 Task: Research Airbnb accommodation in Erdemli, Turkey from 7th December, 2023 to 15th December, 2023 for 6 adults. Place can be room with 3 bedrooms having 3 beds and 3 bathrooms. Property type can be guest house. Amenities needed are: washing machine.
Action: Mouse moved to (492, 85)
Screenshot: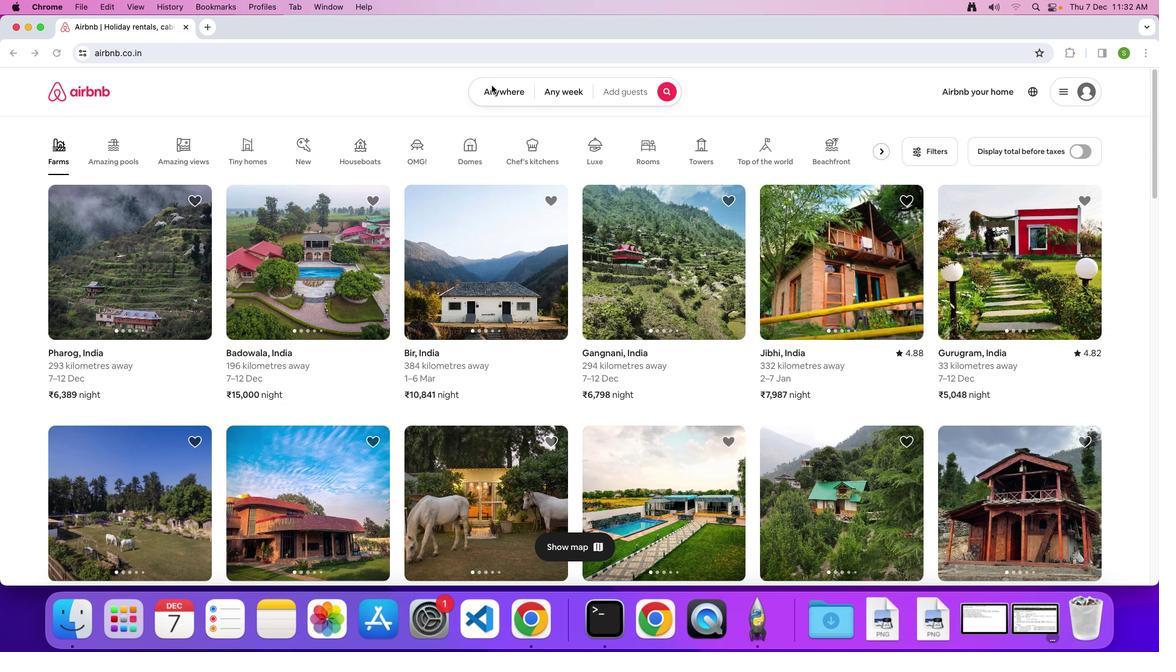 
Action: Mouse pressed left at (492, 85)
Screenshot: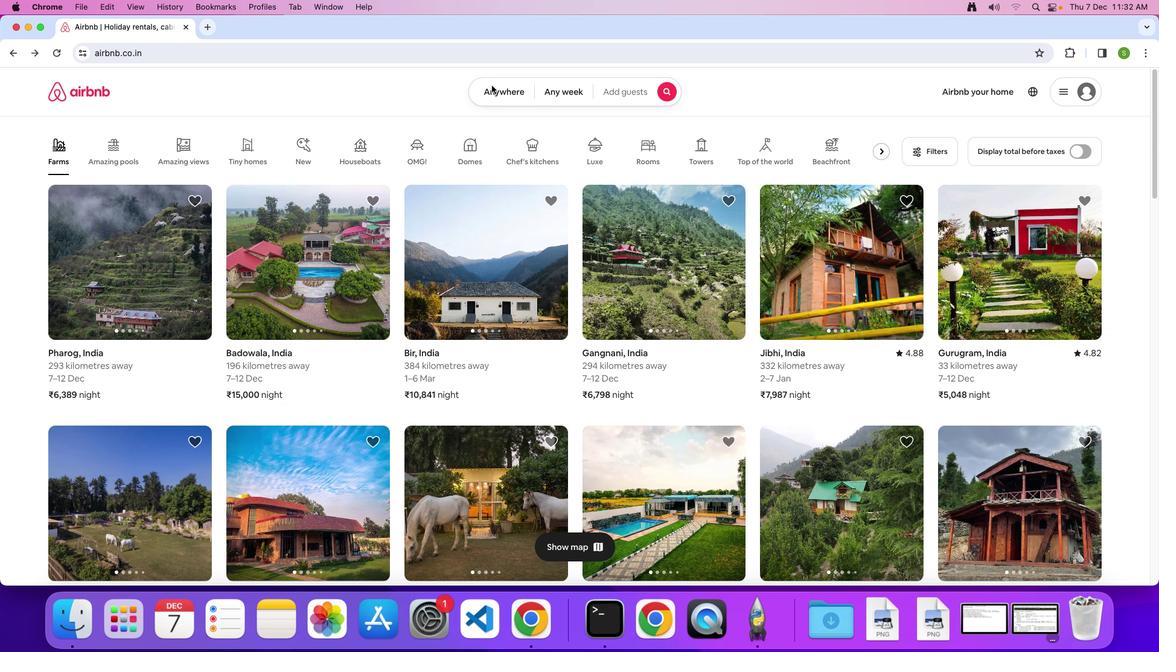
Action: Mouse moved to (489, 95)
Screenshot: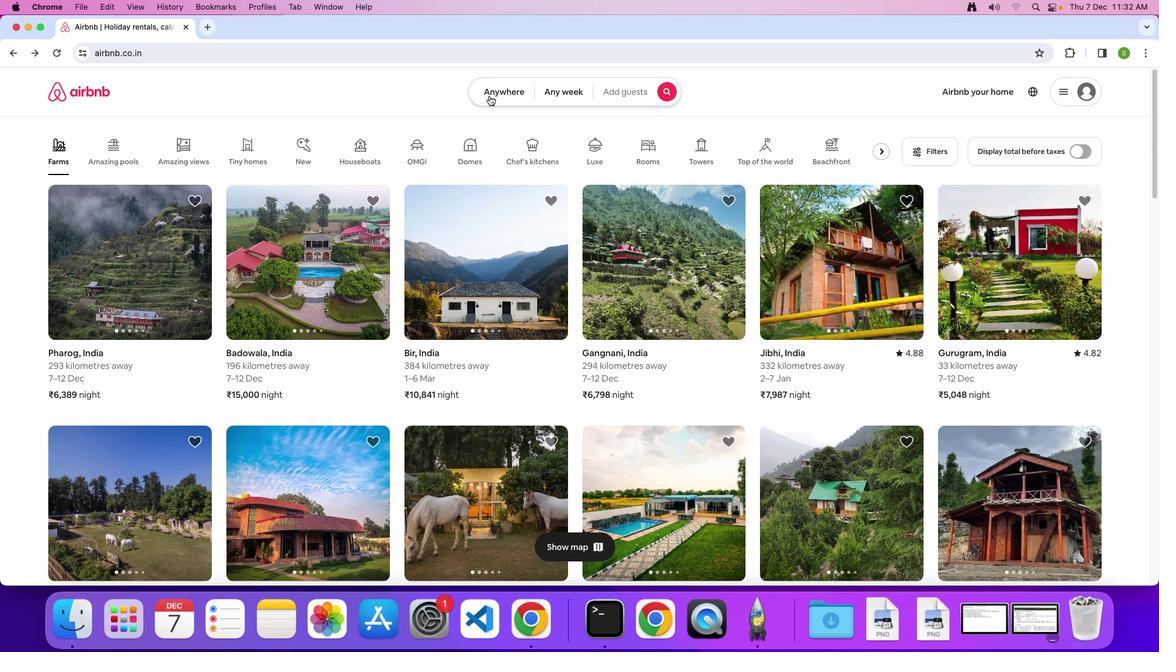 
Action: Mouse pressed left at (489, 95)
Screenshot: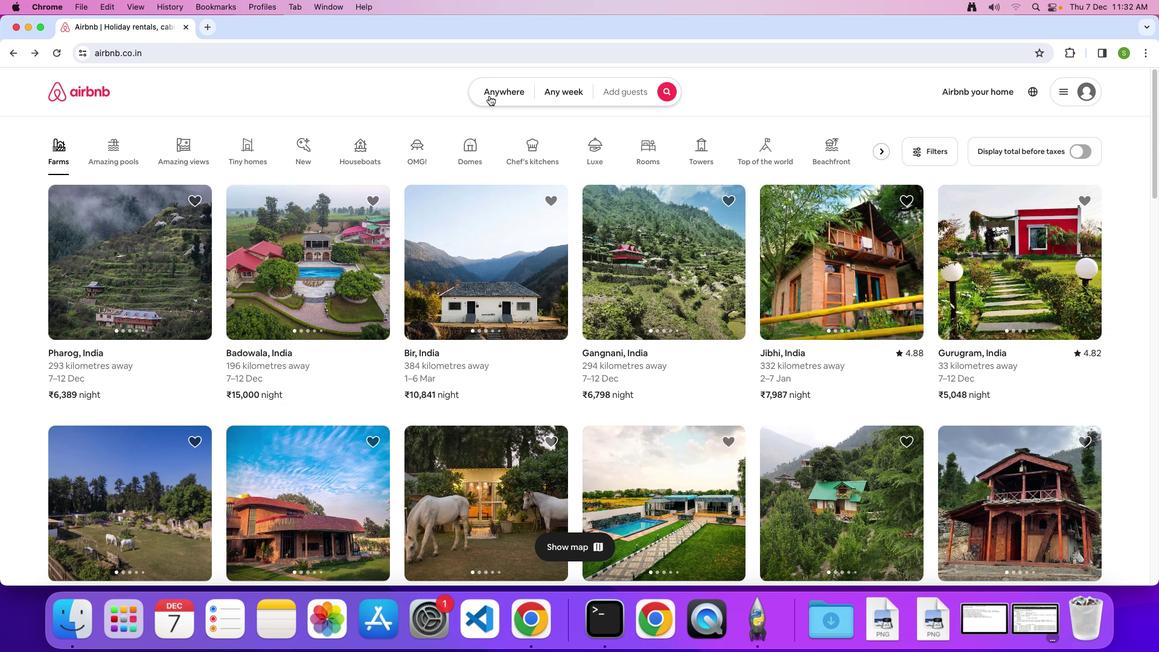 
Action: Mouse moved to (420, 130)
Screenshot: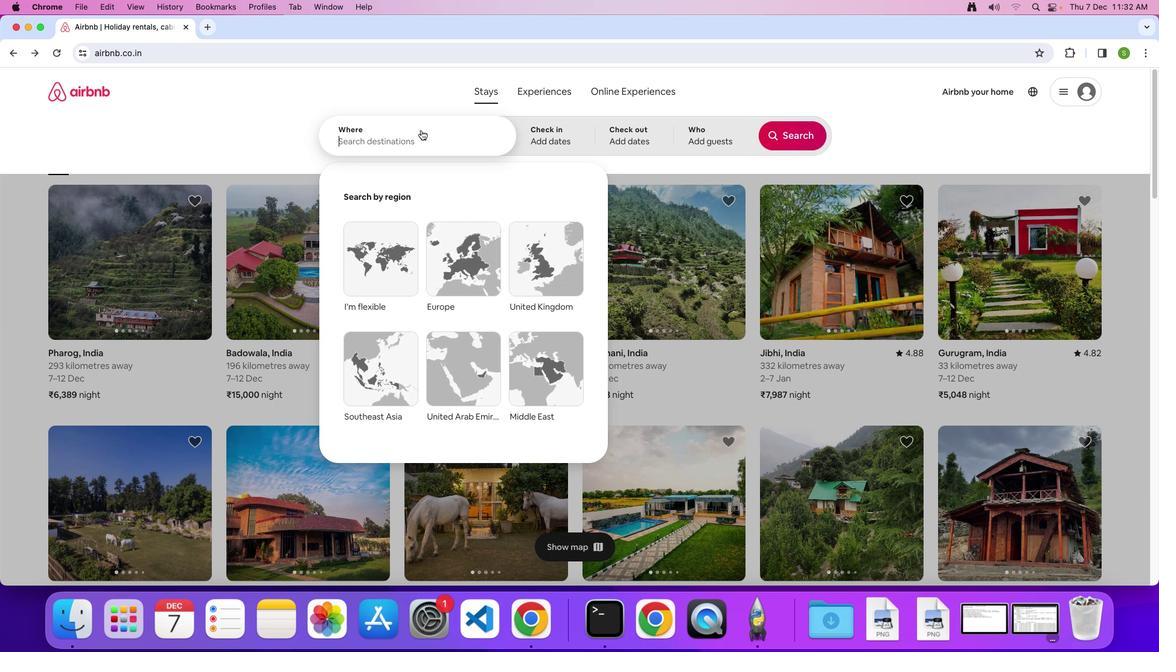 
Action: Key pressed 'E'Key.caps_lock'r''d''e''m''l''i'','Key.spaceKey.shift'T''u''r''k''e''y'Key.enter
Screenshot: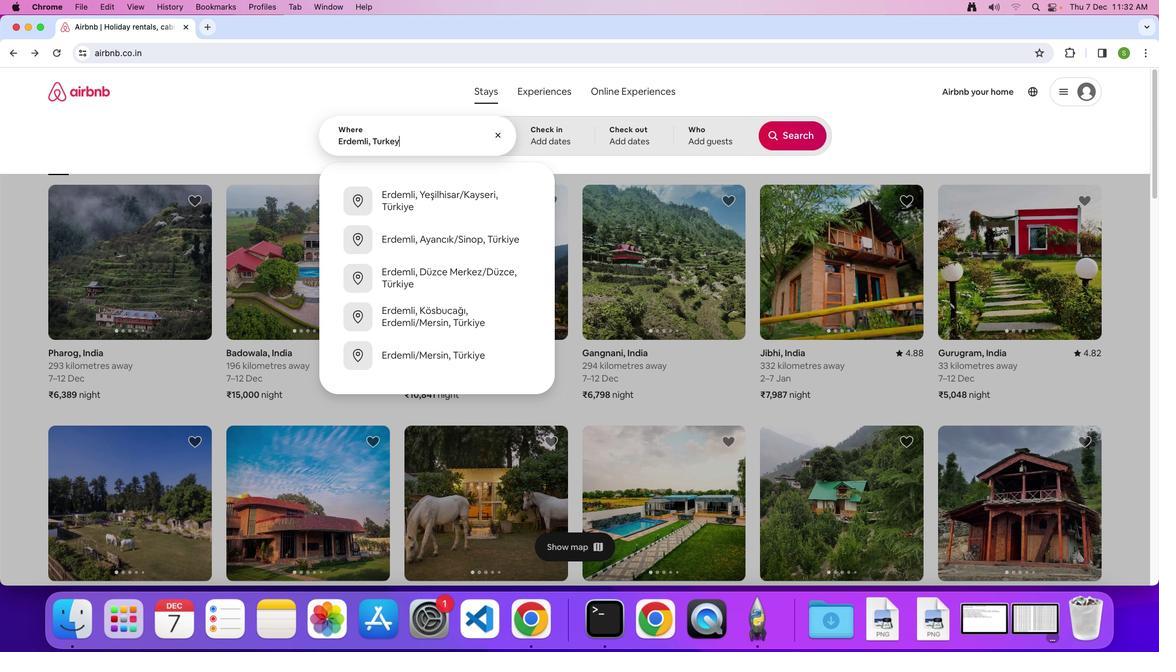 
Action: Mouse moved to (477, 318)
Screenshot: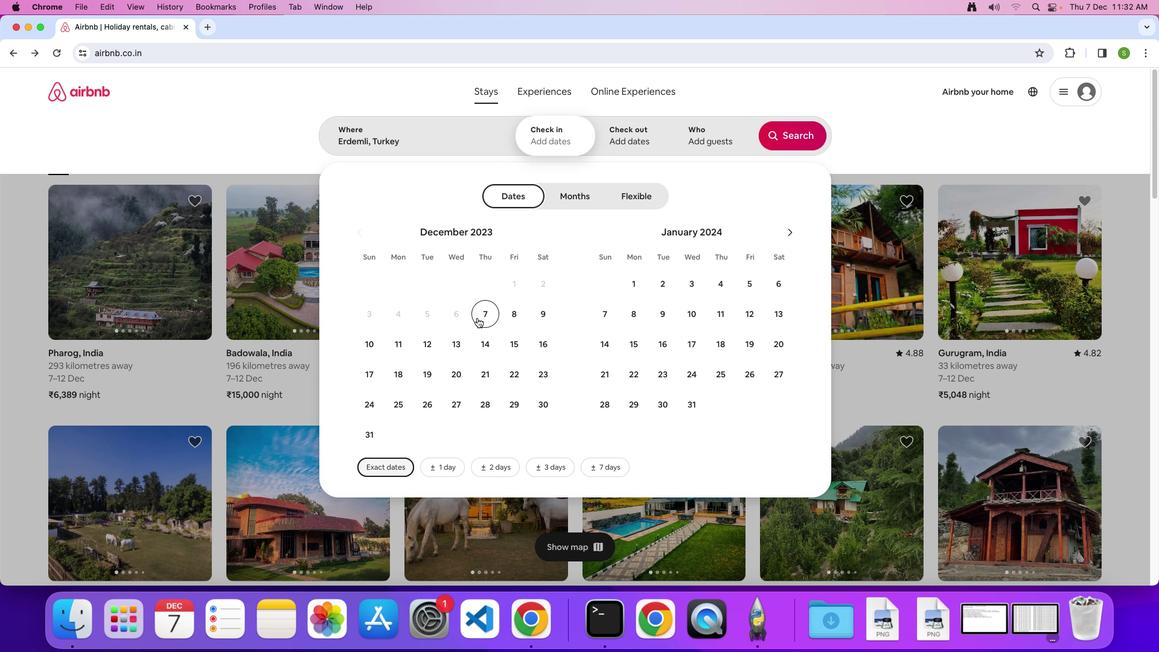 
Action: Mouse pressed left at (477, 318)
Screenshot: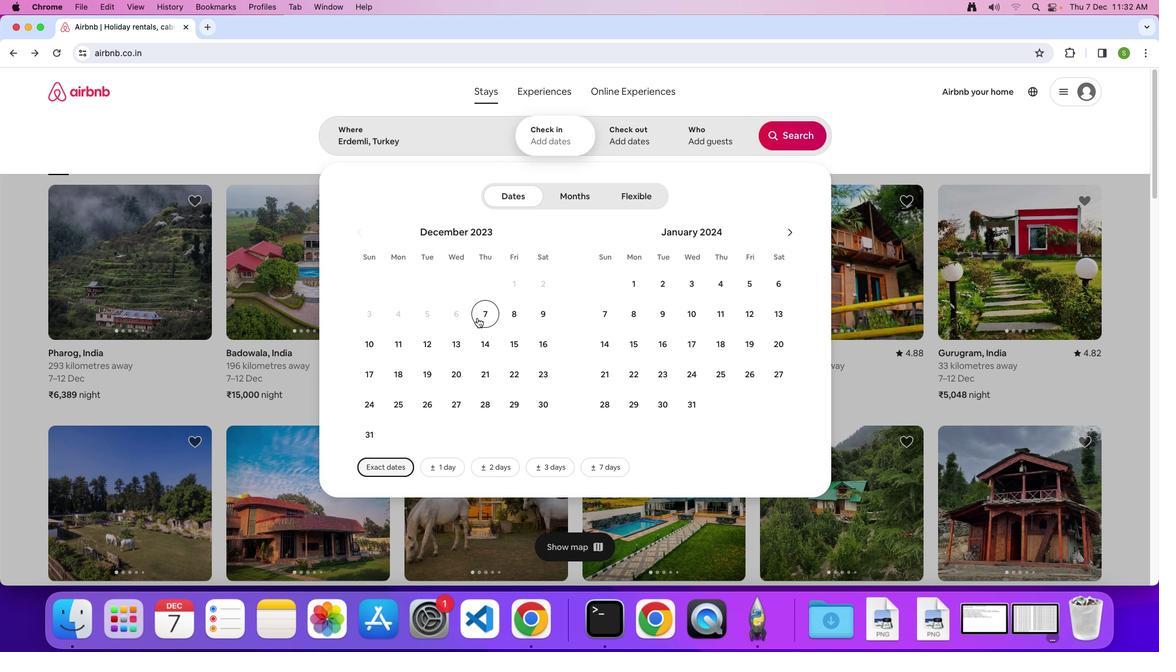 
Action: Mouse moved to (516, 349)
Screenshot: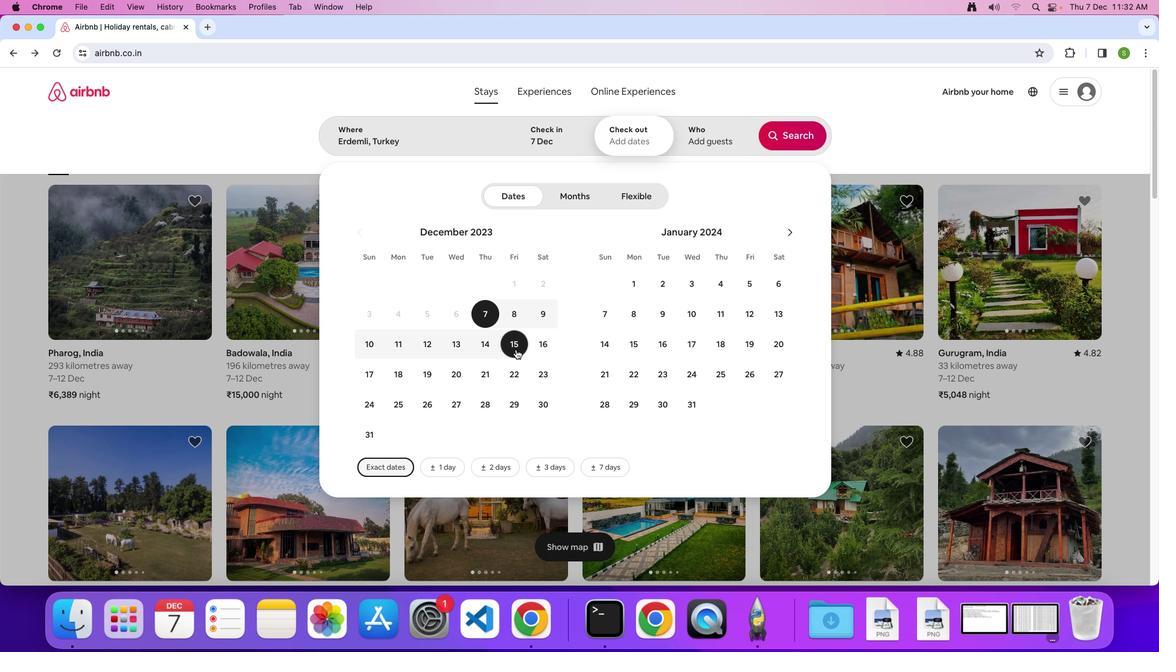
Action: Mouse pressed left at (516, 349)
Screenshot: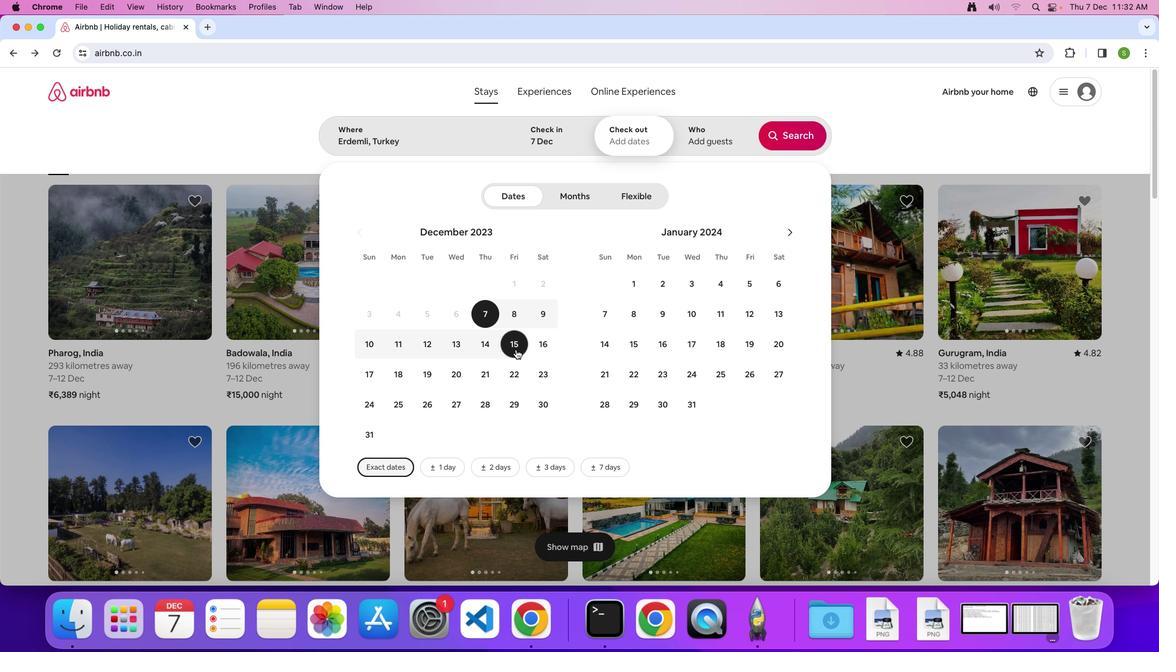 
Action: Mouse moved to (687, 135)
Screenshot: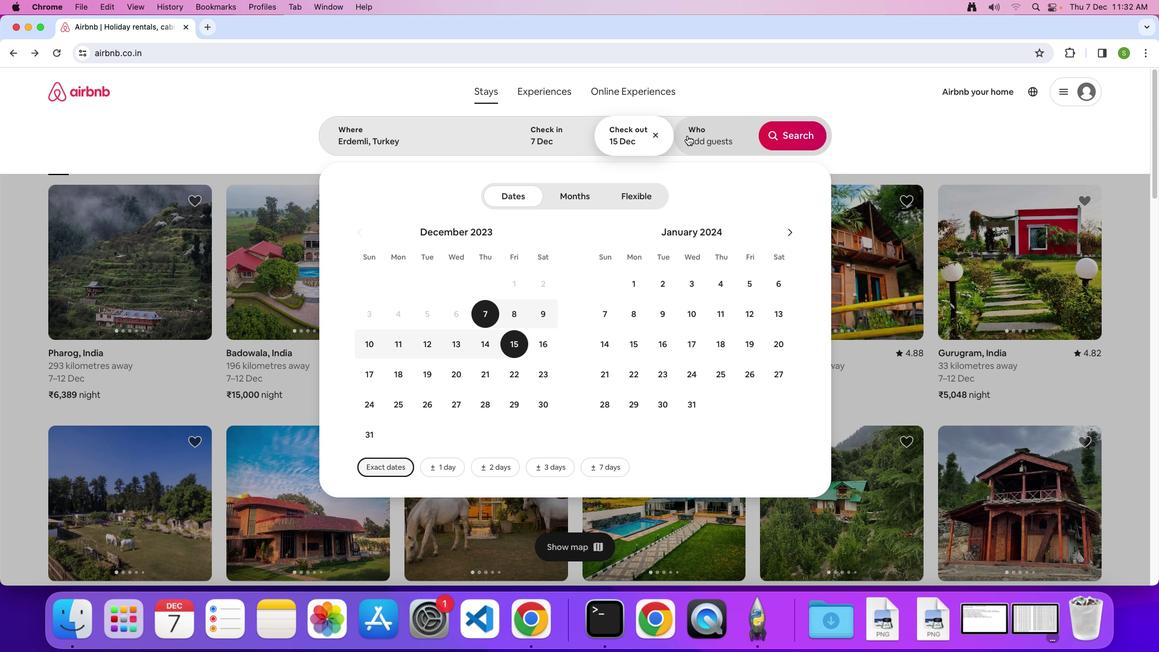 
Action: Mouse pressed left at (687, 135)
Screenshot: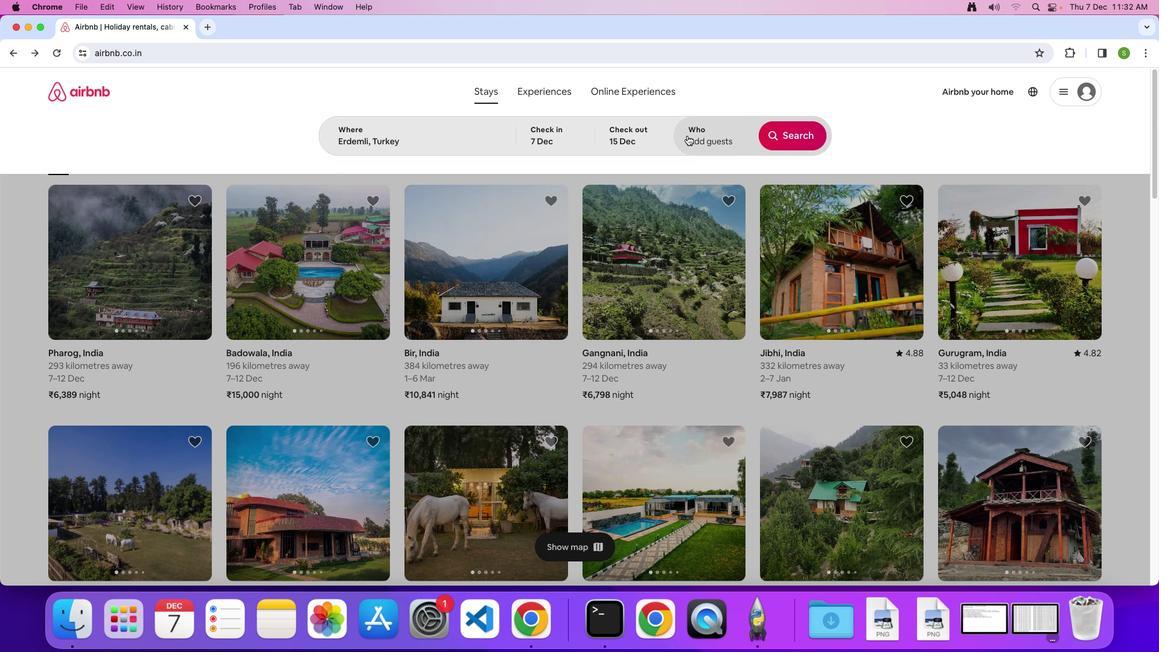 
Action: Mouse moved to (791, 200)
Screenshot: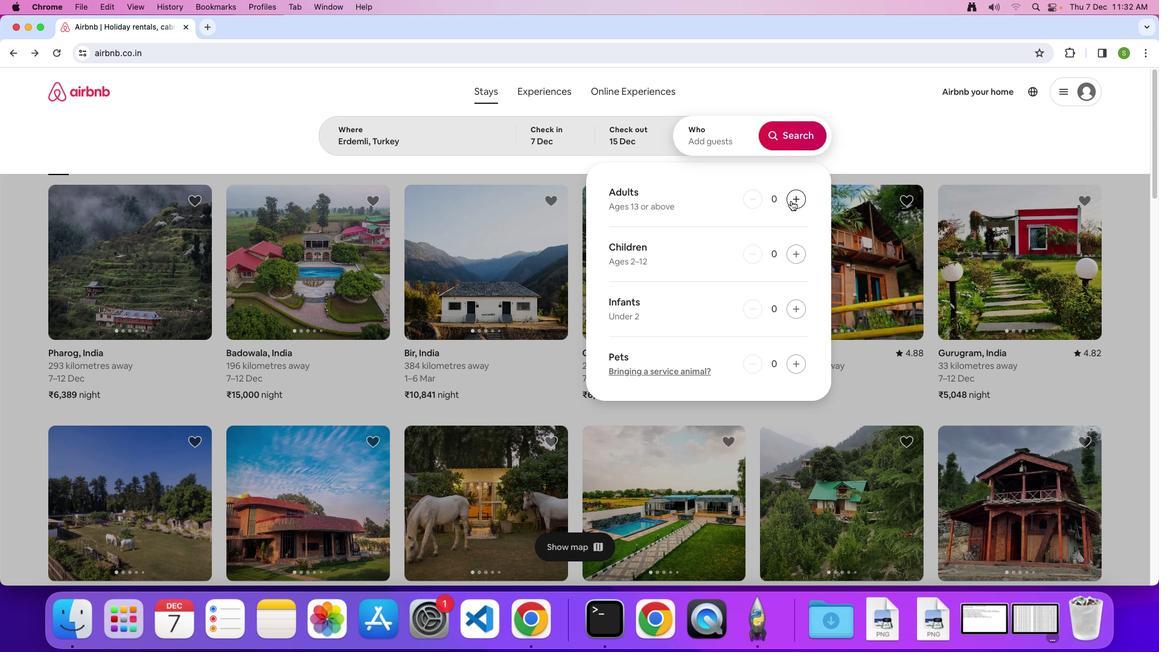 
Action: Mouse pressed left at (791, 200)
Screenshot: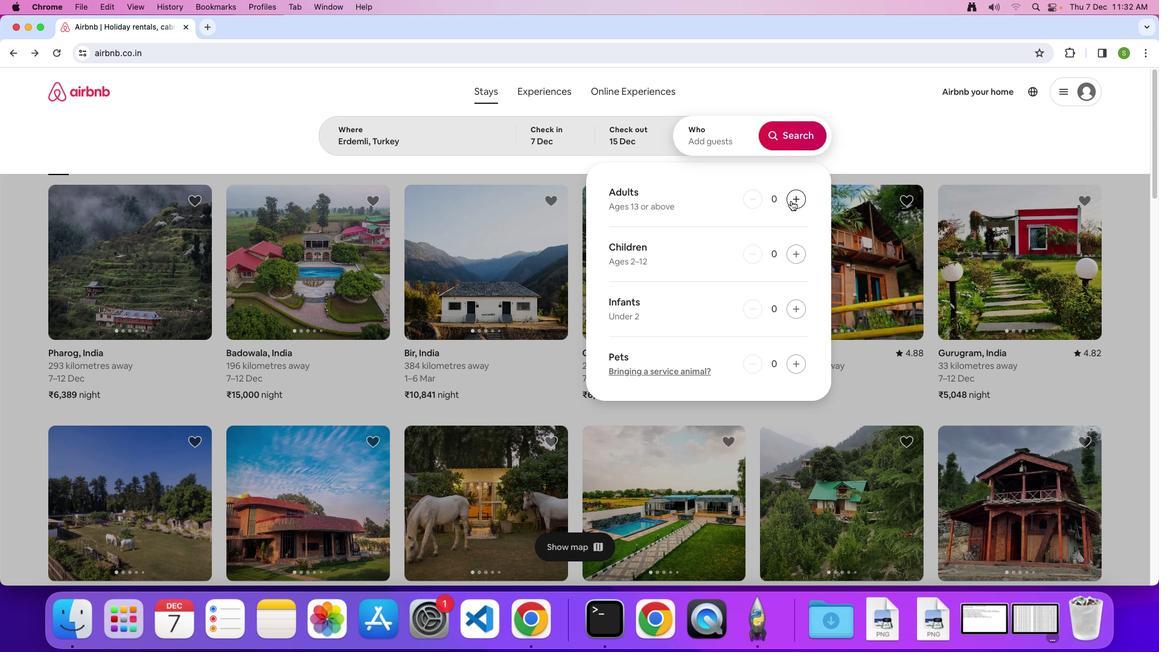 
Action: Mouse pressed left at (791, 200)
Screenshot: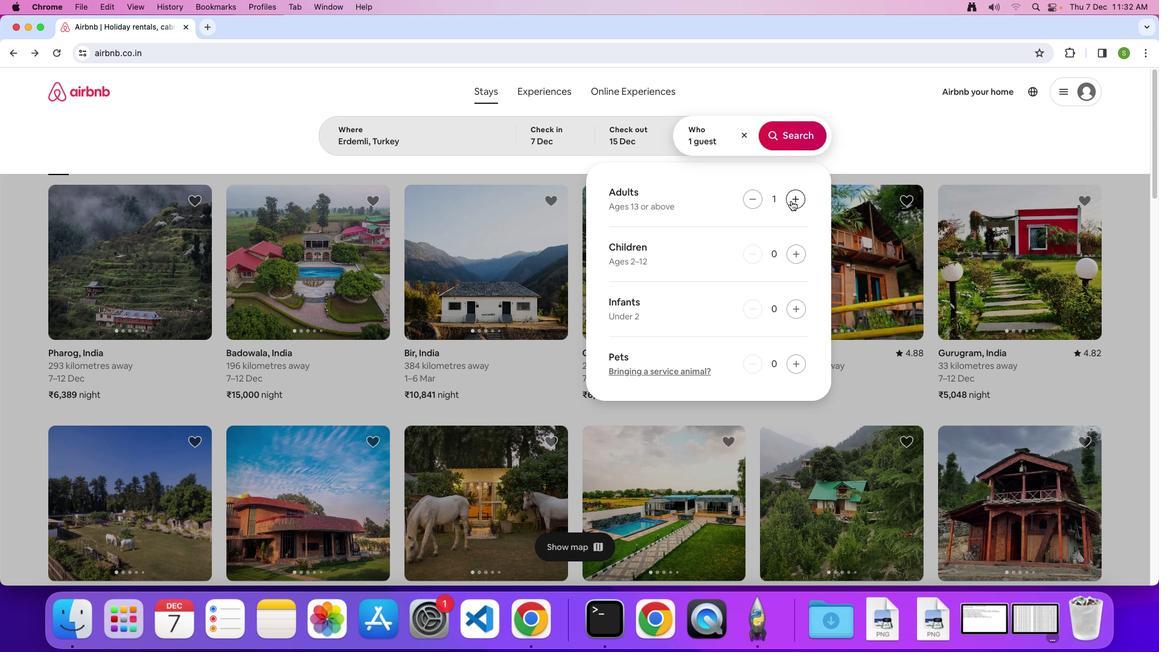
Action: Mouse pressed left at (791, 200)
Screenshot: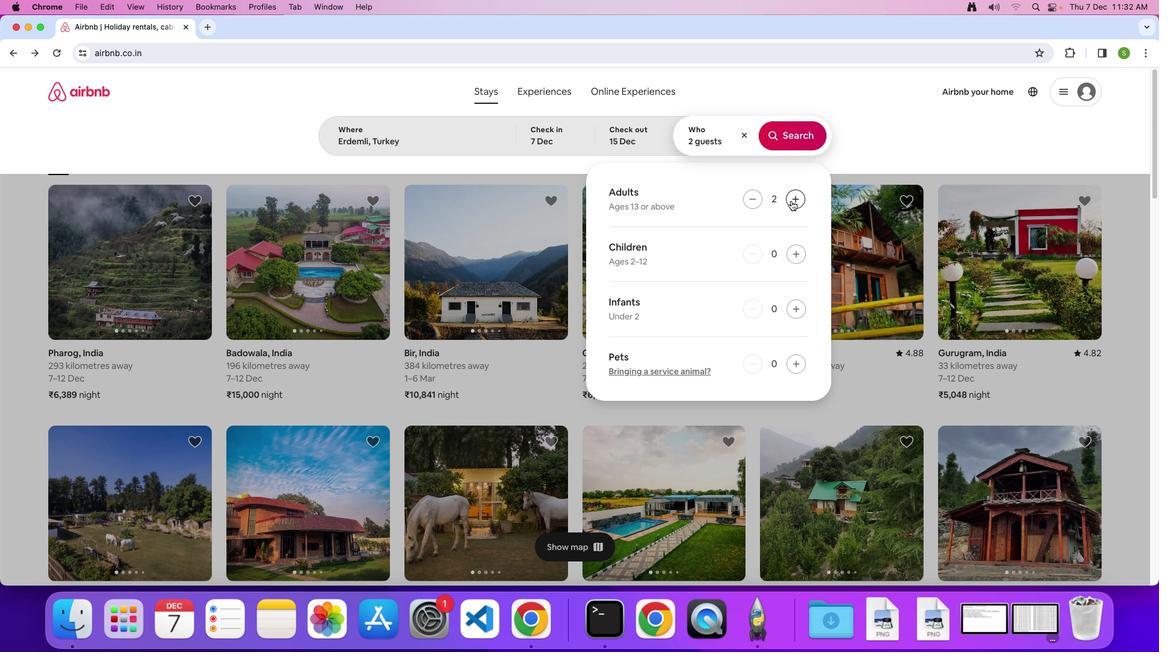 
Action: Mouse pressed left at (791, 200)
Screenshot: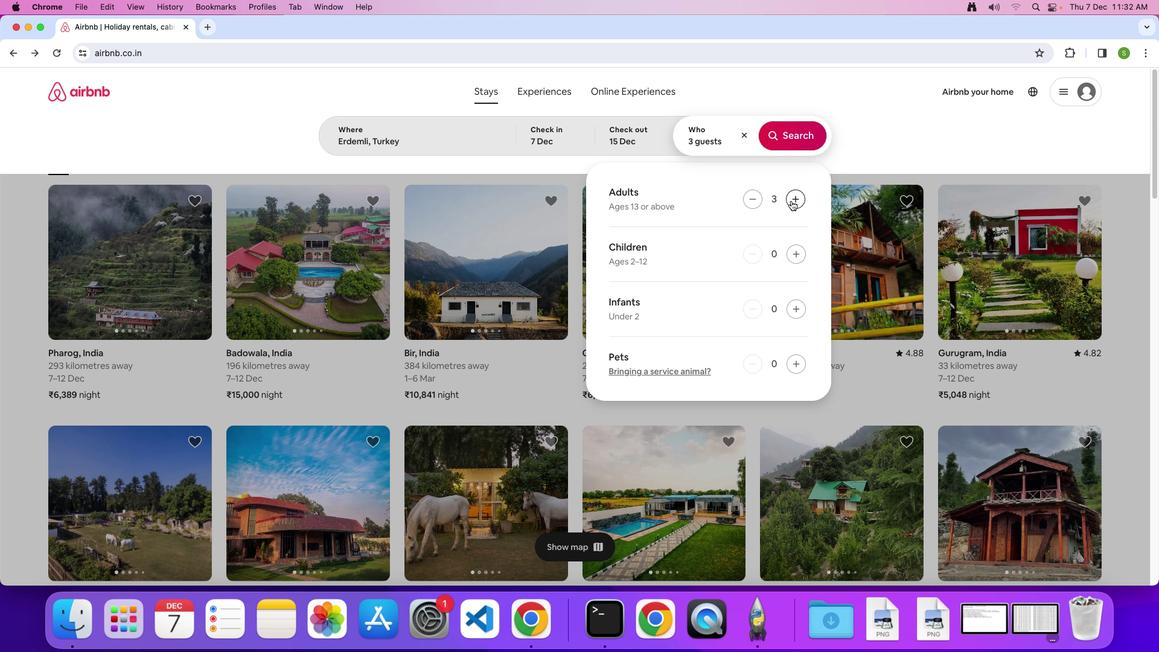 
Action: Mouse pressed left at (791, 200)
Screenshot: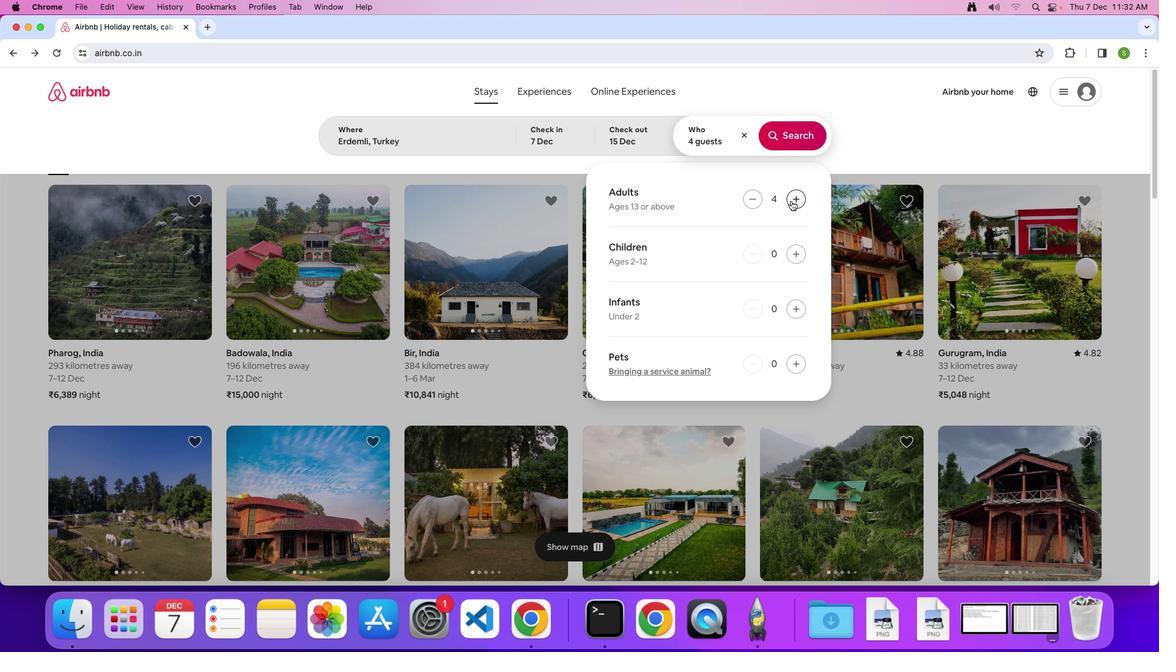 
Action: Mouse pressed left at (791, 200)
Screenshot: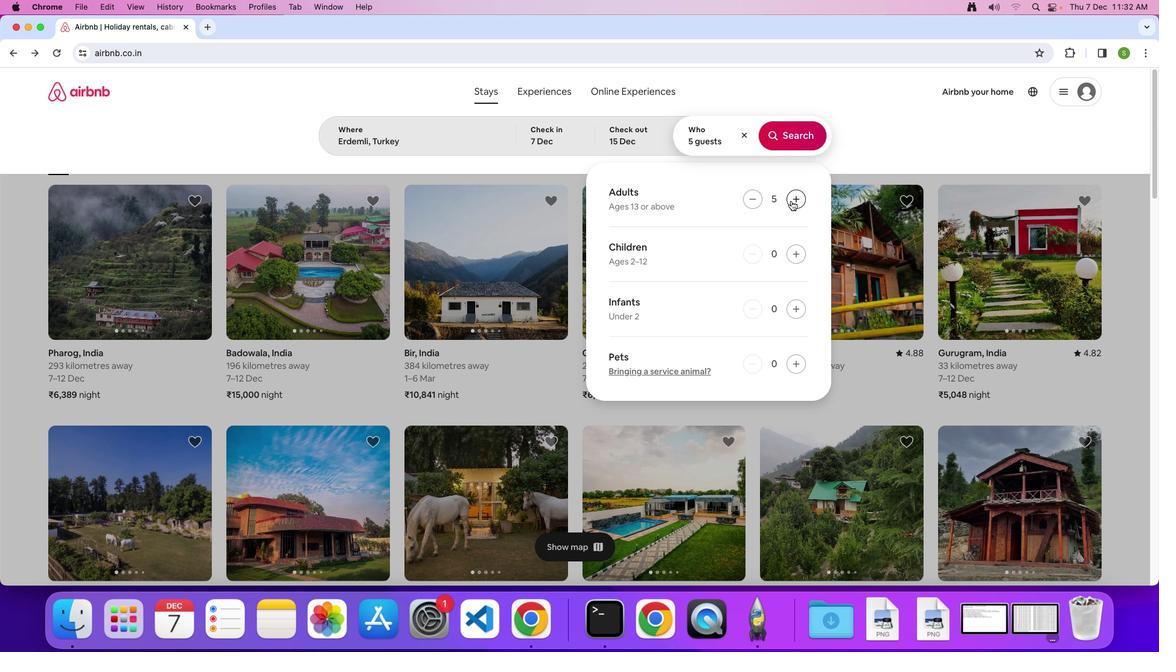 
Action: Mouse moved to (799, 141)
Screenshot: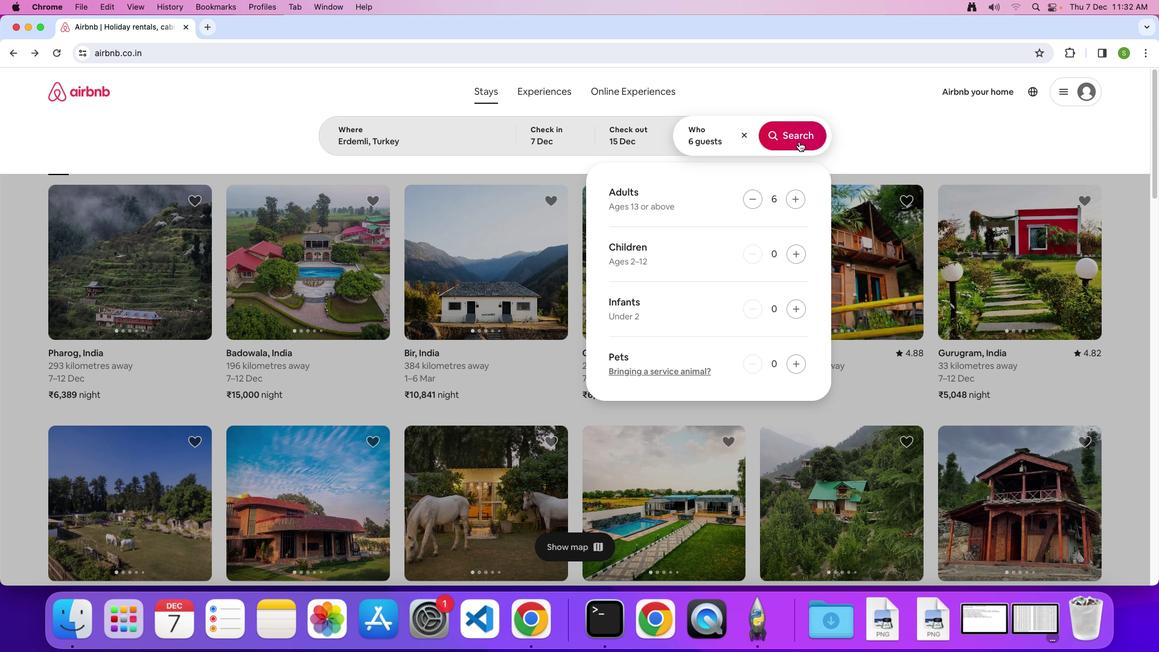 
Action: Mouse pressed left at (799, 141)
Screenshot: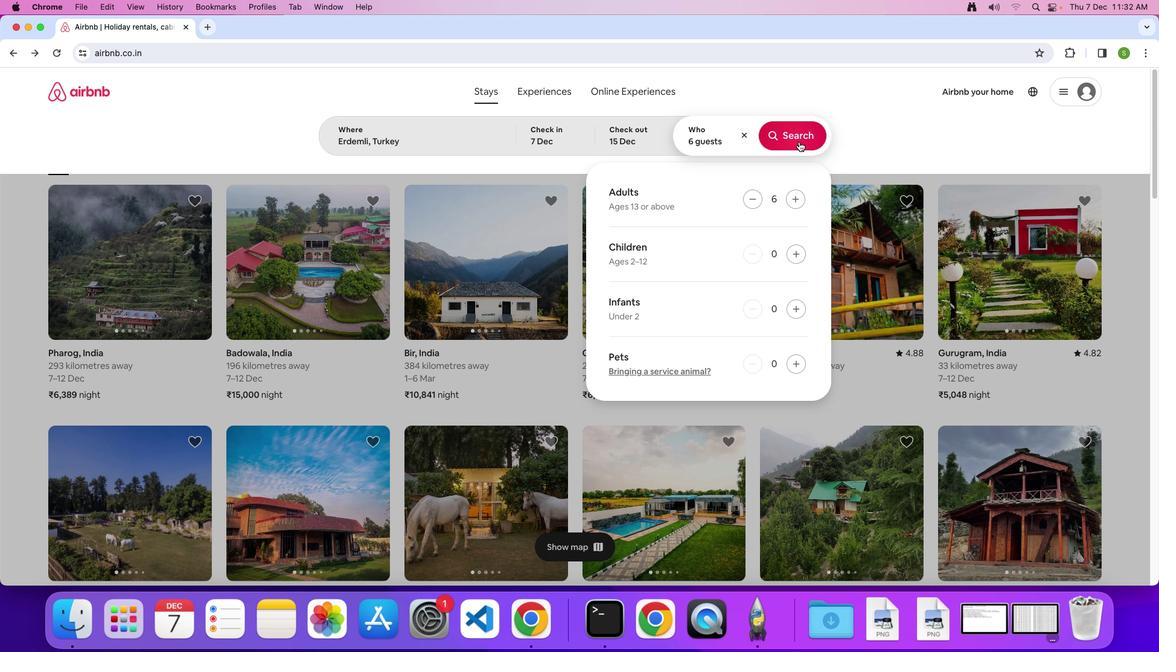 
Action: Mouse moved to (962, 143)
Screenshot: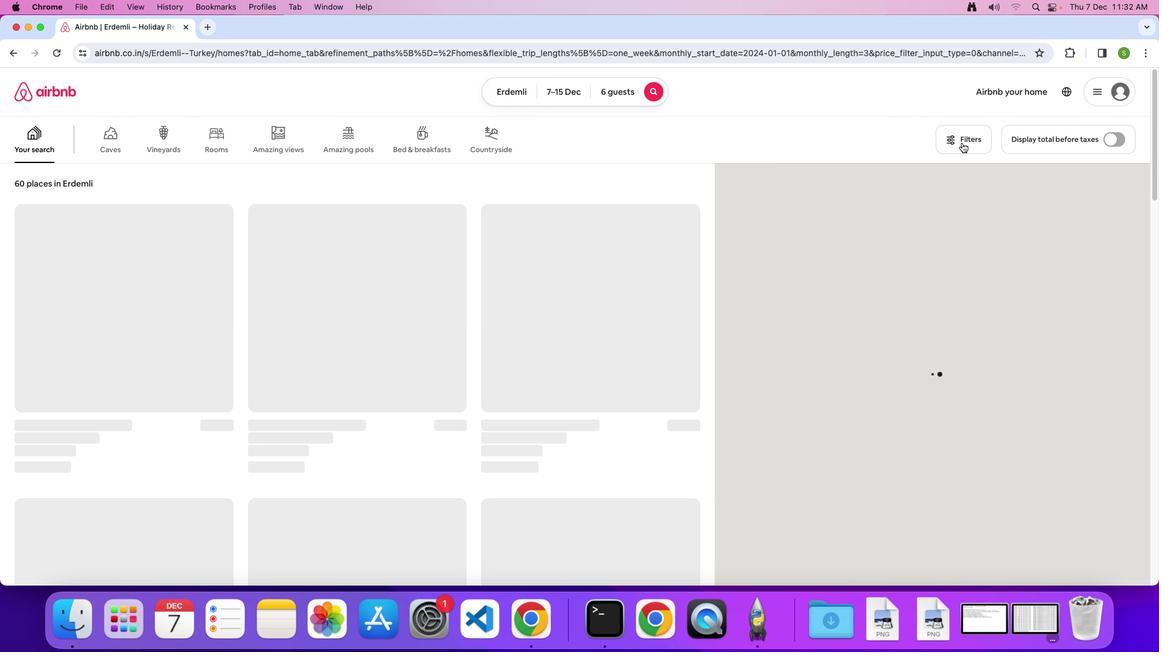 
Action: Mouse pressed left at (962, 143)
Screenshot: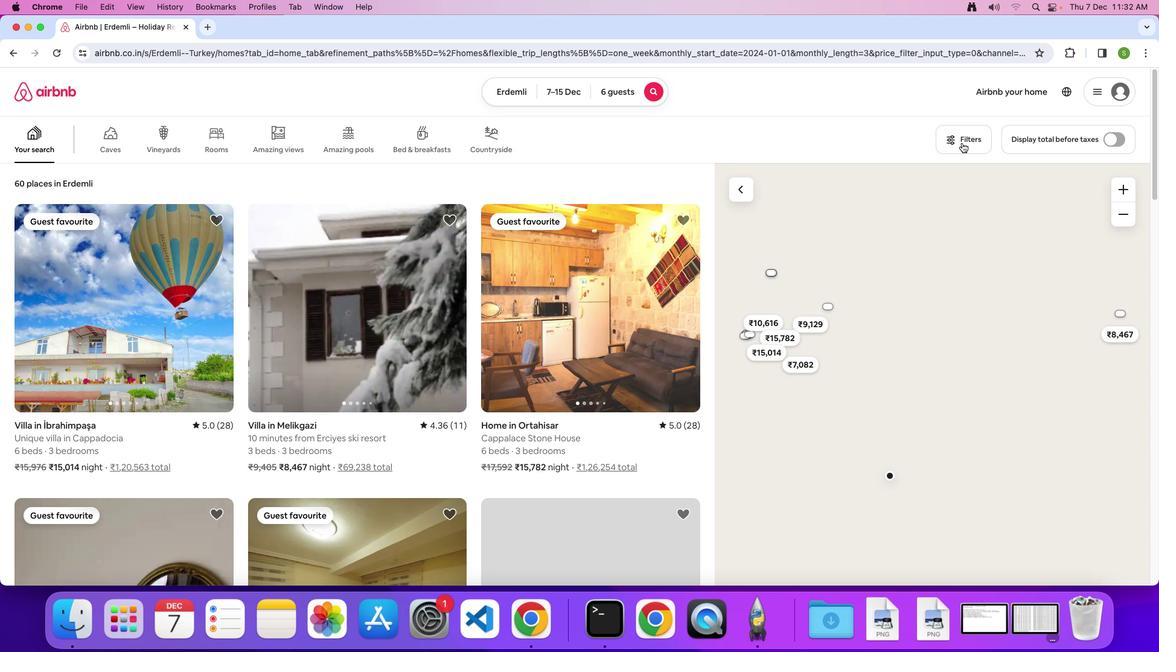 
Action: Mouse moved to (554, 223)
Screenshot: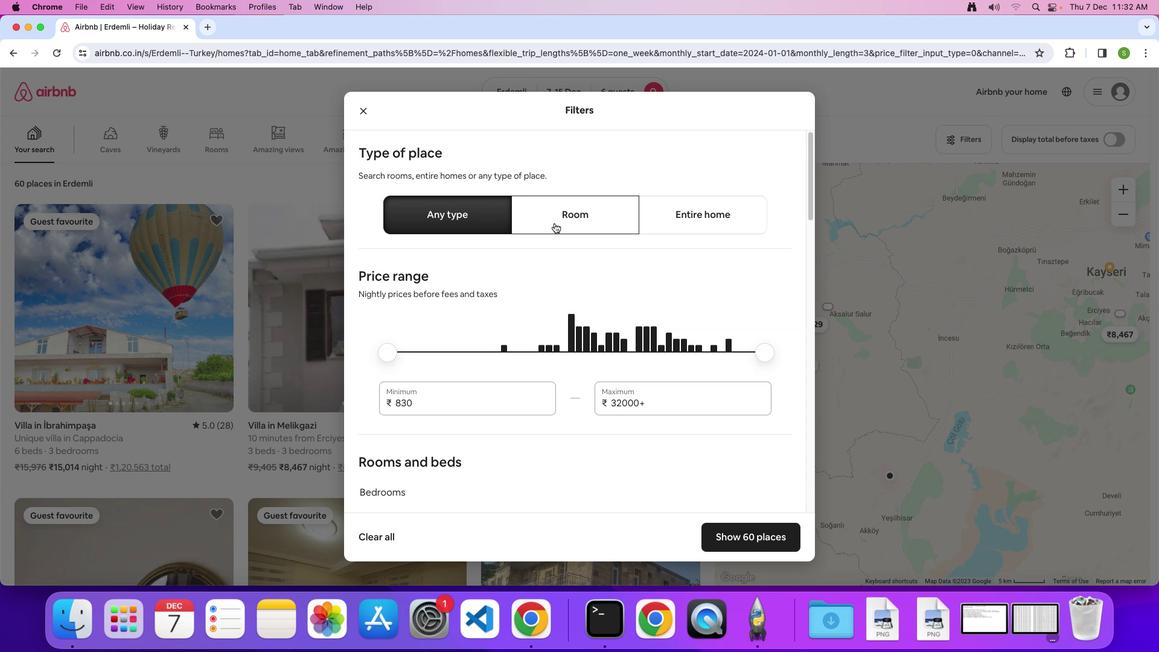 
Action: Mouse pressed left at (554, 223)
Screenshot: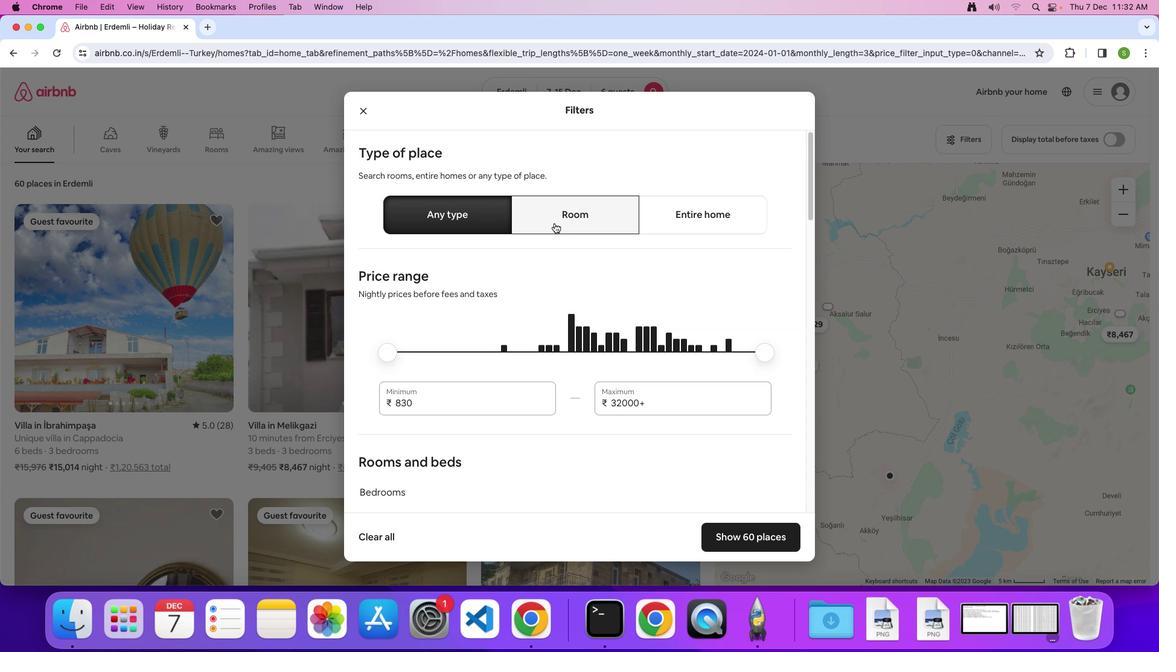 
Action: Mouse moved to (582, 356)
Screenshot: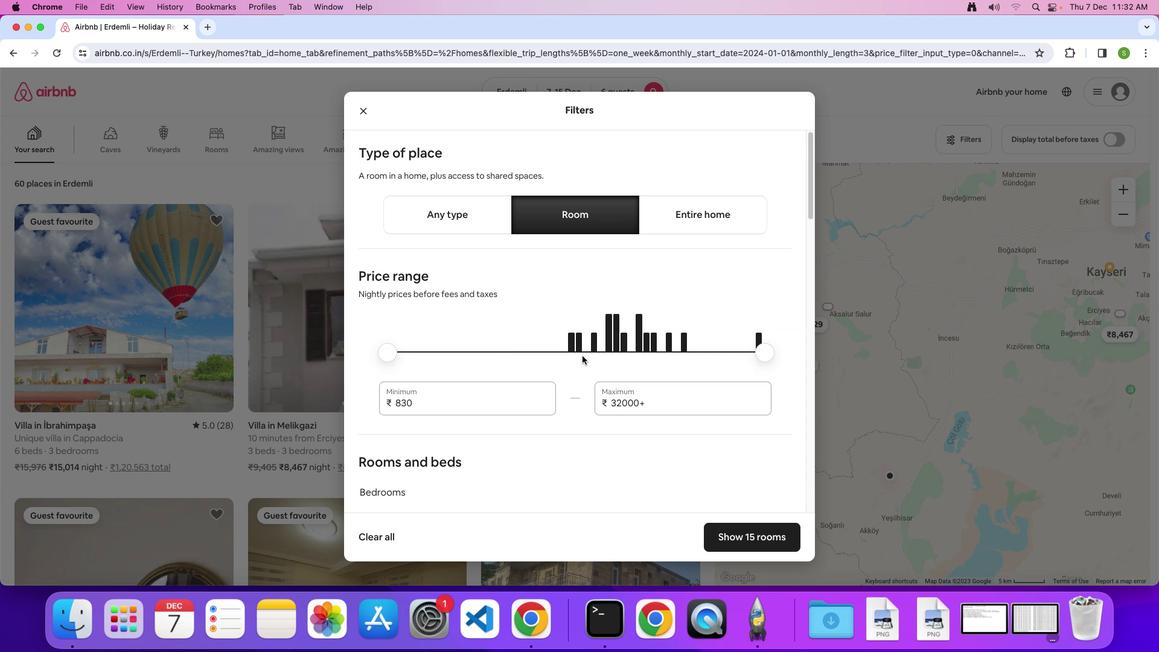 
Action: Mouse scrolled (582, 356) with delta (0, 0)
Screenshot: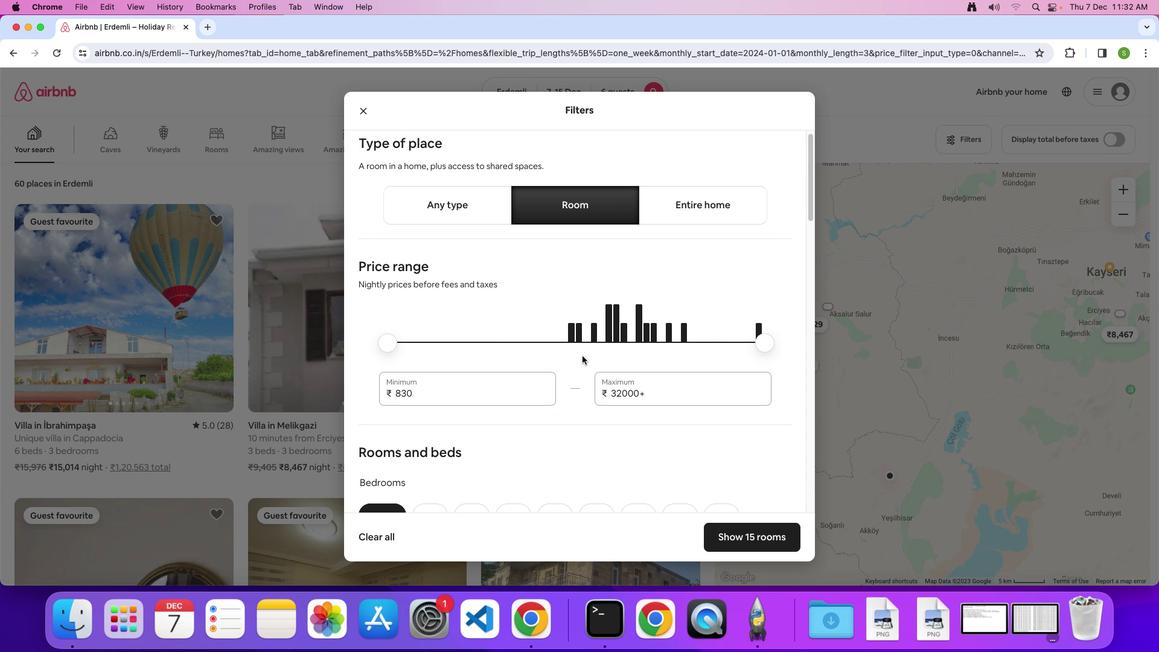 
Action: Mouse scrolled (582, 356) with delta (0, 0)
Screenshot: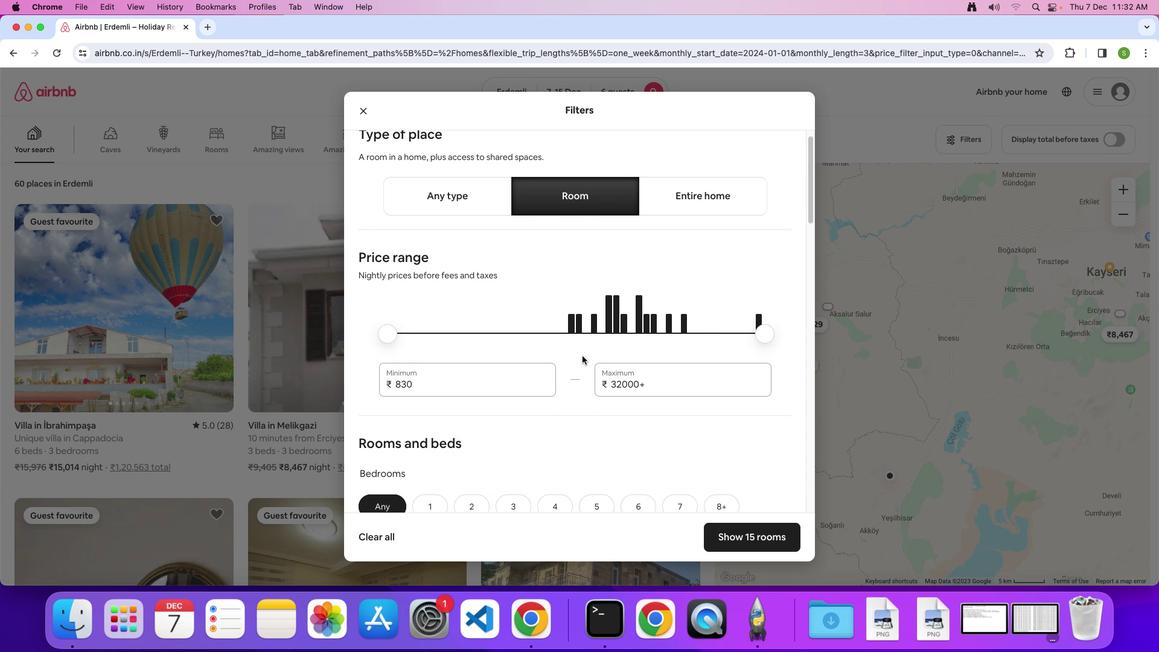 
Action: Mouse scrolled (582, 356) with delta (0, -1)
Screenshot: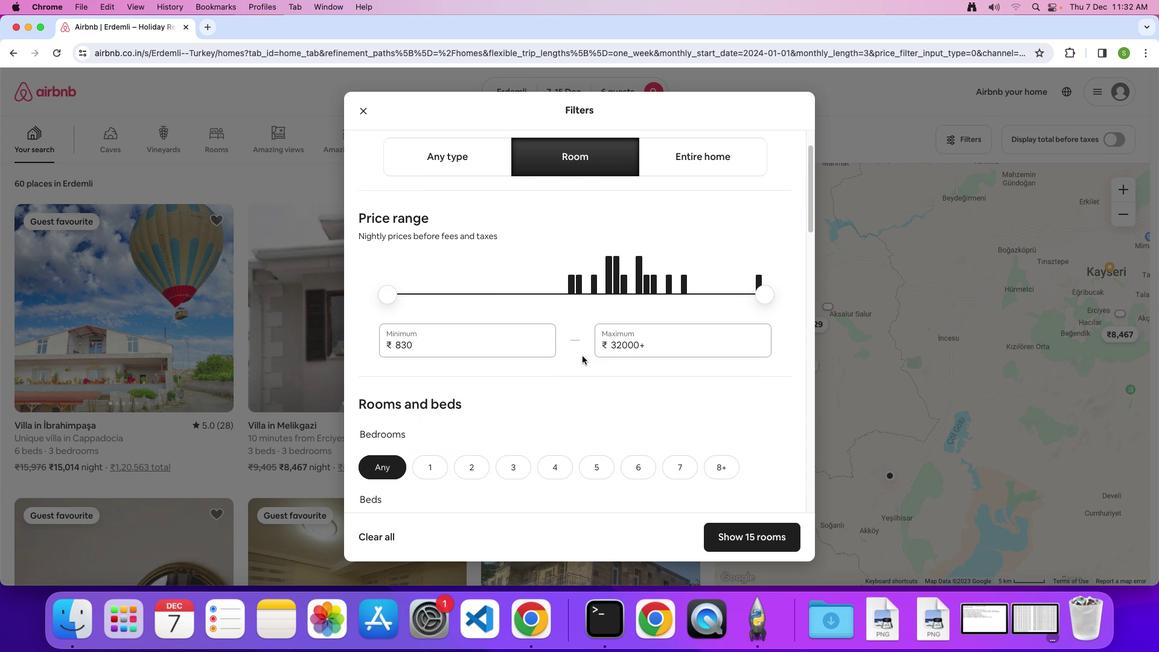 
Action: Mouse scrolled (582, 356) with delta (0, 0)
Screenshot: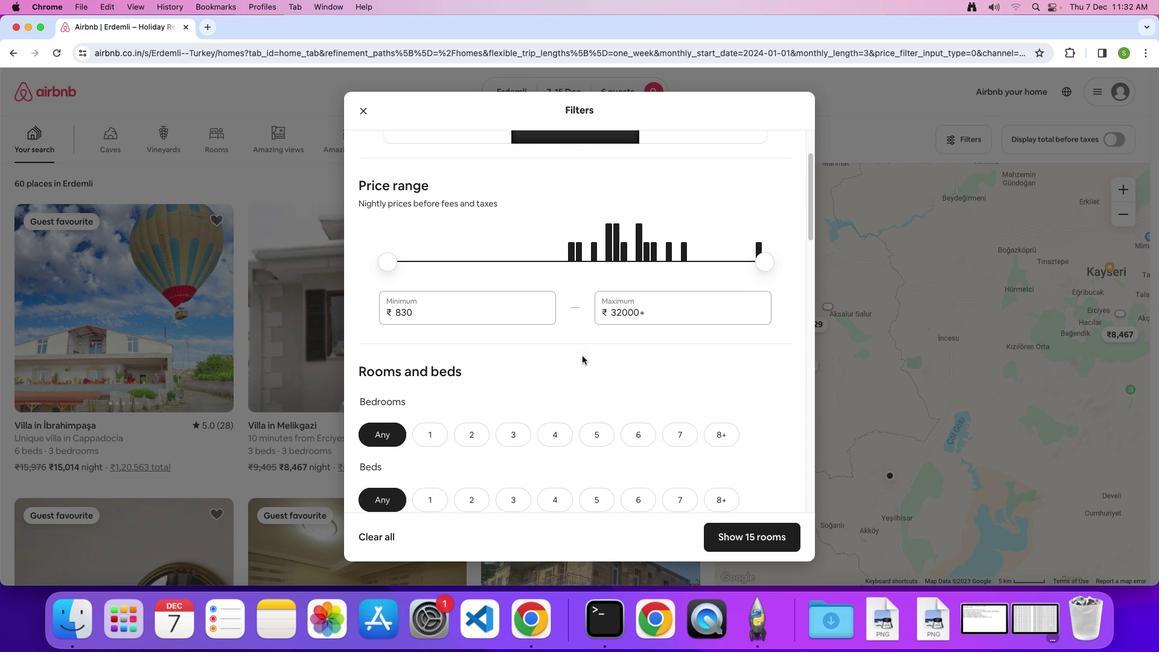 
Action: Mouse scrolled (582, 356) with delta (0, 0)
Screenshot: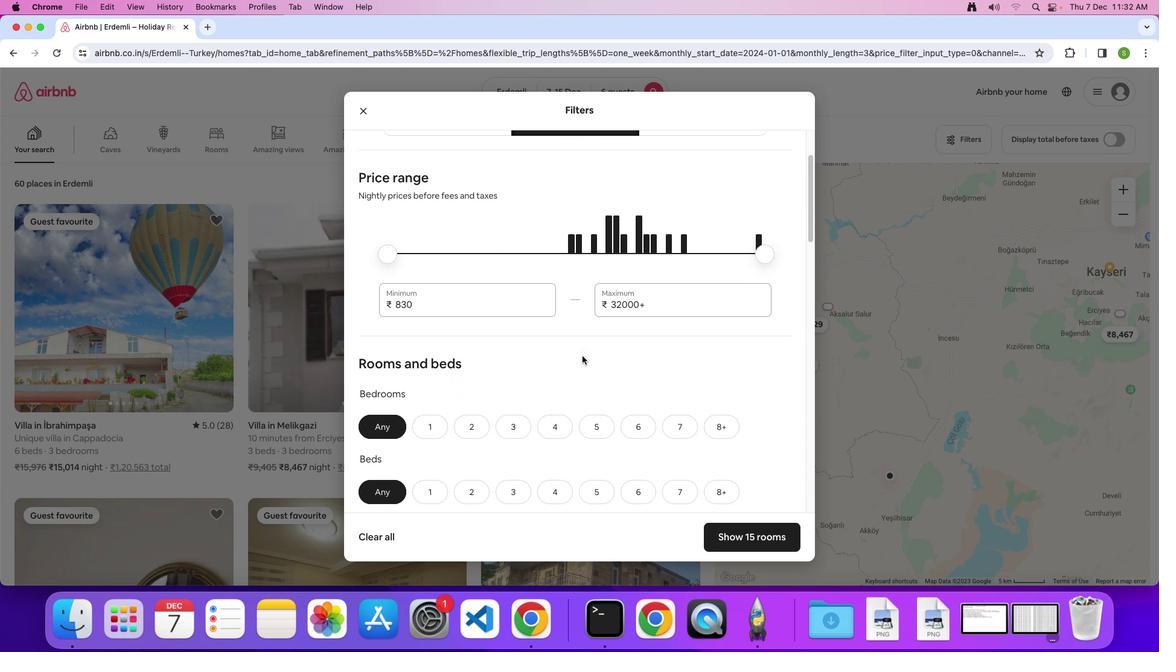 
Action: Mouse scrolled (582, 356) with delta (0, -1)
Screenshot: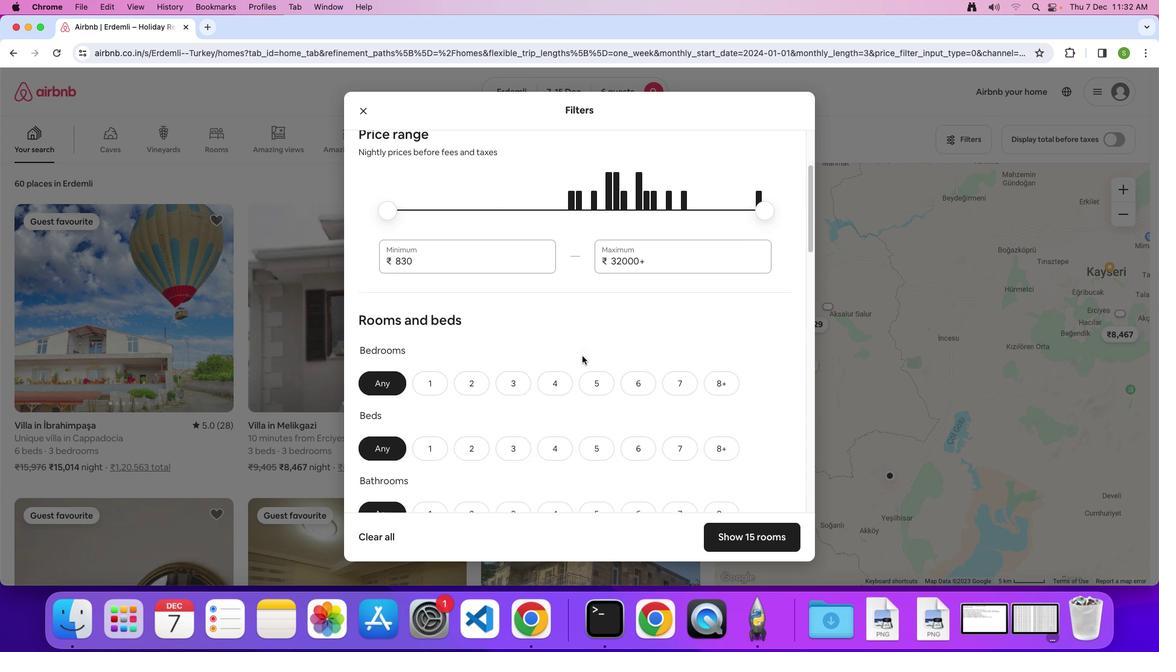 
Action: Mouse scrolled (582, 356) with delta (0, 0)
Screenshot: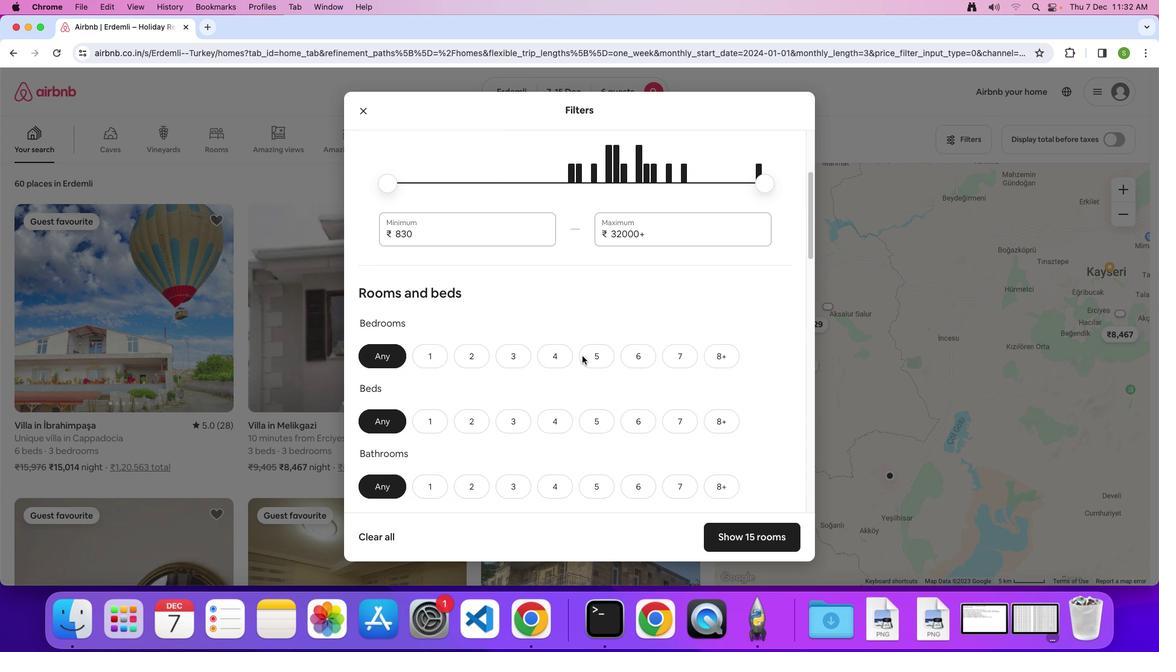 
Action: Mouse scrolled (582, 356) with delta (0, 0)
Screenshot: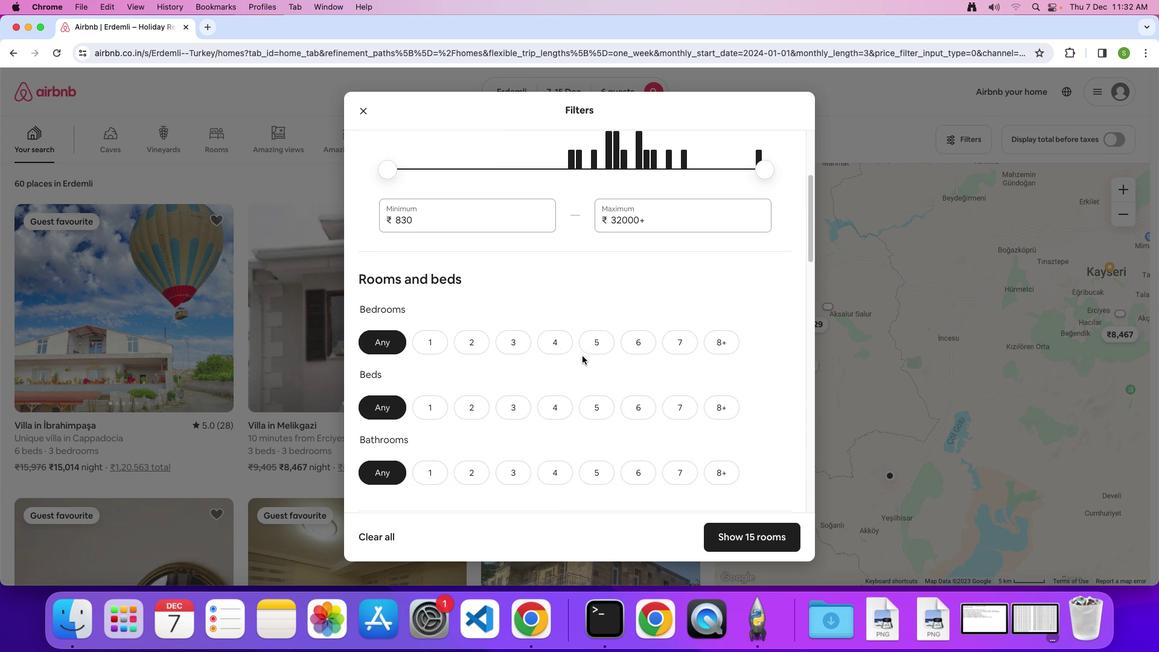 
Action: Mouse scrolled (582, 356) with delta (0, -1)
Screenshot: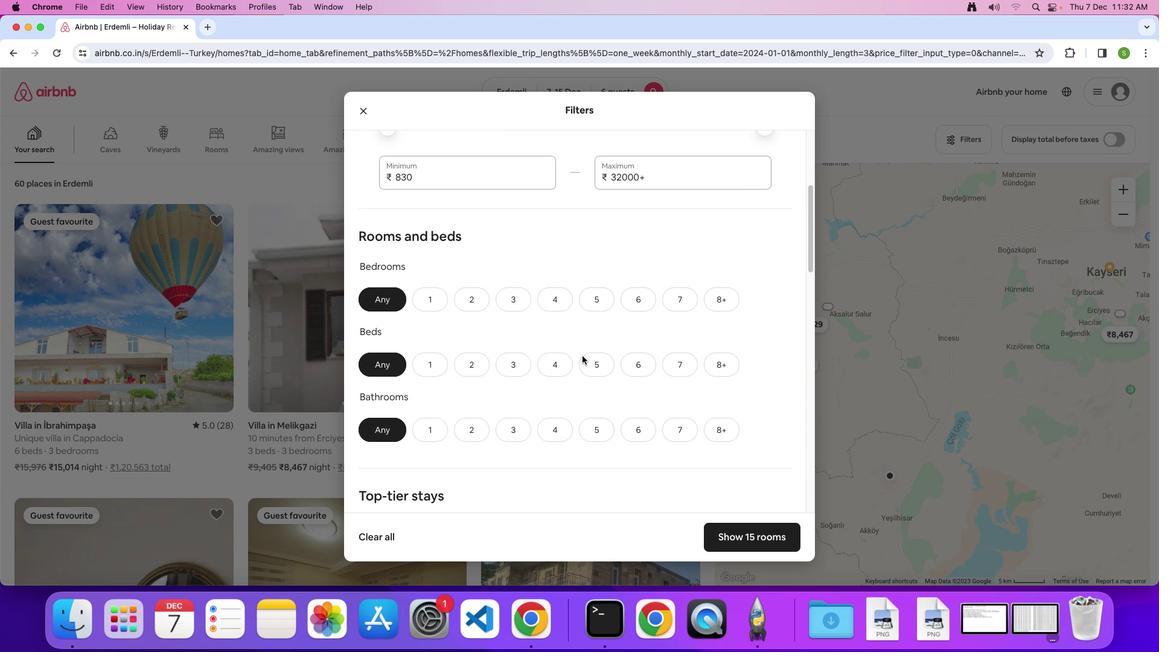 
Action: Mouse moved to (522, 271)
Screenshot: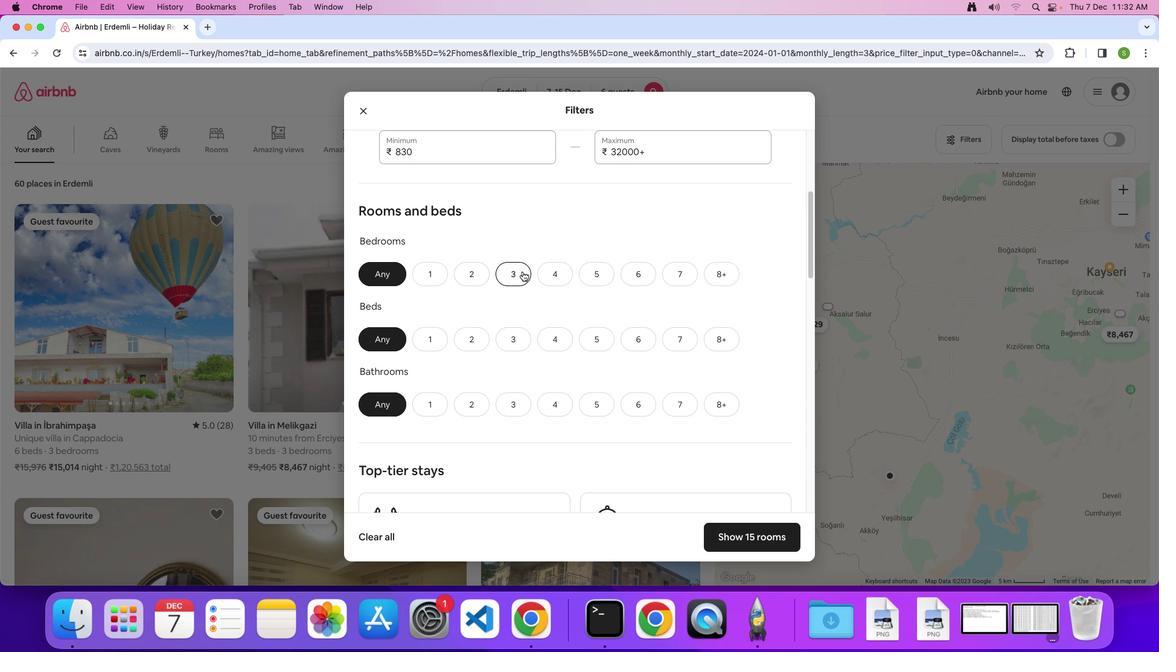 
Action: Mouse pressed left at (522, 271)
Screenshot: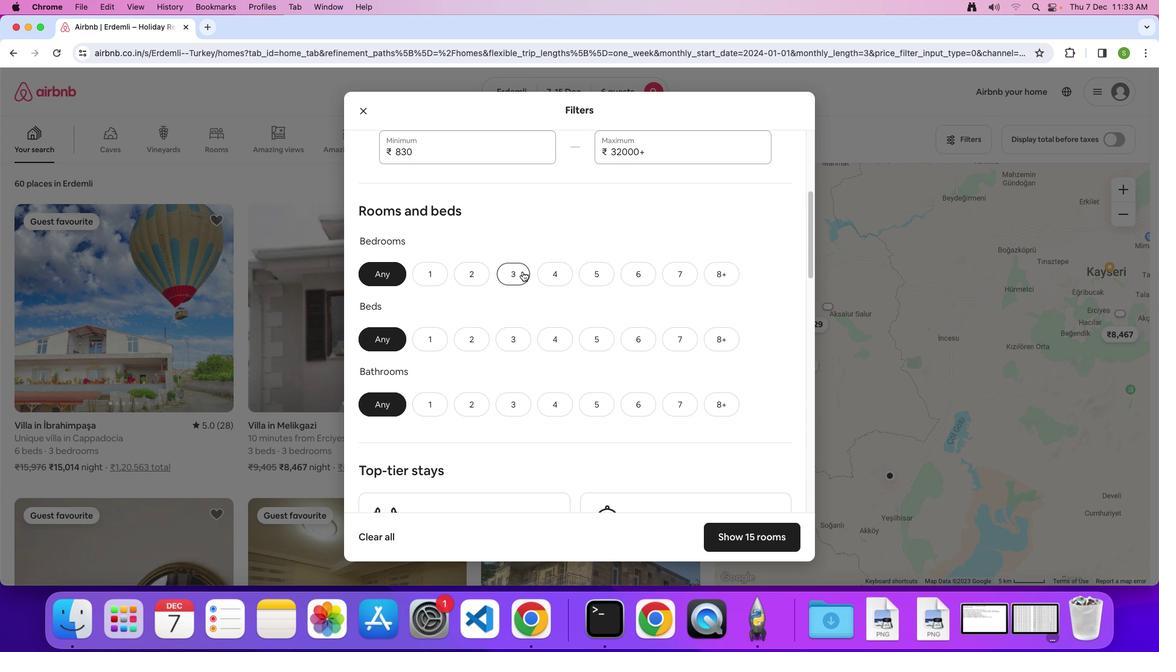 
Action: Mouse moved to (504, 341)
Screenshot: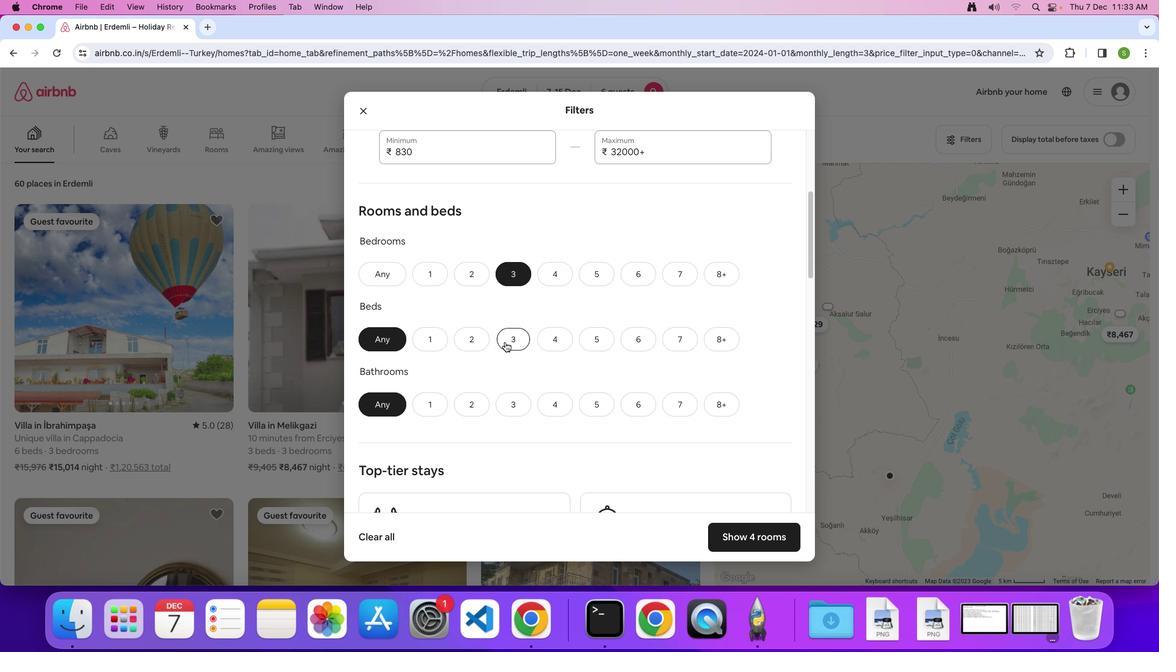 
Action: Mouse pressed left at (504, 341)
Screenshot: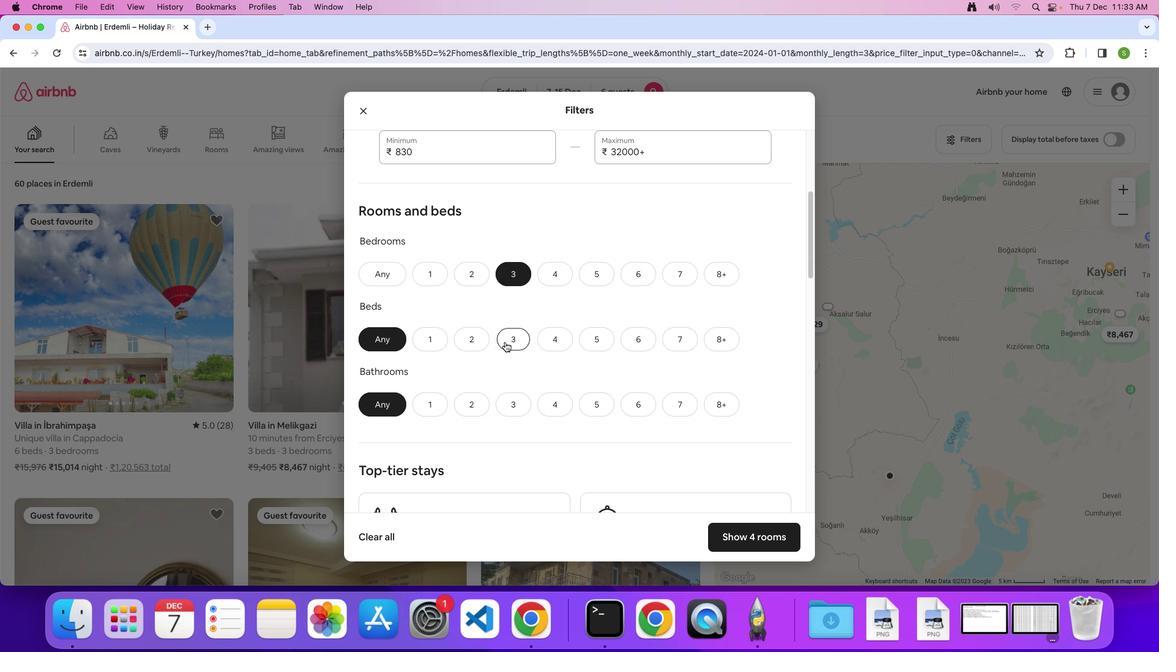 
Action: Mouse moved to (515, 399)
Screenshot: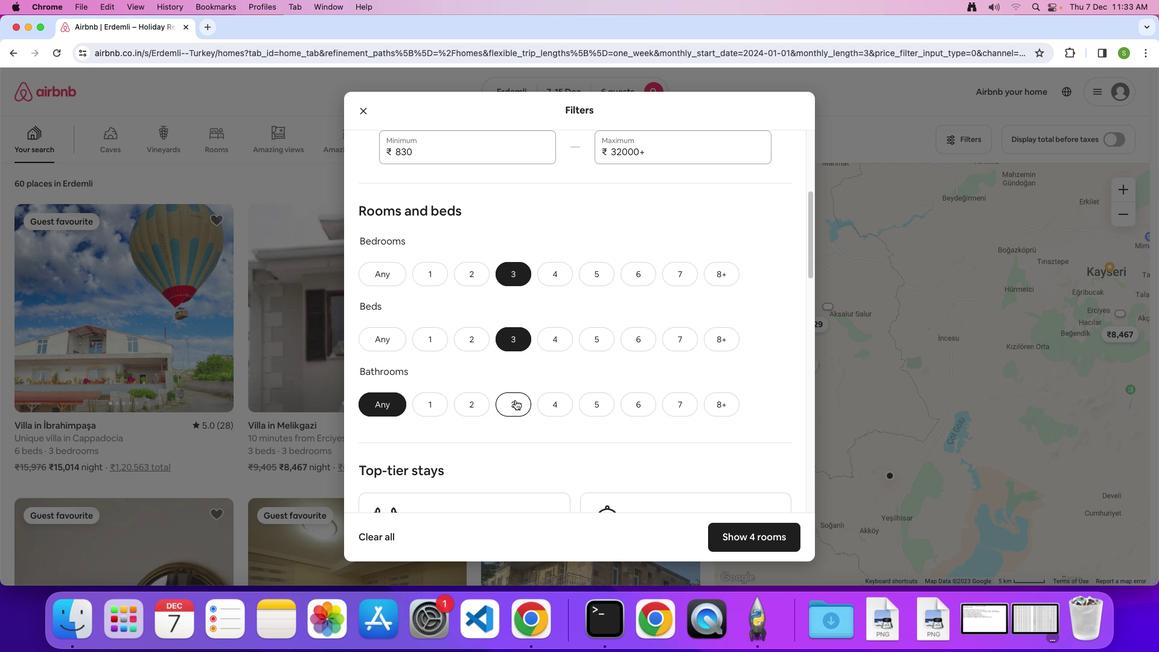 
Action: Mouse pressed left at (515, 399)
Screenshot: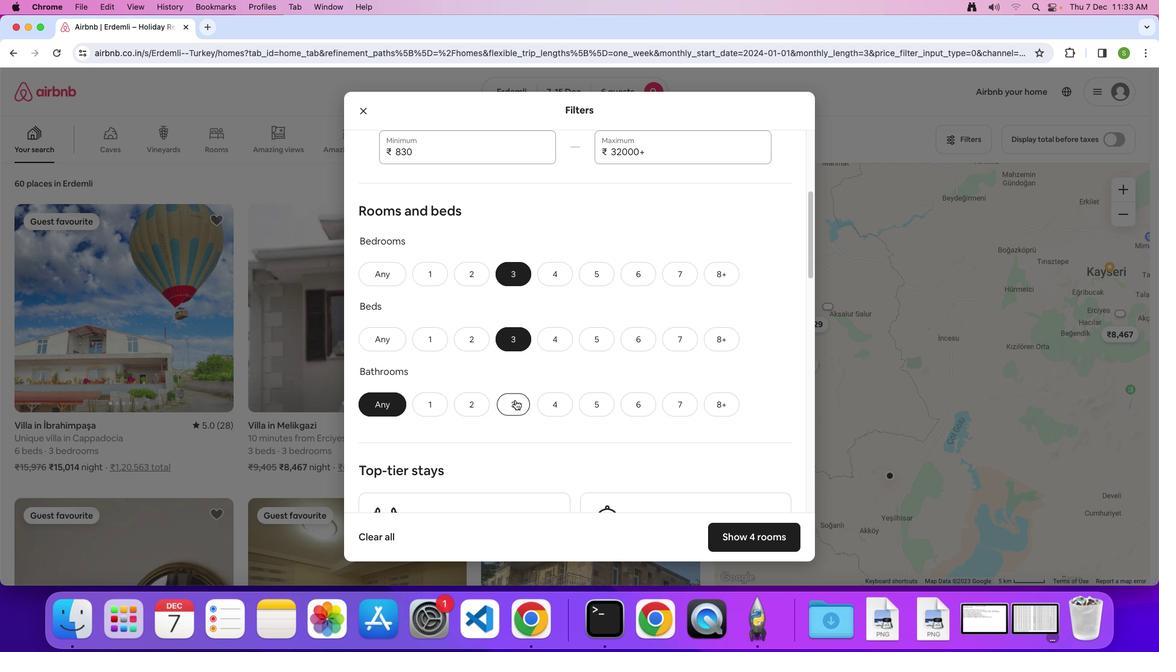
Action: Mouse moved to (583, 414)
Screenshot: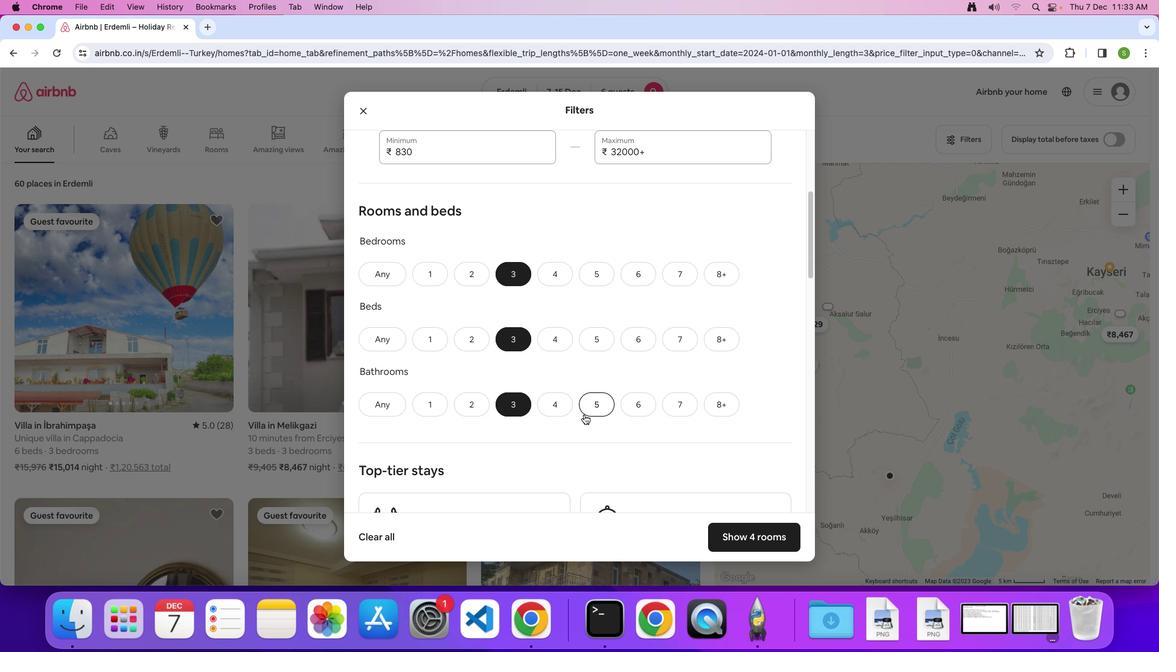 
Action: Mouse scrolled (583, 414) with delta (0, 0)
Screenshot: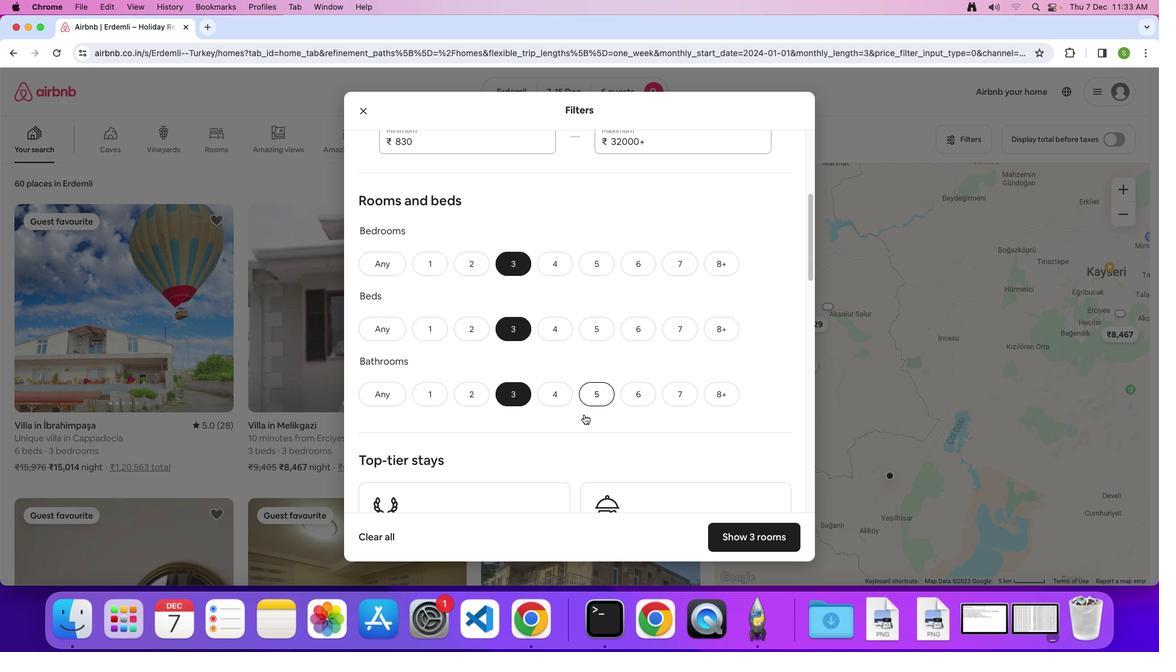 
Action: Mouse scrolled (583, 414) with delta (0, 0)
Screenshot: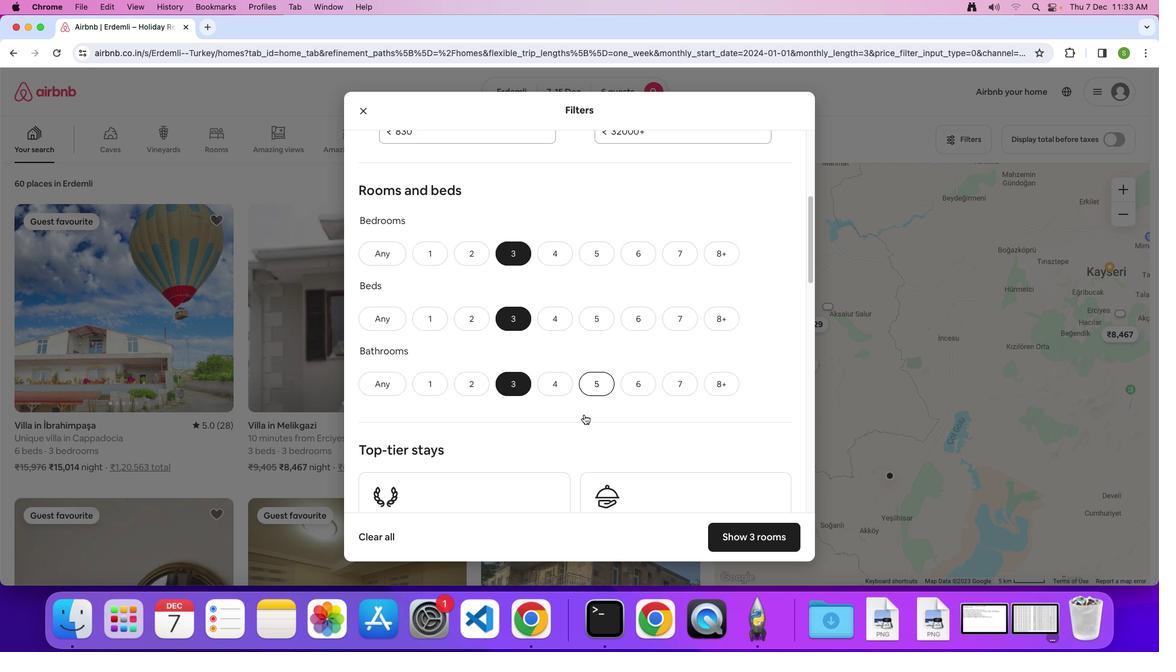 
Action: Mouse scrolled (583, 414) with delta (0, -1)
Screenshot: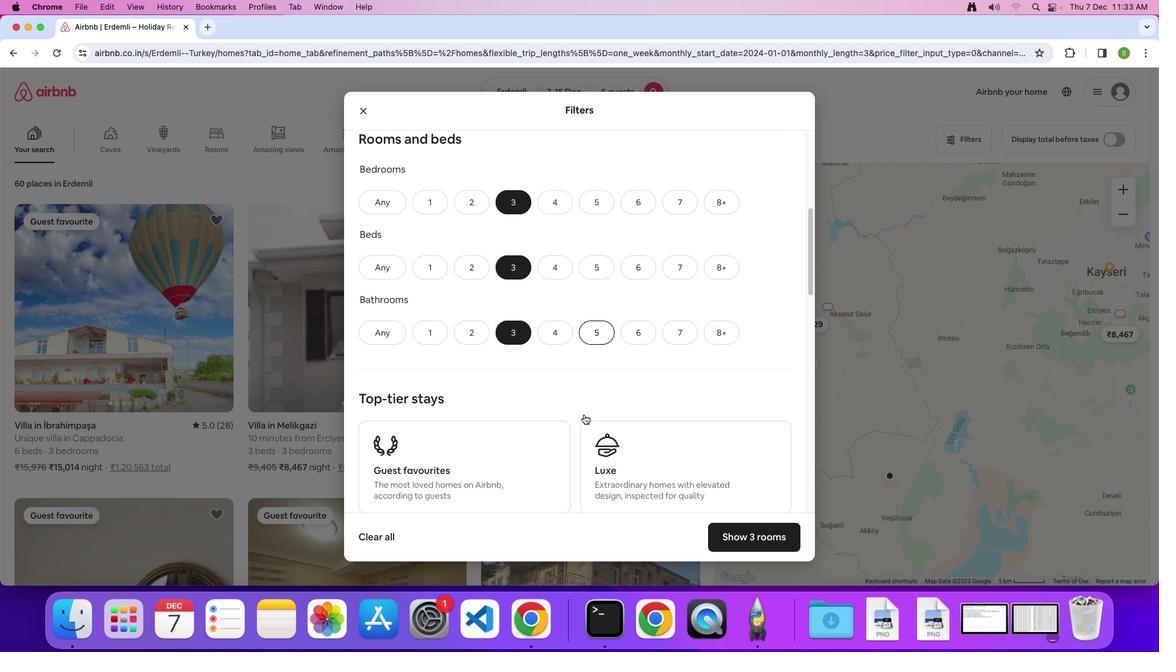 
Action: Mouse scrolled (583, 414) with delta (0, 0)
Screenshot: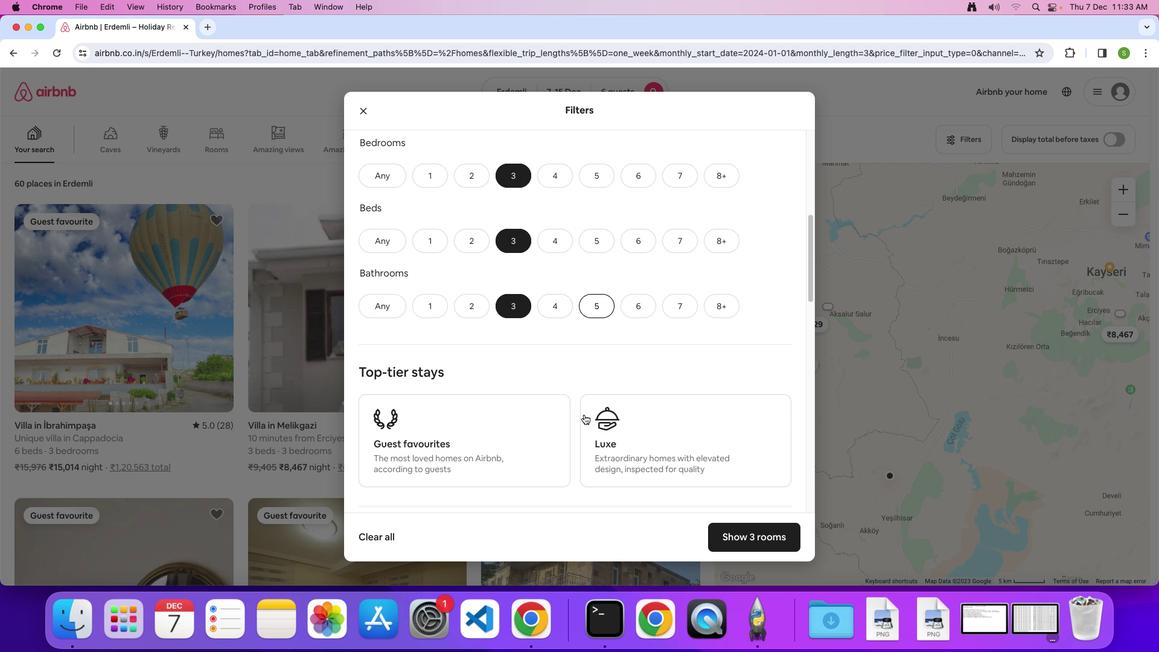 
Action: Mouse scrolled (583, 414) with delta (0, 0)
Screenshot: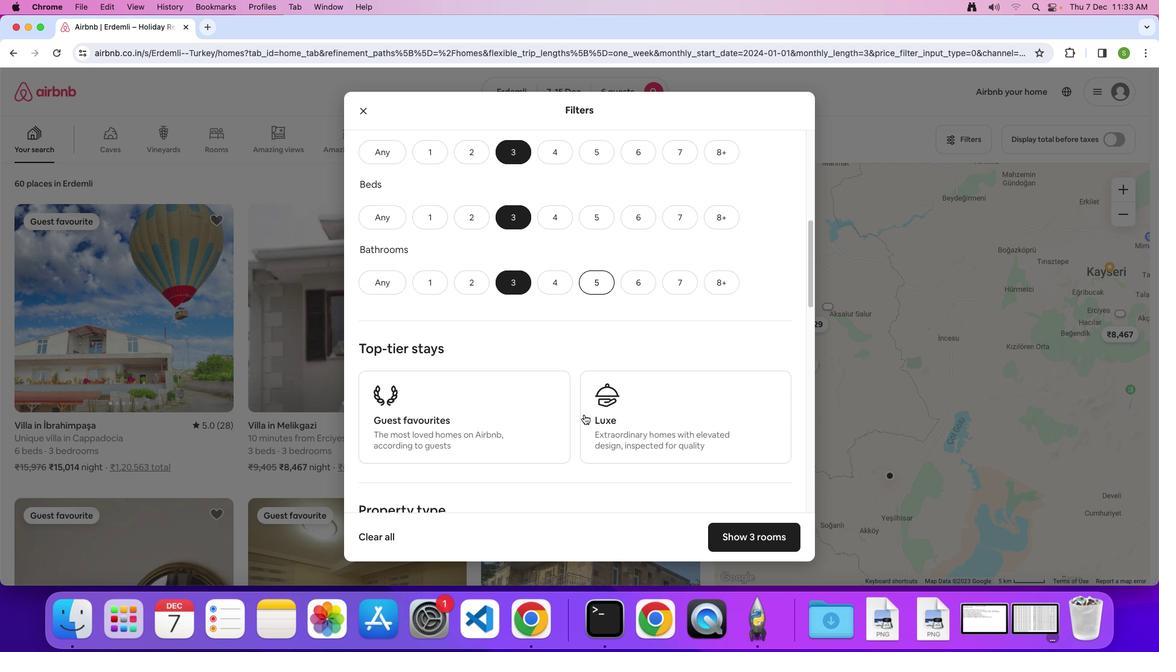 
Action: Mouse scrolled (583, 414) with delta (0, -1)
Screenshot: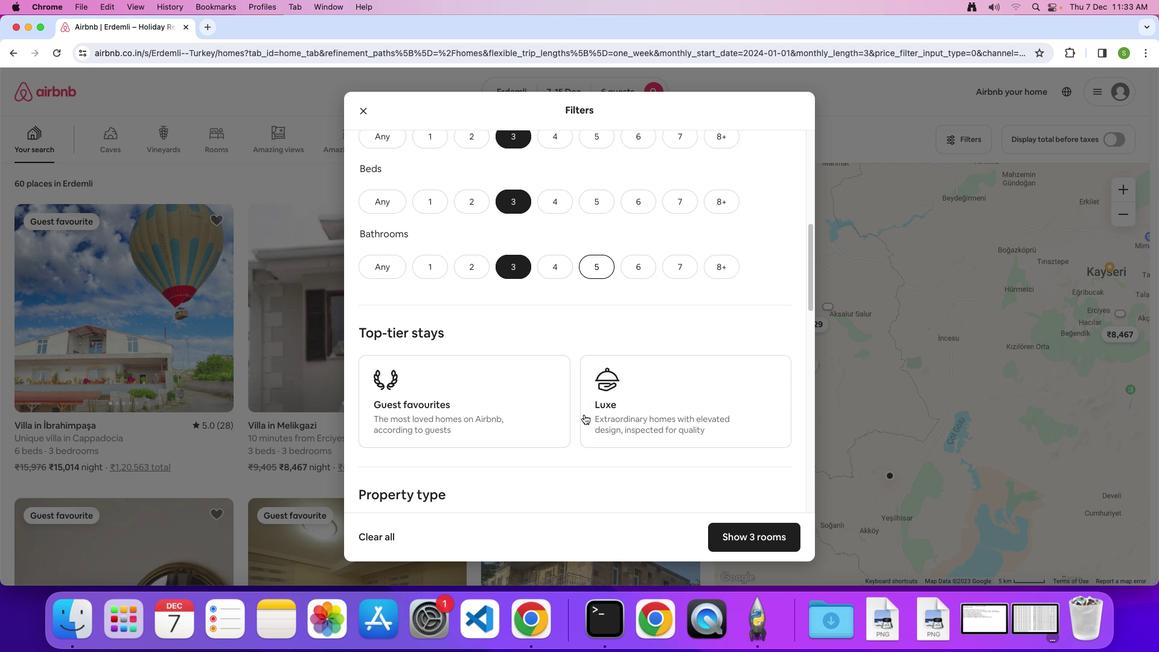 
Action: Mouse scrolled (583, 414) with delta (0, 0)
Screenshot: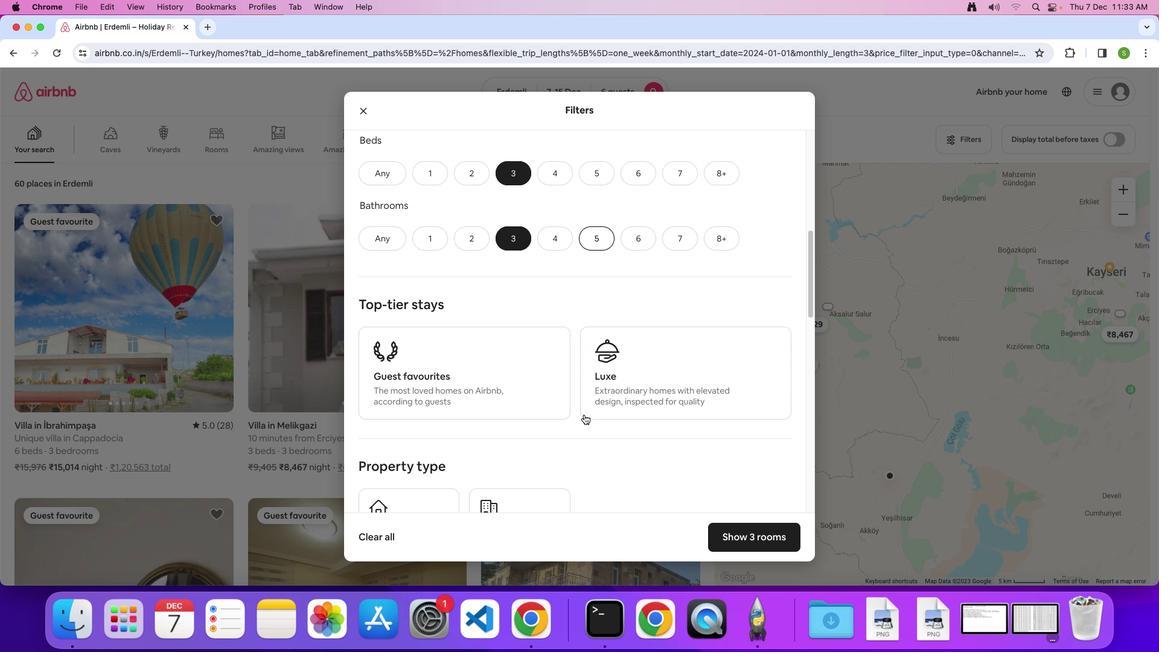 
Action: Mouse scrolled (583, 414) with delta (0, 0)
Screenshot: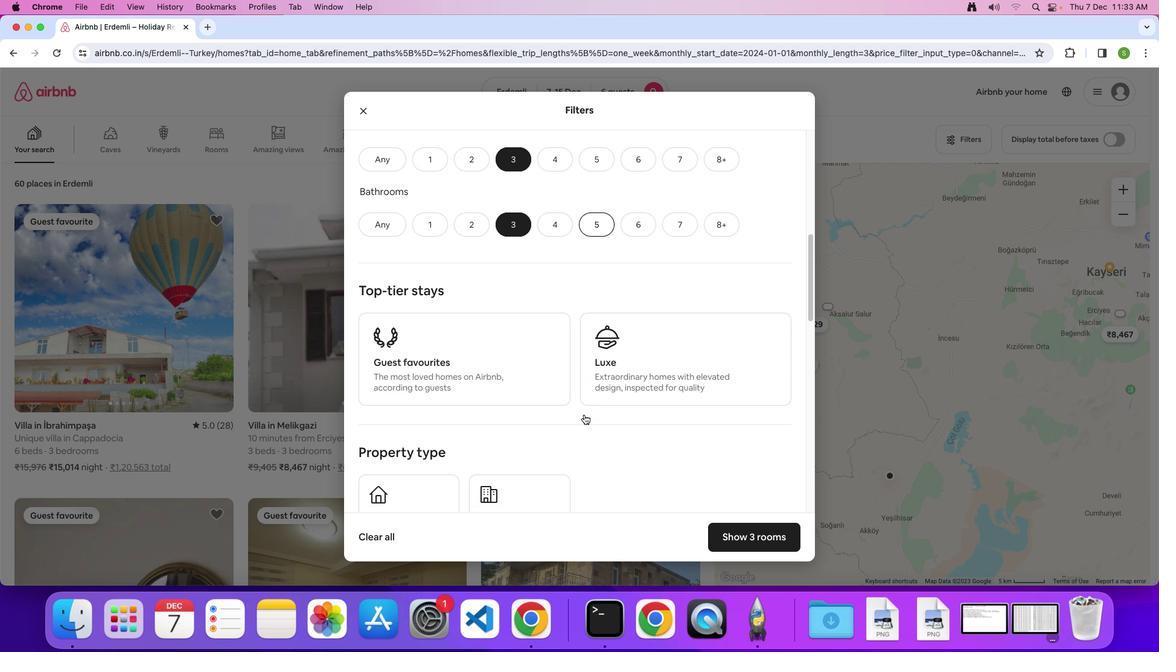 
Action: Mouse scrolled (583, 414) with delta (0, 0)
Screenshot: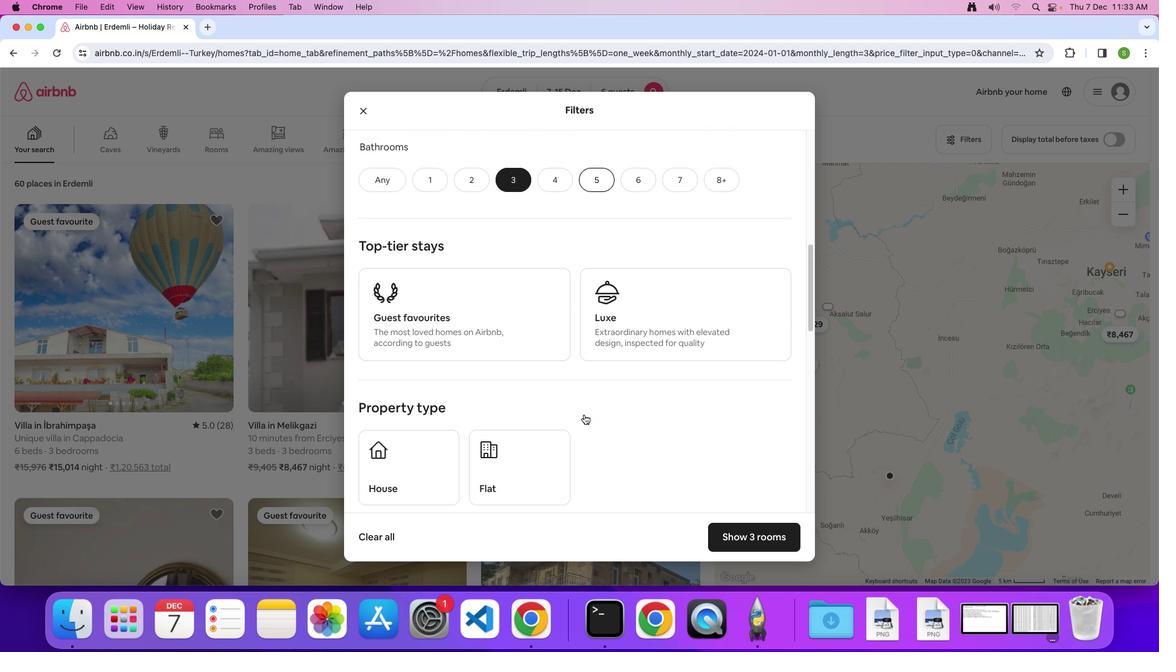 
Action: Mouse scrolled (583, 414) with delta (0, 0)
Screenshot: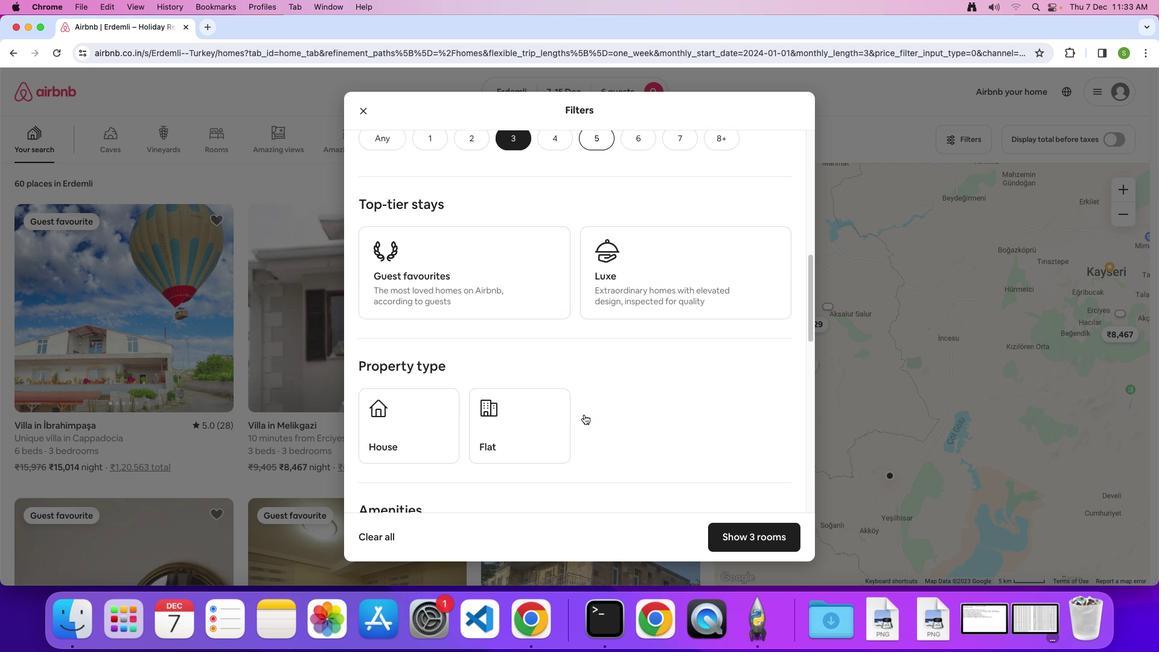 
Action: Mouse scrolled (583, 414) with delta (0, -2)
Screenshot: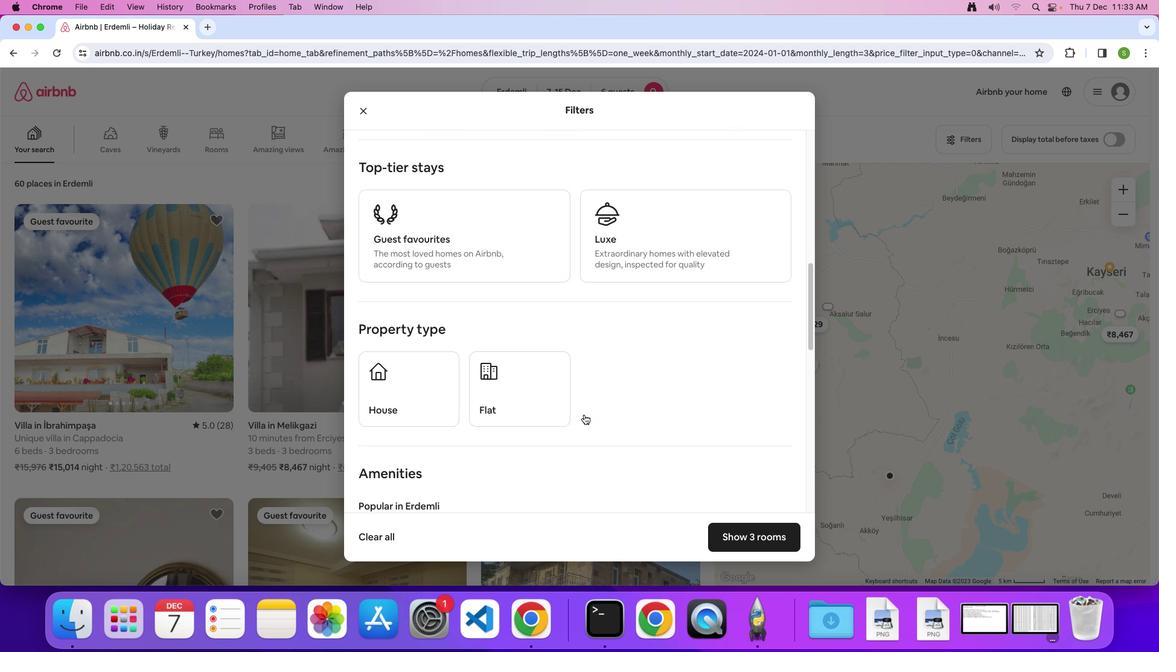 
Action: Mouse scrolled (583, 414) with delta (0, 0)
Screenshot: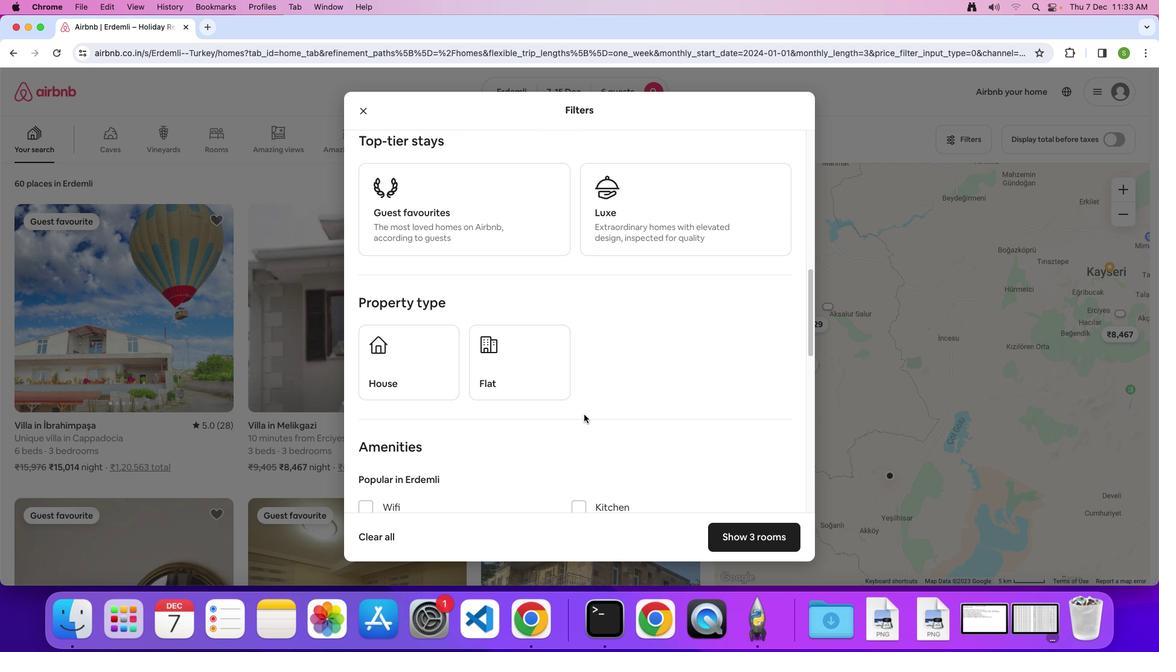 
Action: Mouse scrolled (583, 414) with delta (0, 0)
Screenshot: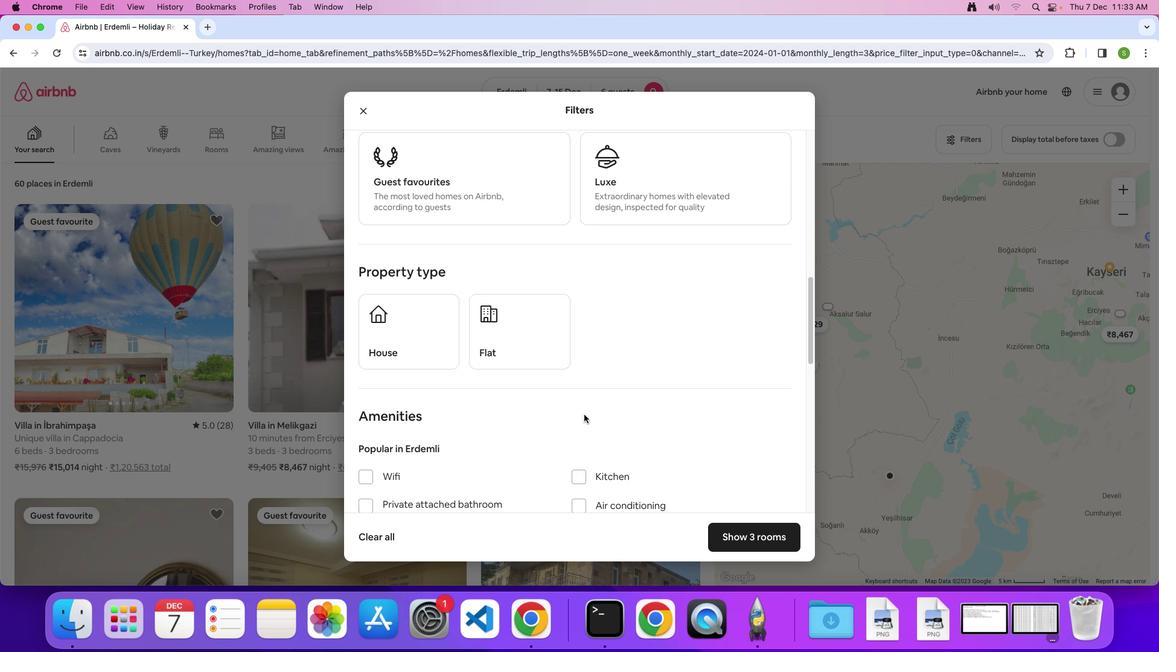 
Action: Mouse scrolled (583, 414) with delta (0, -1)
Screenshot: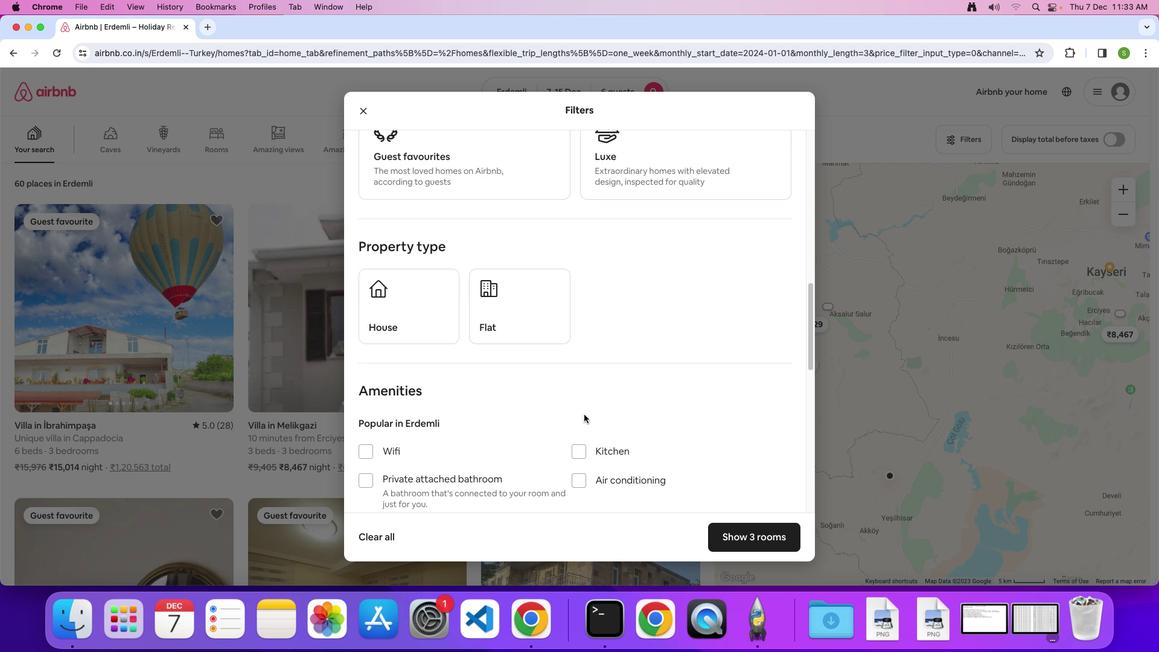 
Action: Mouse moved to (575, 368)
Screenshot: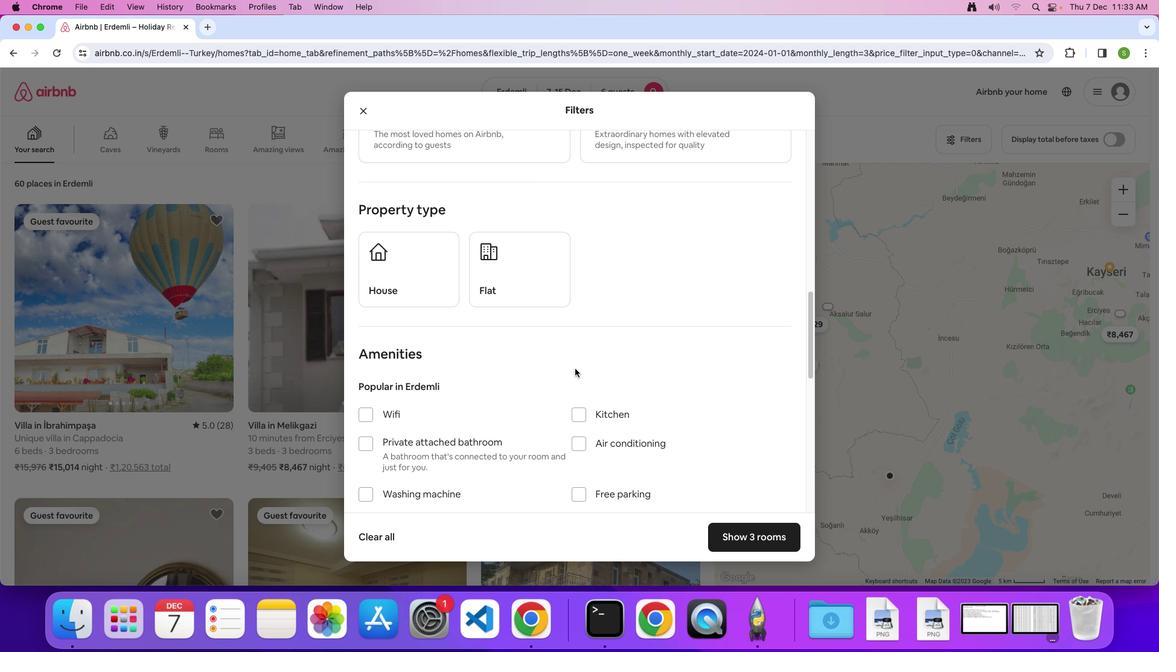 
Action: Mouse scrolled (575, 368) with delta (0, 0)
Screenshot: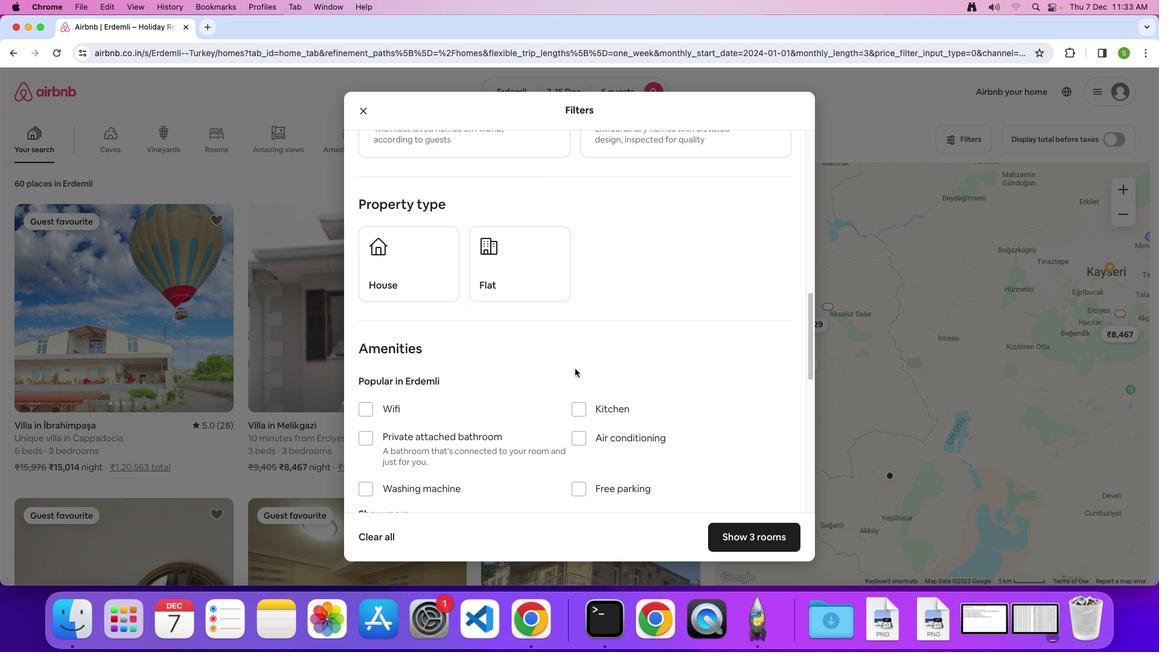 
Action: Mouse scrolled (575, 368) with delta (0, 0)
Screenshot: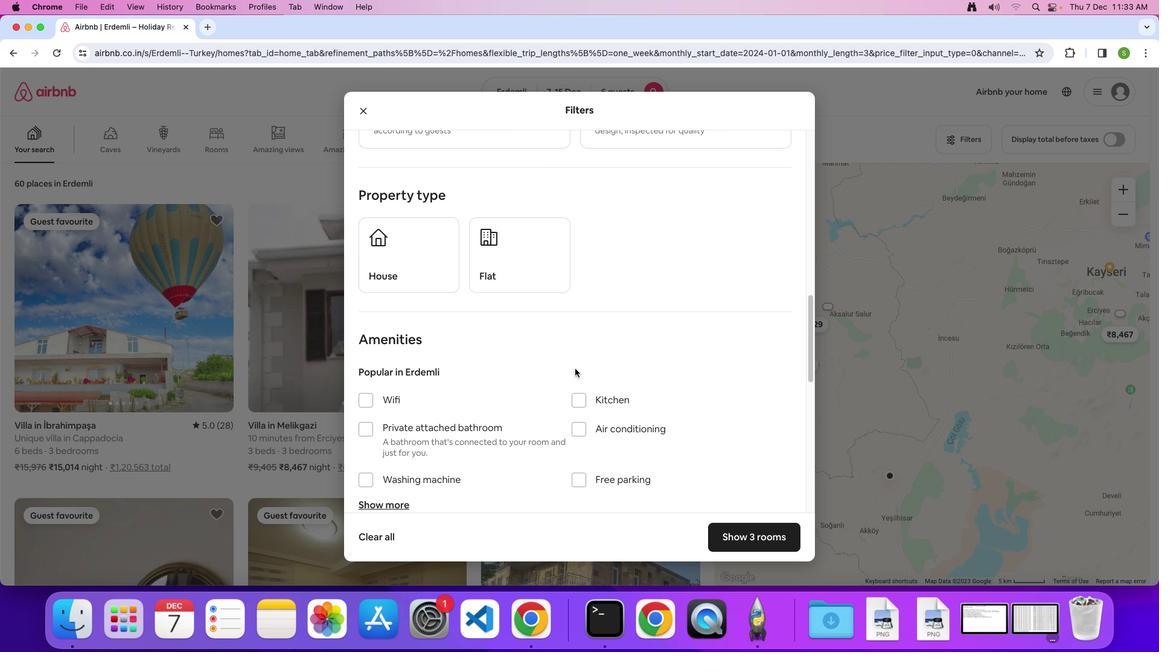 
Action: Mouse scrolled (575, 368) with delta (0, 0)
Screenshot: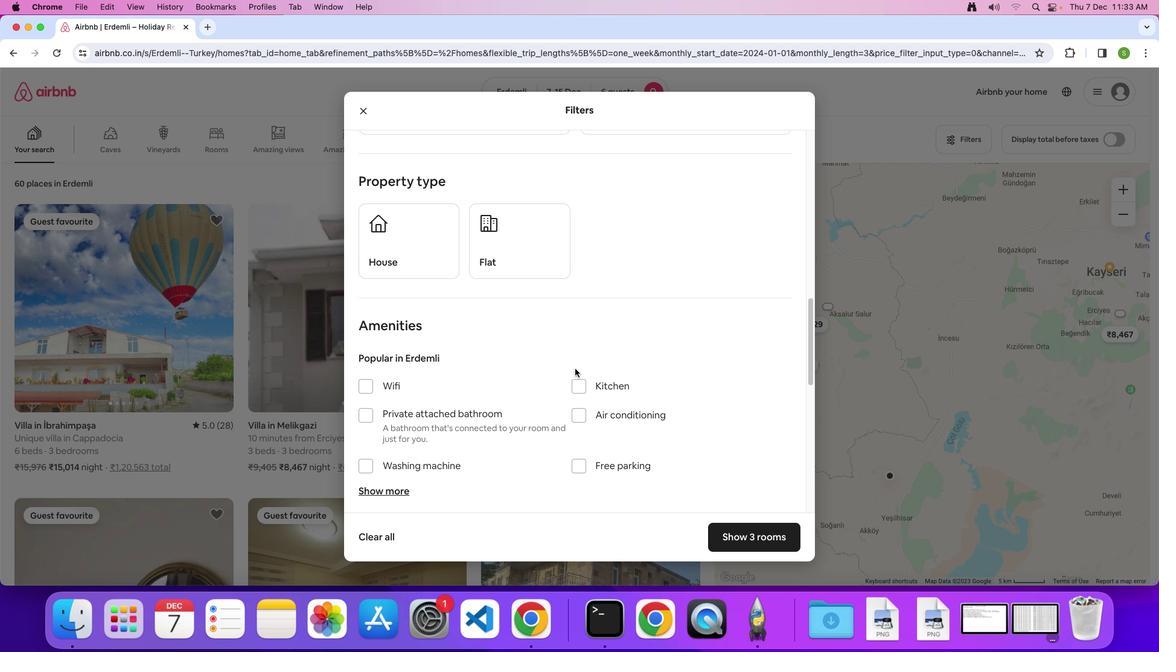 
Action: Mouse scrolled (575, 368) with delta (0, 0)
Screenshot: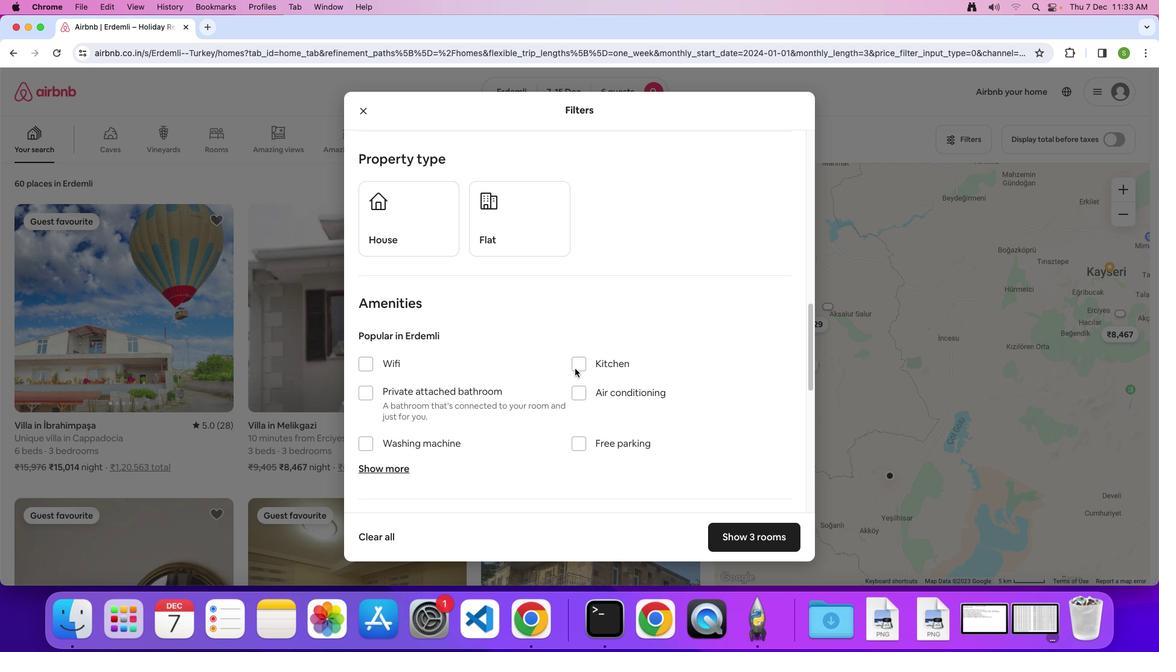 
Action: Mouse scrolled (575, 368) with delta (0, -1)
Screenshot: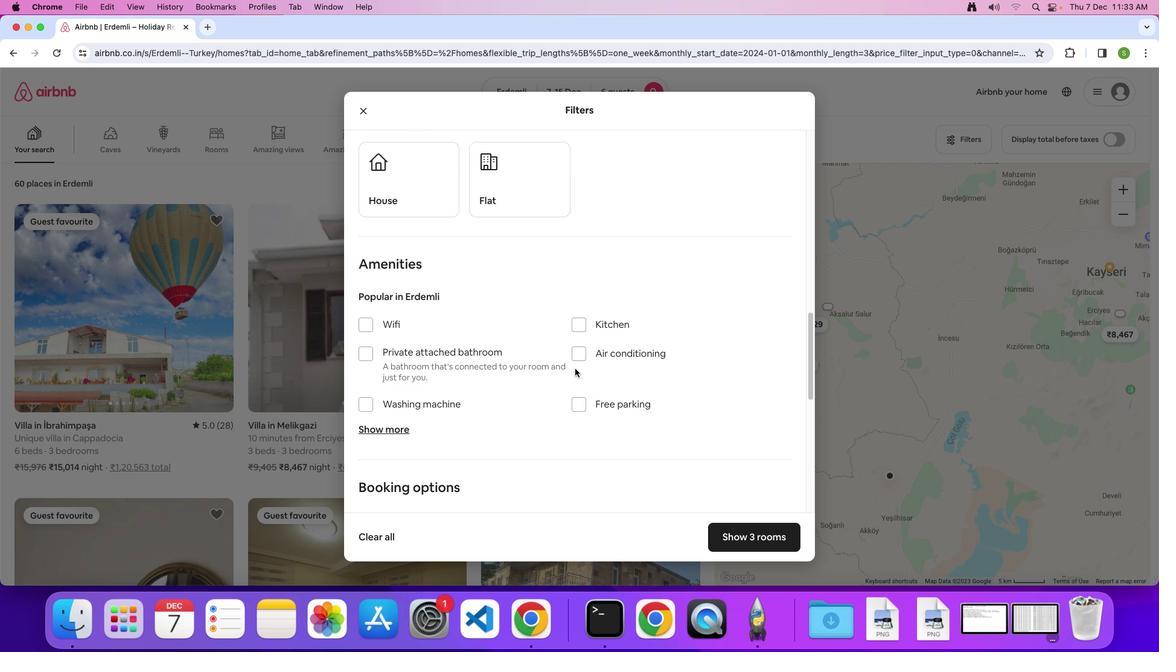
Action: Mouse scrolled (575, 368) with delta (0, 0)
Screenshot: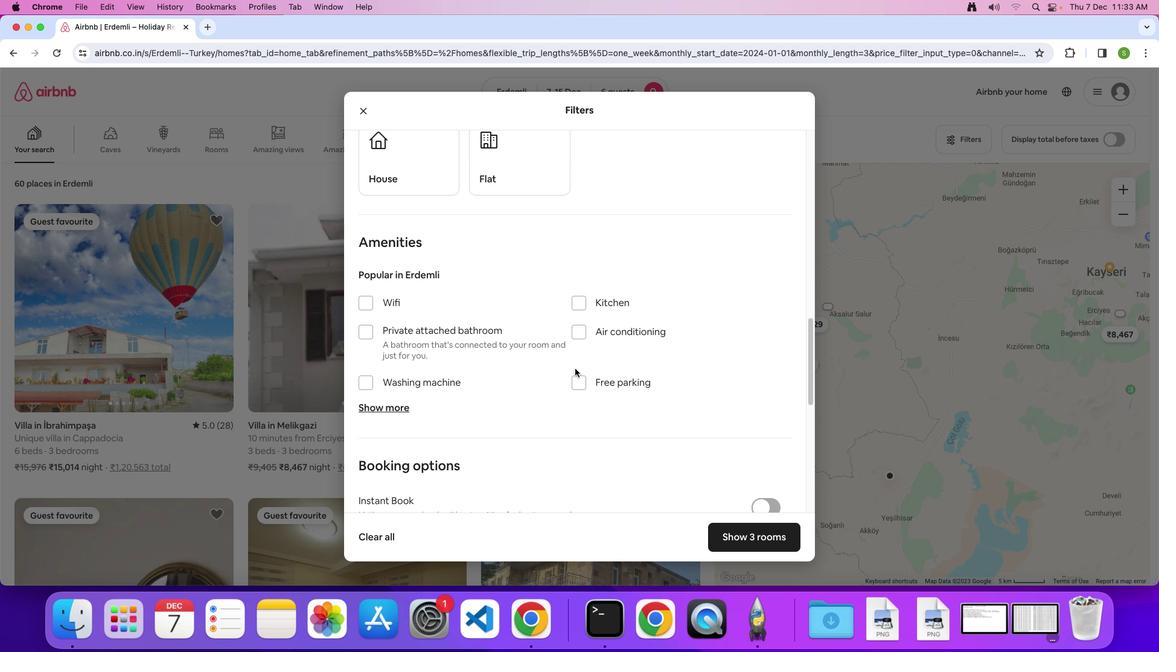 
Action: Mouse scrolled (575, 368) with delta (0, 0)
Screenshot: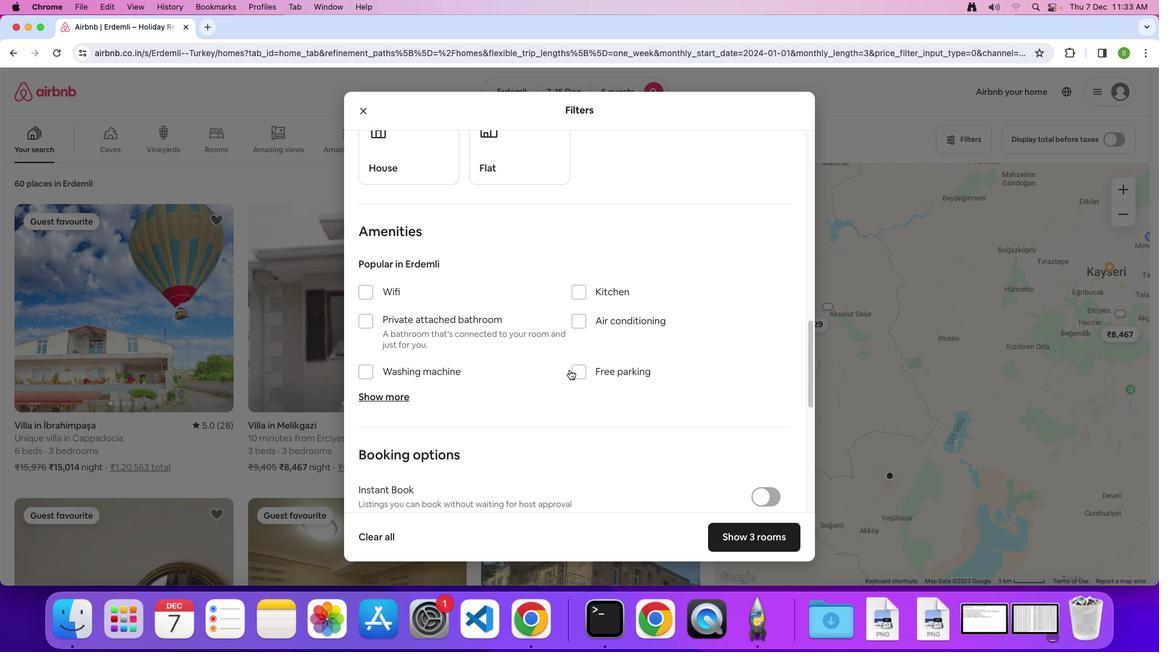 
Action: Mouse moved to (365, 366)
Screenshot: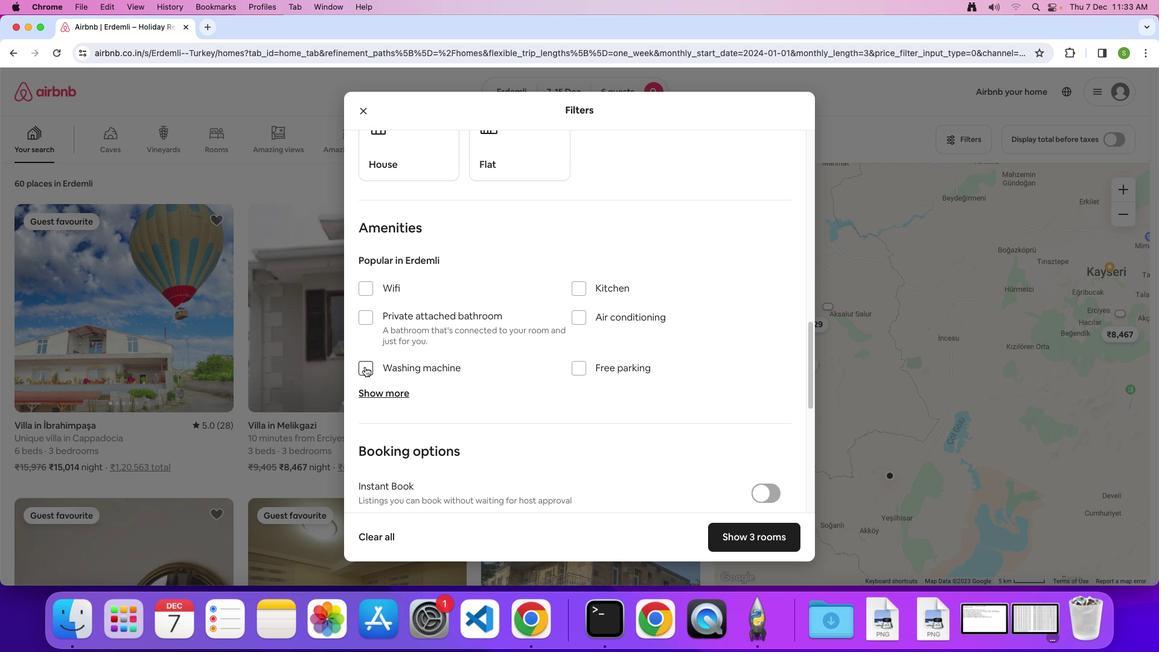 
Action: Mouse pressed left at (365, 366)
Screenshot: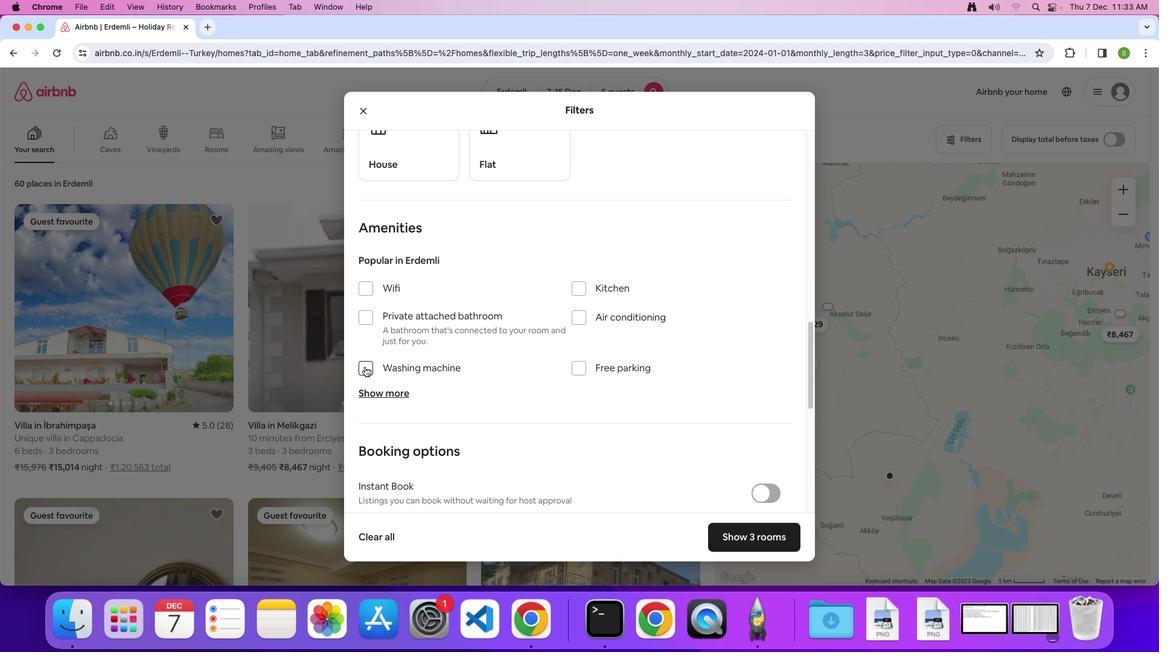 
Action: Mouse moved to (731, 536)
Screenshot: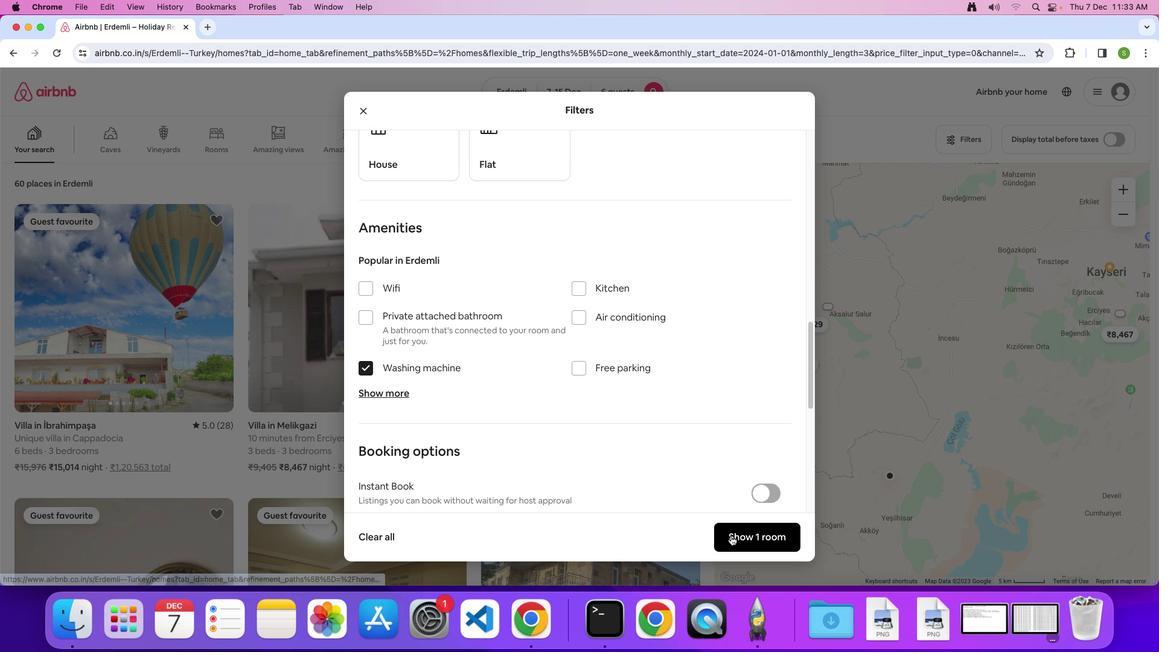 
Action: Mouse pressed left at (731, 536)
Screenshot: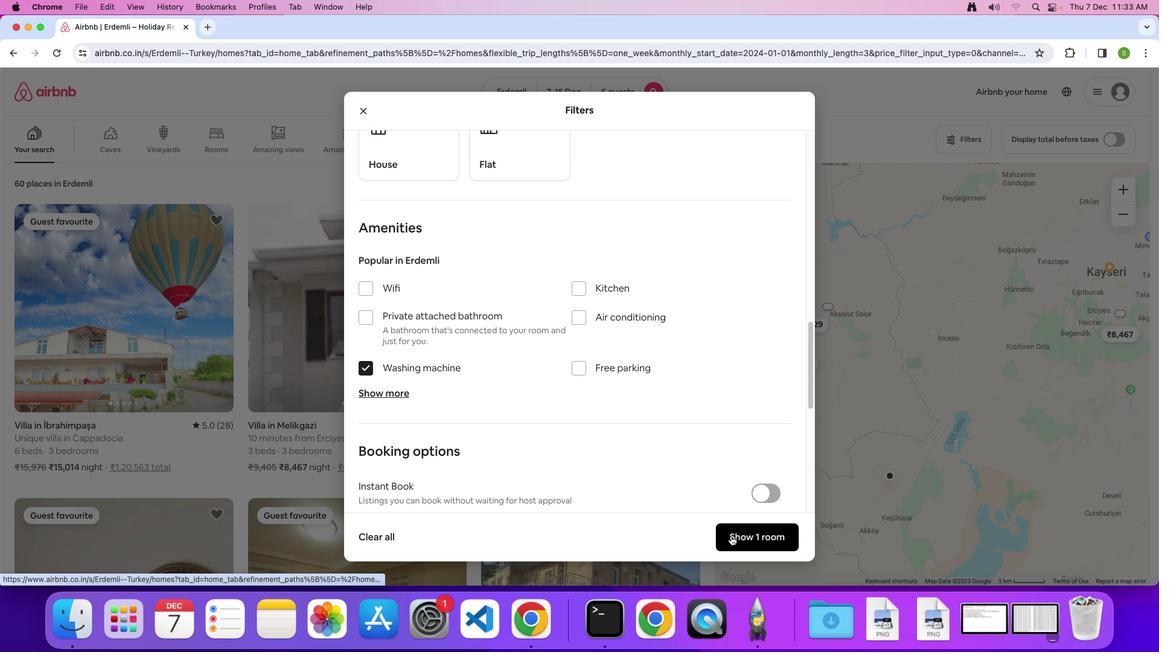 
Action: Mouse moved to (140, 292)
Screenshot: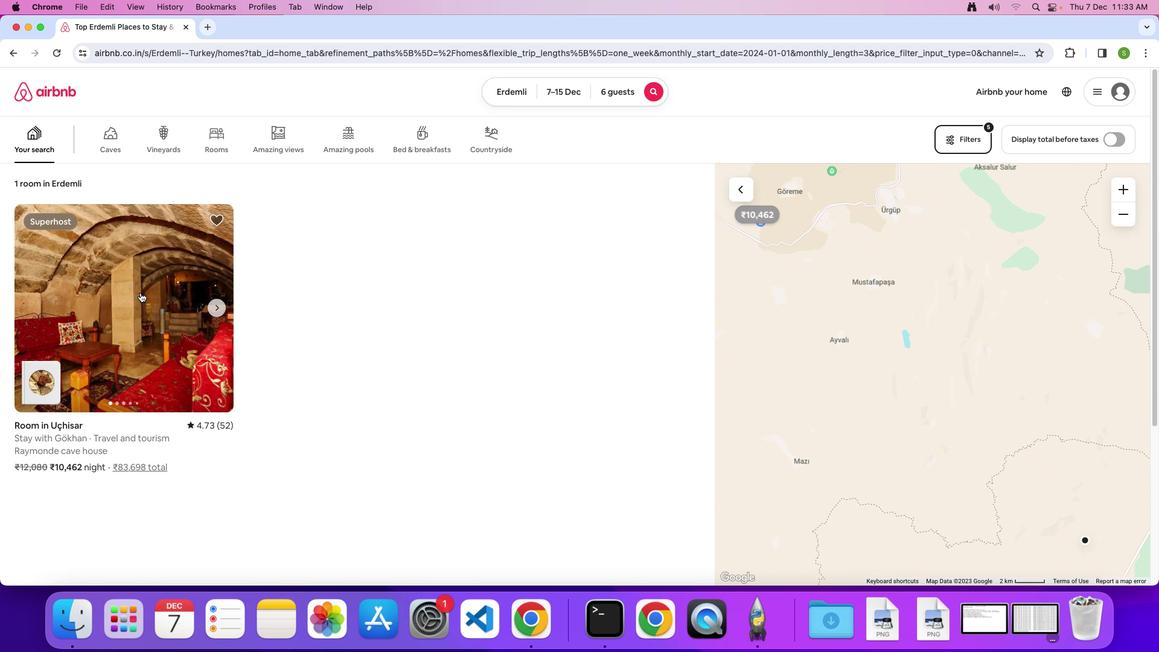 
Action: Mouse pressed left at (140, 292)
Screenshot: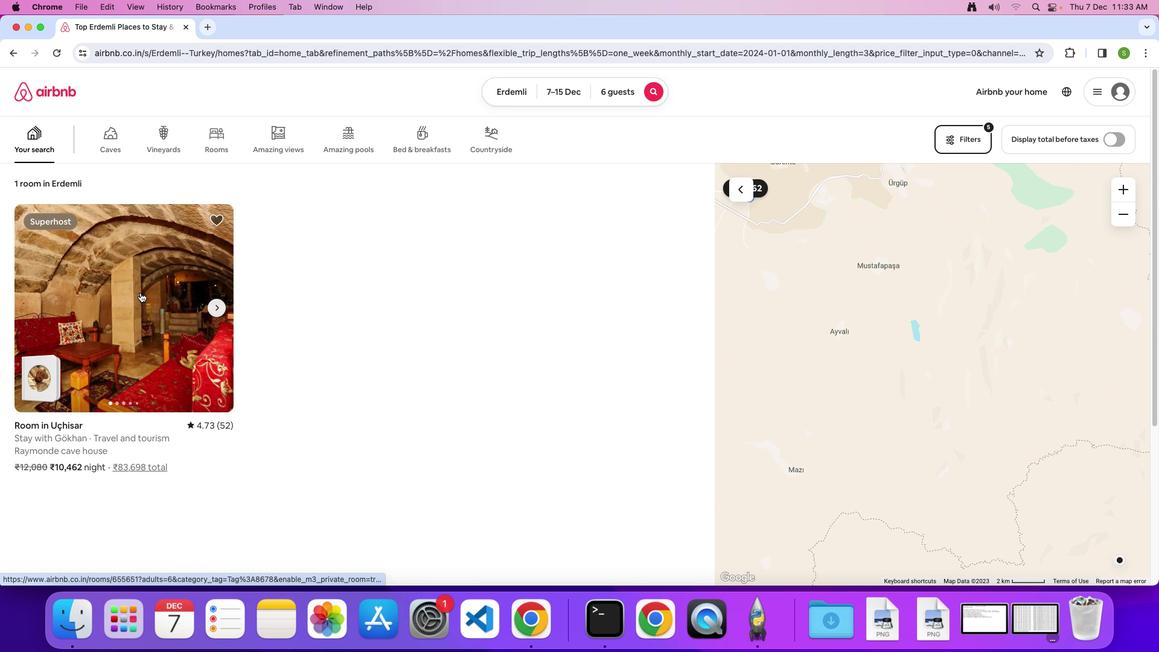 
Action: Mouse moved to (487, 341)
Screenshot: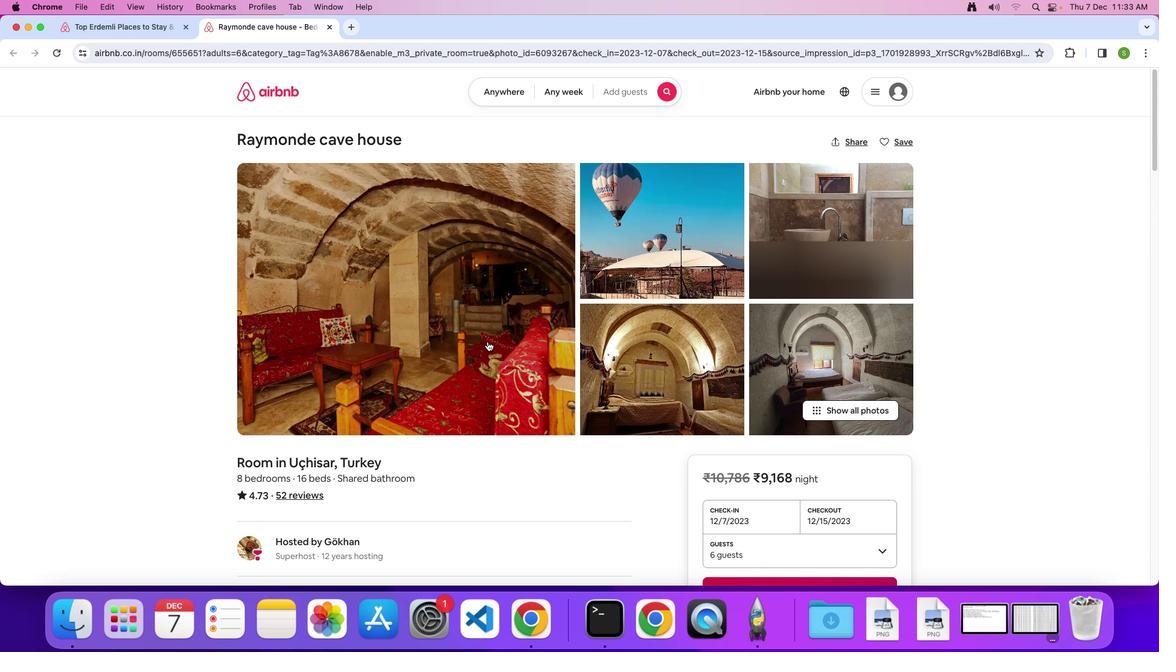 
Action: Mouse scrolled (487, 341) with delta (0, 0)
Screenshot: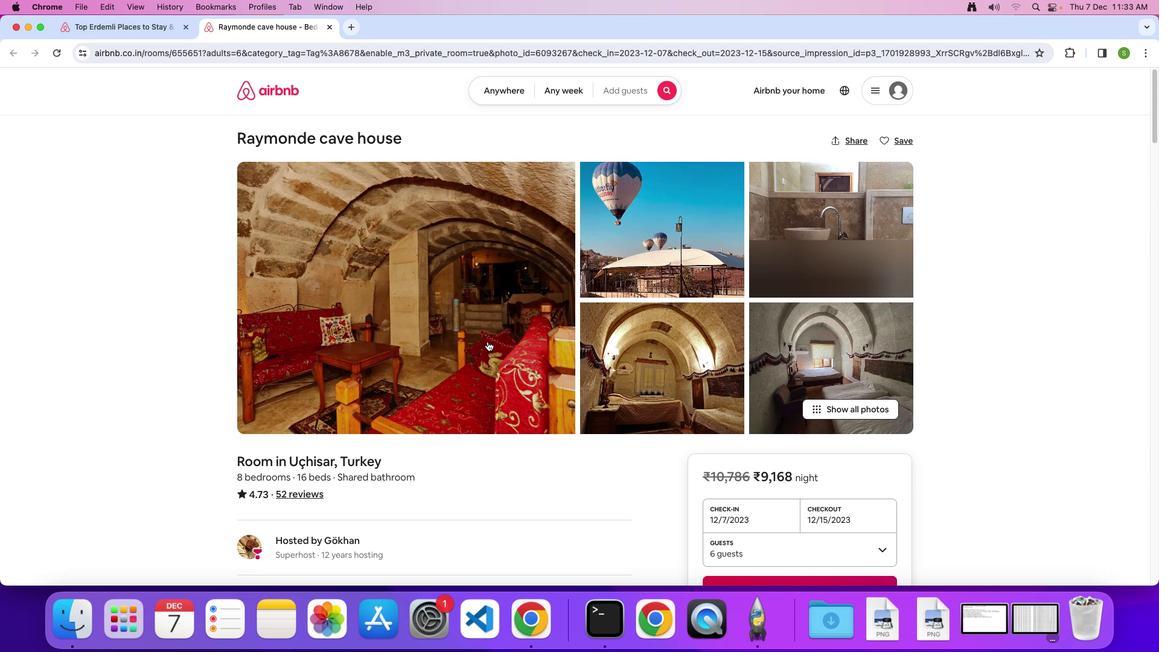 
Action: Mouse scrolled (487, 341) with delta (0, 0)
Screenshot: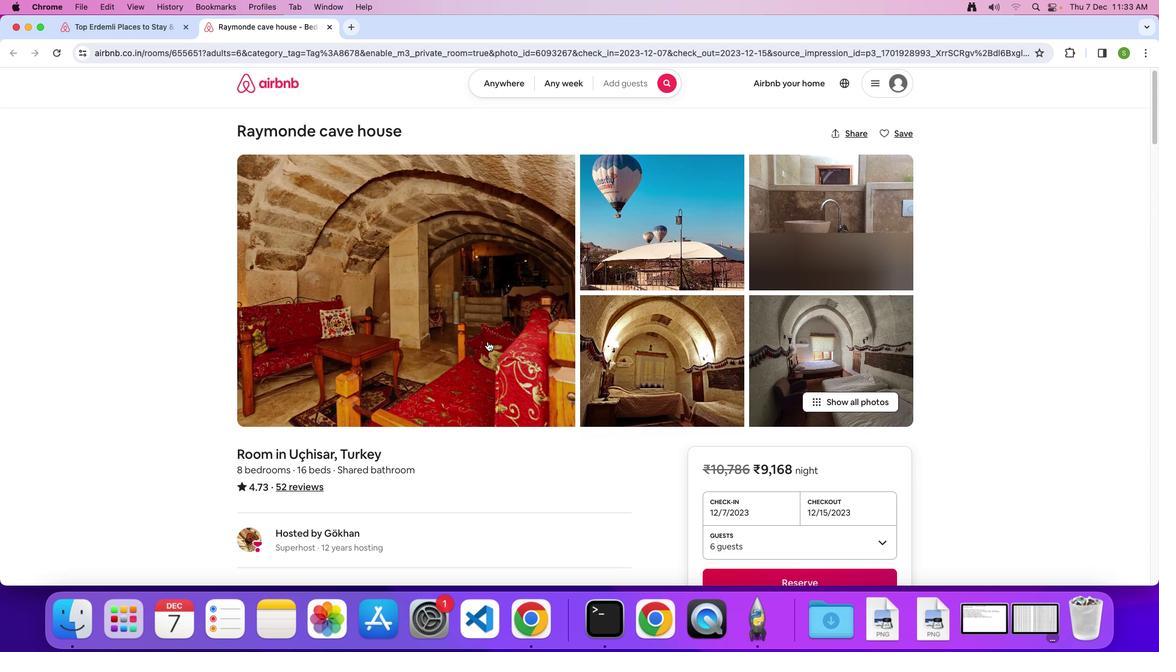 
Action: Mouse moved to (424, 315)
Screenshot: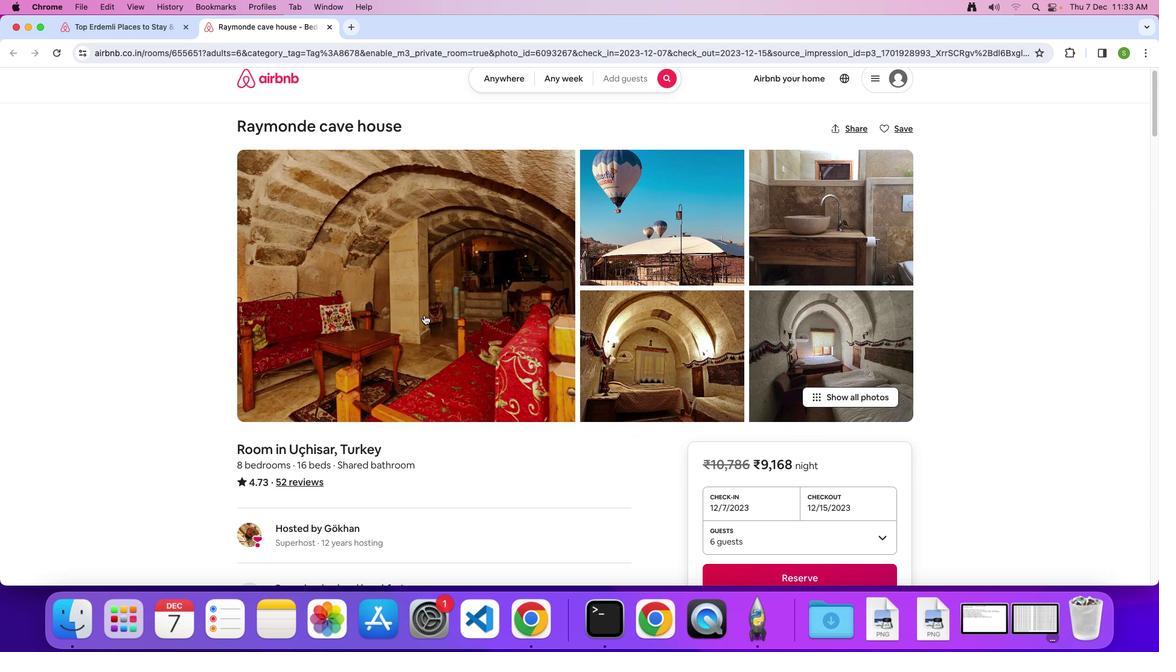 
Action: Mouse pressed left at (424, 315)
Screenshot: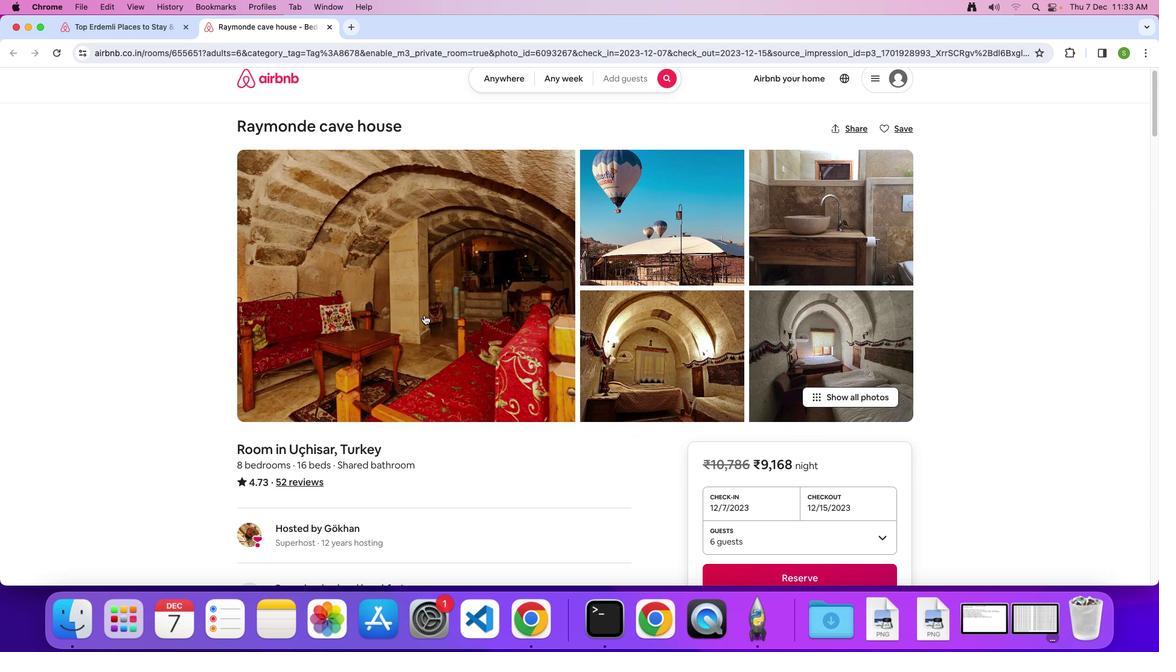 
Action: Mouse moved to (588, 341)
Screenshot: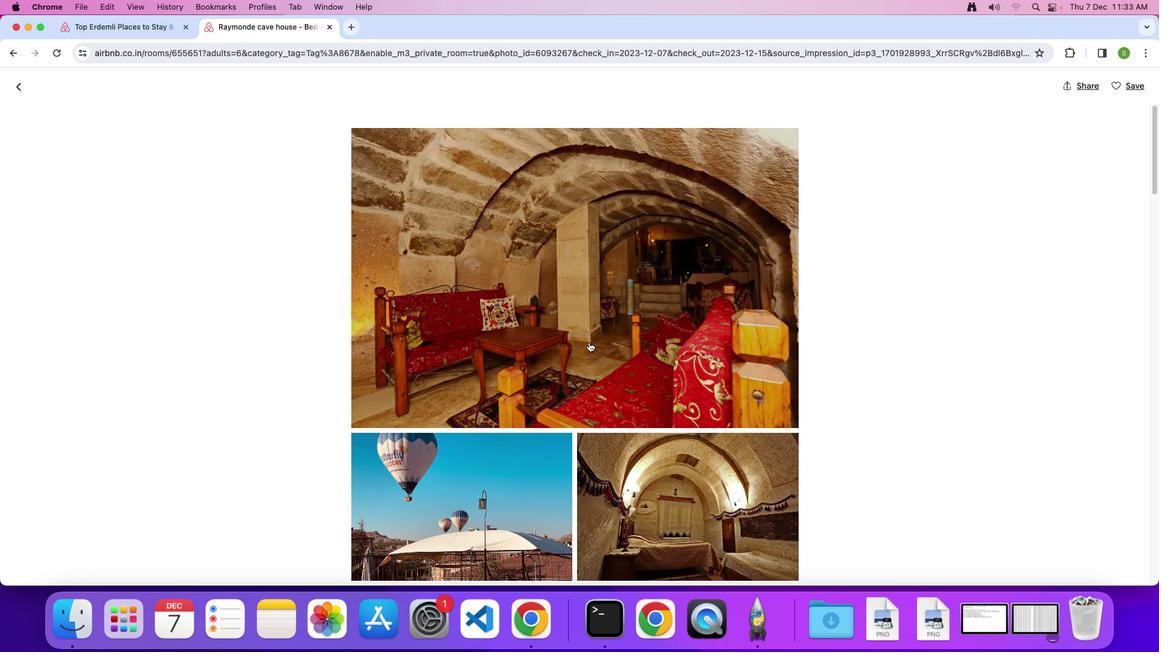 
Action: Mouse scrolled (588, 341) with delta (0, 0)
Screenshot: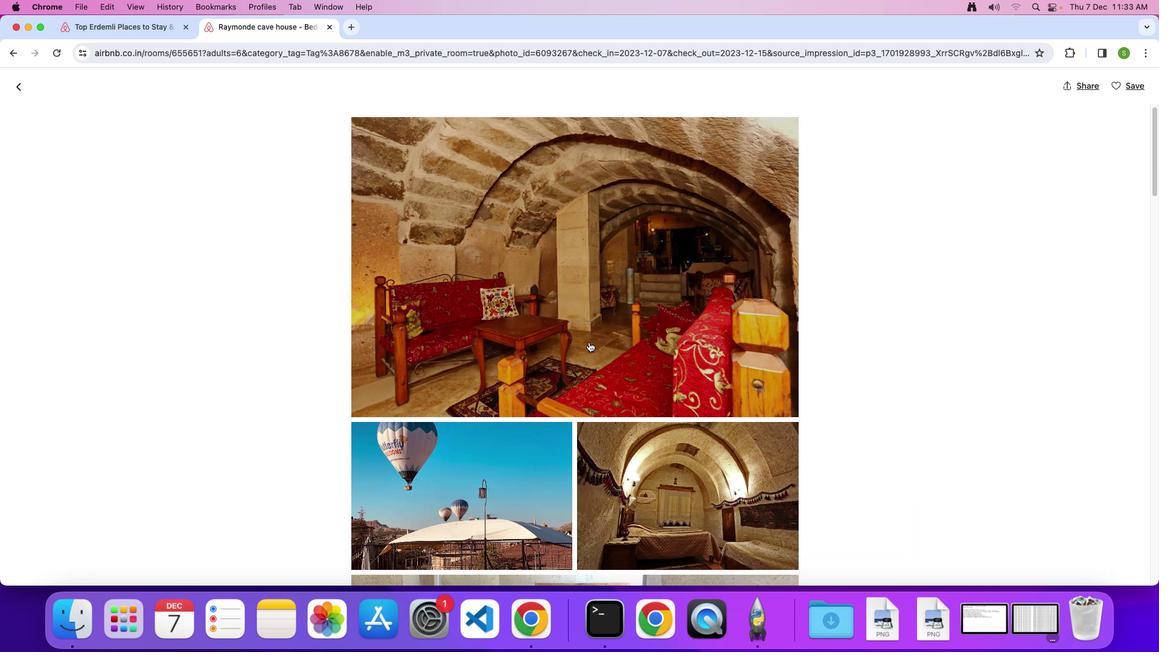 
Action: Mouse scrolled (588, 341) with delta (0, 0)
Screenshot: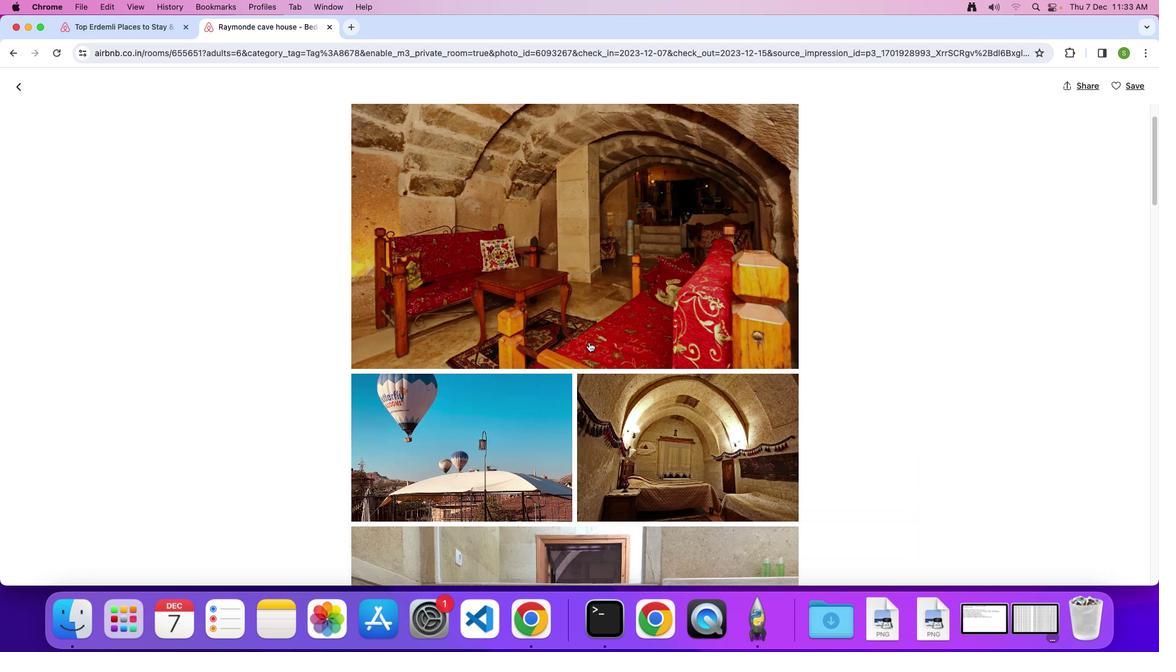 
Action: Mouse scrolled (588, 341) with delta (0, -2)
Screenshot: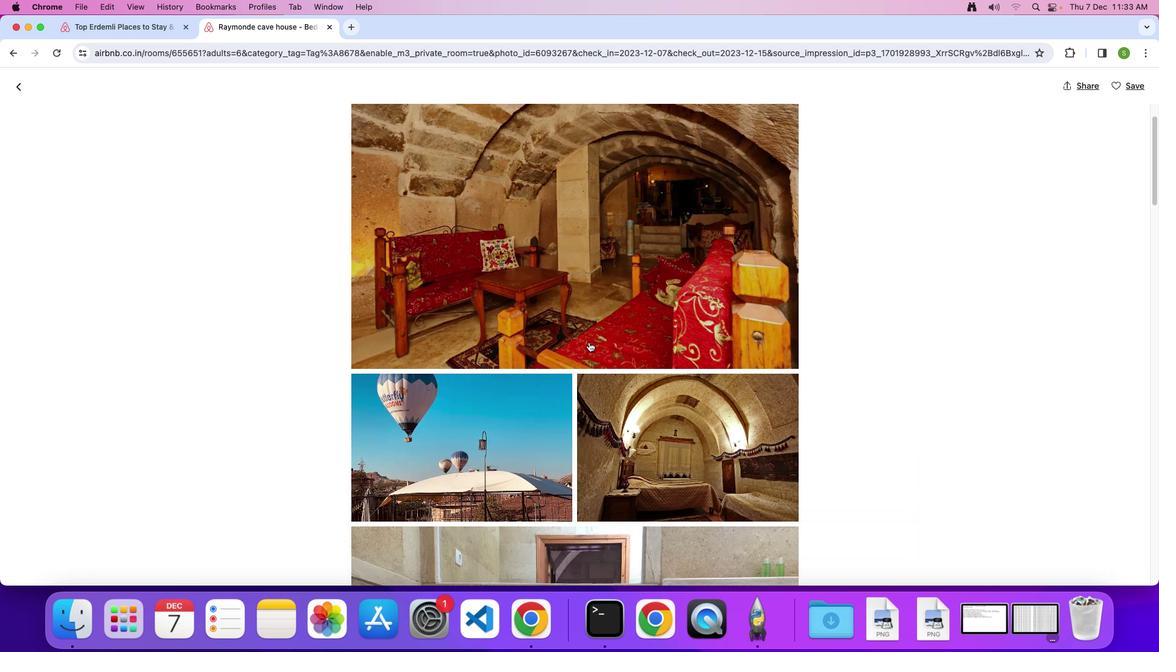 
Action: Mouse scrolled (588, 341) with delta (0, -2)
Screenshot: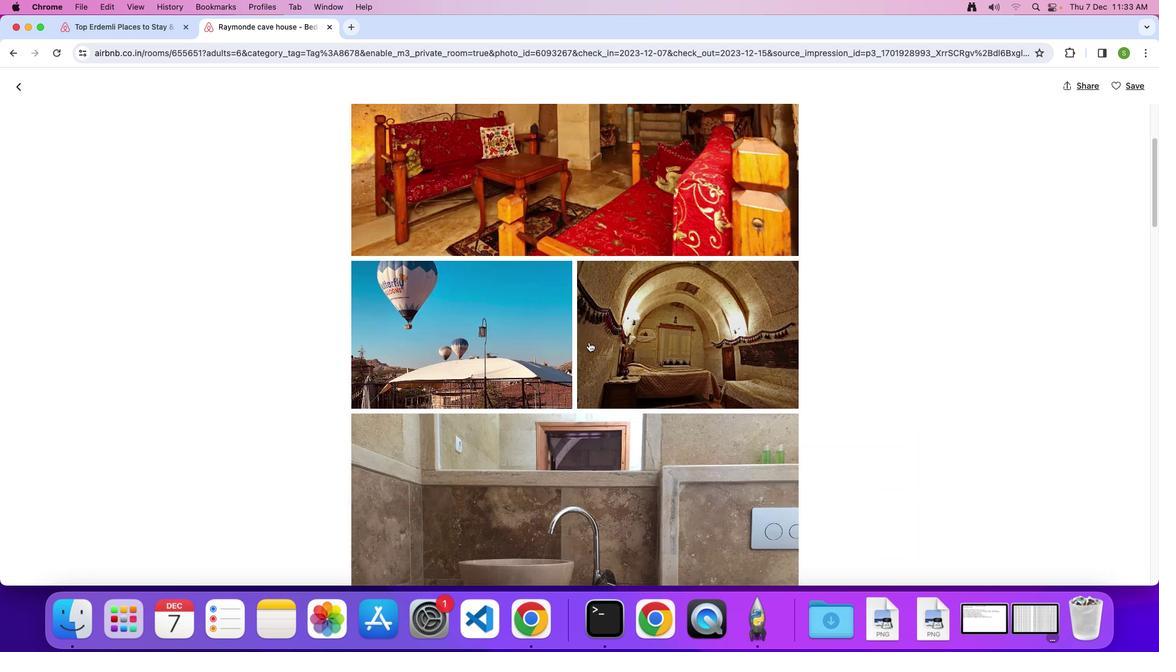 
Action: Mouse moved to (588, 341)
Screenshot: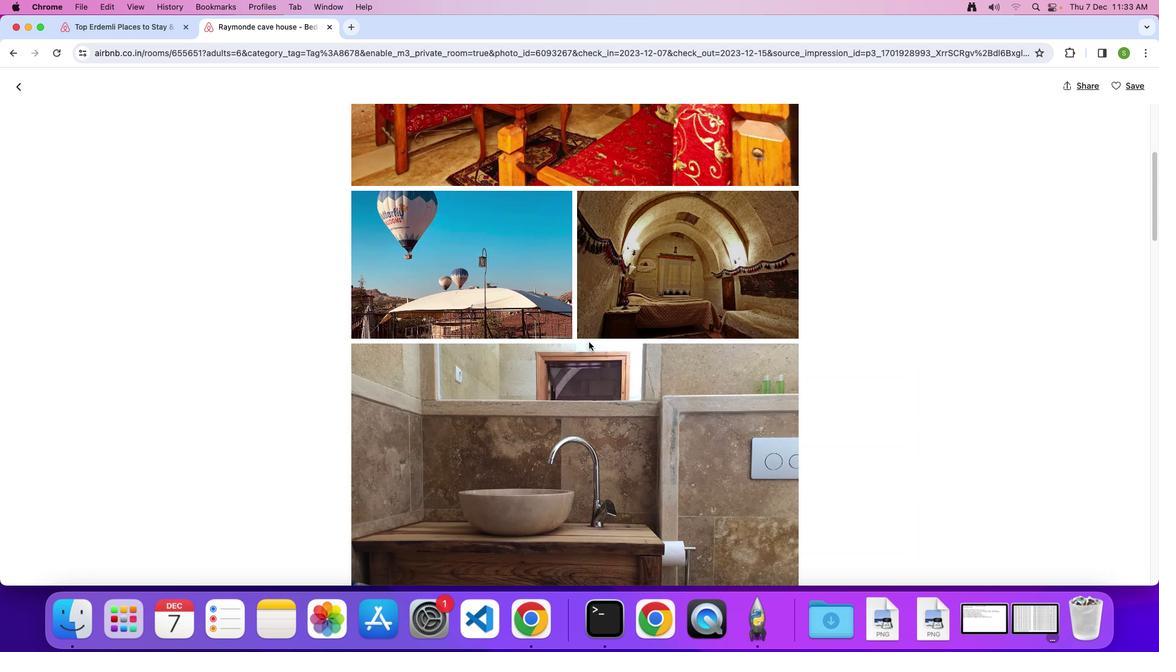 
Action: Mouse scrolled (588, 341) with delta (0, 0)
Screenshot: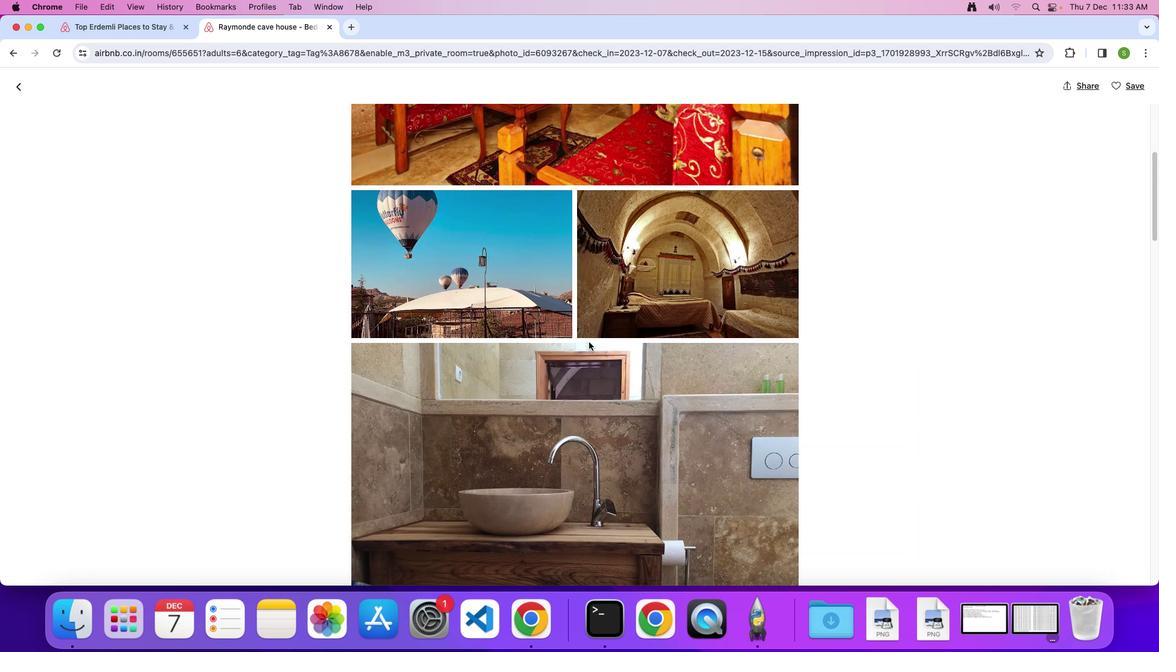 
Action: Mouse scrolled (588, 341) with delta (0, 0)
Screenshot: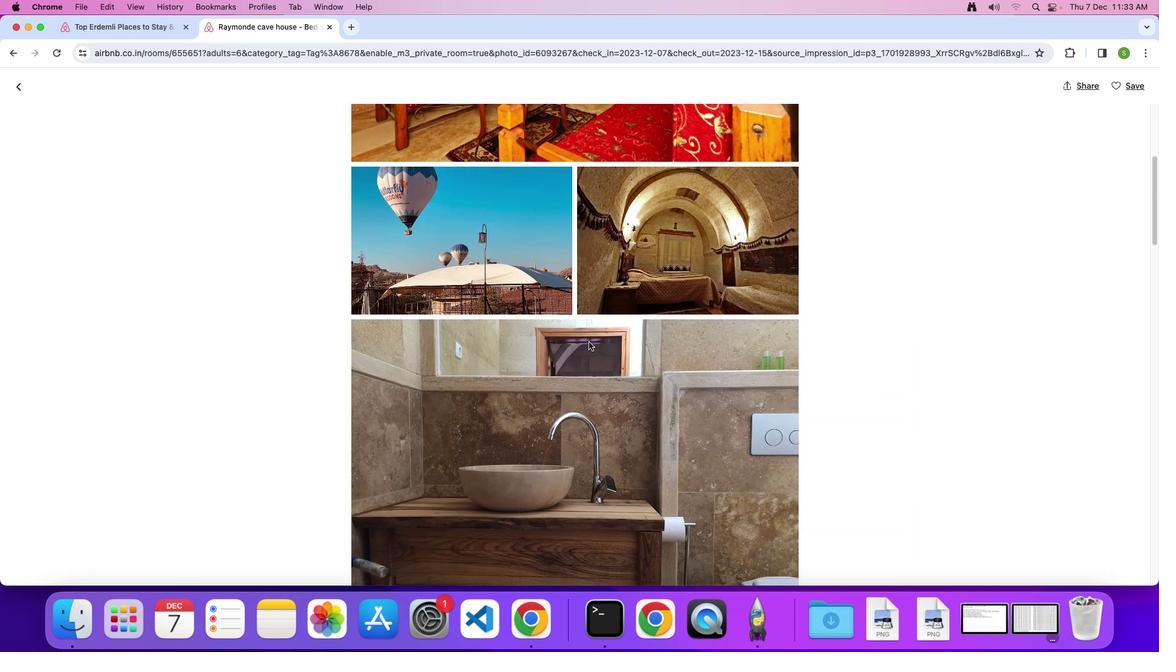 
Action: Mouse scrolled (588, 341) with delta (0, -1)
Screenshot: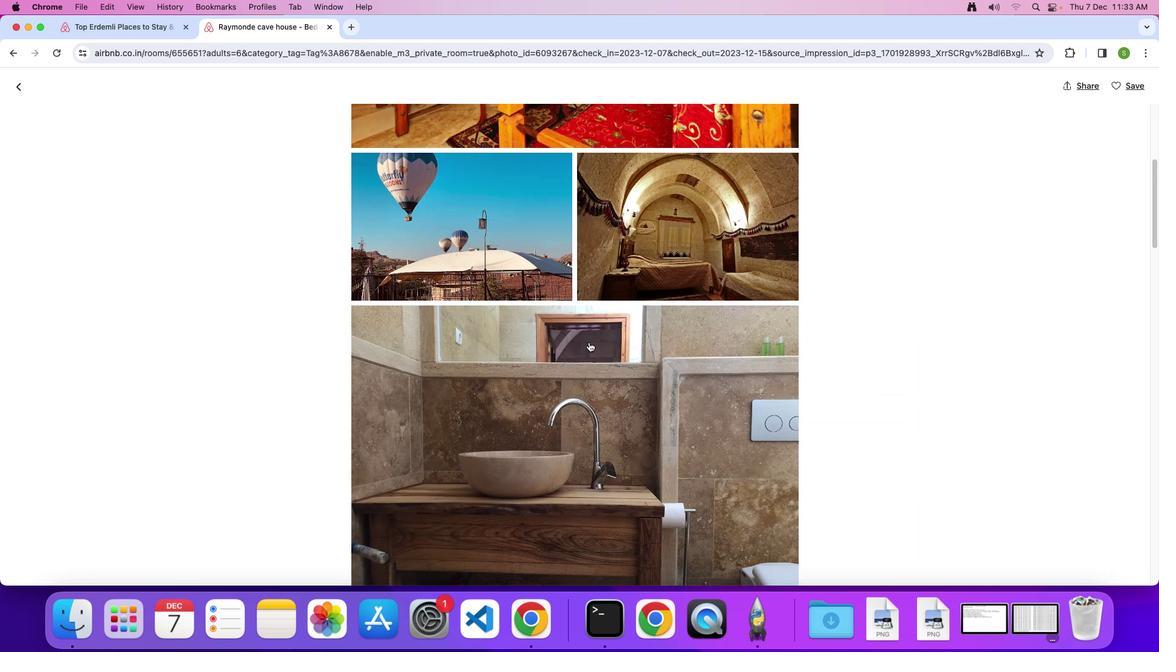 
Action: Mouse scrolled (588, 341) with delta (0, 0)
Screenshot: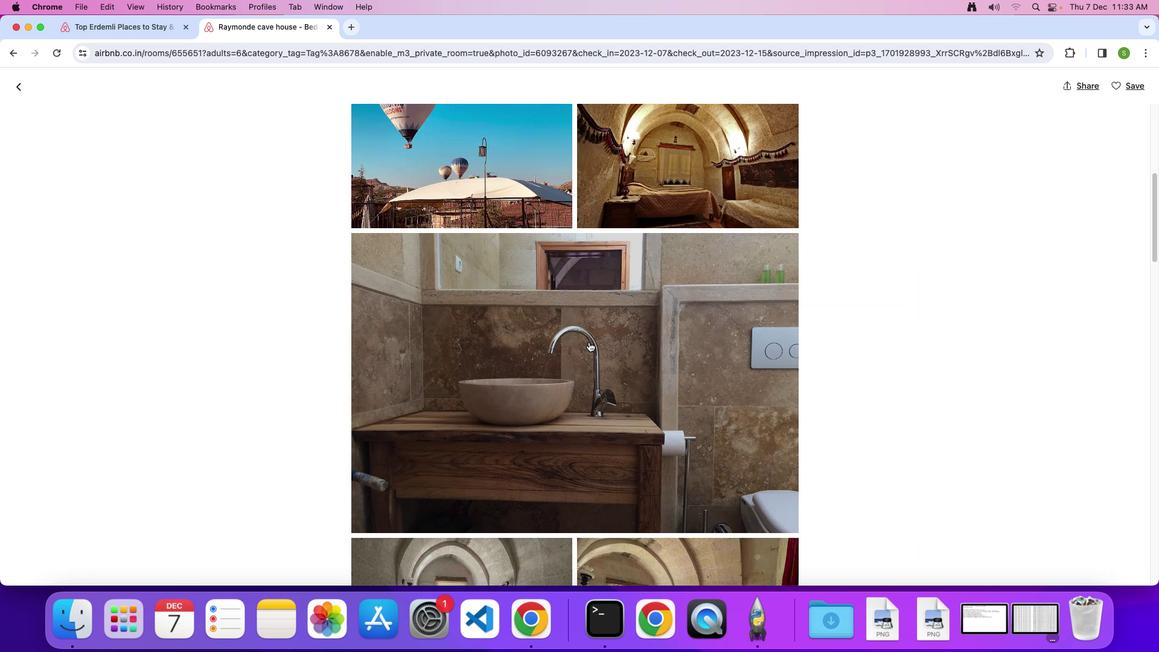 
Action: Mouse scrolled (588, 341) with delta (0, 0)
Screenshot: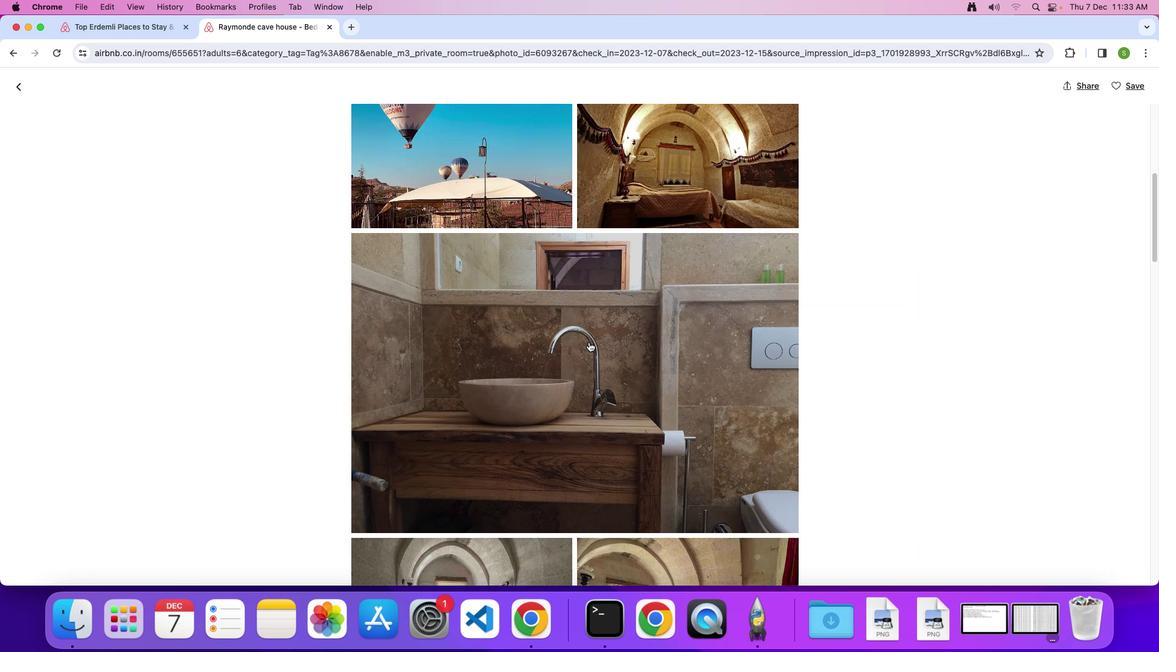 
Action: Mouse scrolled (588, 341) with delta (0, -1)
Screenshot: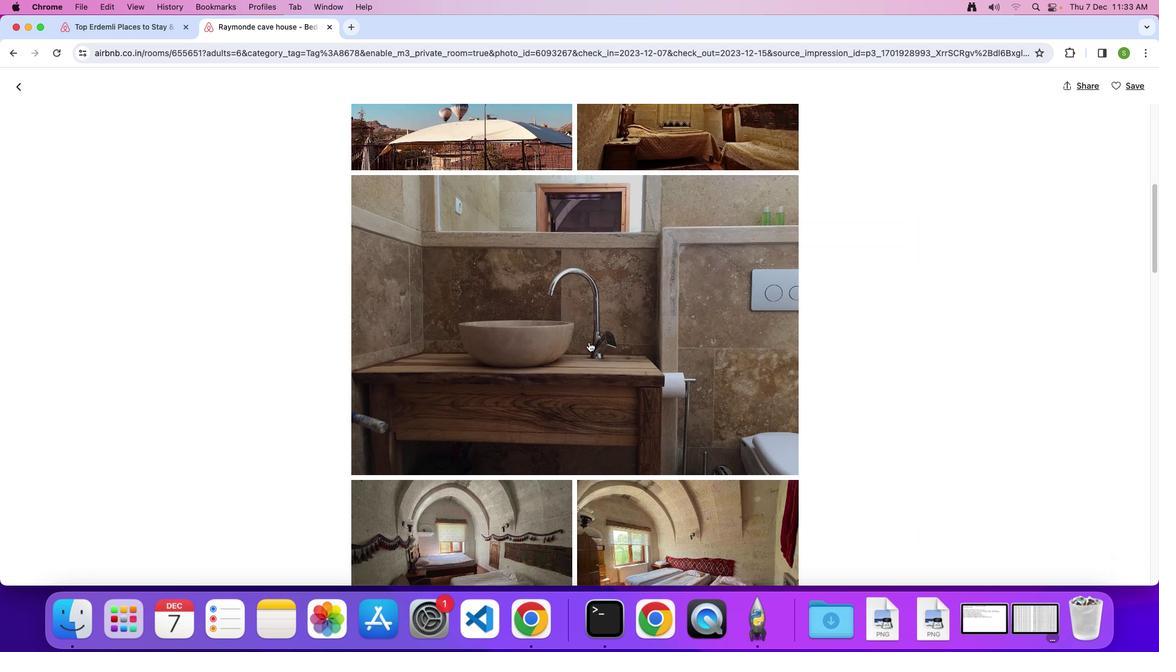 
Action: Mouse scrolled (588, 341) with delta (0, 0)
Screenshot: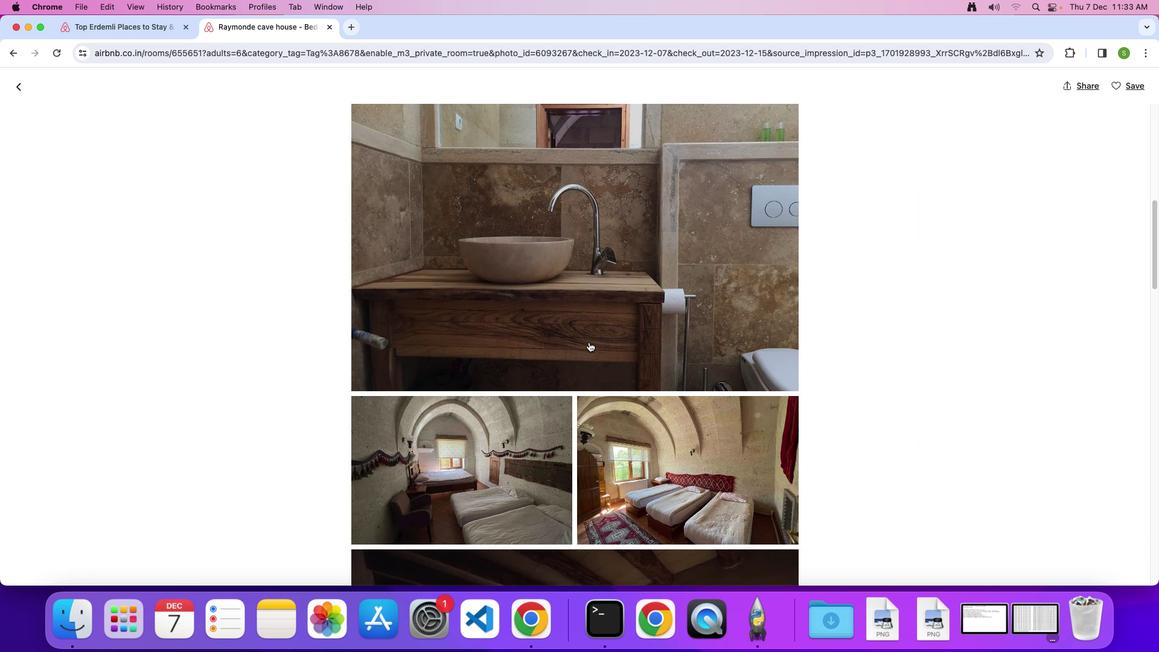 
Action: Mouse scrolled (588, 341) with delta (0, 0)
Screenshot: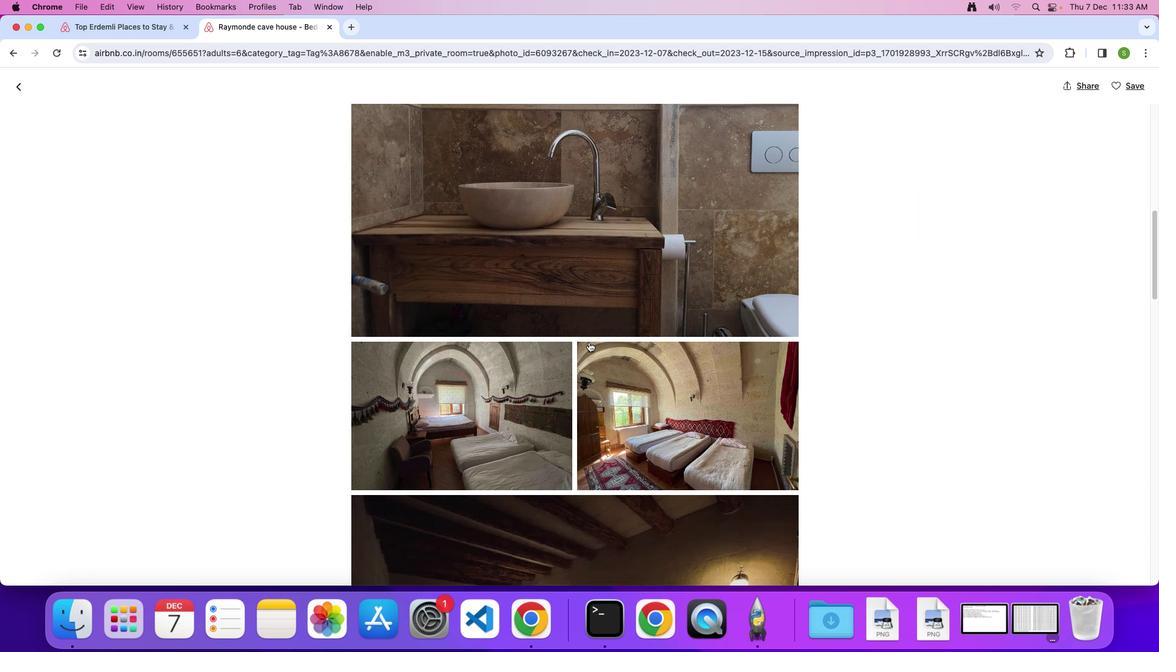 
Action: Mouse scrolled (588, 341) with delta (0, -2)
Screenshot: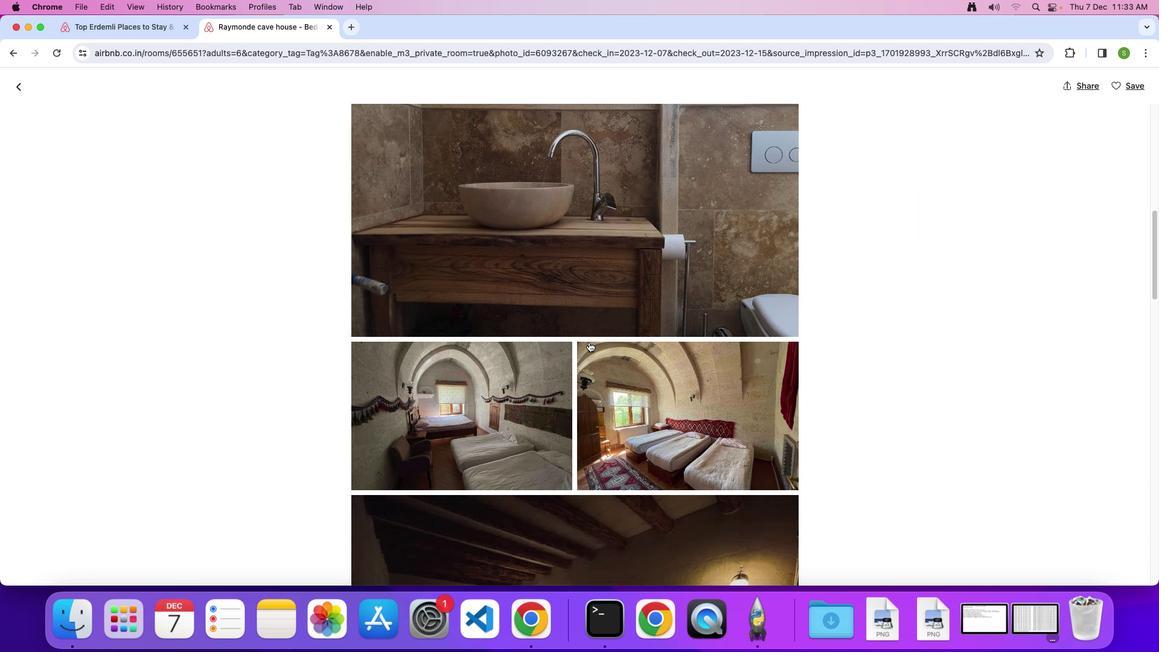 
Action: Mouse scrolled (588, 341) with delta (0, 0)
Screenshot: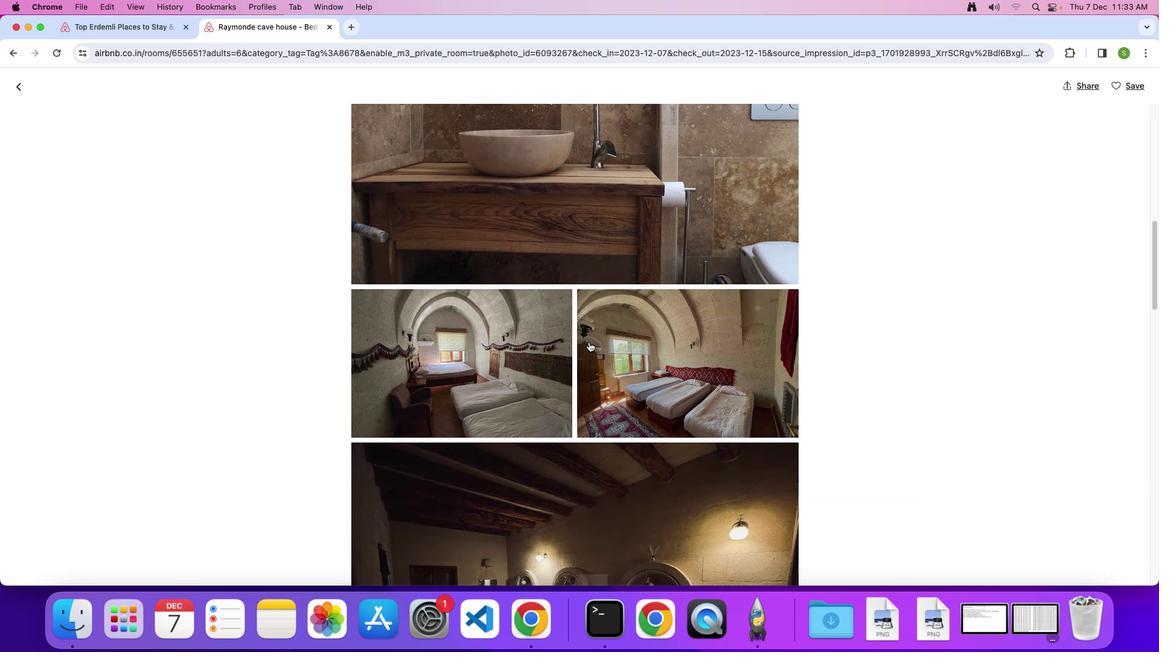 
Action: Mouse scrolled (588, 341) with delta (0, 0)
Screenshot: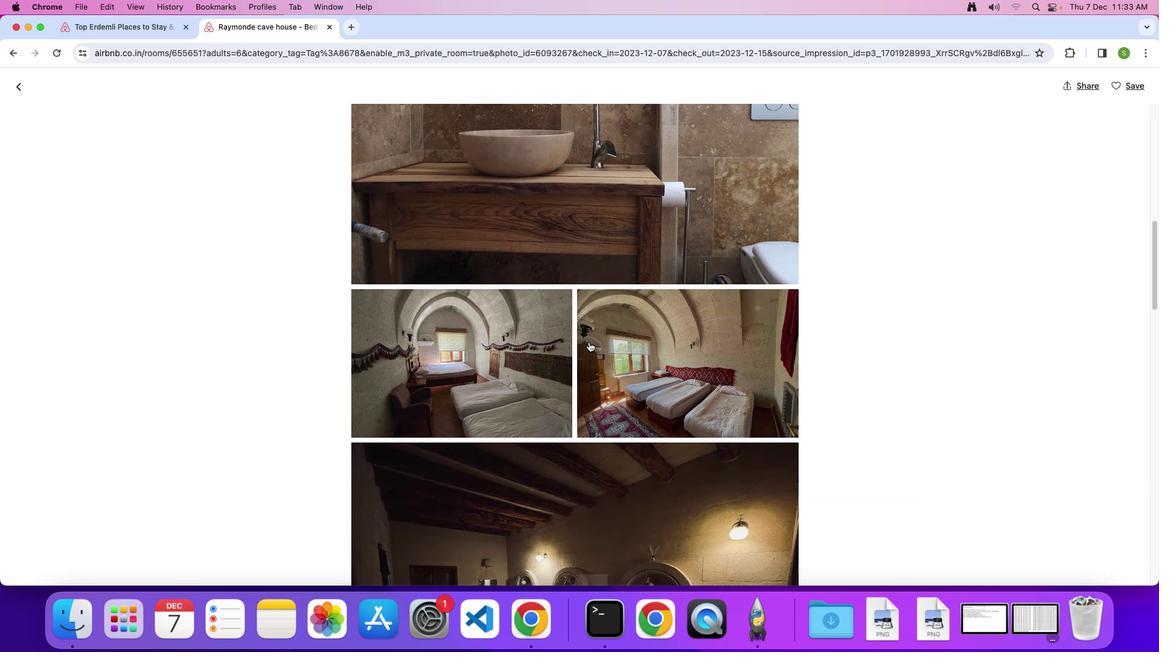 
Action: Mouse scrolled (588, 341) with delta (0, -2)
Screenshot: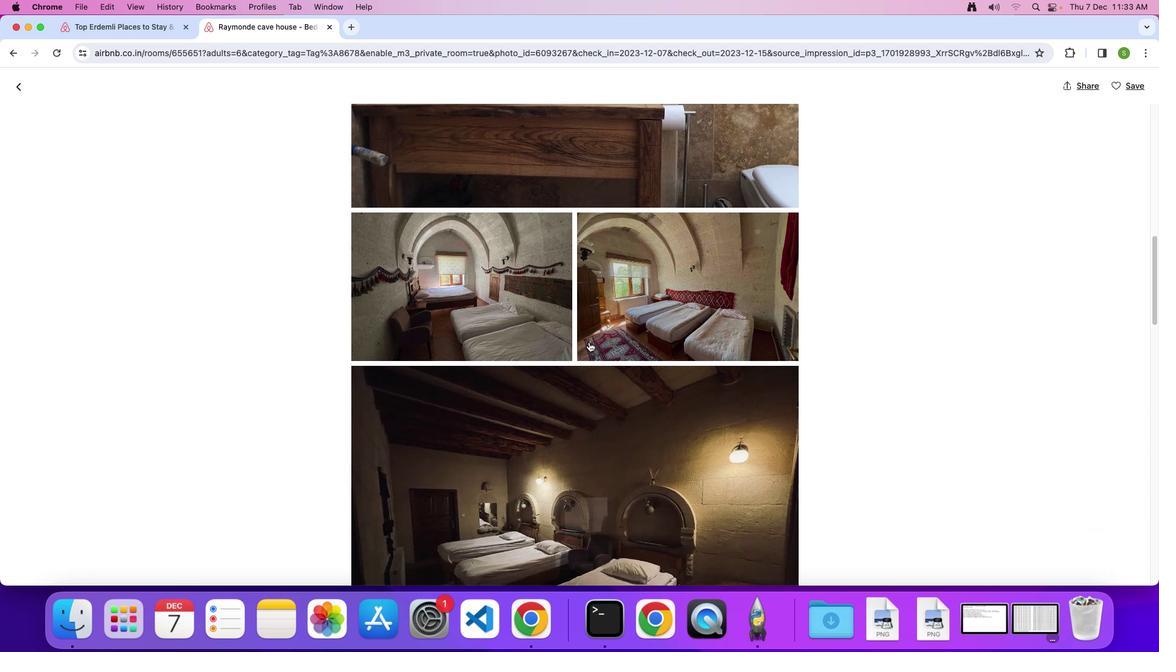 
Action: Mouse scrolled (588, 341) with delta (0, 0)
Screenshot: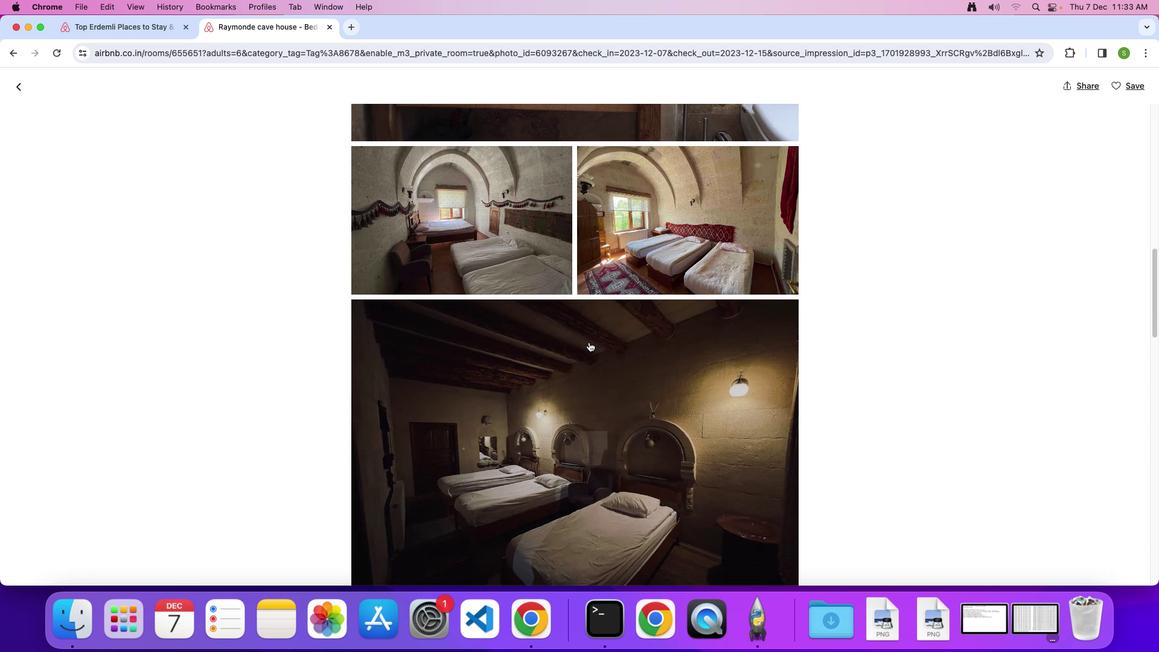 
Action: Mouse scrolled (588, 341) with delta (0, 0)
Screenshot: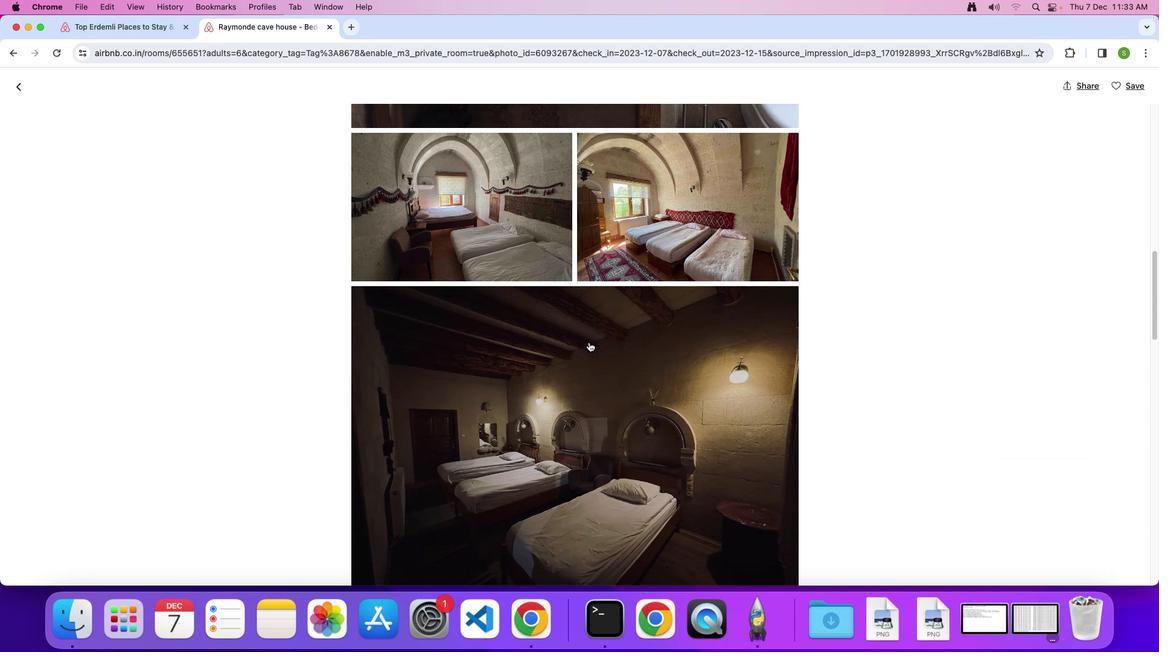
Action: Mouse scrolled (588, 341) with delta (0, -2)
Screenshot: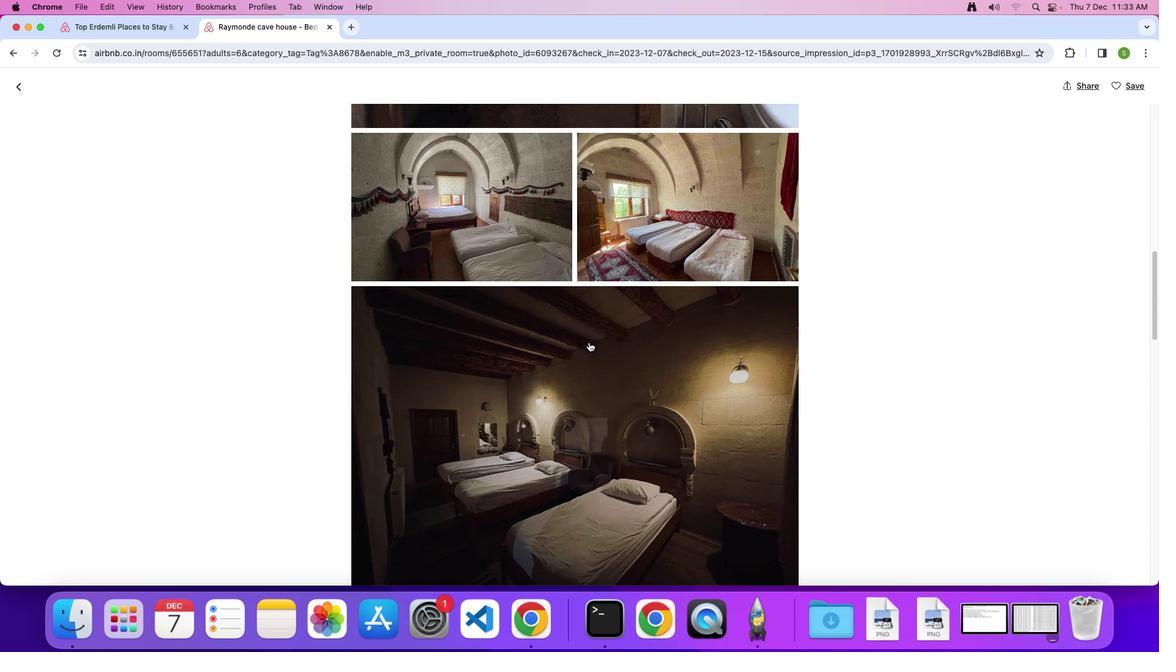 
Action: Mouse scrolled (588, 341) with delta (0, 0)
Screenshot: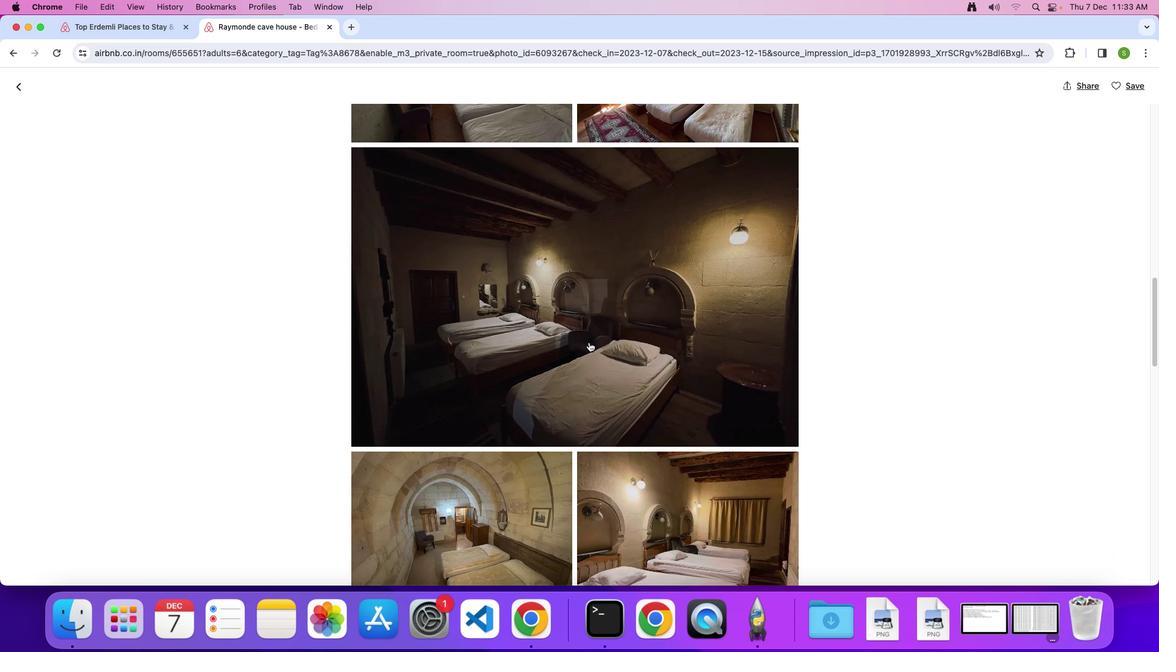 
Action: Mouse scrolled (588, 341) with delta (0, 0)
Screenshot: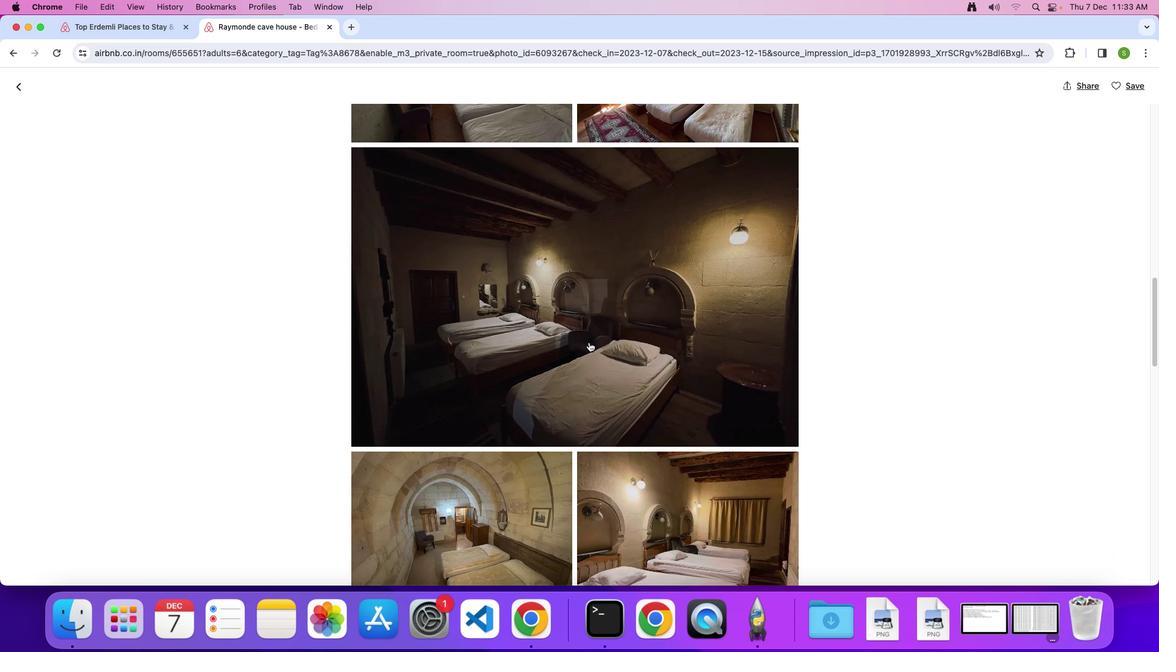 
Action: Mouse scrolled (588, 341) with delta (0, -2)
Screenshot: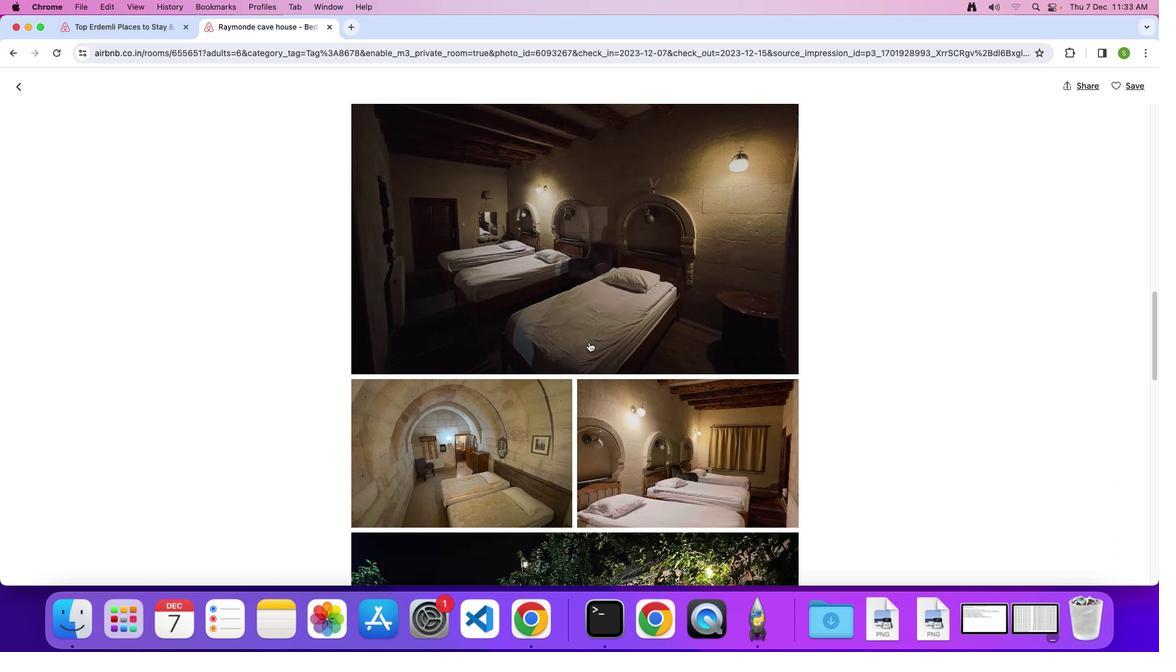 
Action: Mouse scrolled (588, 341) with delta (0, 0)
Screenshot: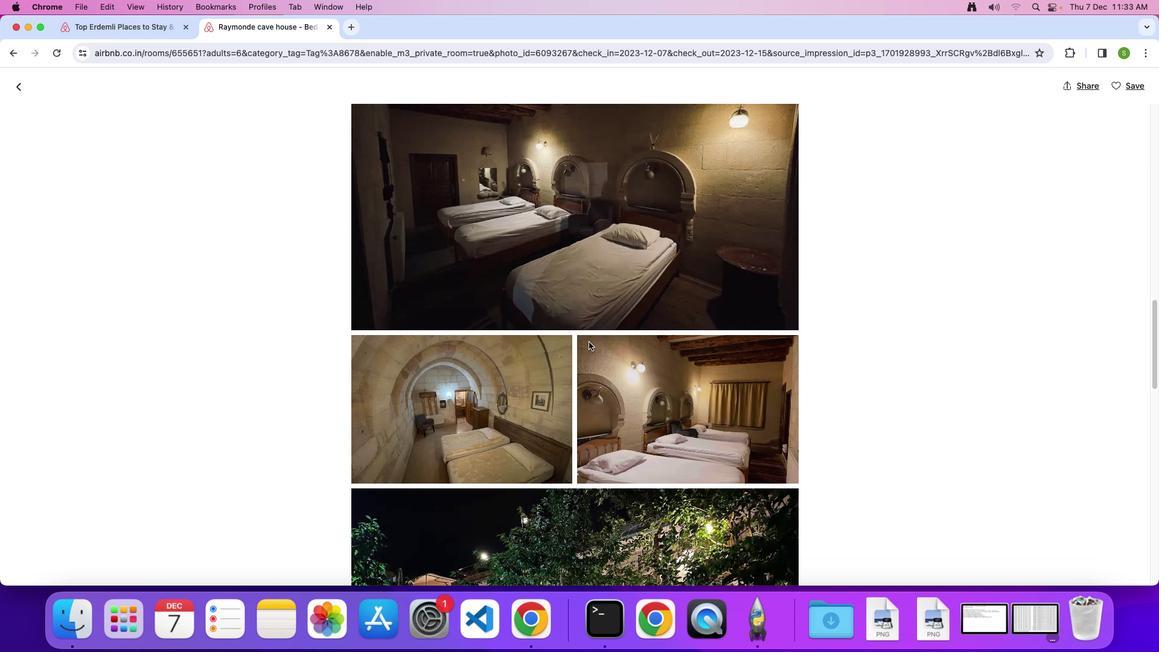 
Action: Mouse scrolled (588, 341) with delta (0, 0)
Screenshot: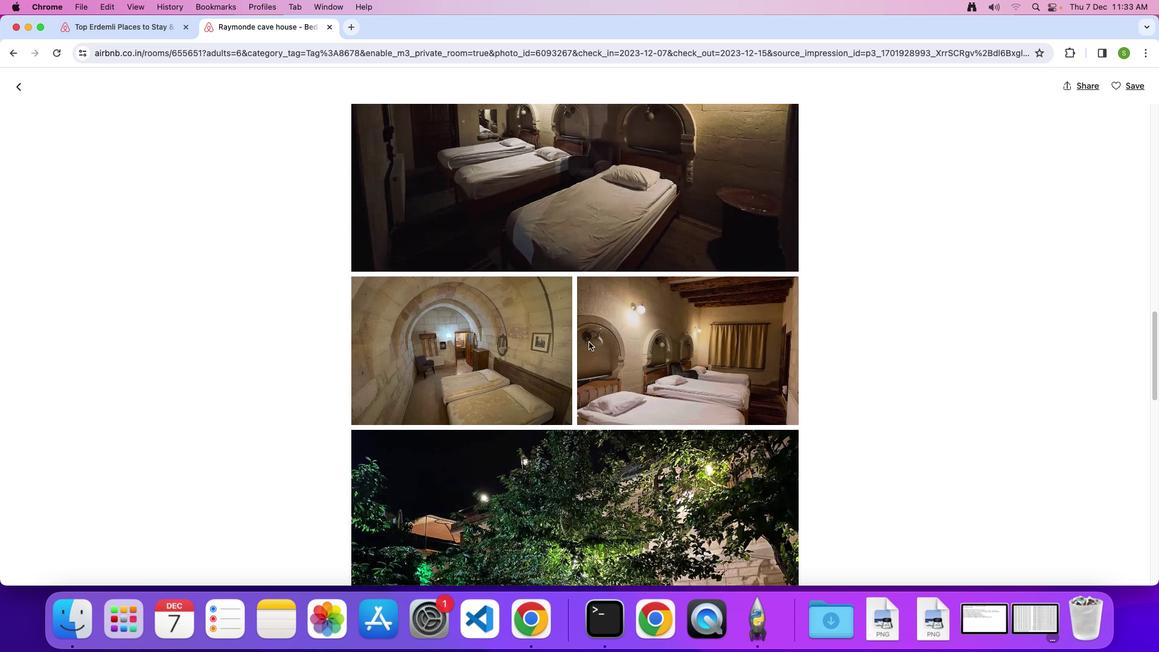 
Action: Mouse scrolled (588, 341) with delta (0, -2)
Screenshot: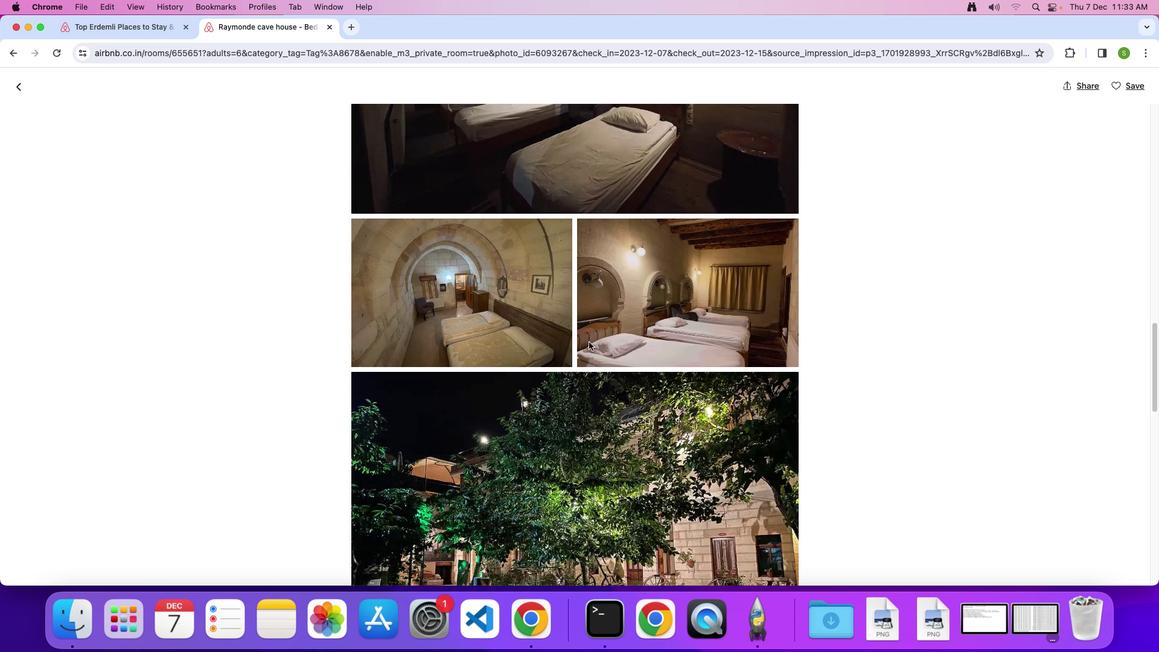 
Action: Mouse scrolled (588, 341) with delta (0, 0)
Screenshot: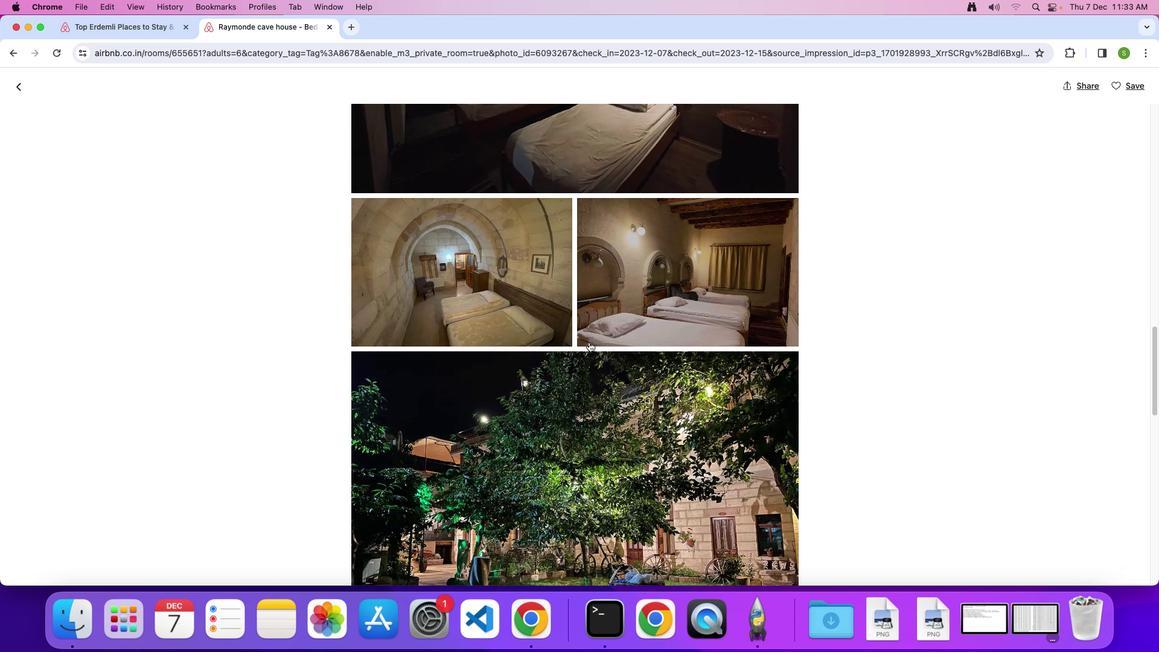 
Action: Mouse scrolled (588, 341) with delta (0, 0)
Screenshot: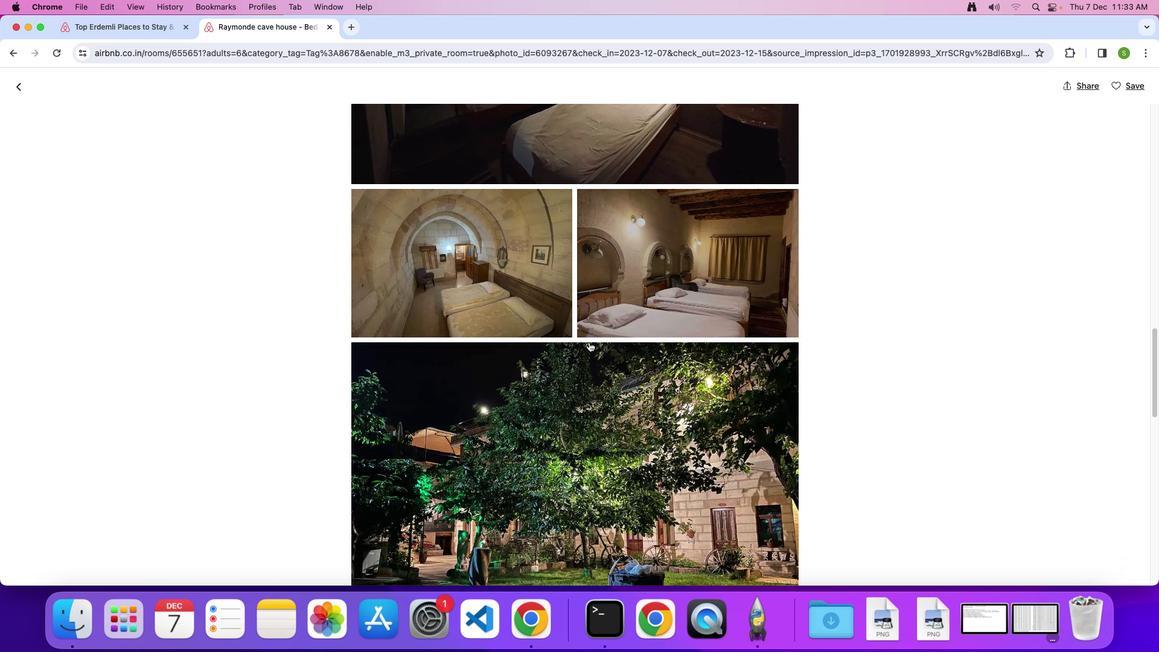 
Action: Mouse scrolled (588, 341) with delta (0, -2)
Screenshot: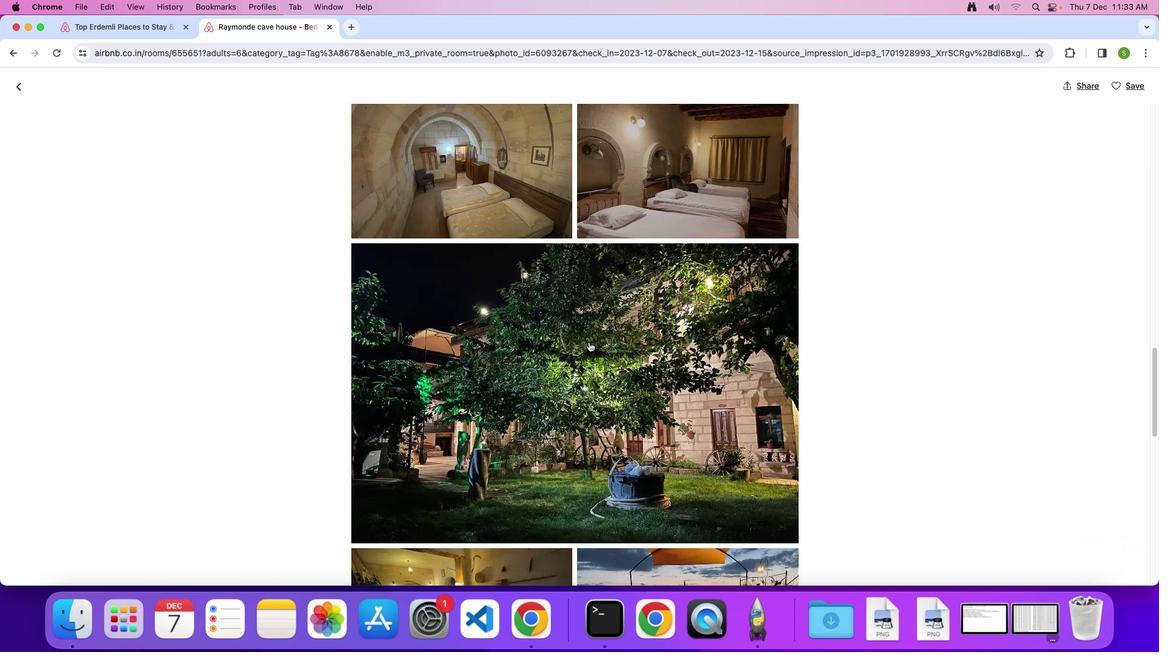 
Action: Mouse scrolled (588, 341) with delta (0, 0)
Screenshot: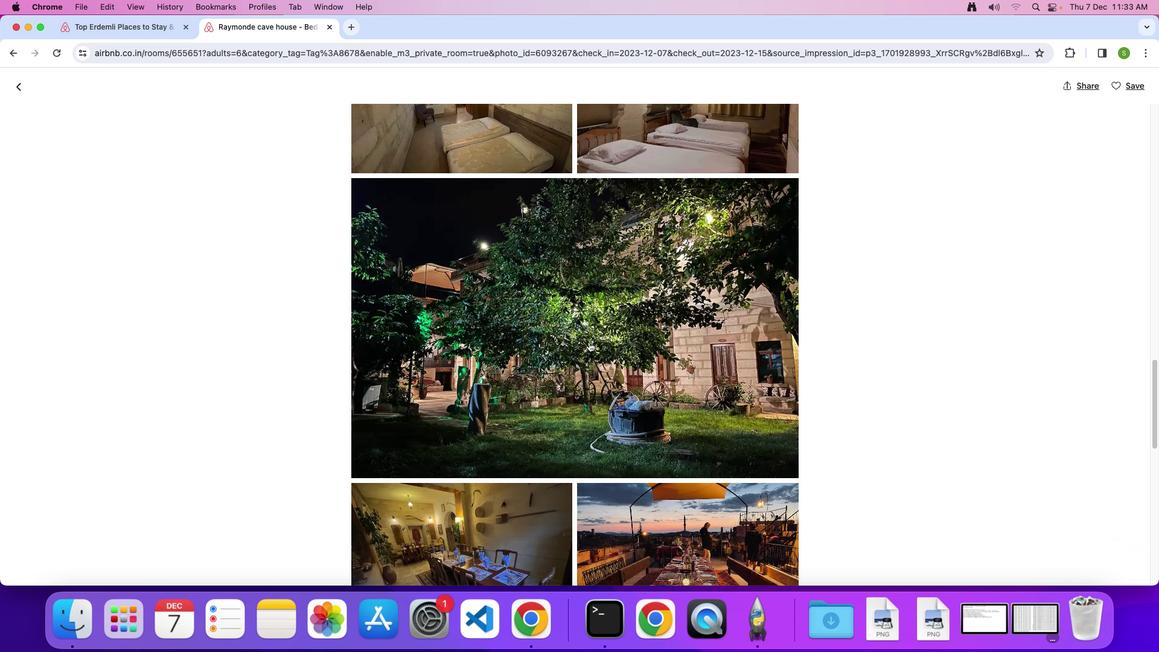 
Action: Mouse scrolled (588, 341) with delta (0, 0)
Screenshot: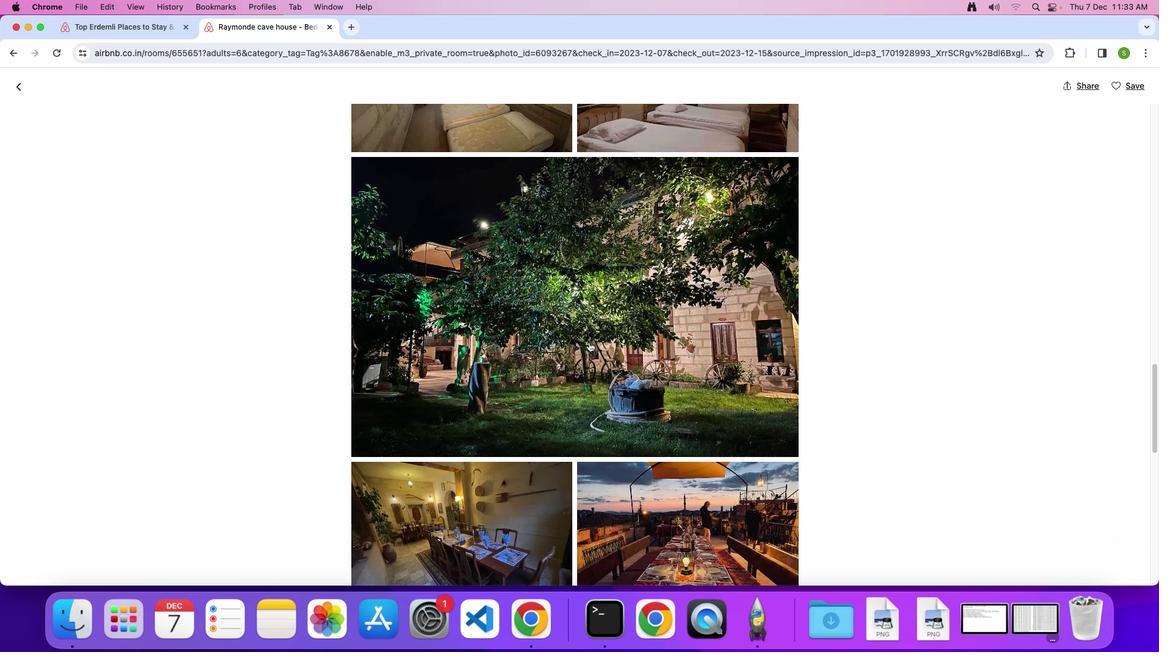 
Action: Mouse scrolled (588, 341) with delta (0, -2)
Screenshot: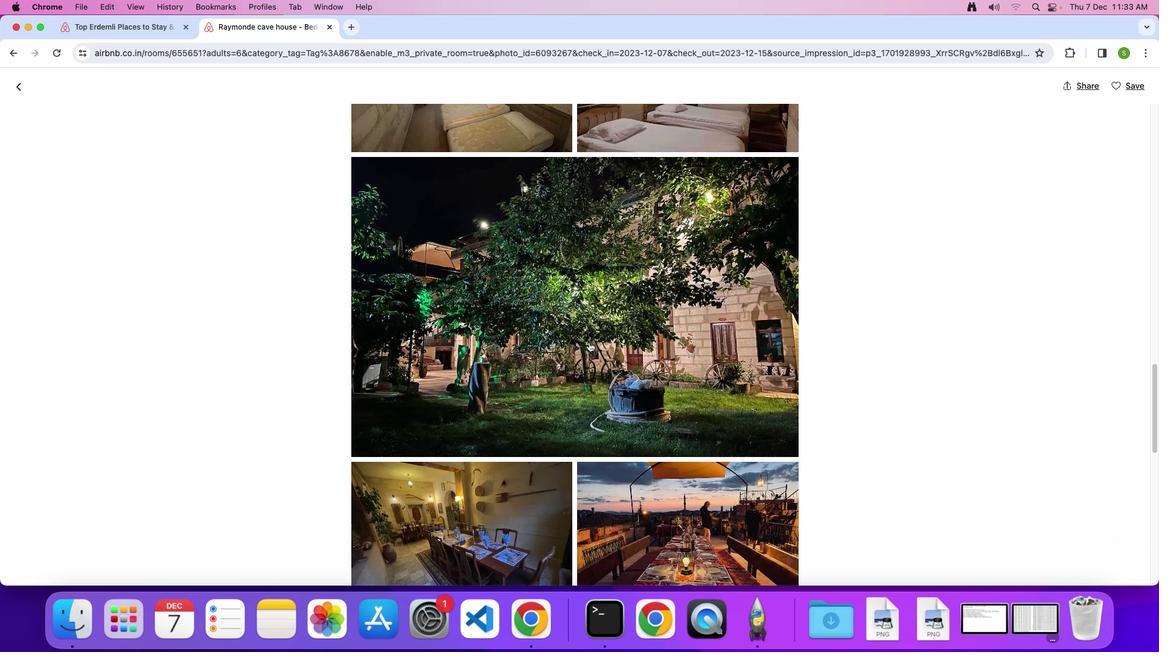
Action: Mouse scrolled (588, 341) with delta (0, 0)
Screenshot: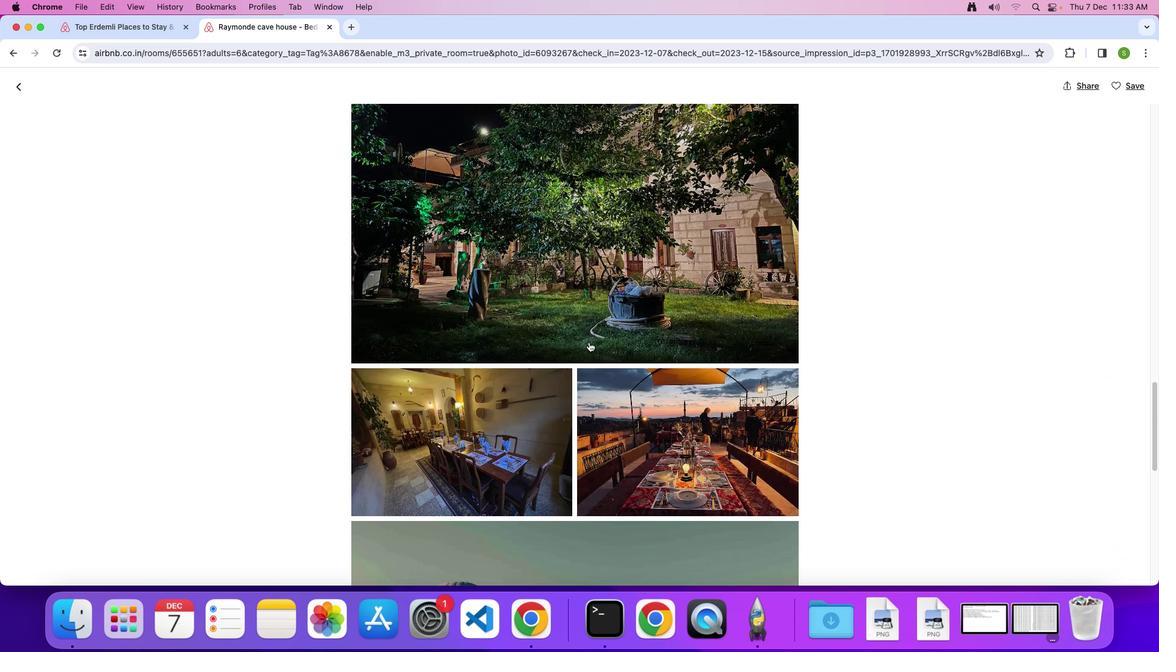 
Action: Mouse scrolled (588, 341) with delta (0, 0)
Screenshot: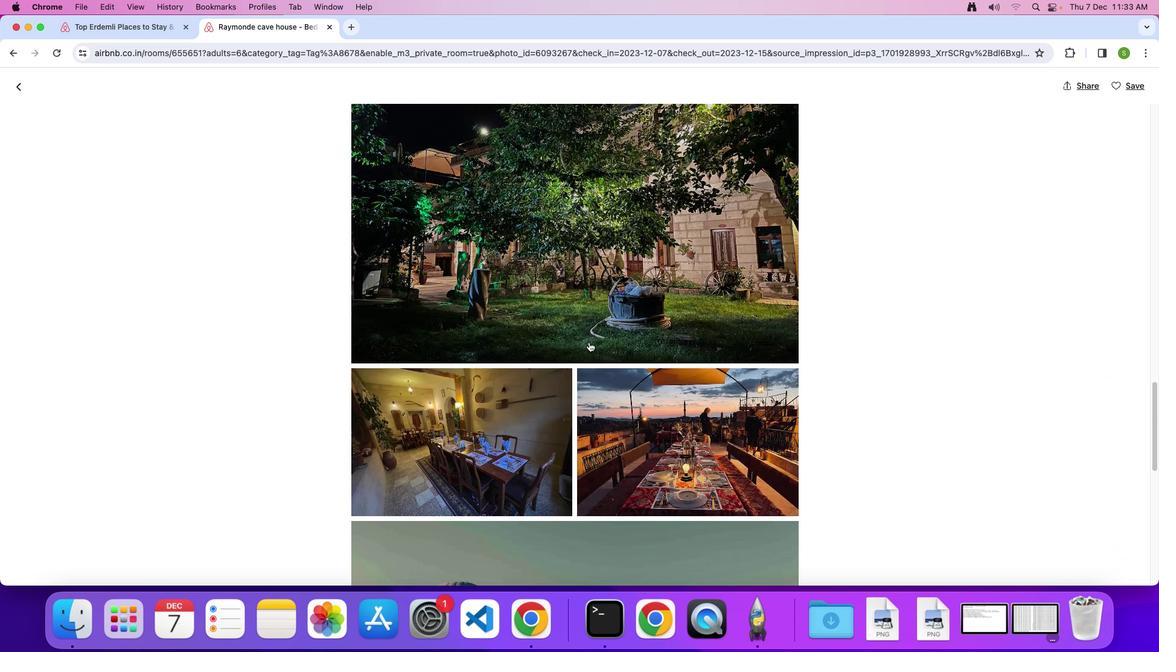 
Action: Mouse scrolled (588, 341) with delta (0, -1)
Screenshot: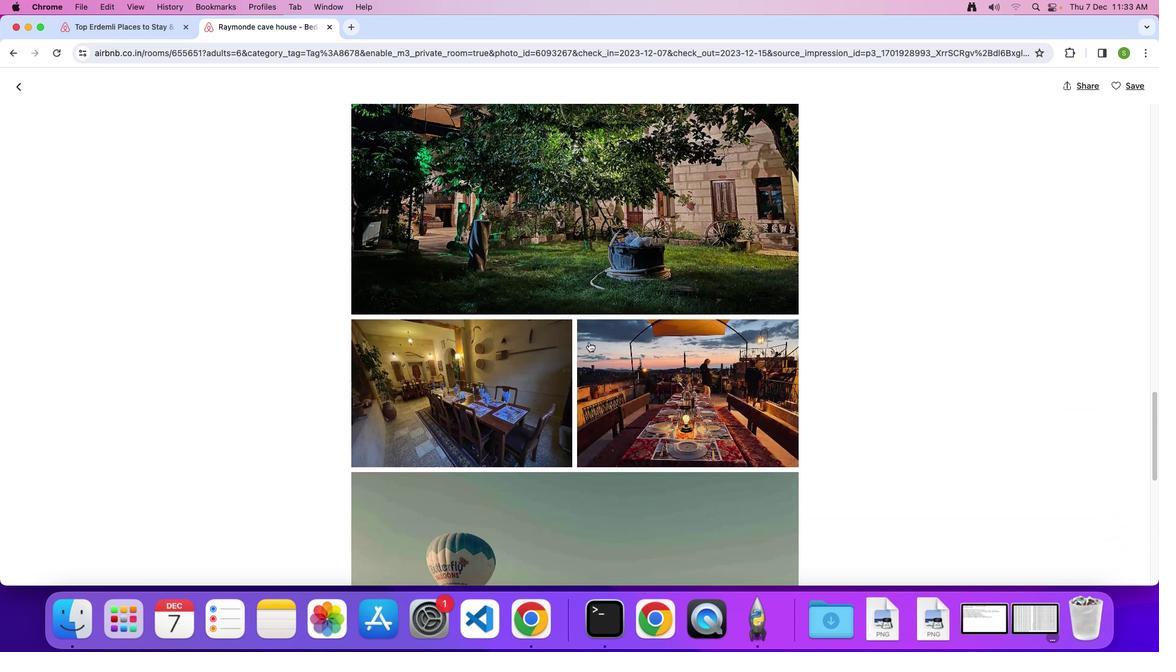 
Action: Mouse scrolled (588, 341) with delta (0, 0)
Screenshot: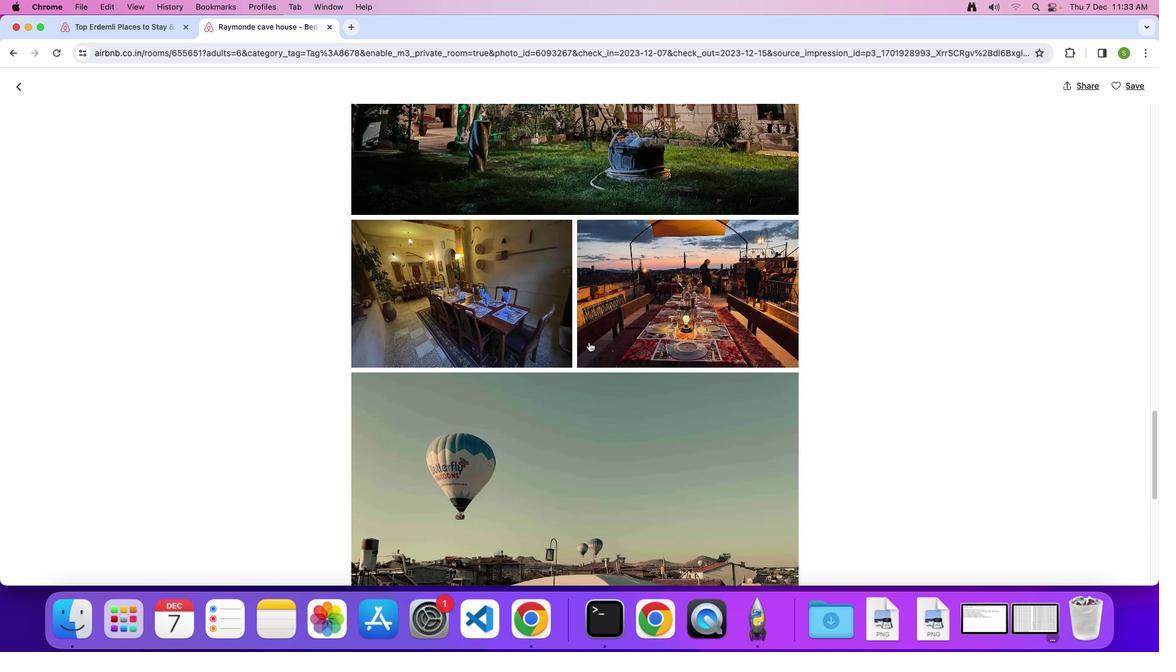 
Action: Mouse scrolled (588, 341) with delta (0, 0)
Screenshot: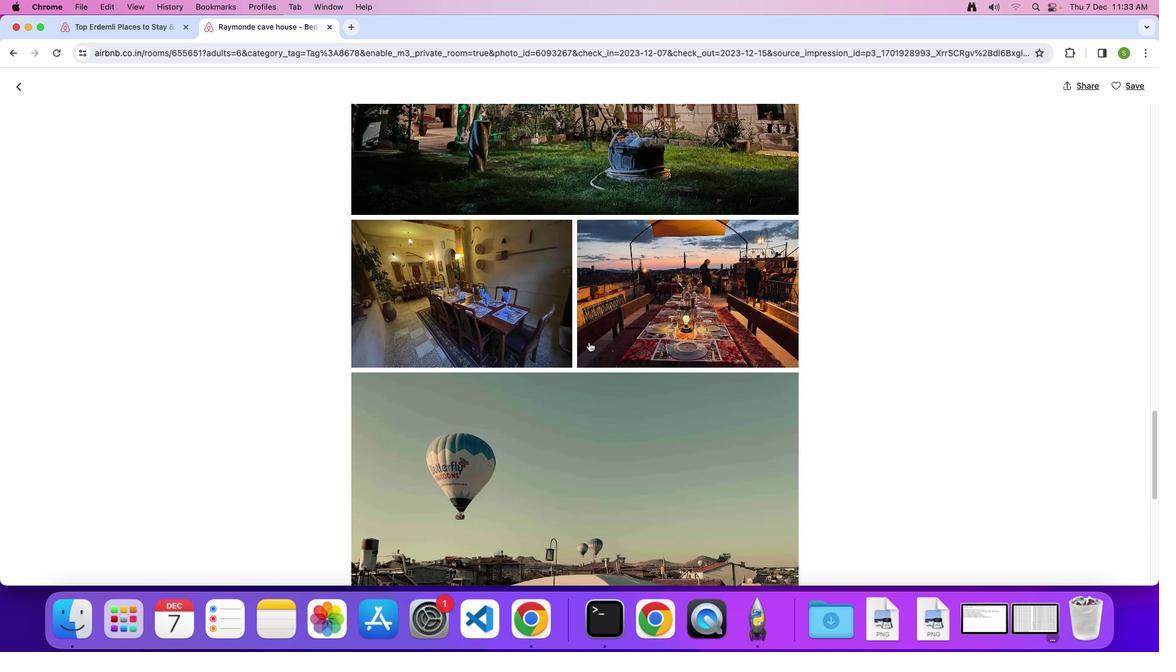 
Action: Mouse scrolled (588, 341) with delta (0, -2)
Screenshot: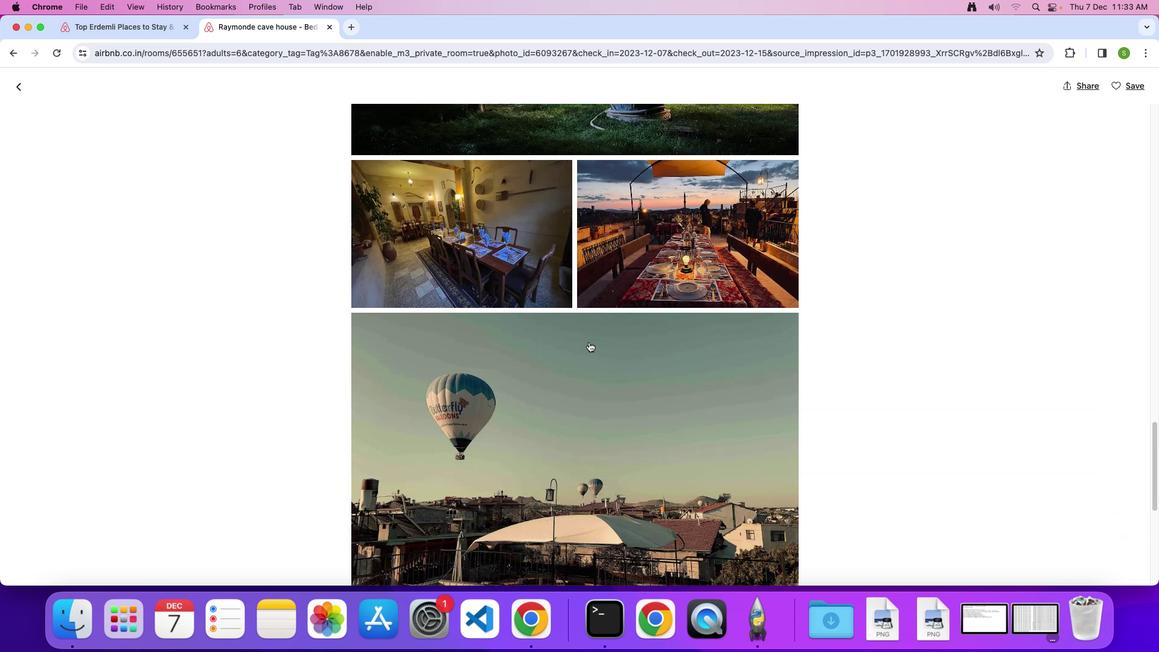 
Action: Mouse scrolled (588, 341) with delta (0, 0)
Screenshot: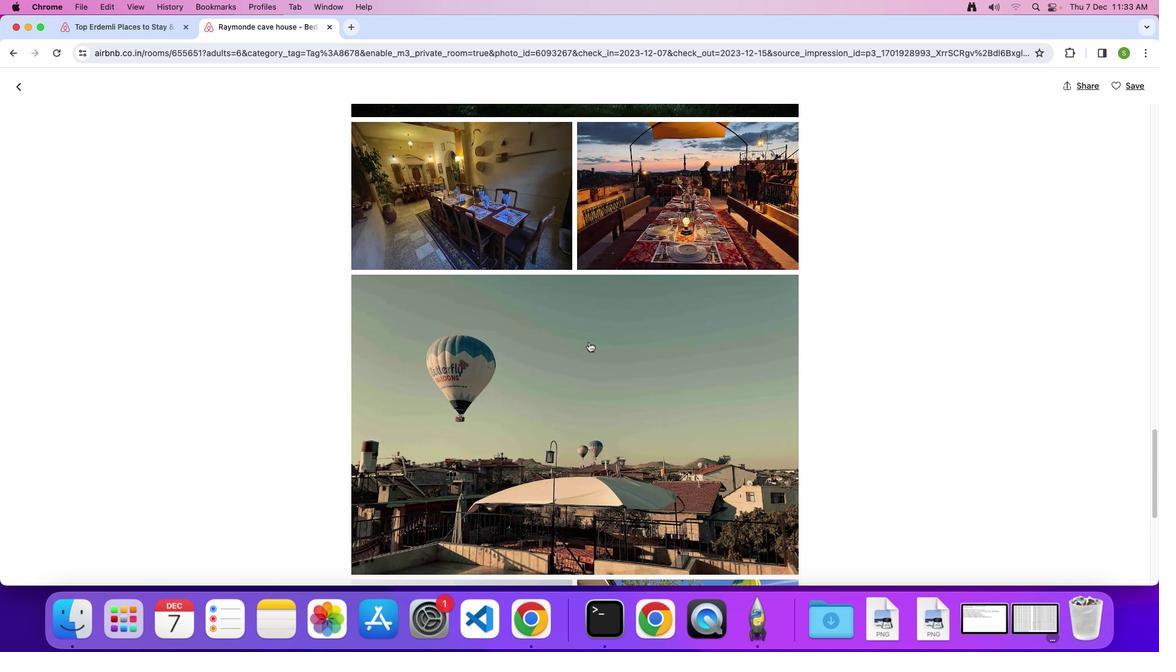 
Action: Mouse scrolled (588, 341) with delta (0, 0)
Screenshot: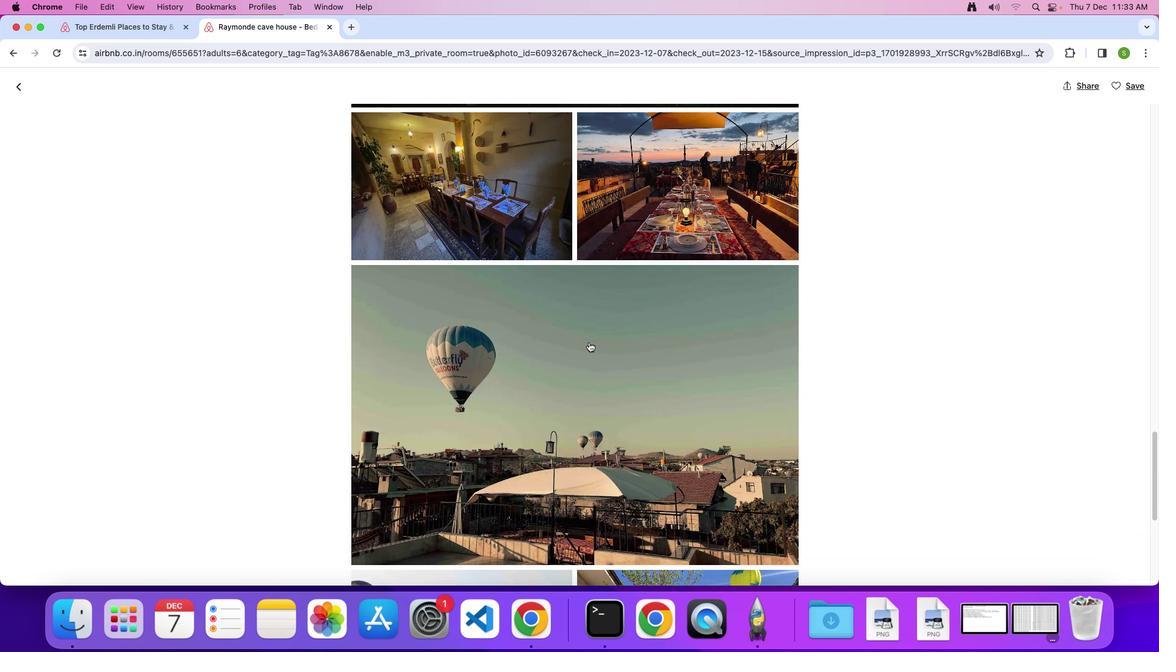 
Action: Mouse scrolled (588, 341) with delta (0, -1)
Screenshot: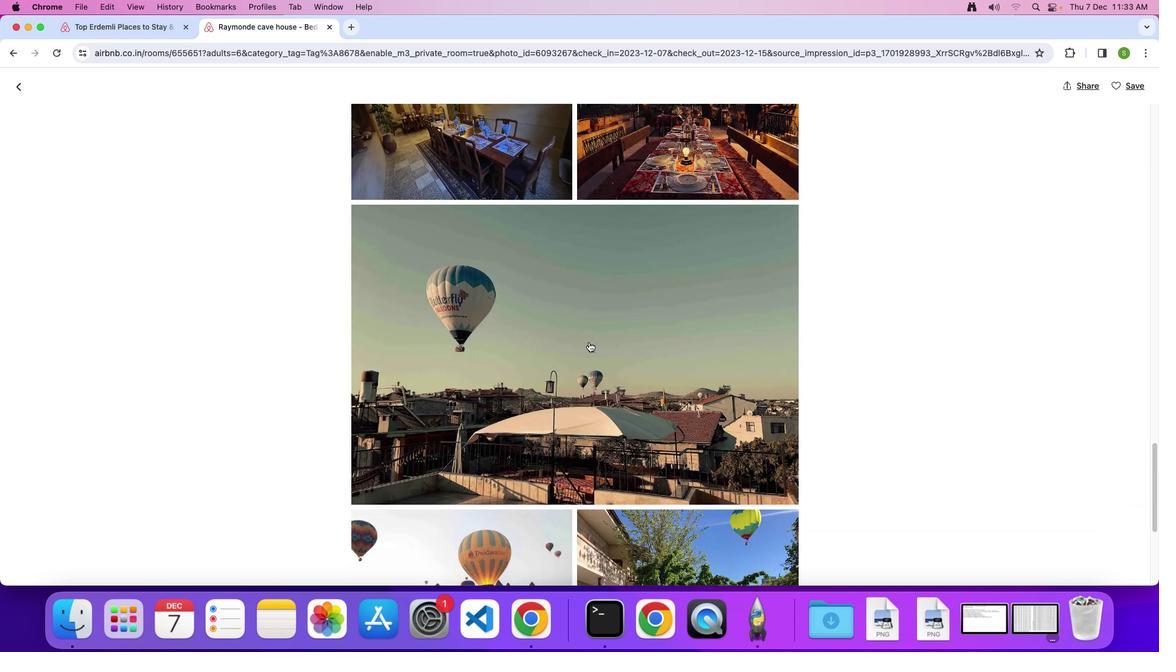 
Action: Mouse scrolled (588, 341) with delta (0, 0)
Screenshot: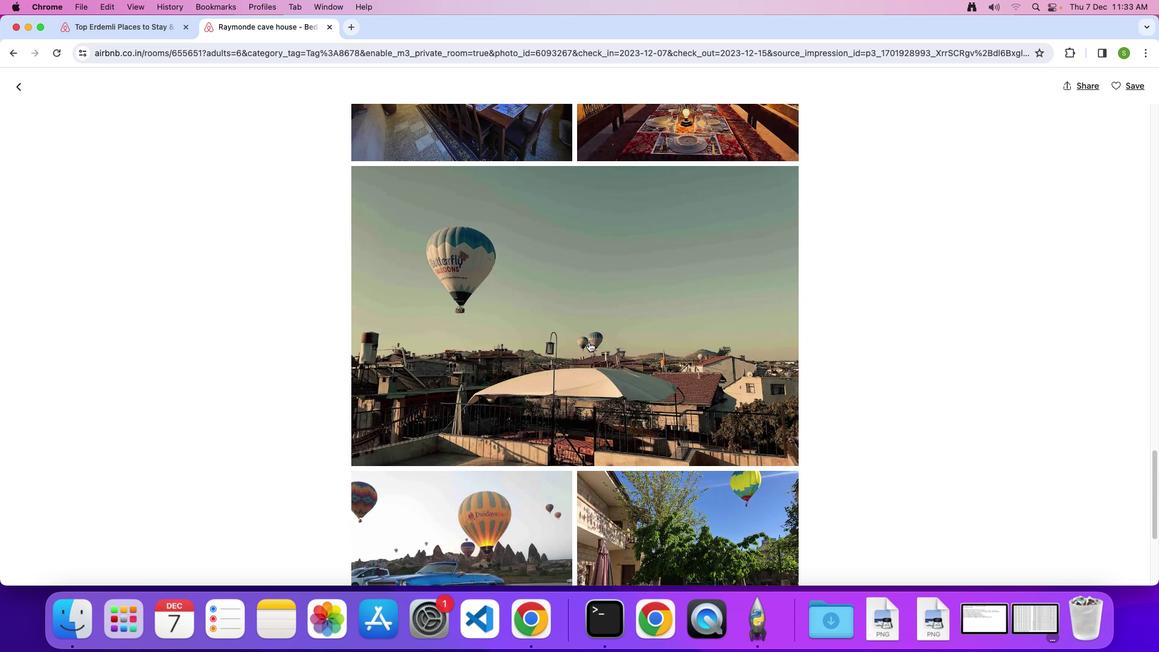 
Action: Mouse scrolled (588, 341) with delta (0, 0)
Screenshot: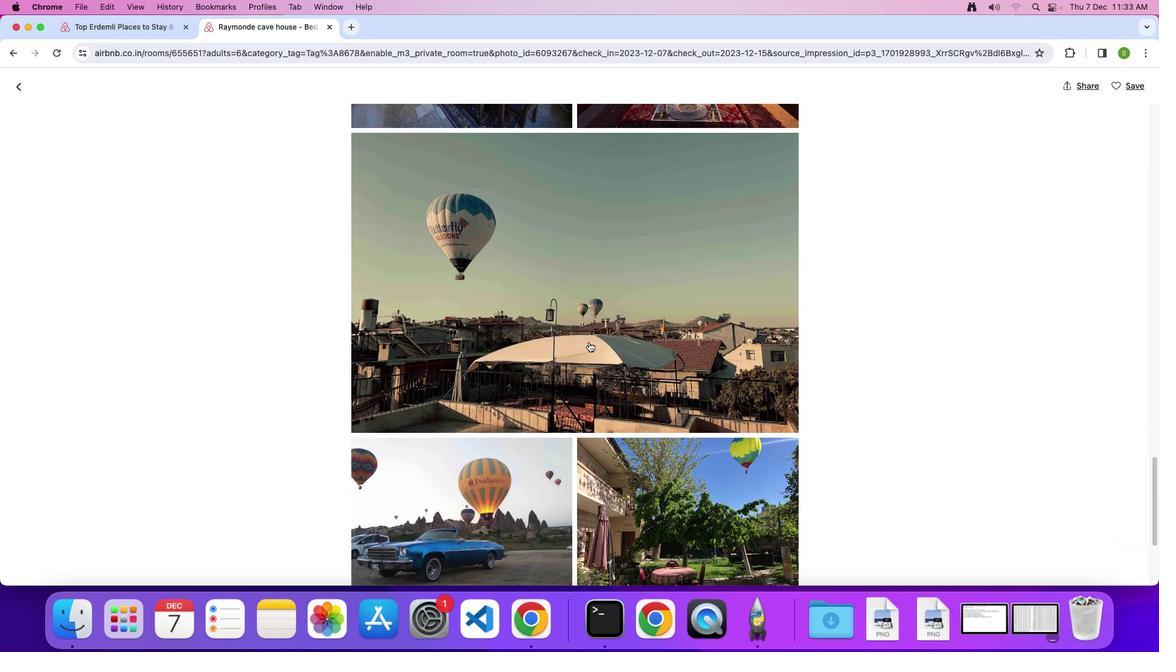 
Action: Mouse scrolled (588, 341) with delta (0, -1)
Screenshot: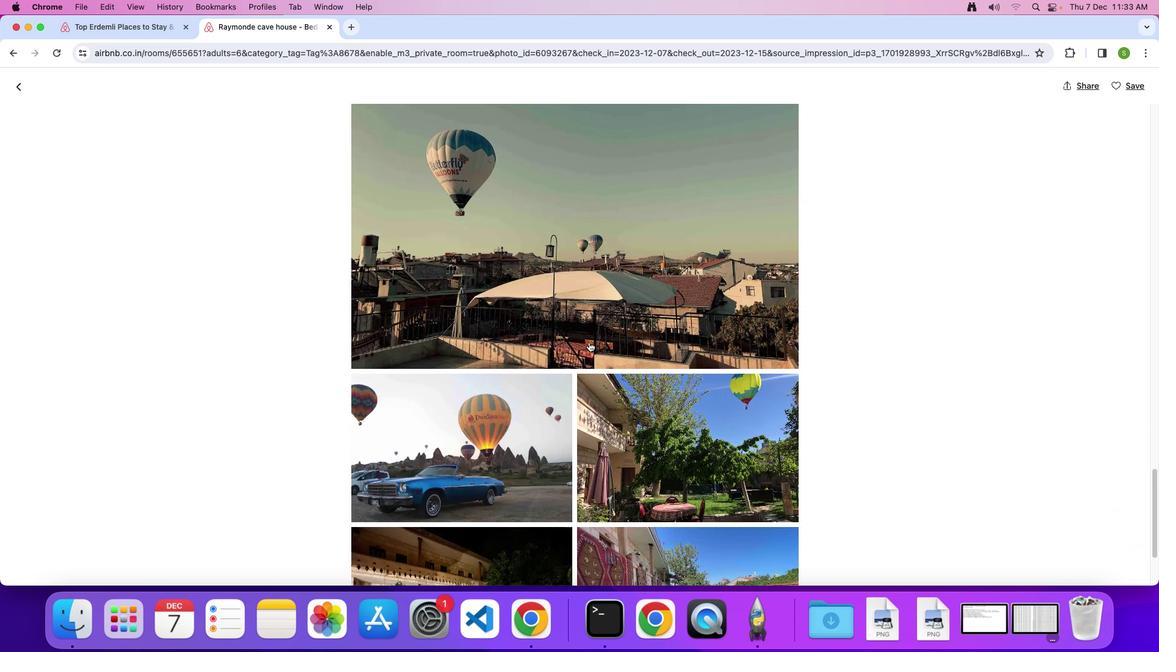 
Action: Mouse scrolled (588, 341) with delta (0, 0)
Screenshot: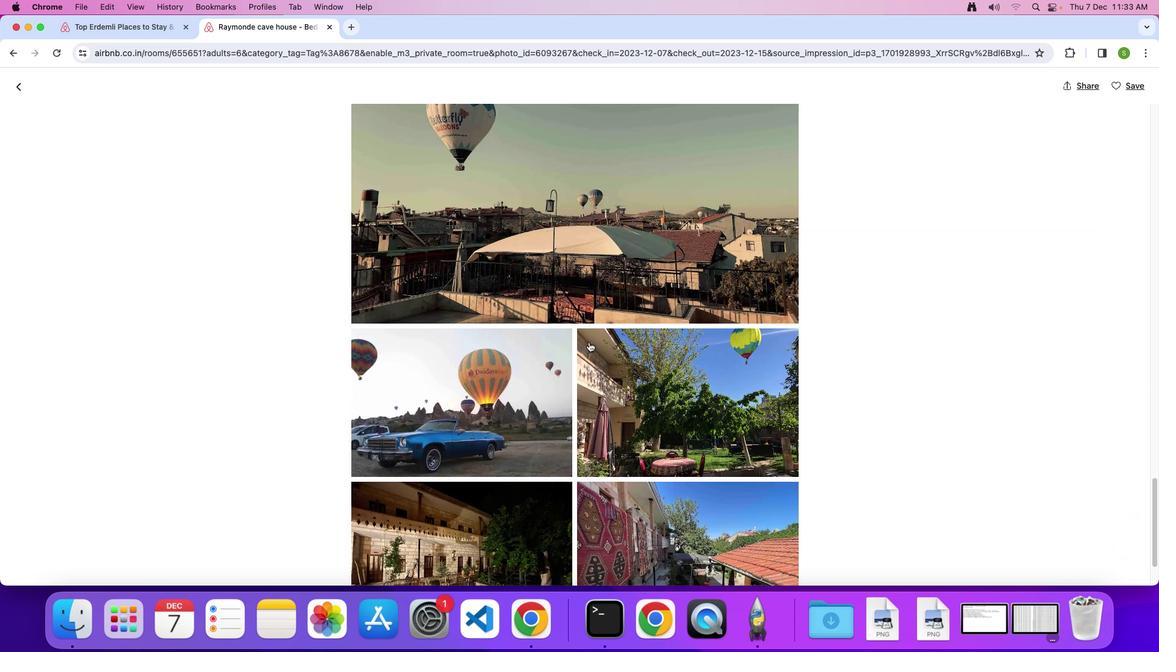 
Action: Mouse scrolled (588, 341) with delta (0, 0)
Screenshot: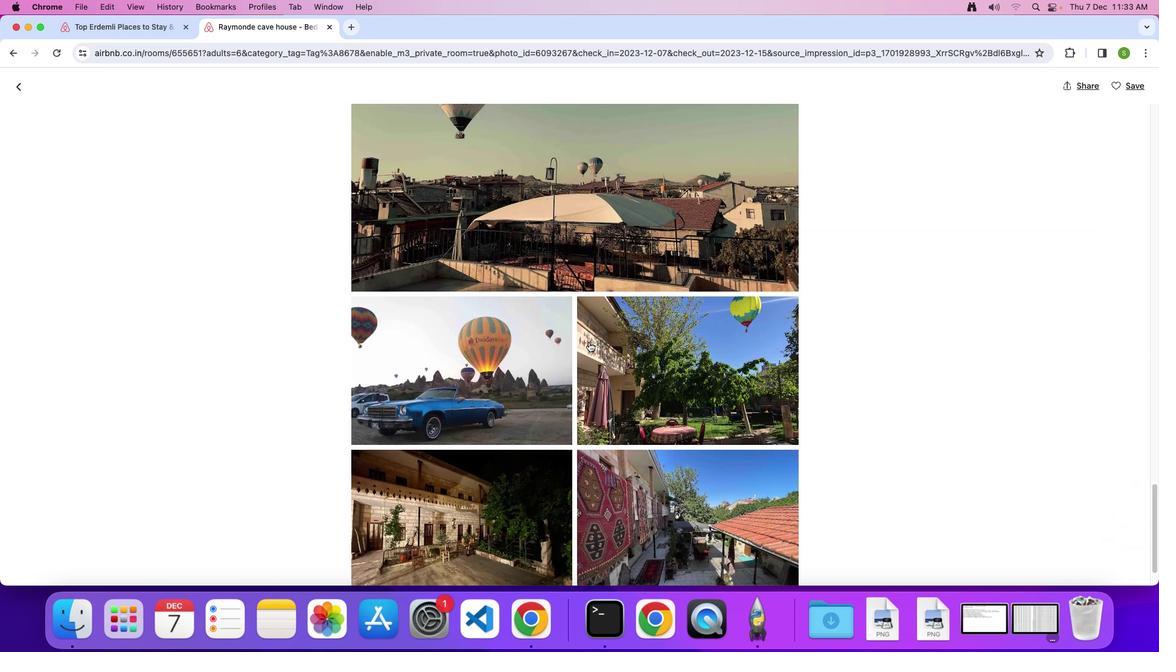 
Action: Mouse scrolled (588, 341) with delta (0, -2)
Screenshot: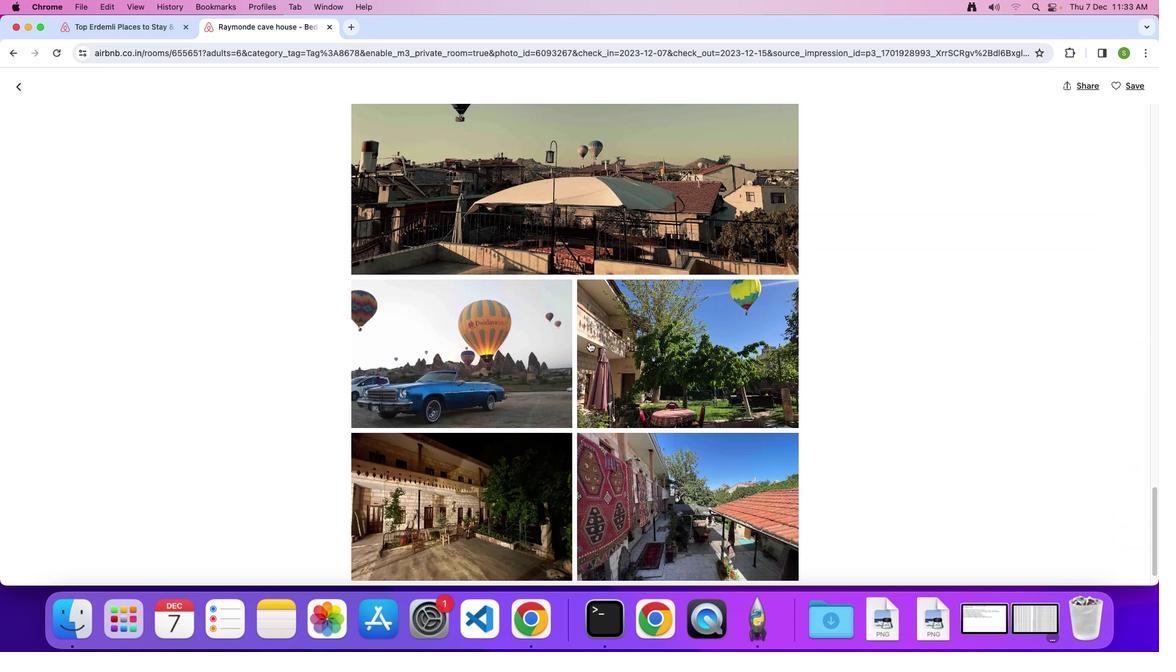 
Action: Mouse scrolled (588, 341) with delta (0, 0)
Screenshot: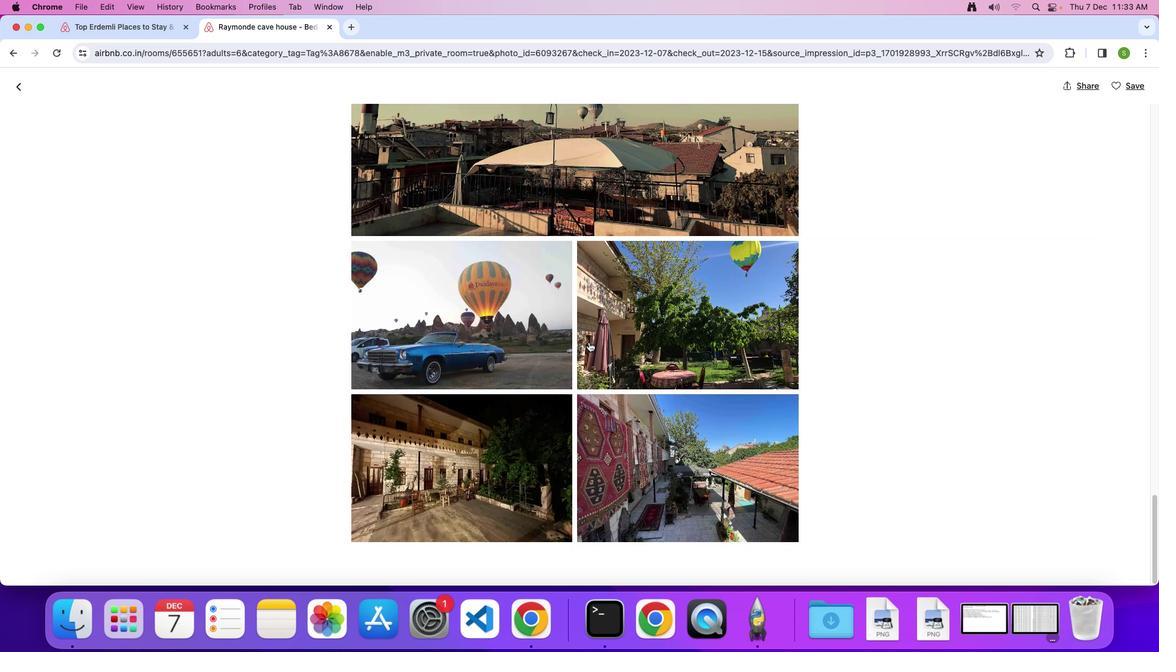 
Action: Mouse scrolled (588, 341) with delta (0, 0)
Screenshot: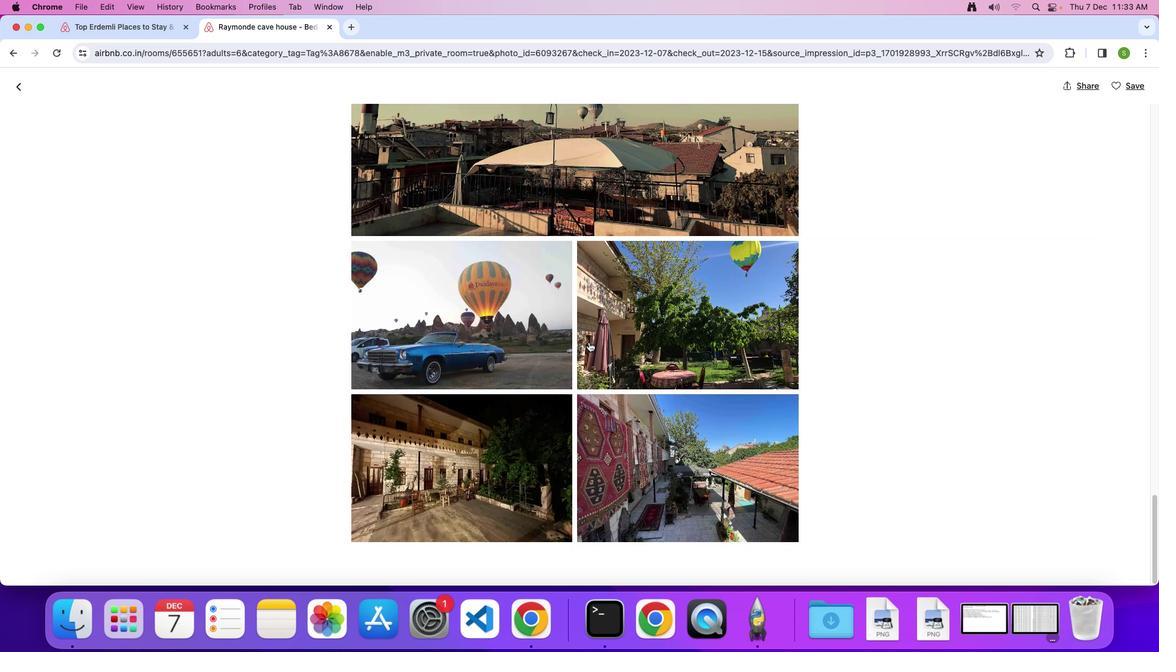 
Action: Mouse scrolled (588, 341) with delta (0, -1)
Screenshot: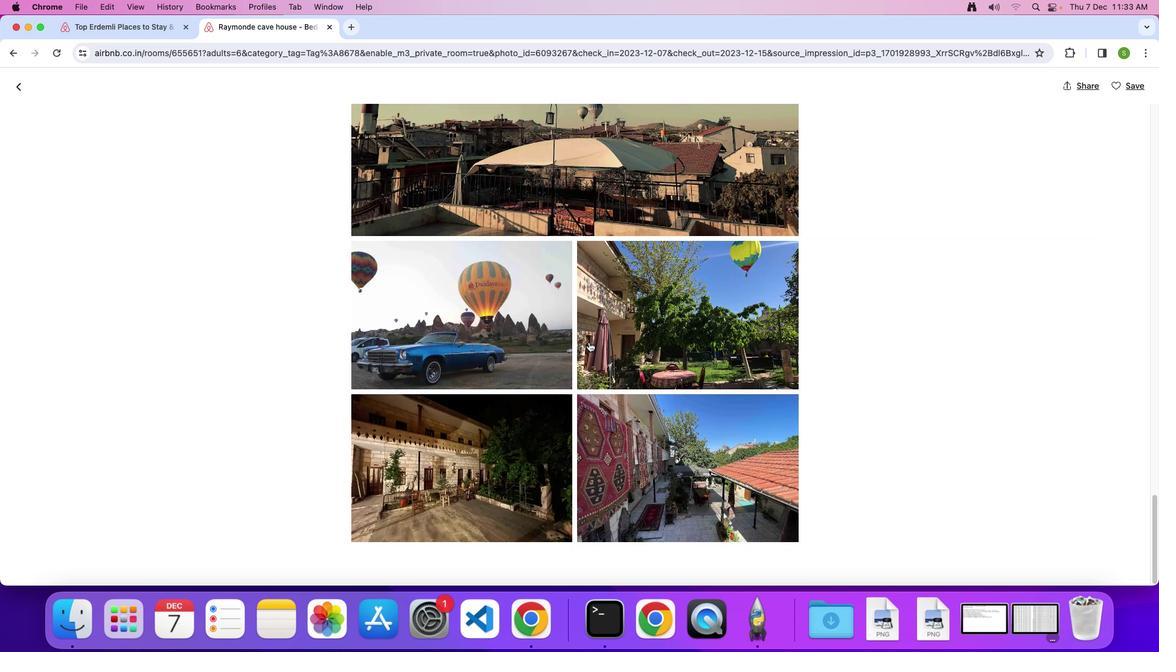 
Action: Mouse scrolled (588, 341) with delta (0, 0)
Screenshot: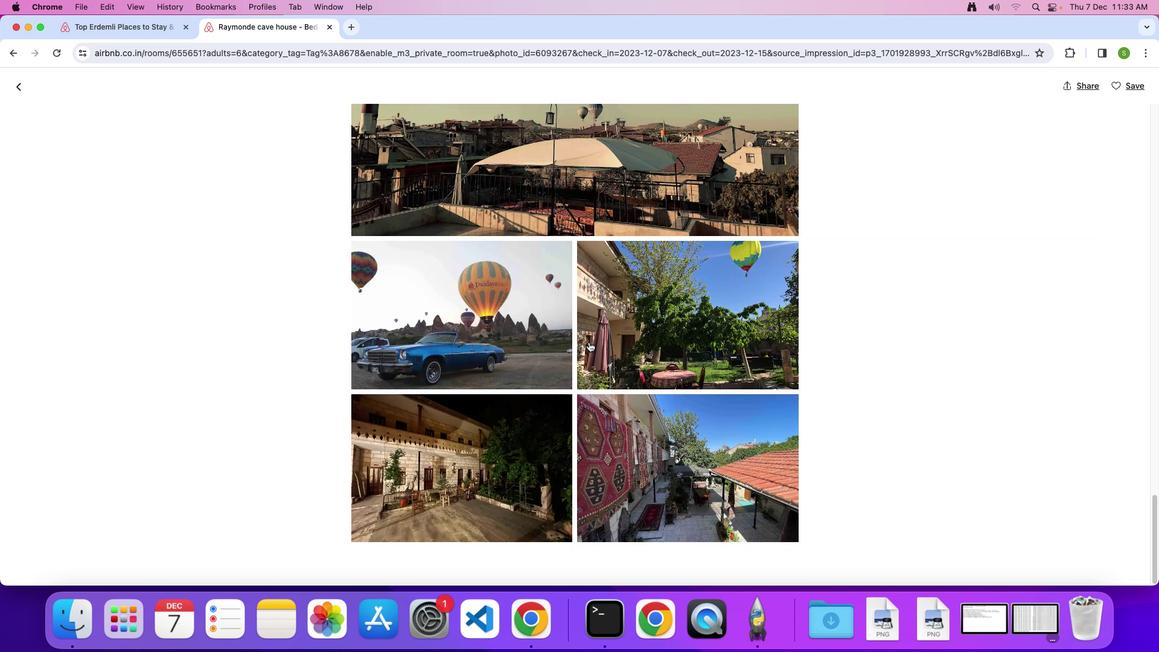 
Action: Mouse scrolled (588, 341) with delta (0, 0)
Screenshot: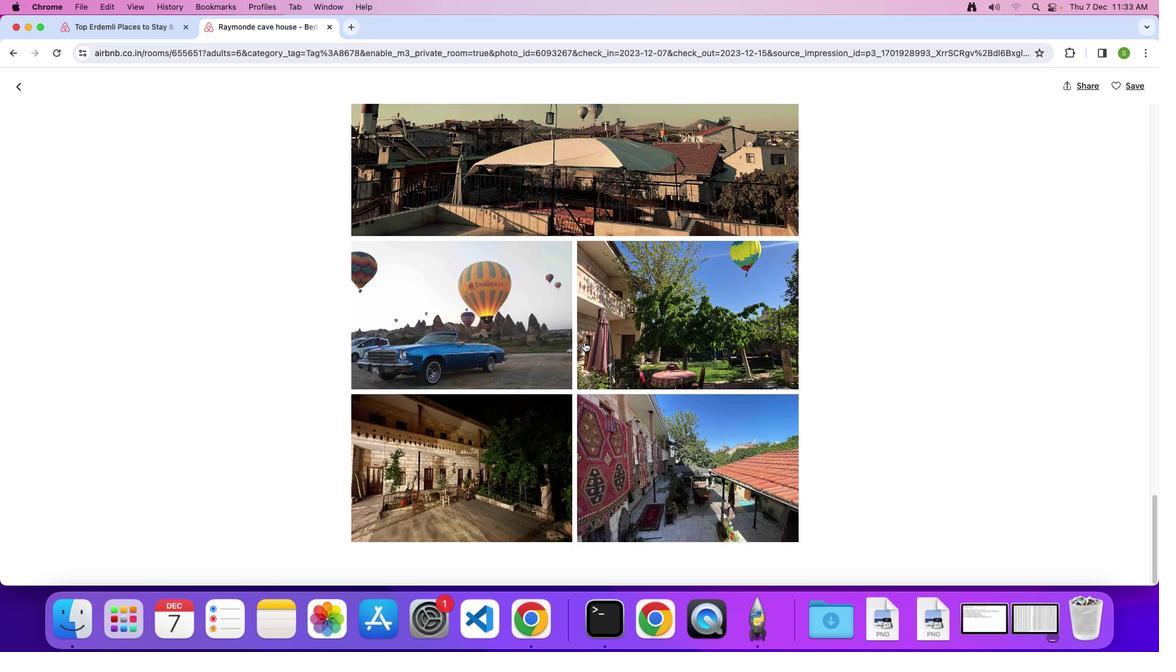 
Action: Mouse moved to (21, 89)
Screenshot: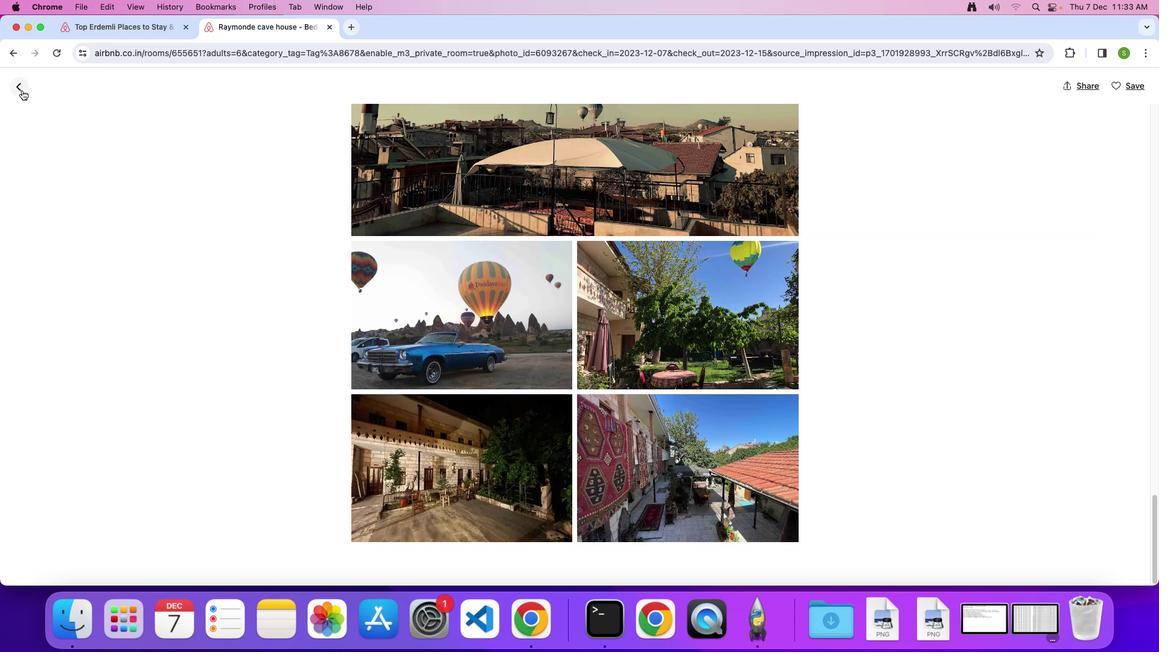 
Action: Mouse pressed left at (21, 89)
Screenshot: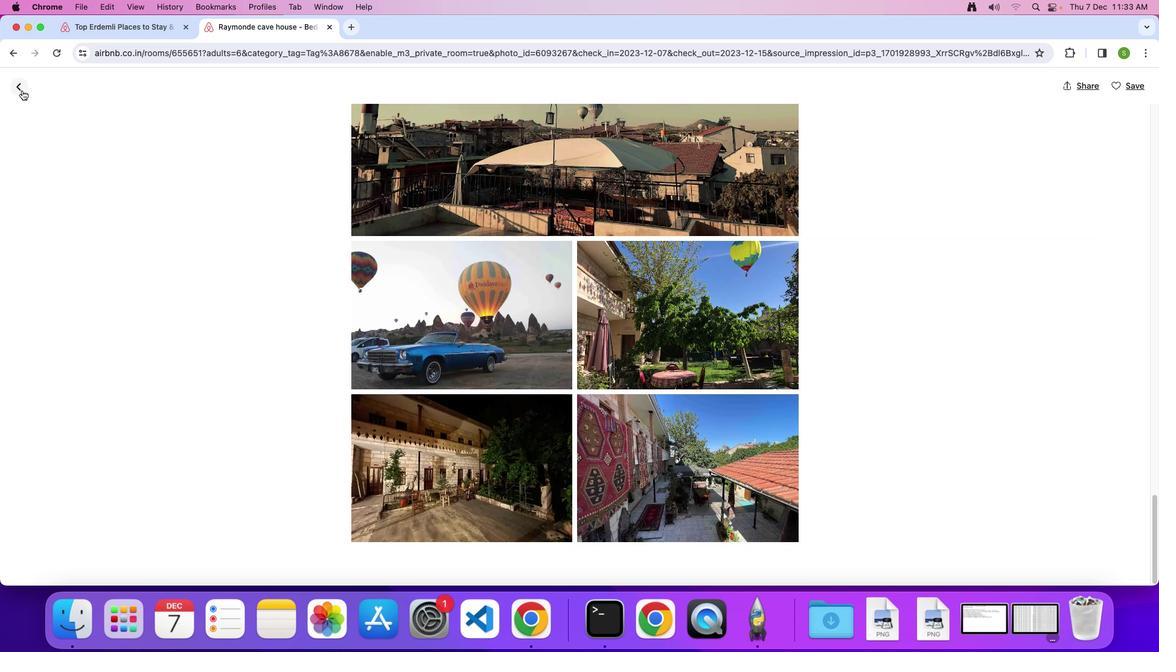 
Action: Mouse moved to (426, 373)
Screenshot: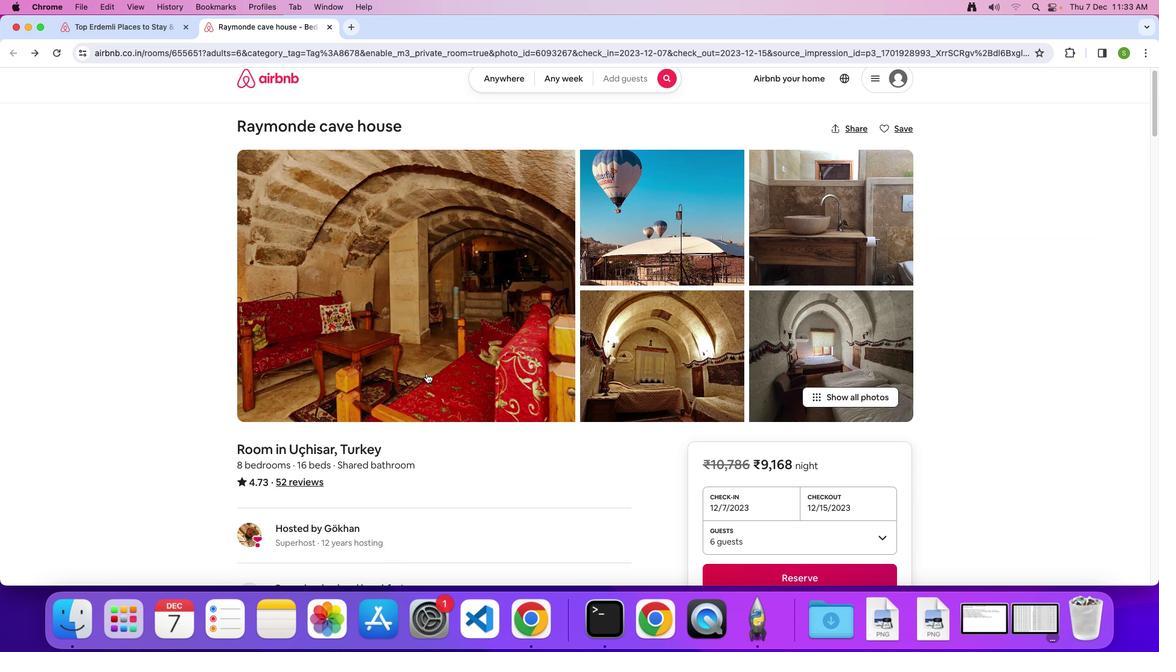 
Action: Mouse scrolled (426, 373) with delta (0, 0)
Screenshot: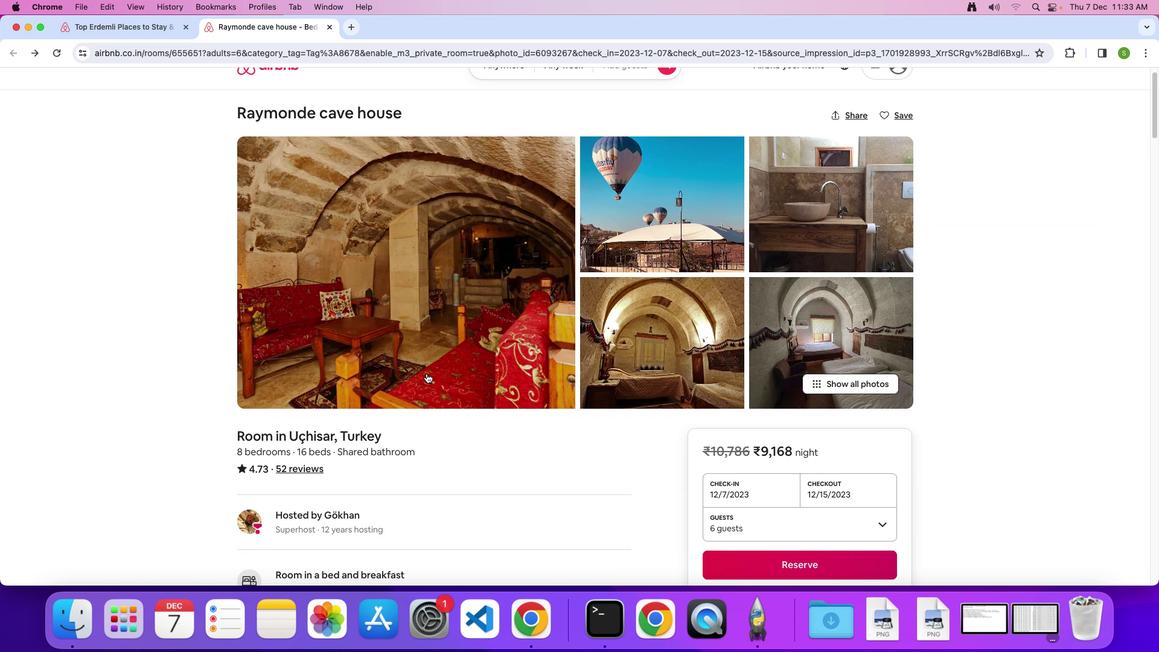 
Action: Mouse scrolled (426, 373) with delta (0, 0)
Screenshot: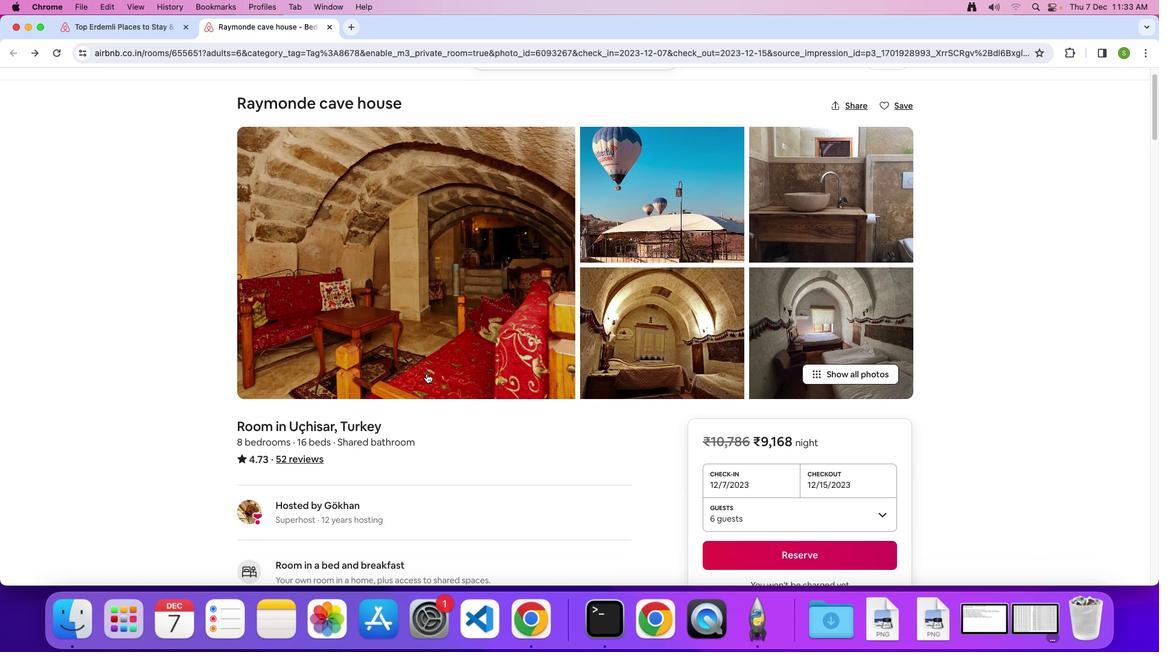
Action: Mouse scrolled (426, 373) with delta (0, -1)
Screenshot: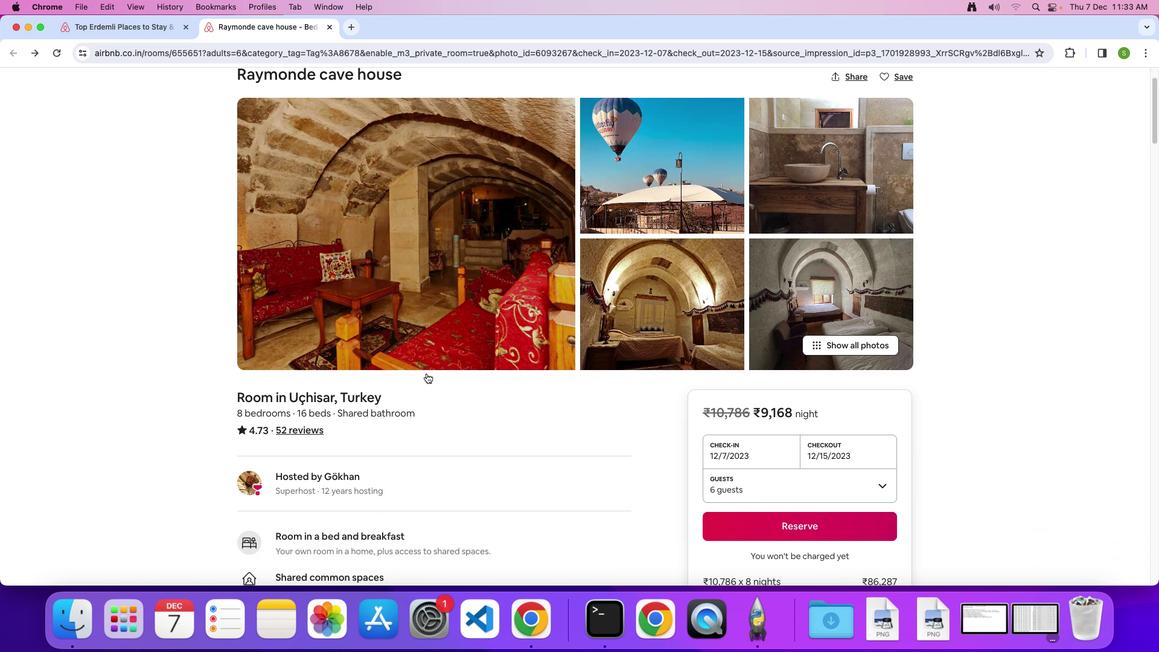 
Action: Mouse scrolled (426, 373) with delta (0, 0)
Screenshot: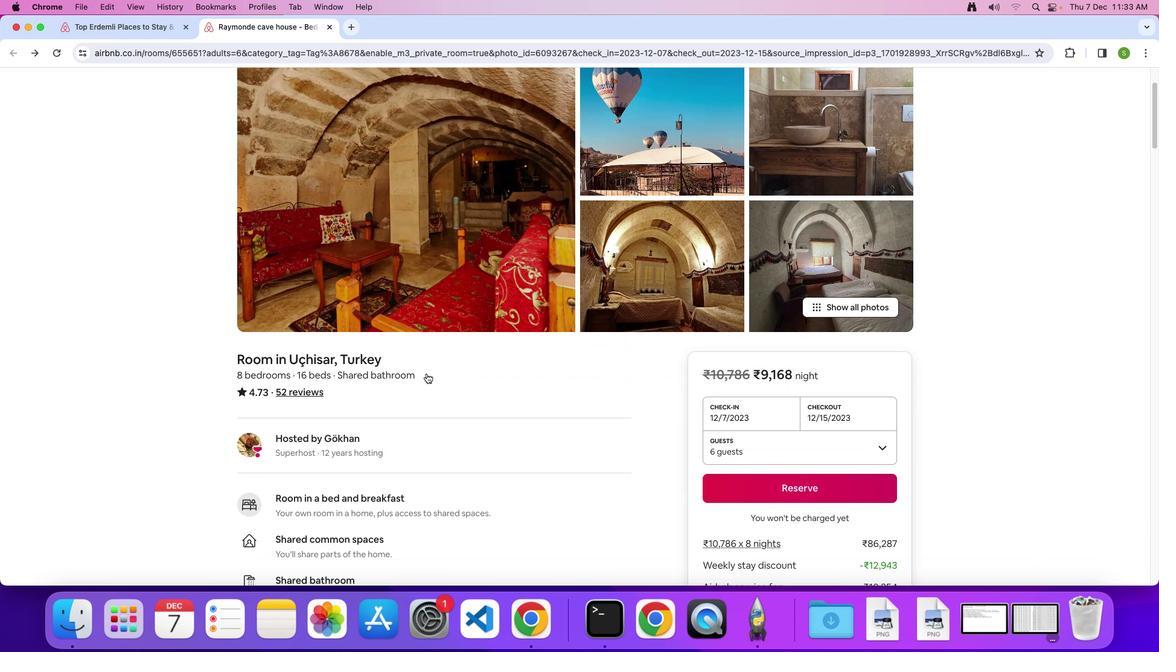 
Action: Mouse scrolled (426, 373) with delta (0, 0)
Screenshot: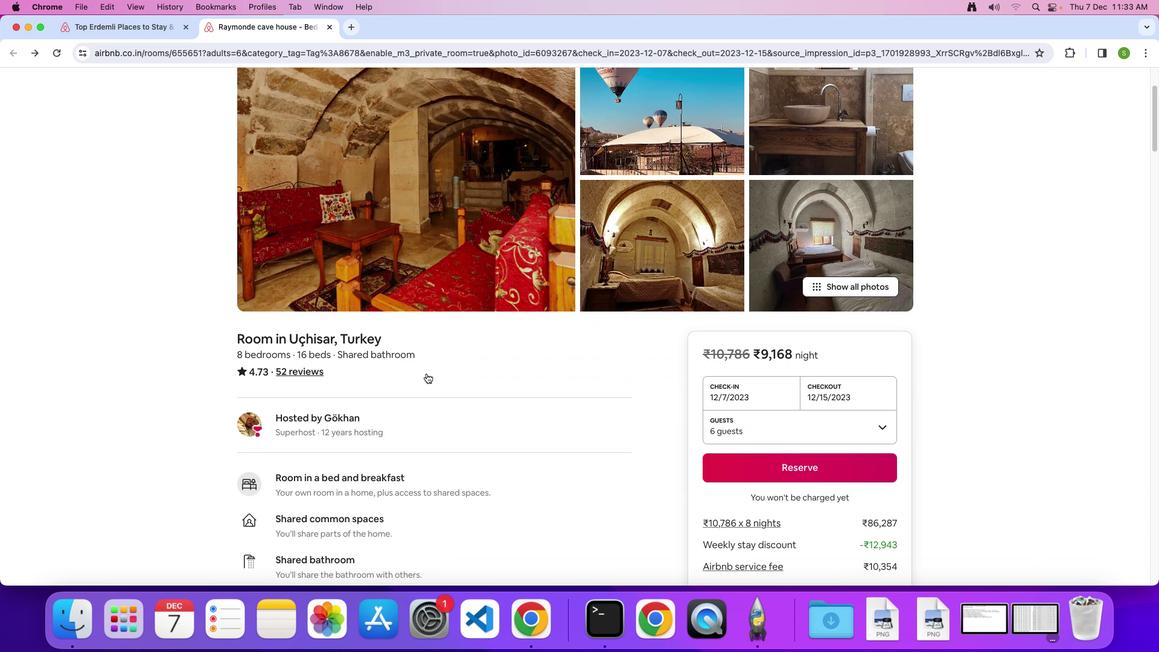 
Action: Mouse scrolled (426, 373) with delta (0, -1)
Screenshot: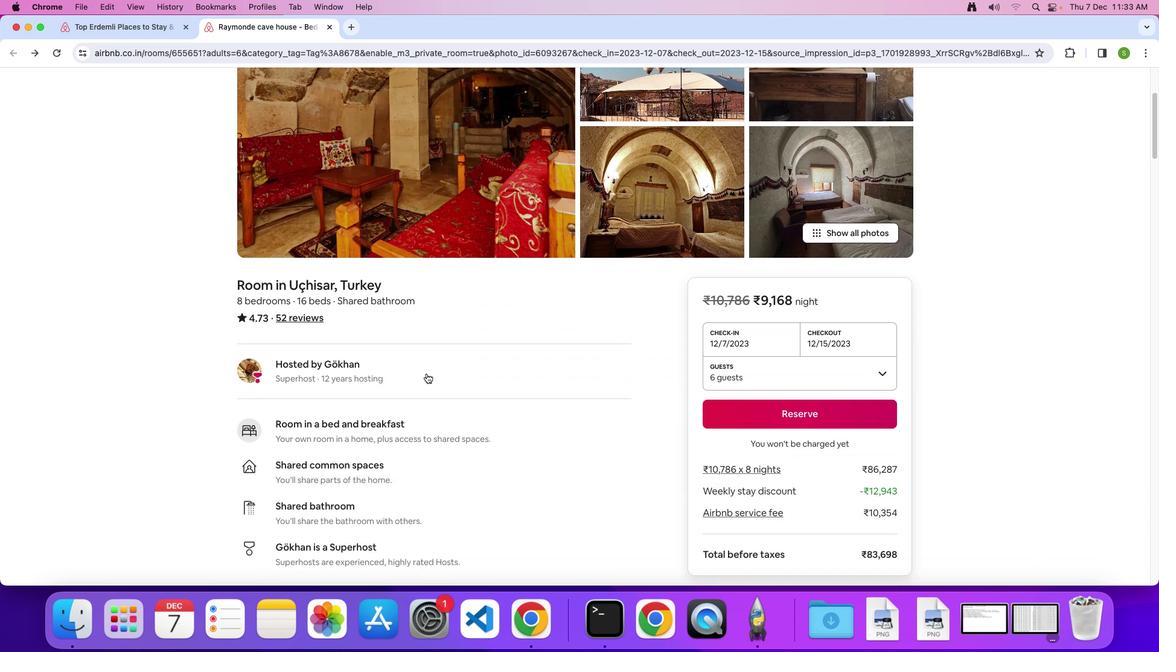 
Action: Mouse scrolled (426, 373) with delta (0, 0)
Screenshot: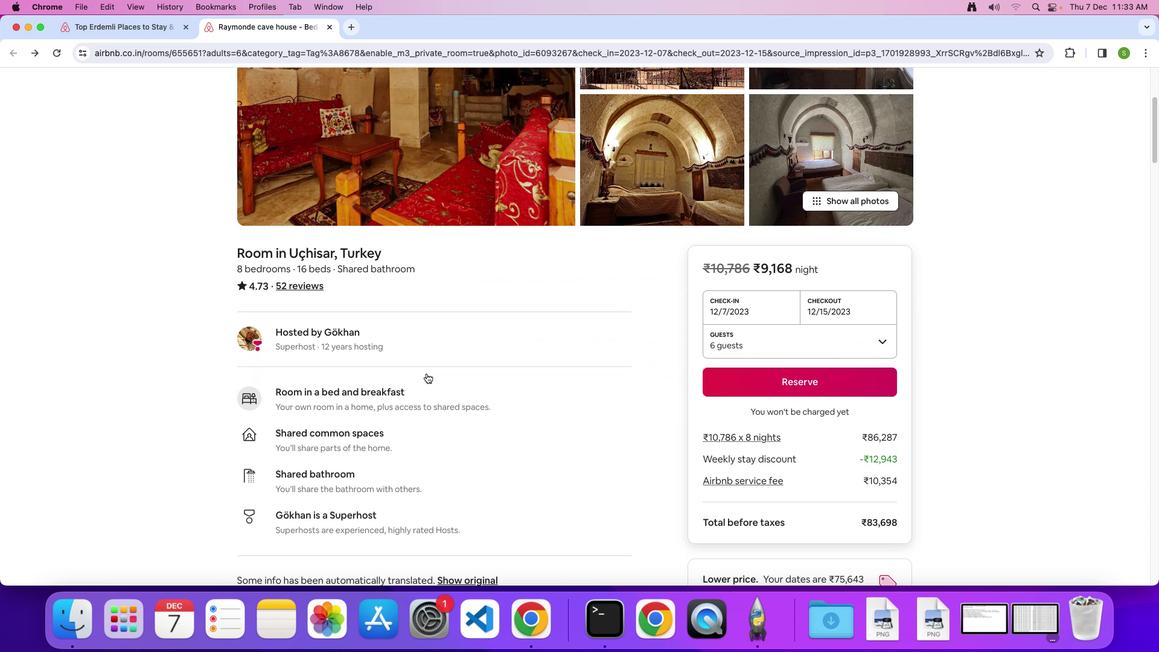 
Action: Mouse scrolled (426, 373) with delta (0, 0)
Screenshot: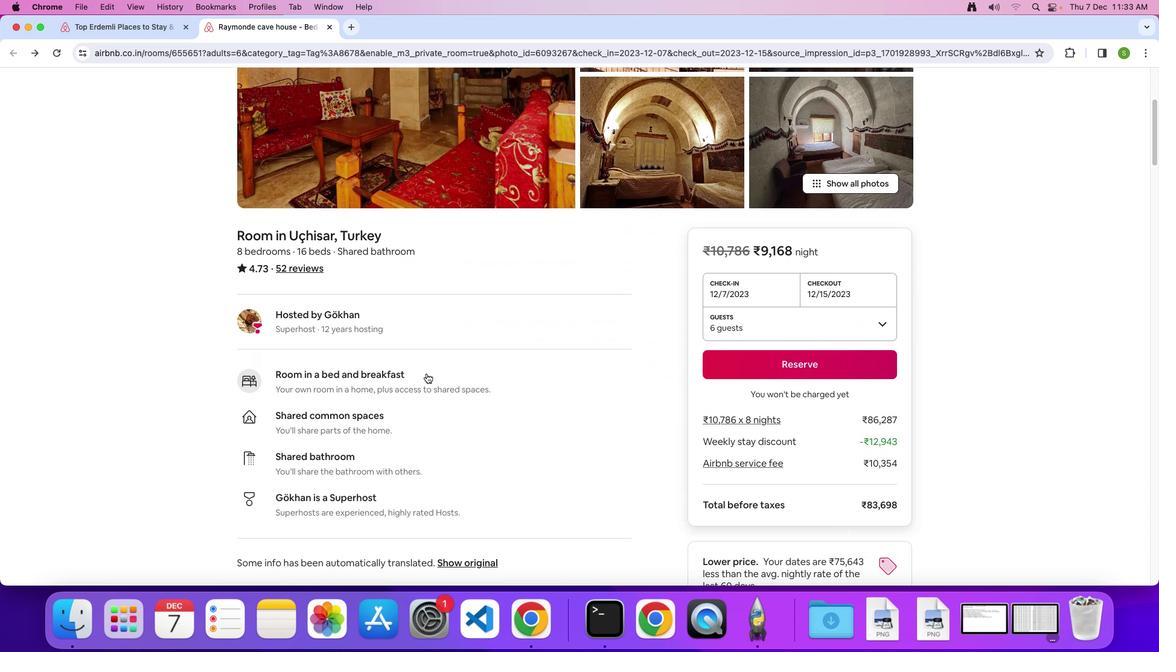 
Action: Mouse scrolled (426, 373) with delta (0, -1)
Screenshot: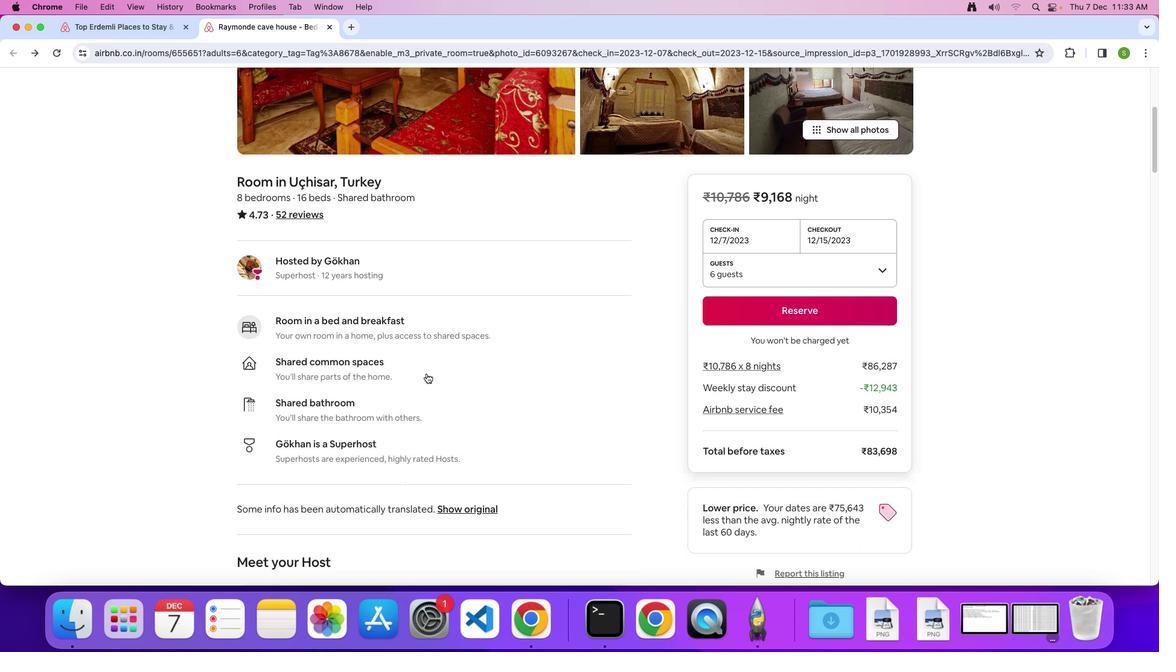 
Action: Mouse scrolled (426, 373) with delta (0, 0)
Screenshot: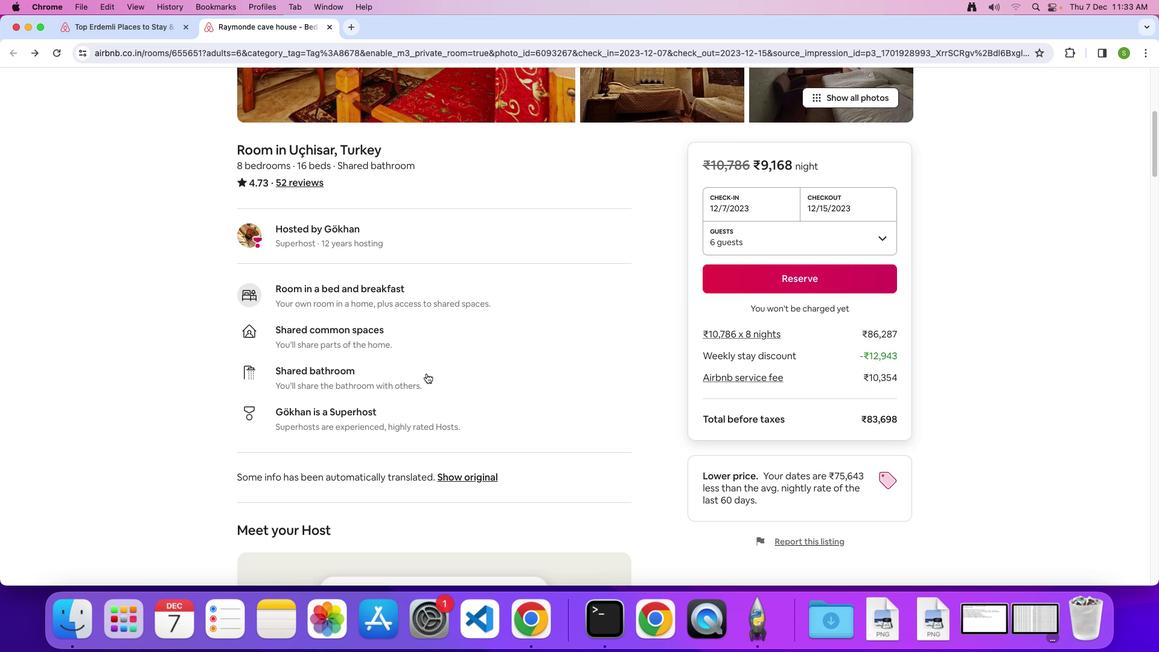 
Action: Mouse scrolled (426, 373) with delta (0, 0)
Screenshot: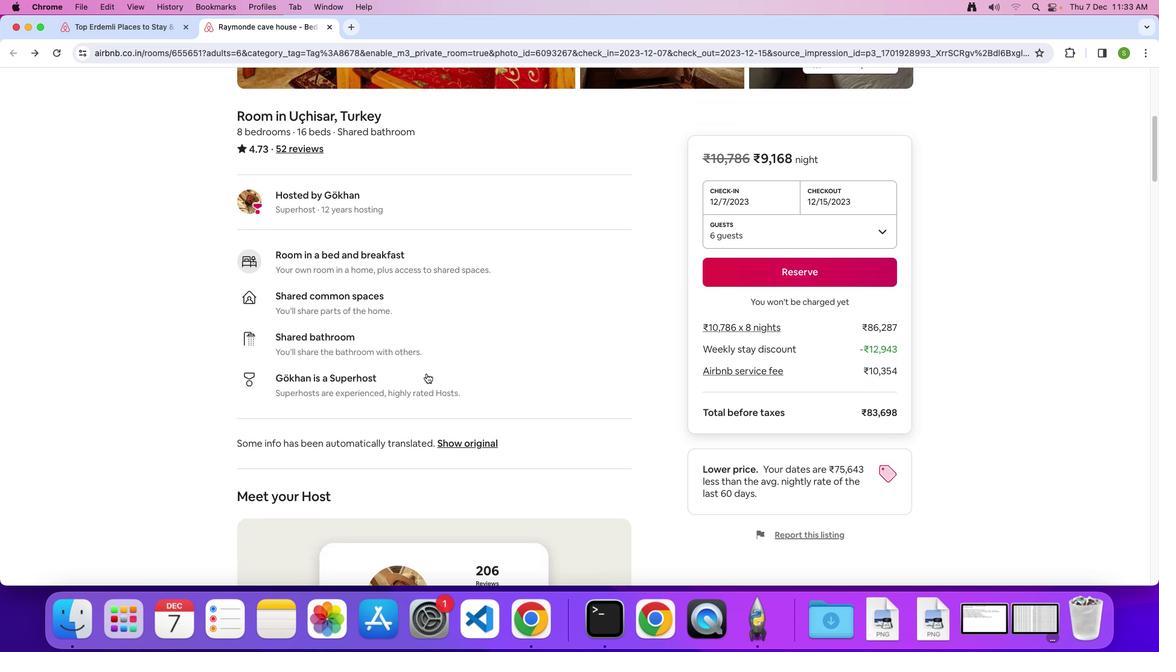 
Action: Mouse scrolled (426, 373) with delta (0, -1)
Screenshot: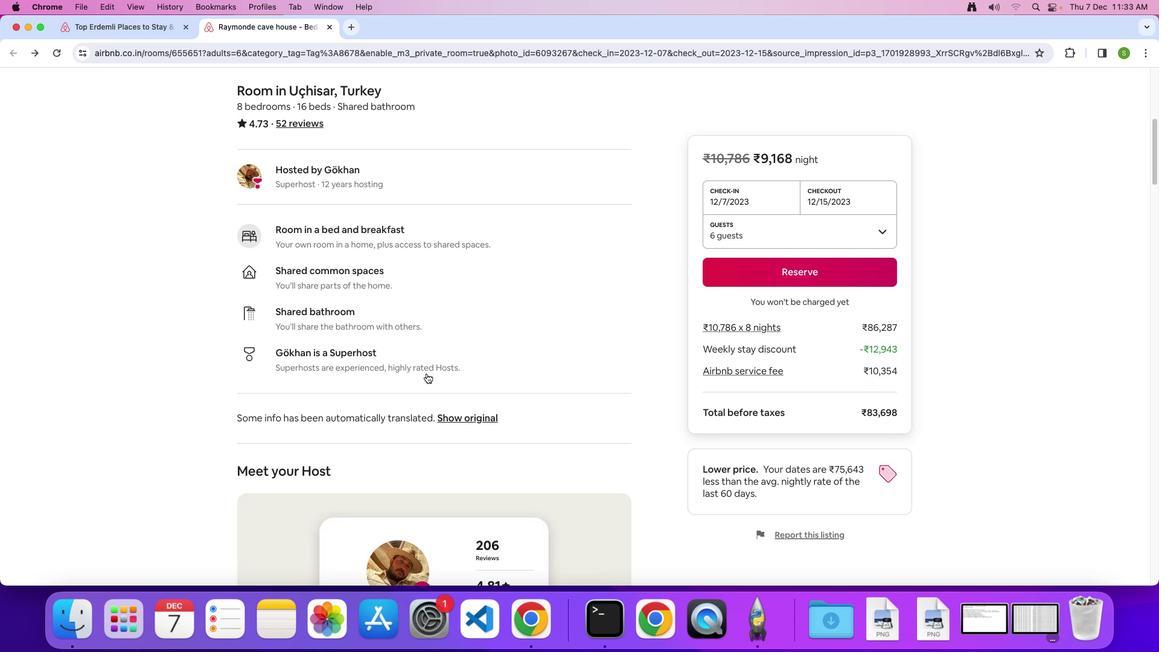 
Action: Mouse scrolled (426, 373) with delta (0, 0)
Screenshot: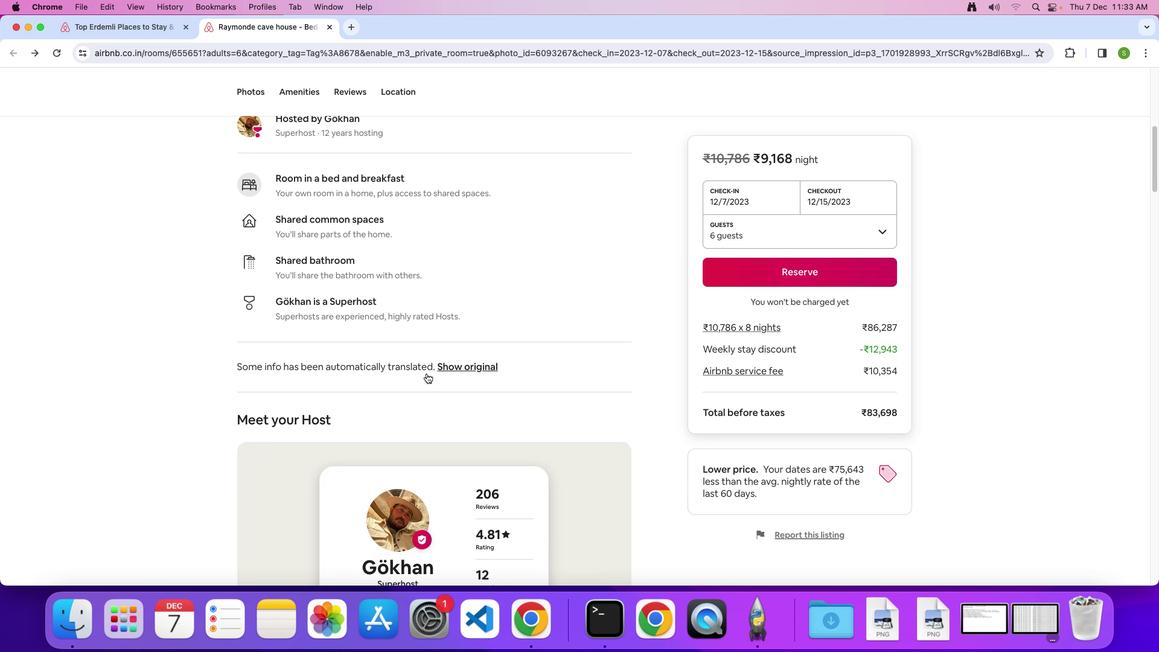 
Action: Mouse scrolled (426, 373) with delta (0, 0)
Screenshot: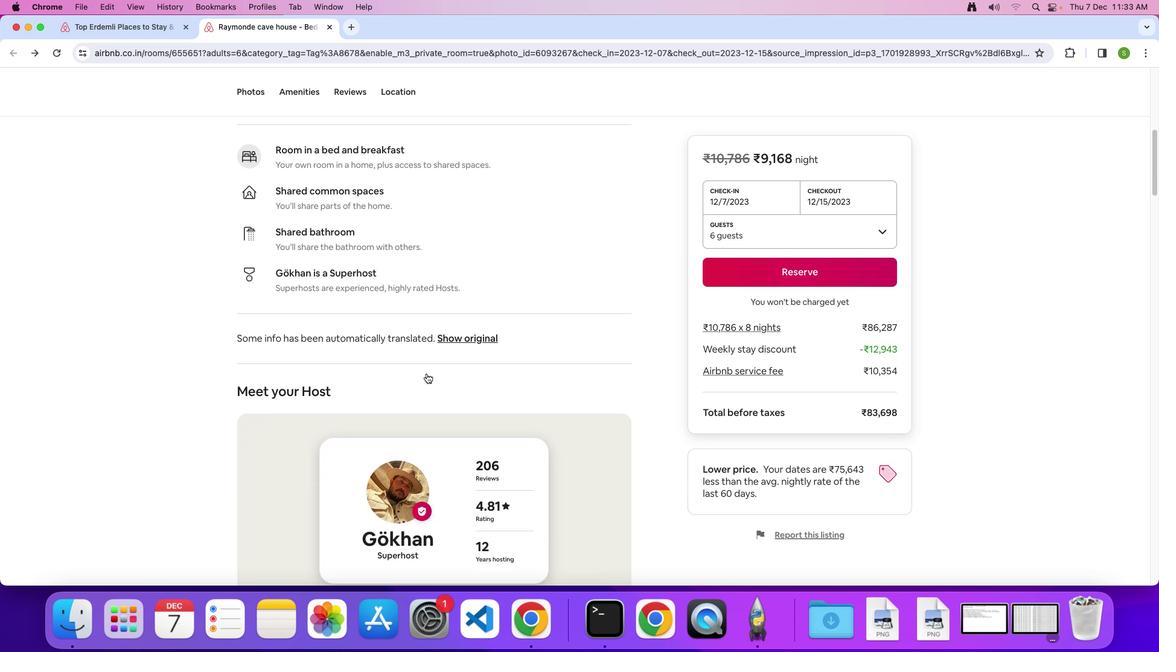 
Action: Mouse scrolled (426, 373) with delta (0, -1)
Screenshot: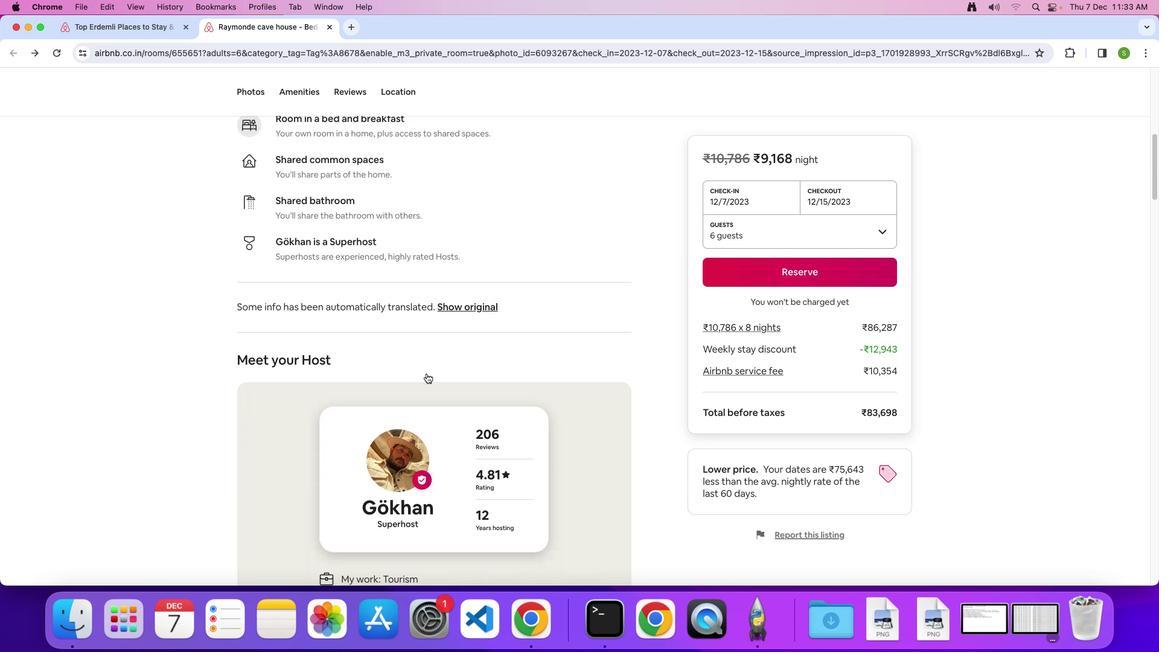 
Action: Mouse scrolled (426, 373) with delta (0, 0)
Screenshot: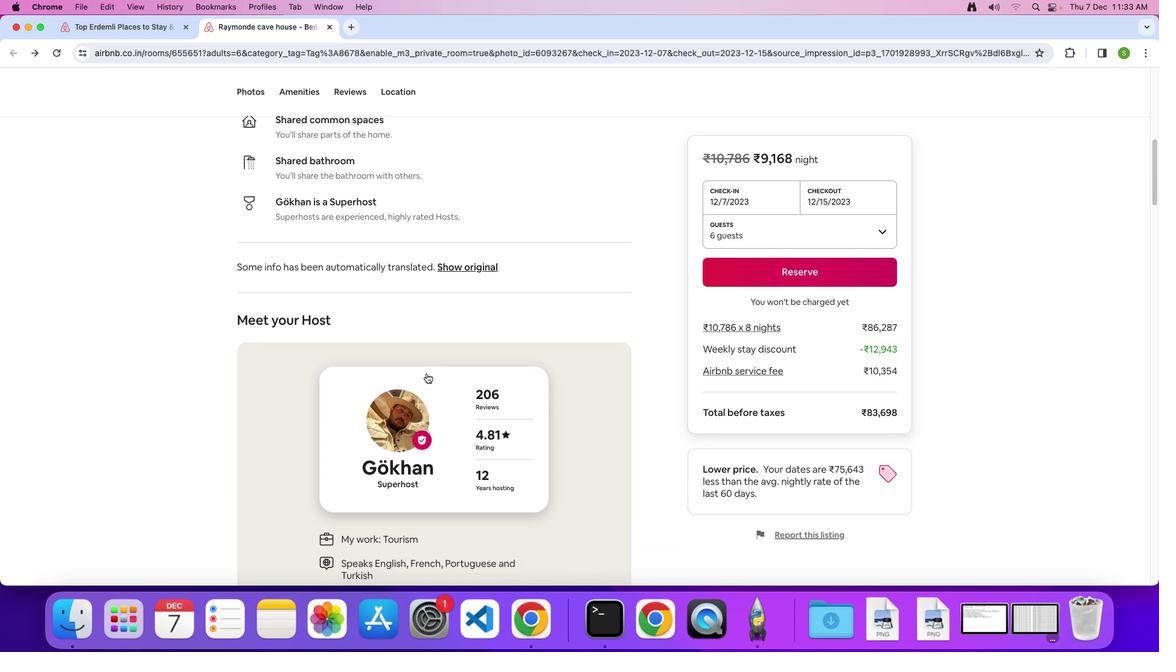
Action: Mouse scrolled (426, 373) with delta (0, 0)
Screenshot: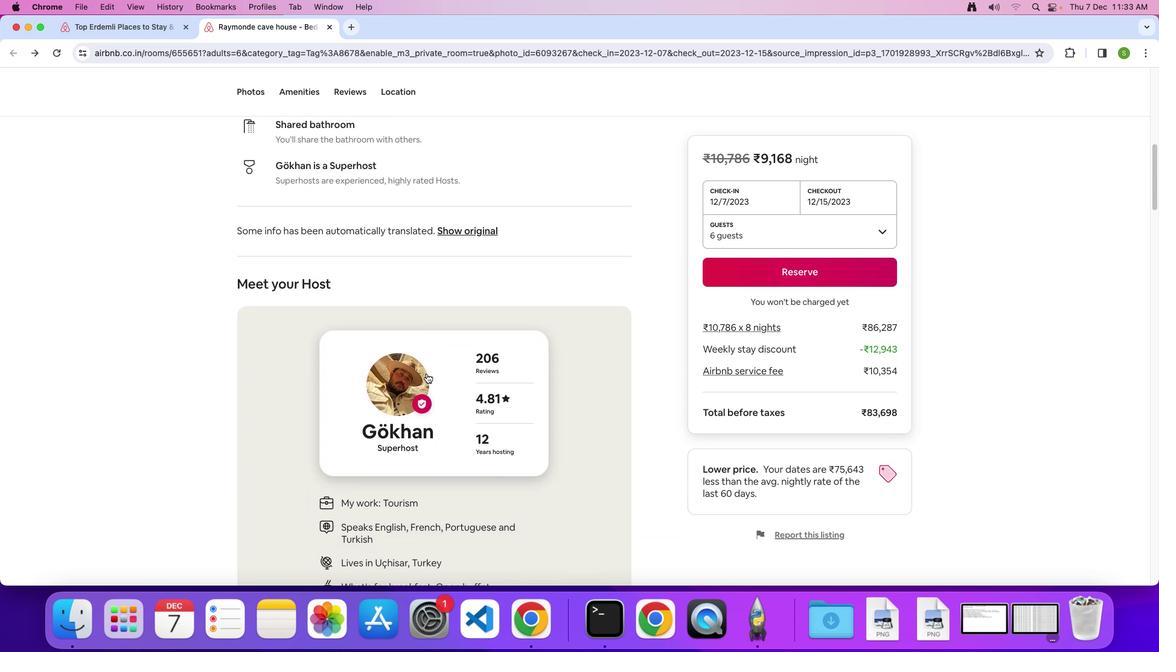 
Action: Mouse scrolled (426, 373) with delta (0, -1)
Screenshot: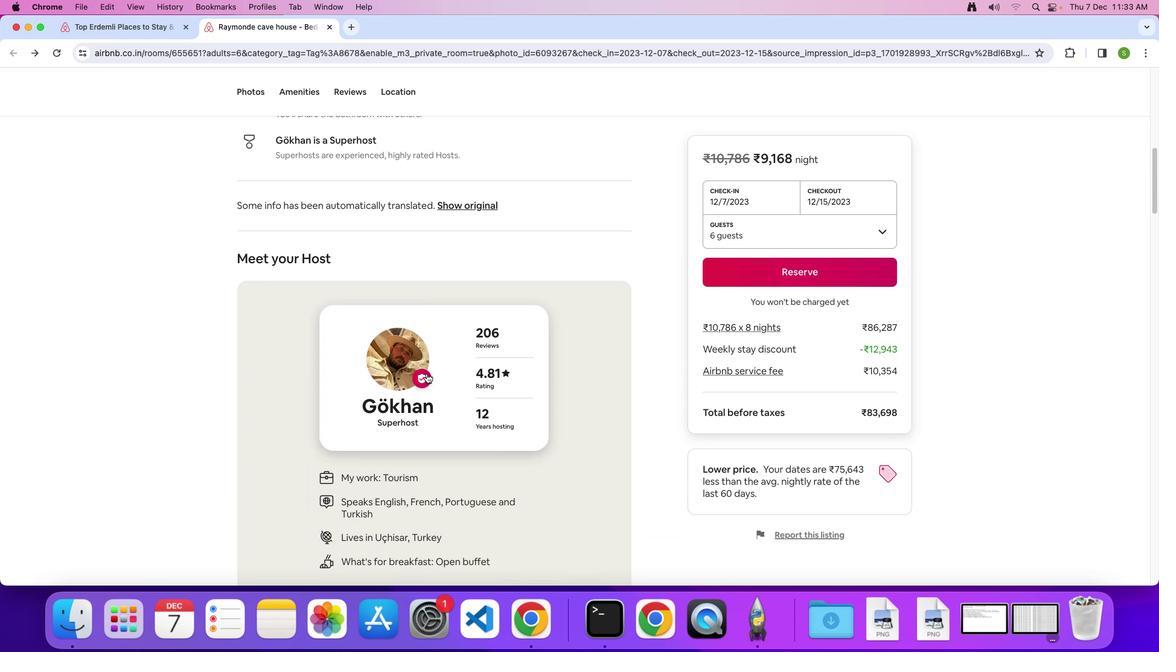 
Action: Mouse scrolled (426, 373) with delta (0, 0)
Screenshot: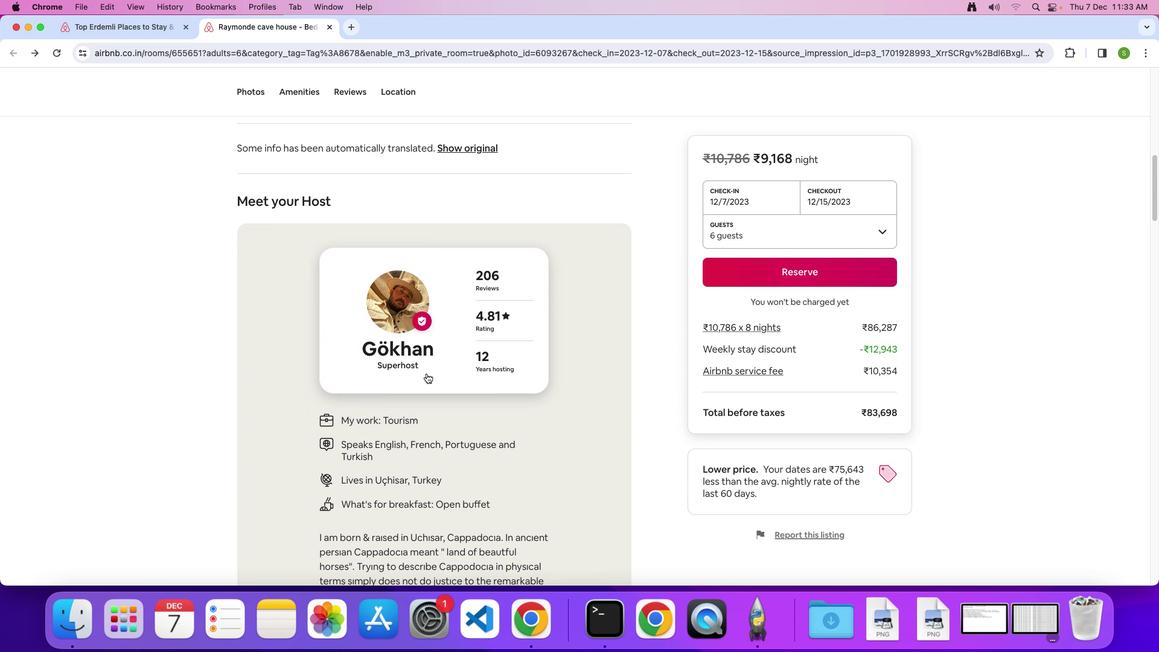 
Action: Mouse scrolled (426, 373) with delta (0, 0)
Screenshot: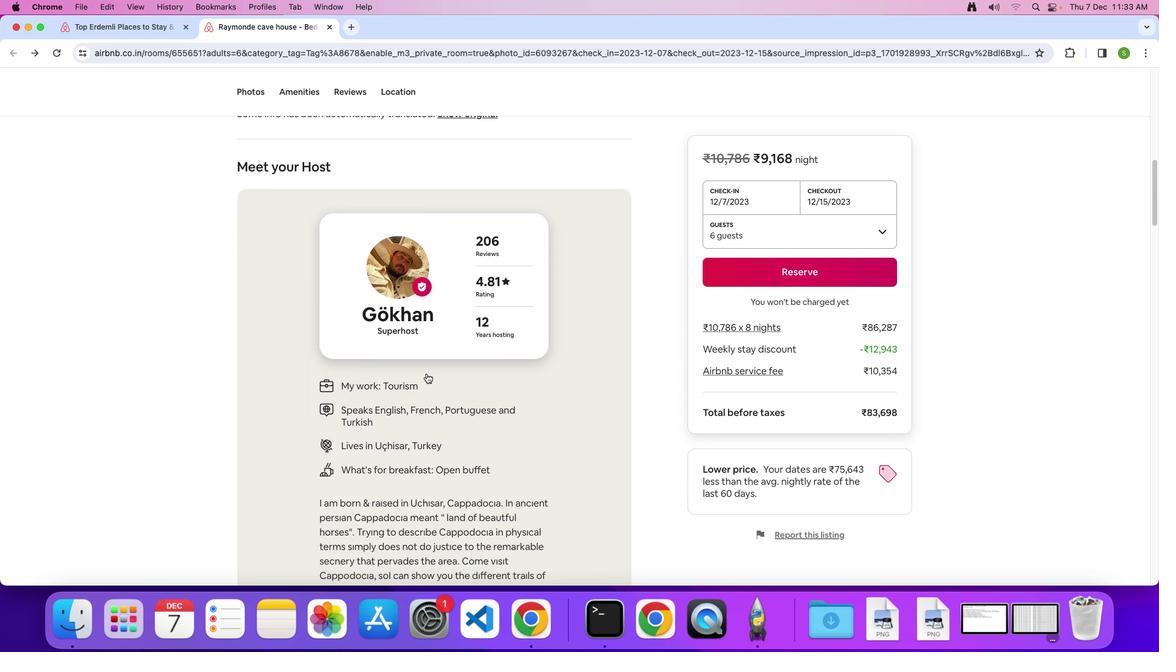 
Action: Mouse scrolled (426, 373) with delta (0, -1)
Screenshot: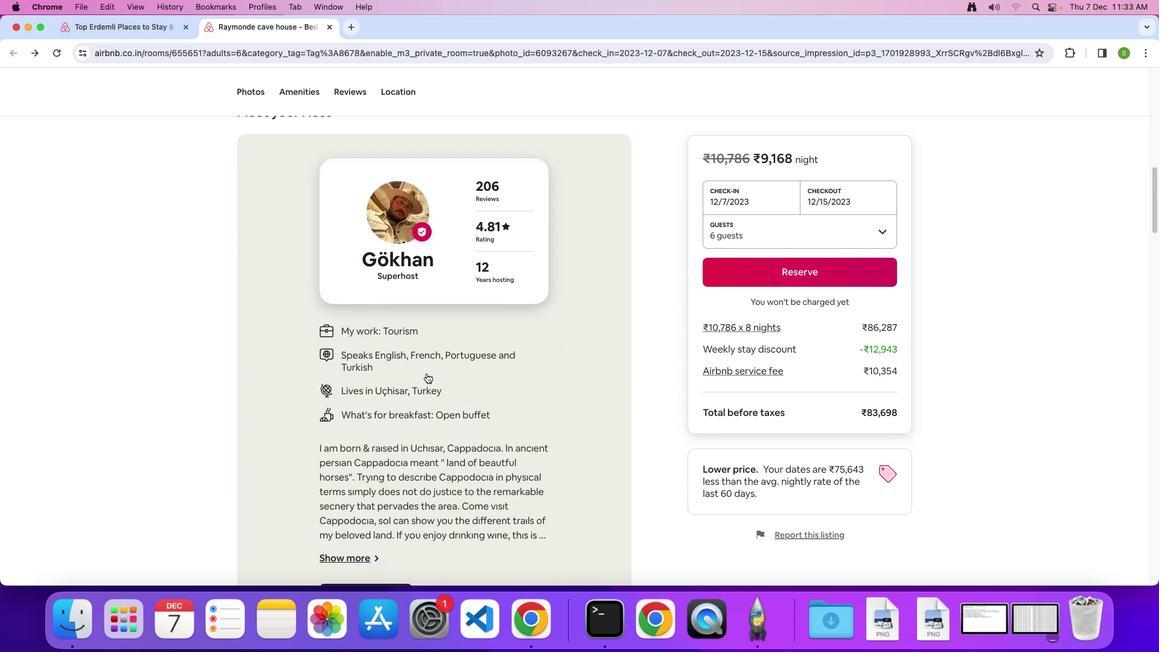 
Action: Mouse scrolled (426, 373) with delta (0, -2)
Screenshot: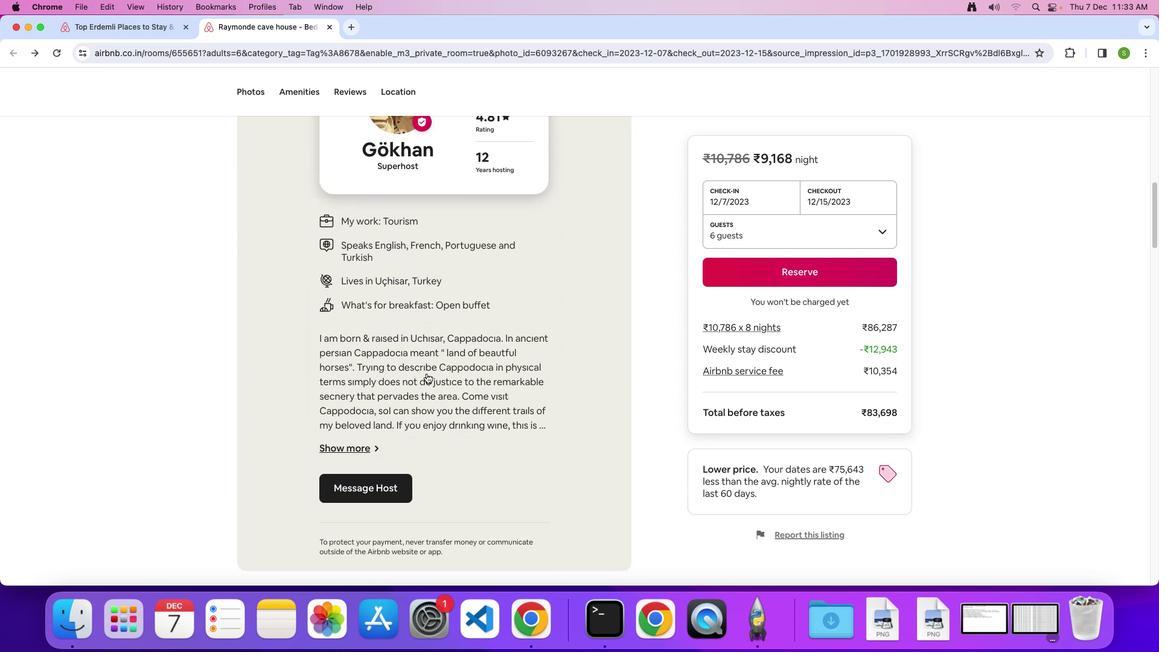 
Action: Mouse scrolled (426, 373) with delta (0, 0)
Screenshot: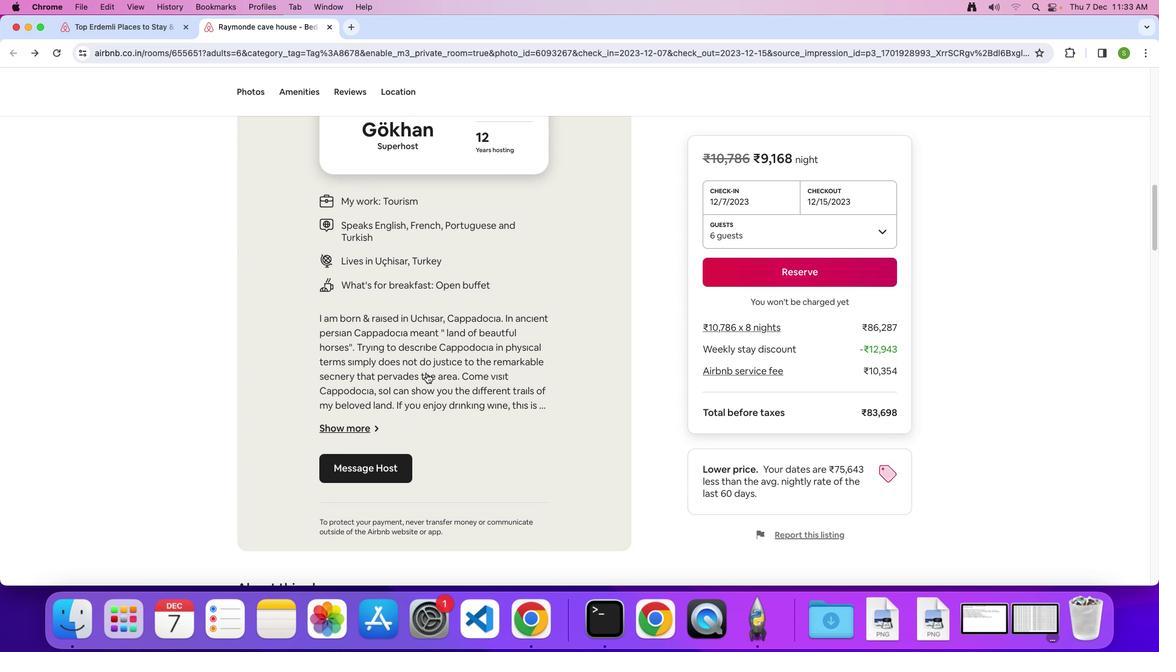 
Action: Mouse scrolled (426, 373) with delta (0, 0)
Screenshot: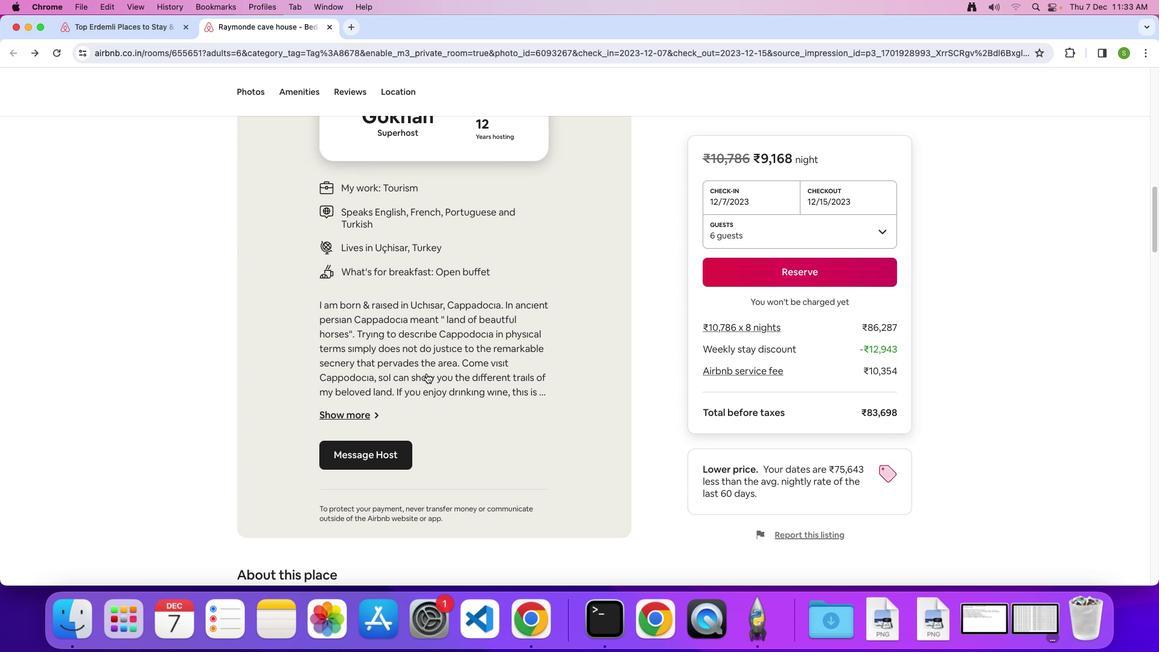 
Action: Mouse scrolled (426, 373) with delta (0, -1)
Screenshot: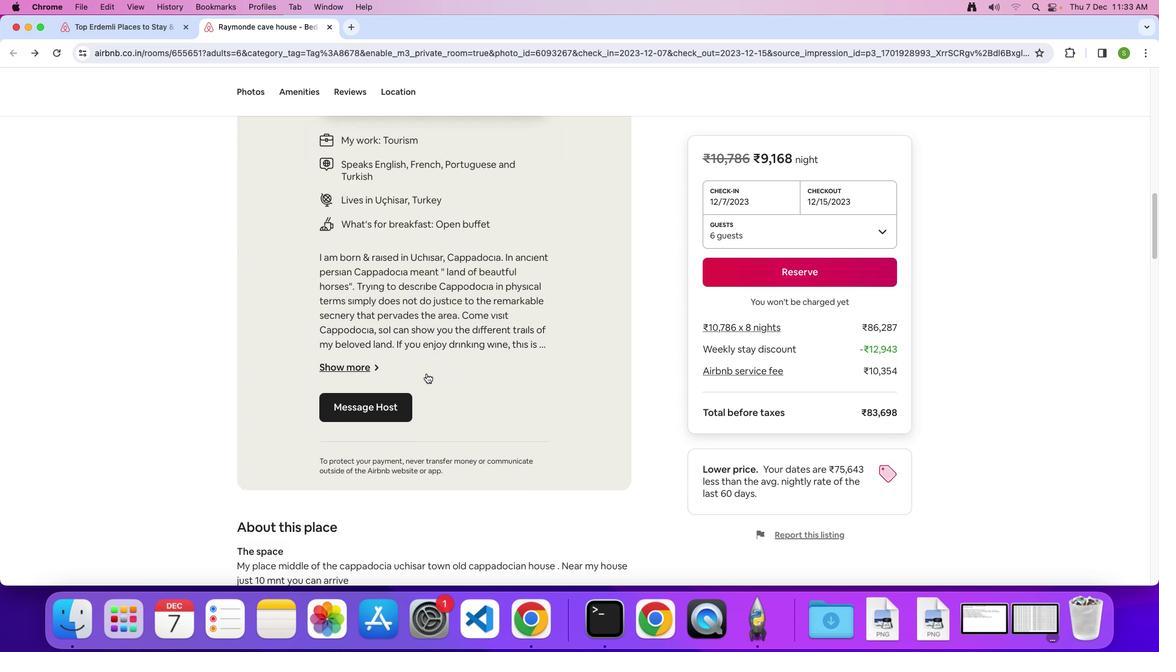 
Action: Mouse scrolled (426, 373) with delta (0, 0)
Screenshot: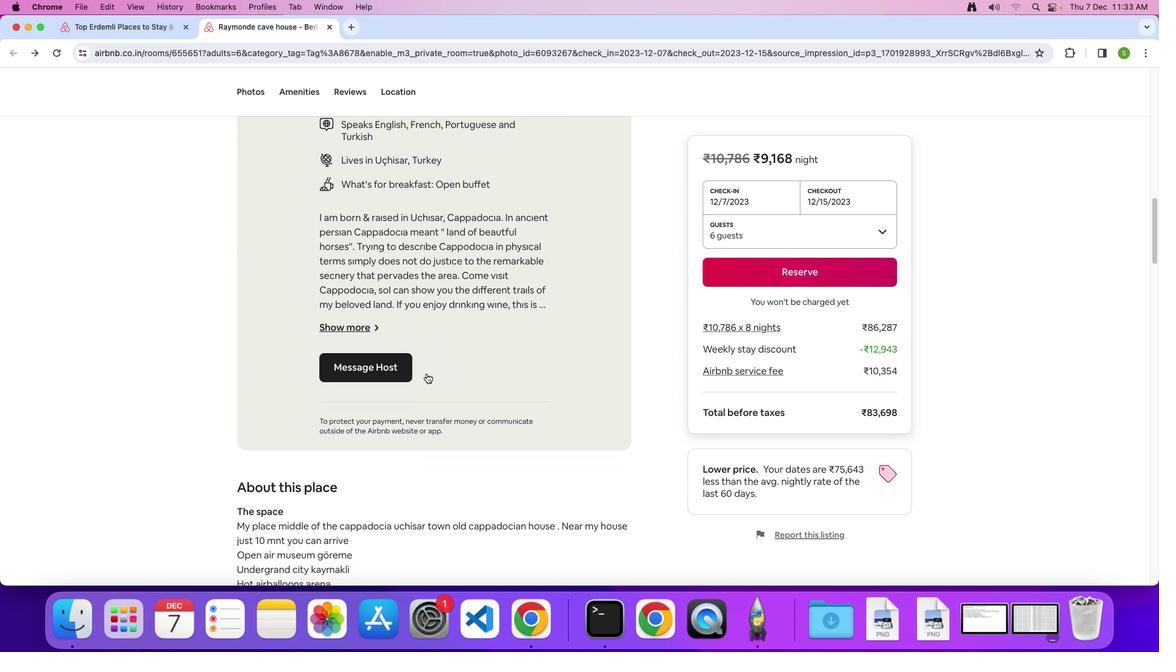 
Action: Mouse scrolled (426, 373) with delta (0, 0)
Screenshot: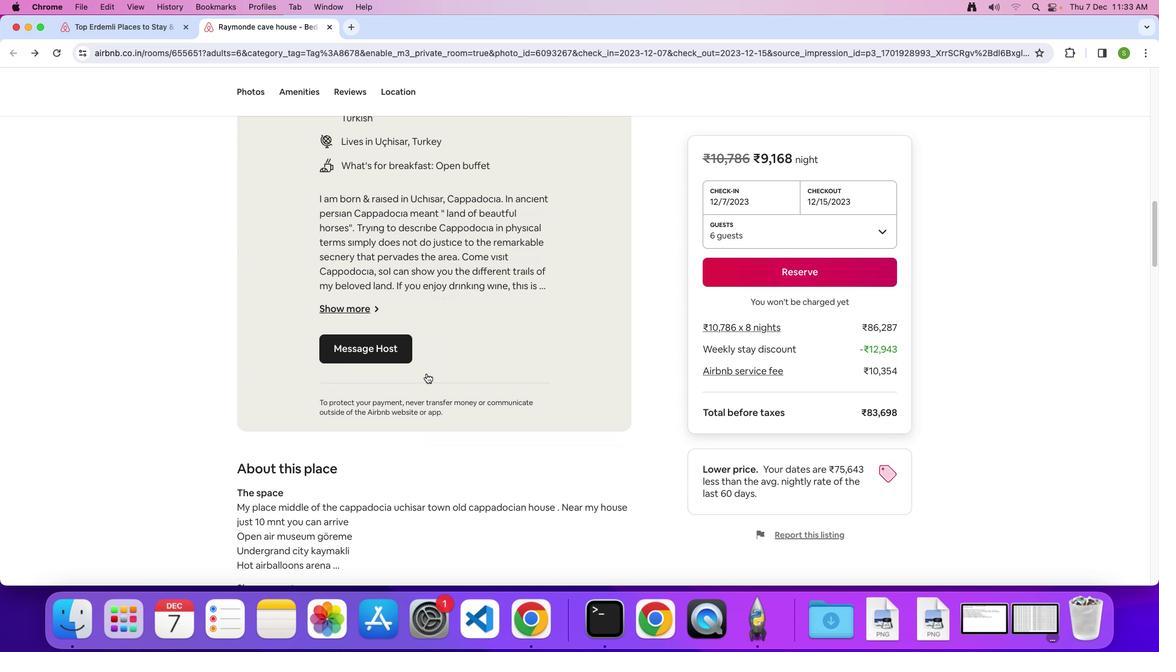 
Action: Mouse scrolled (426, 373) with delta (0, -1)
Screenshot: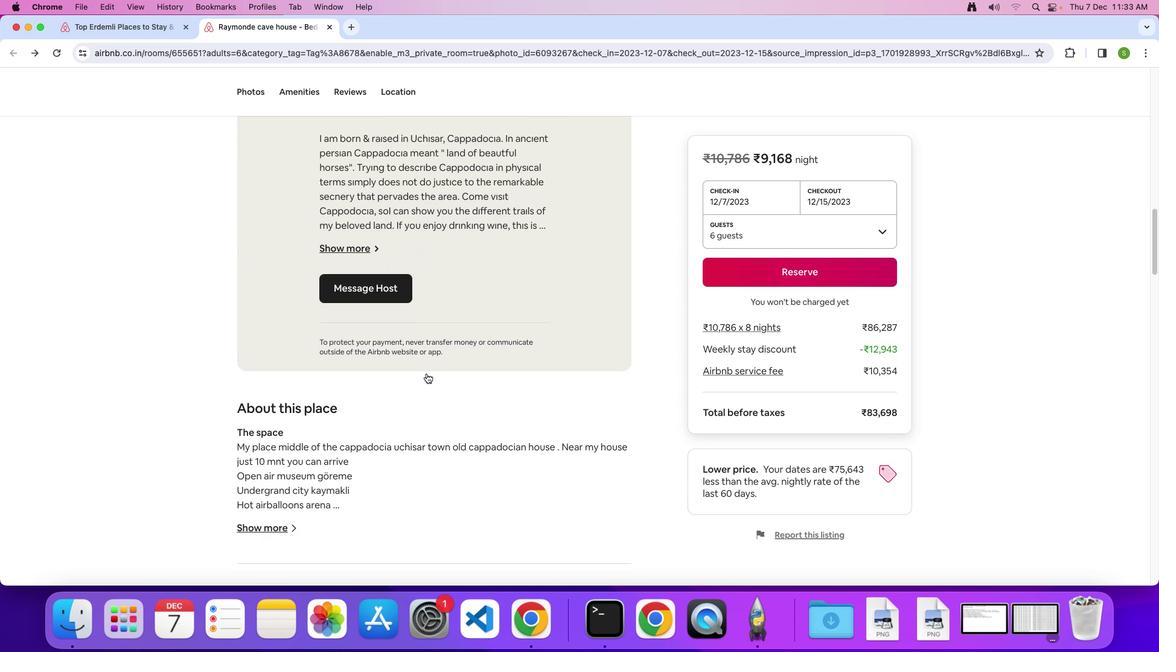 
Action: Mouse scrolled (426, 373) with delta (0, 0)
Screenshot: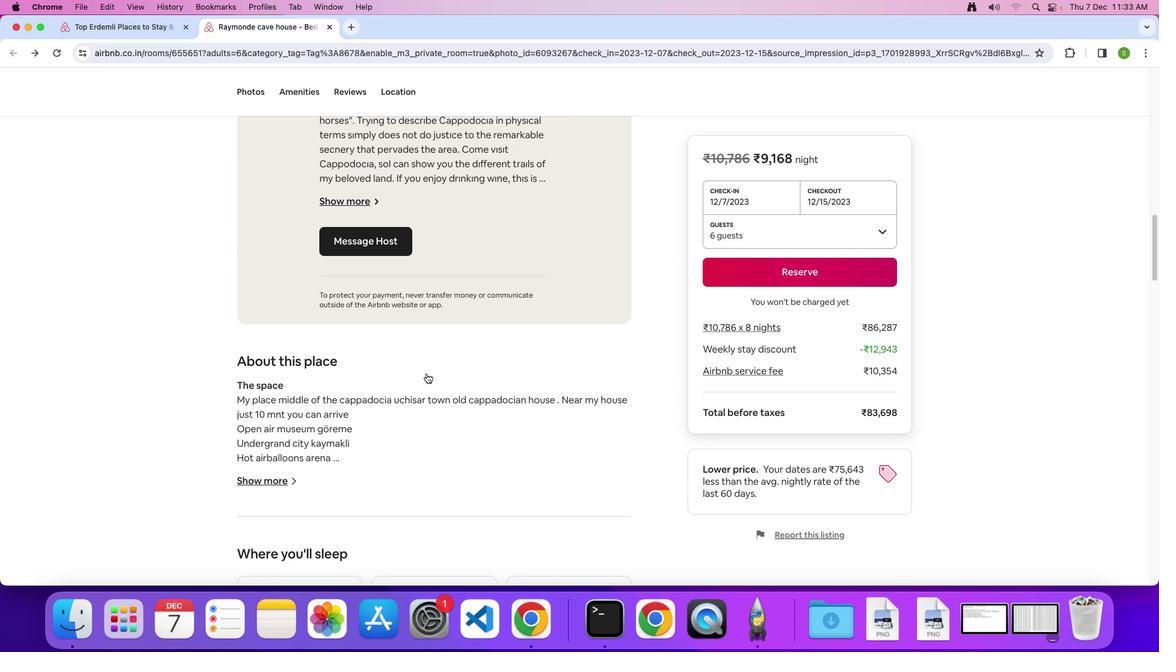 
Action: Mouse scrolled (426, 373) with delta (0, 0)
Screenshot: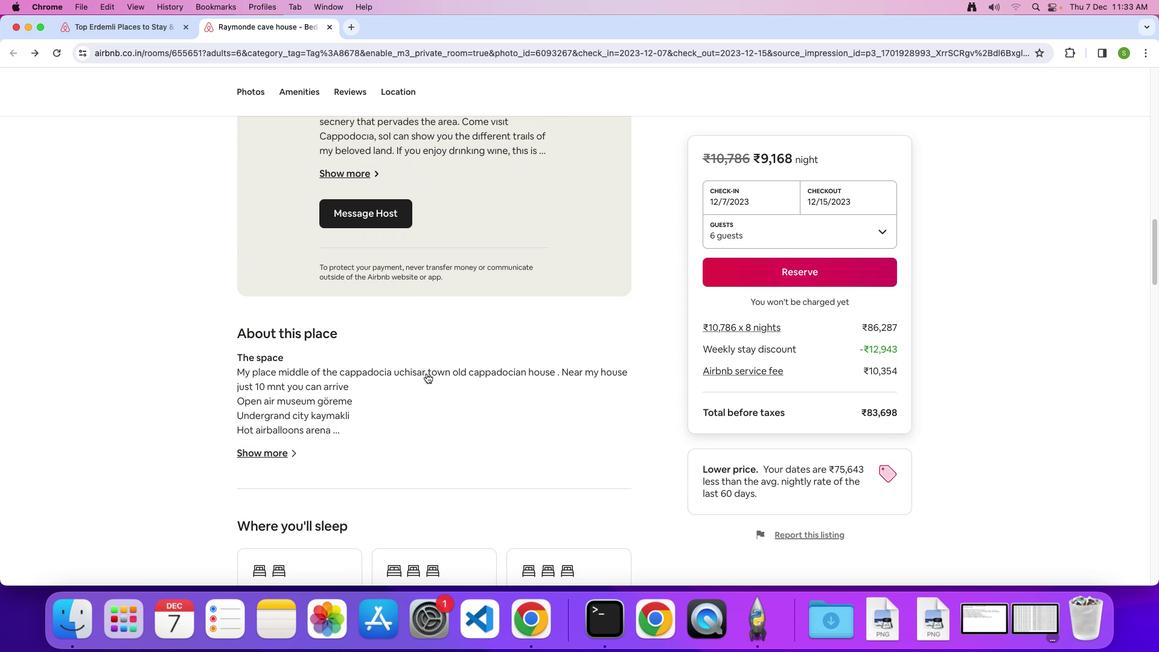
Action: Mouse scrolled (426, 373) with delta (0, -1)
Screenshot: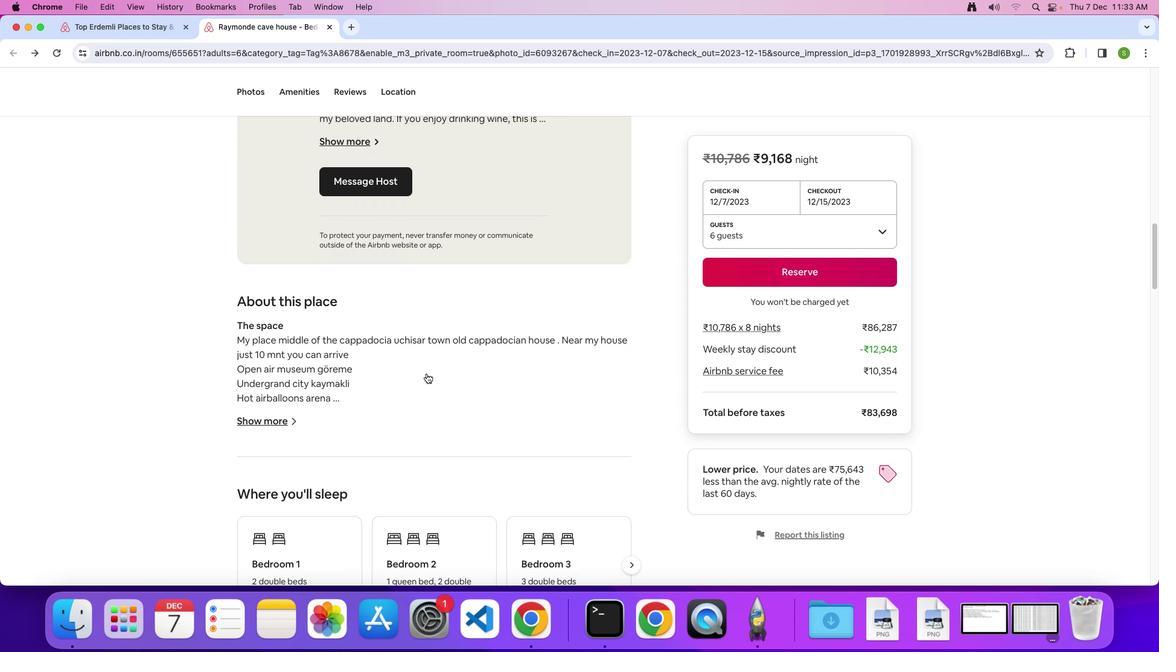 
Action: Mouse moved to (274, 384)
Screenshot: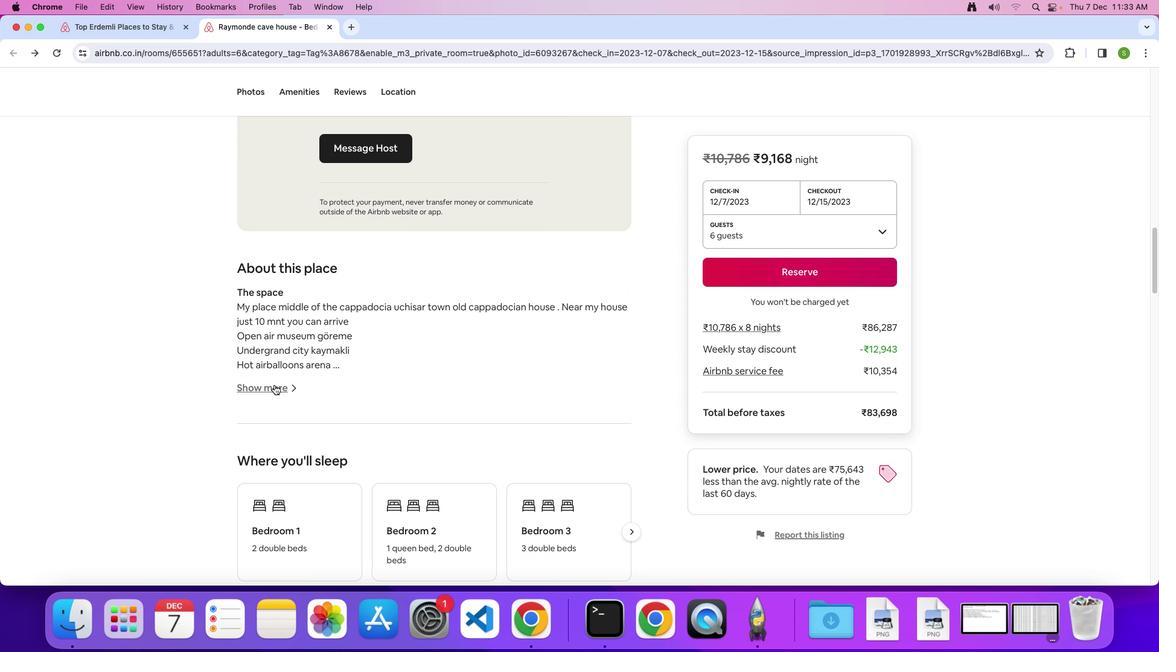 
Action: Mouse pressed left at (274, 384)
Screenshot: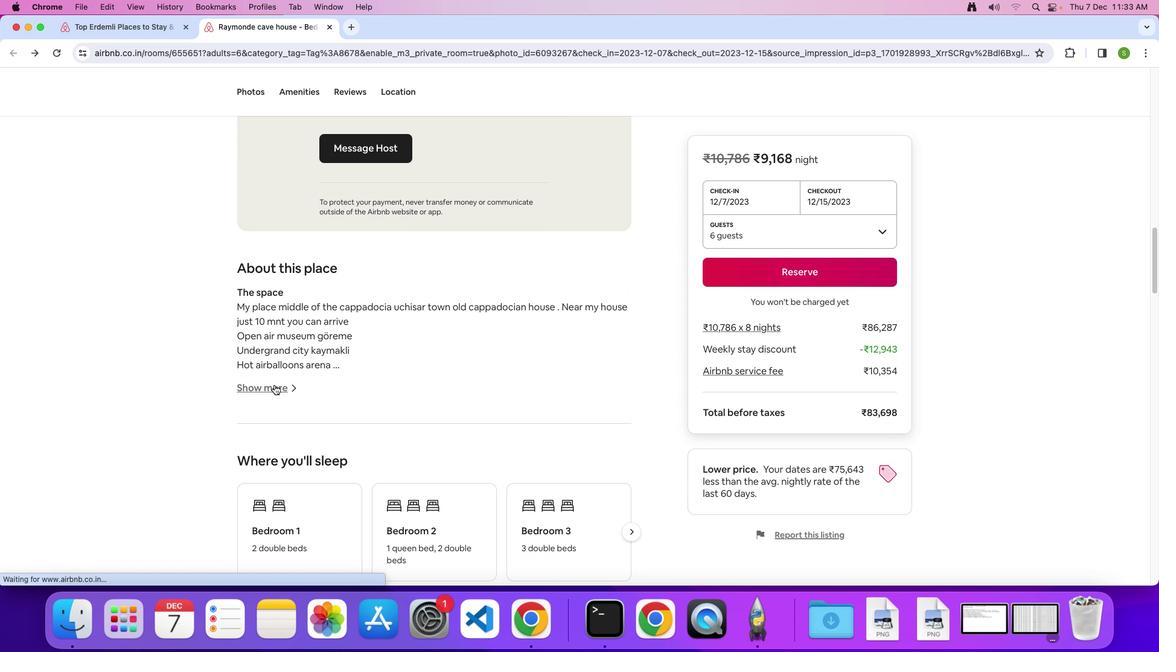 
Action: Mouse moved to (367, 160)
Screenshot: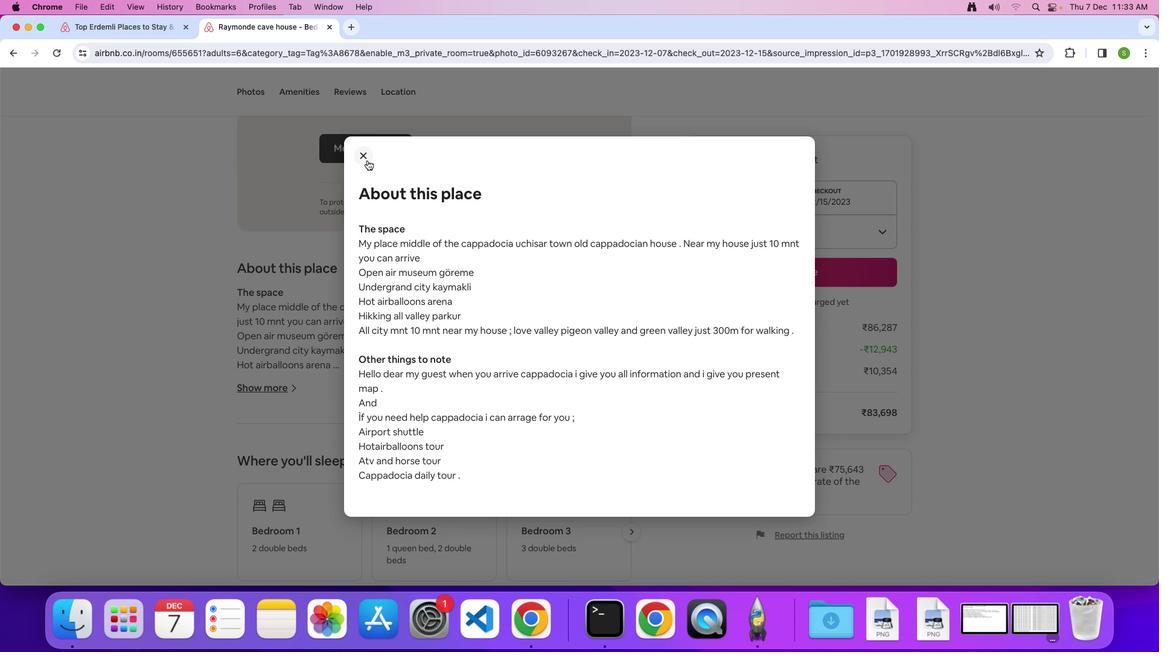 
Action: Mouse pressed left at (367, 160)
Screenshot: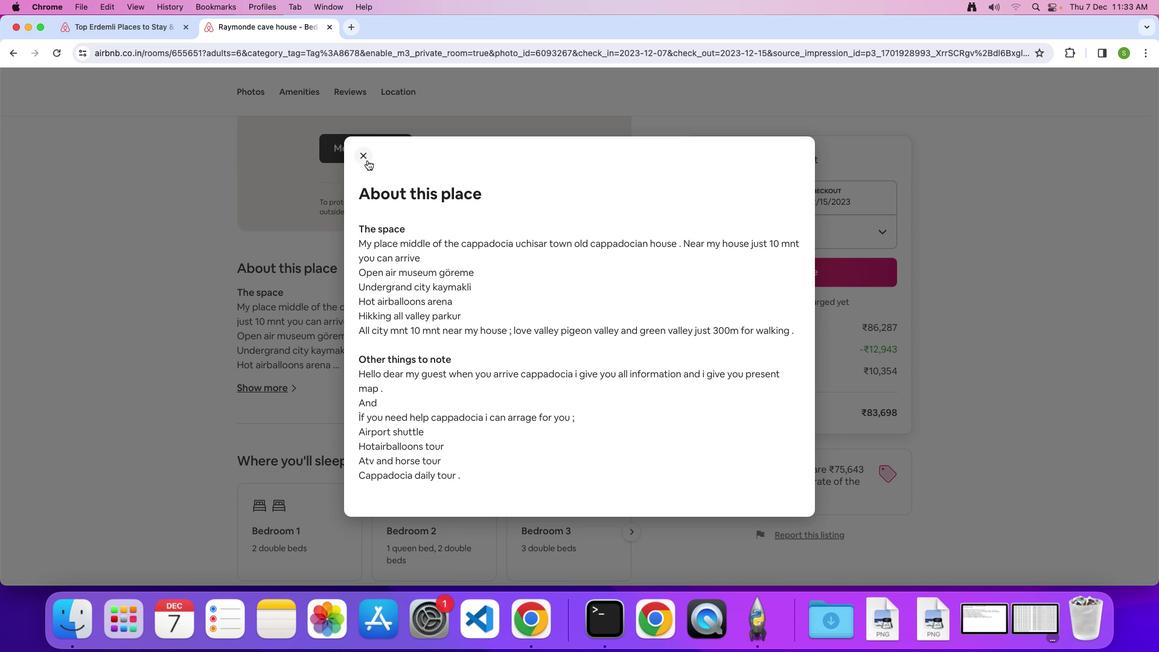 
Action: Mouse moved to (411, 381)
Screenshot: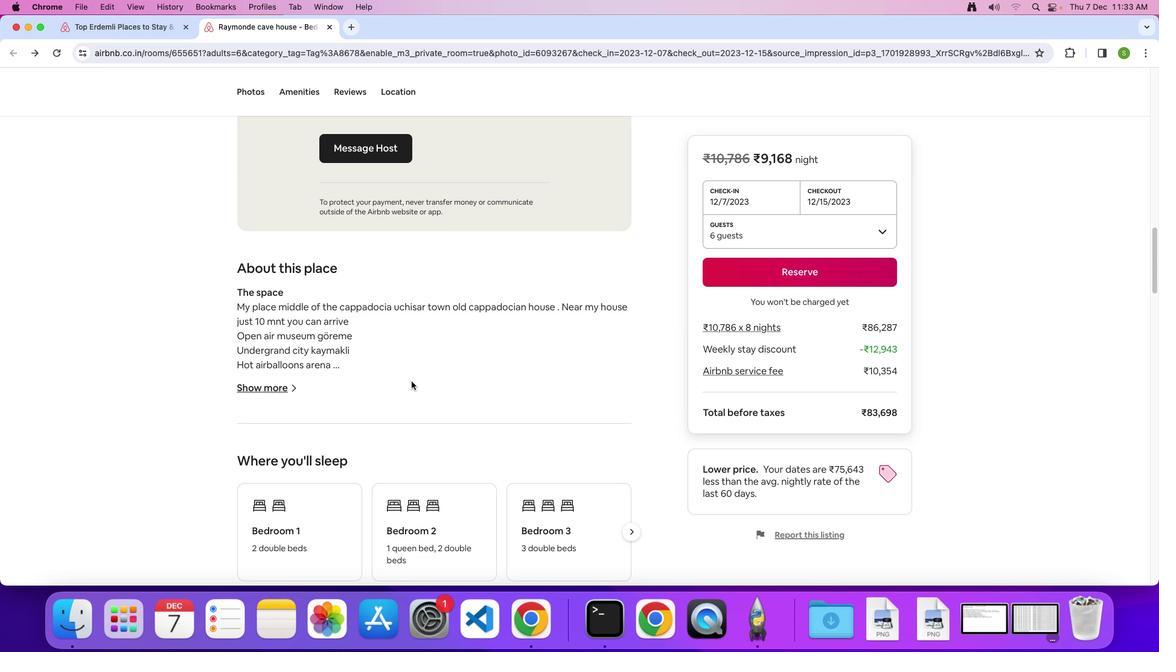 
Action: Mouse scrolled (411, 381) with delta (0, 0)
Screenshot: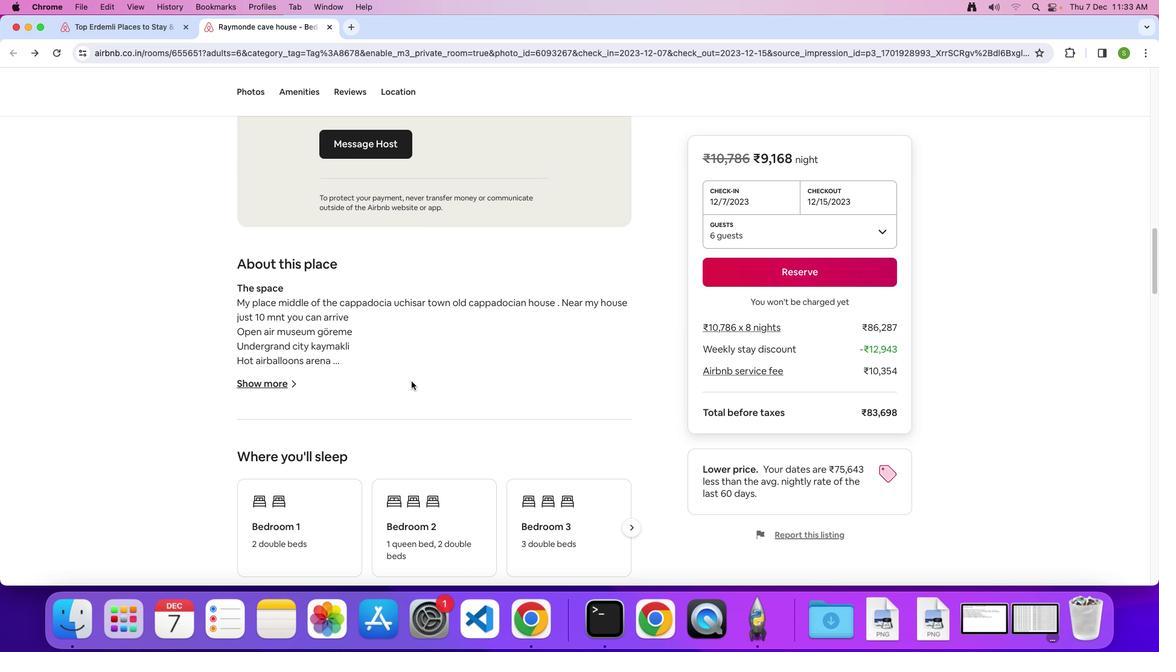 
Action: Mouse scrolled (411, 381) with delta (0, 0)
Screenshot: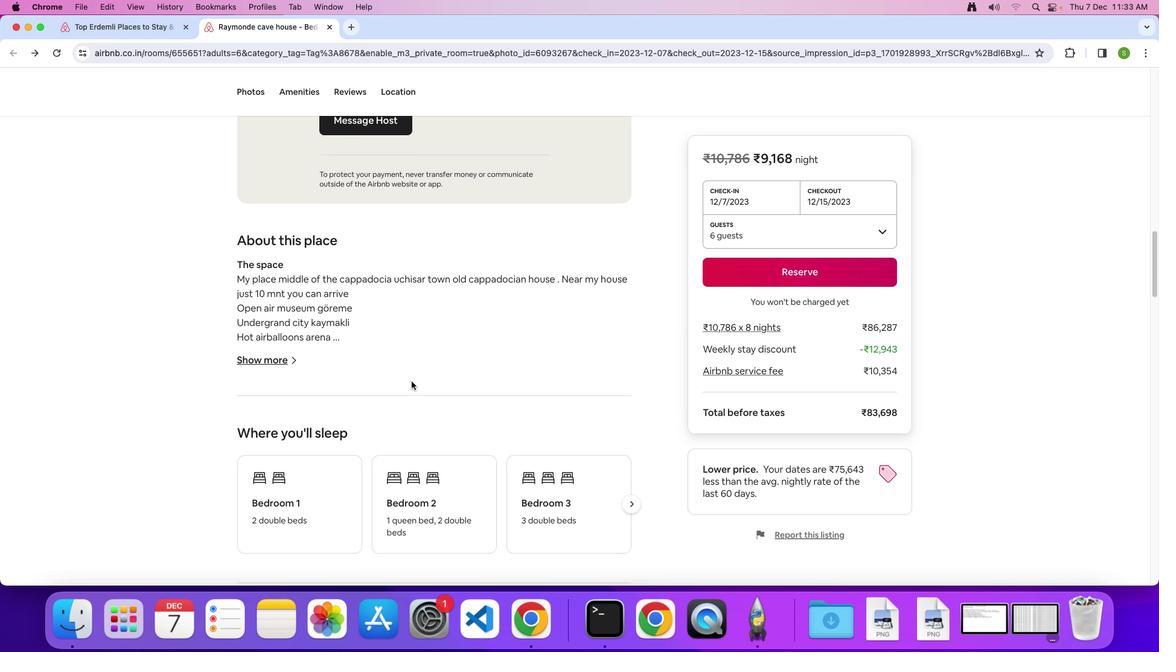
Action: Mouse scrolled (411, 381) with delta (0, -1)
Screenshot: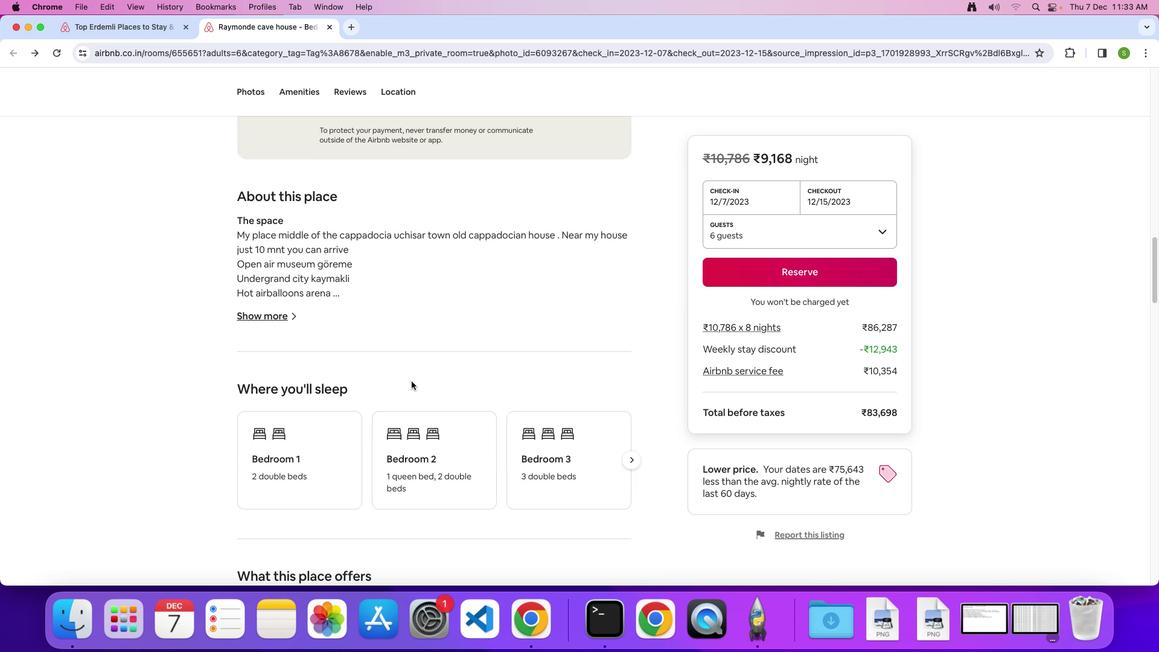 
Action: Mouse scrolled (411, 381) with delta (0, 0)
Screenshot: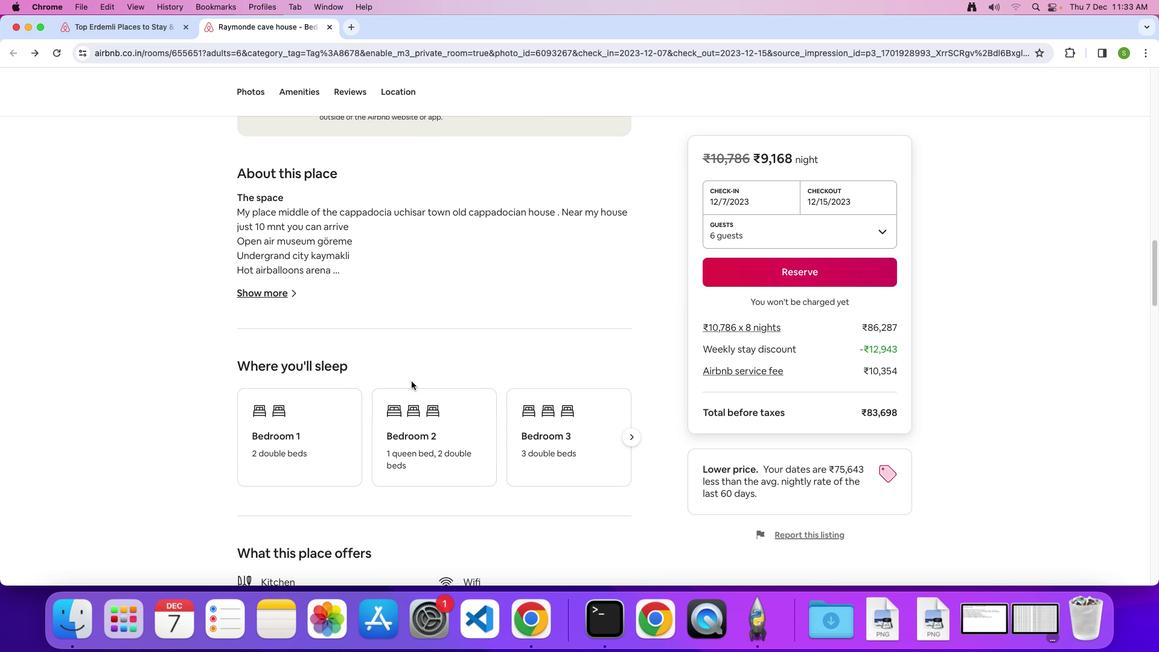 
Action: Mouse scrolled (411, 381) with delta (0, 0)
Screenshot: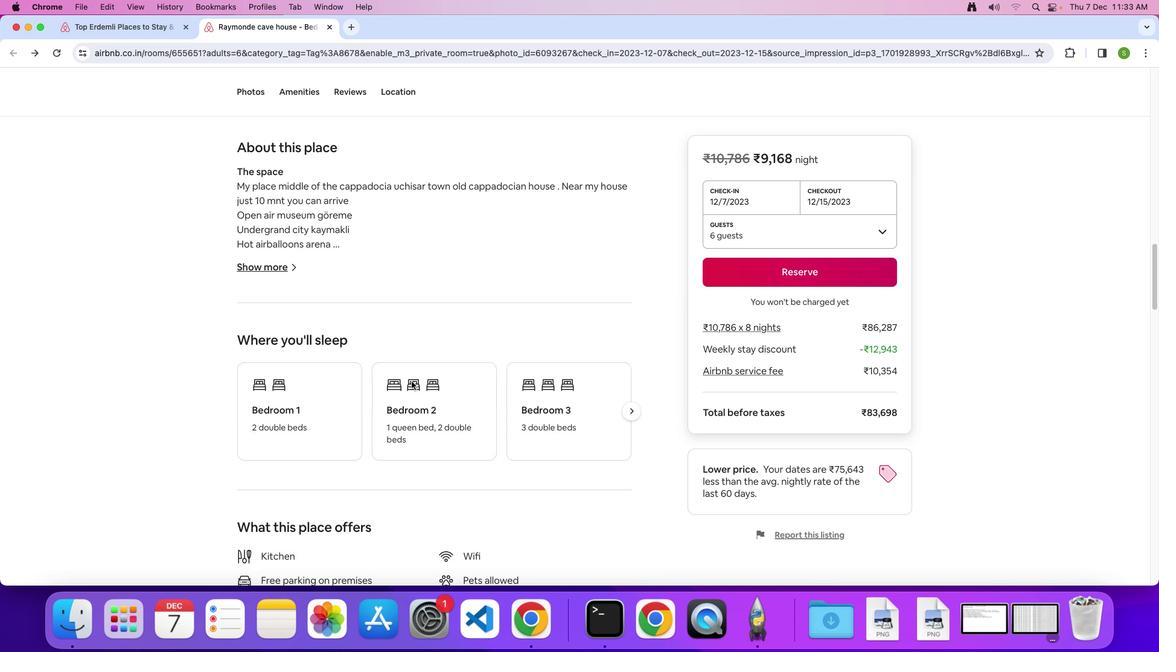 
Action: Mouse scrolled (411, 381) with delta (0, -1)
Screenshot: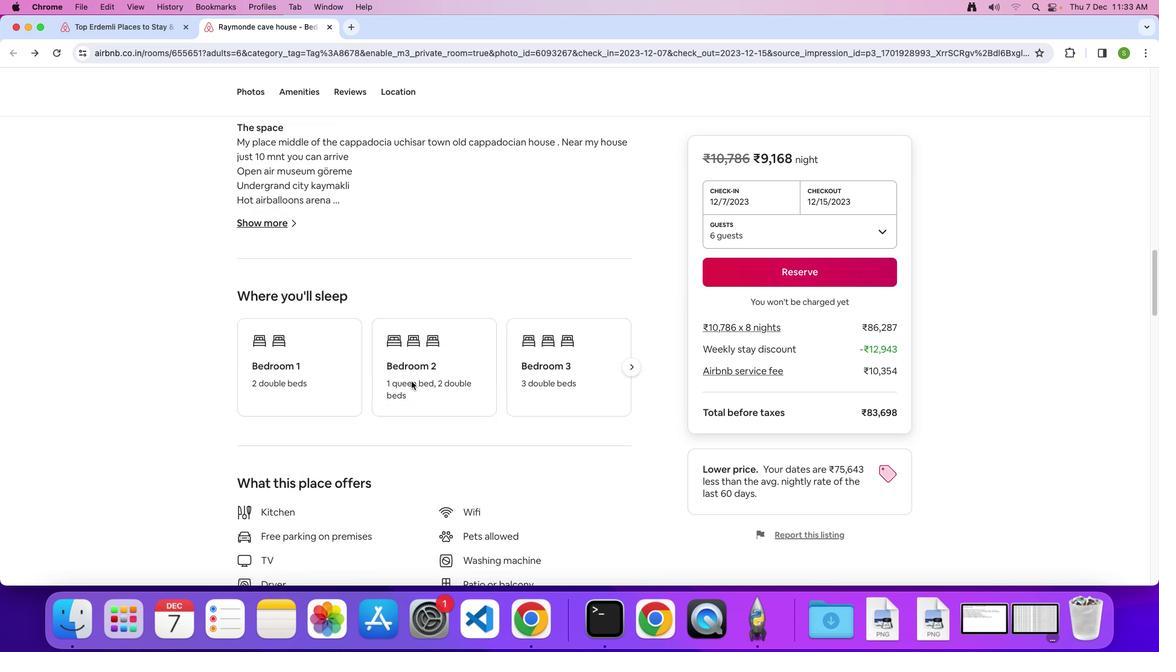 
Action: Mouse moved to (629, 351)
Screenshot: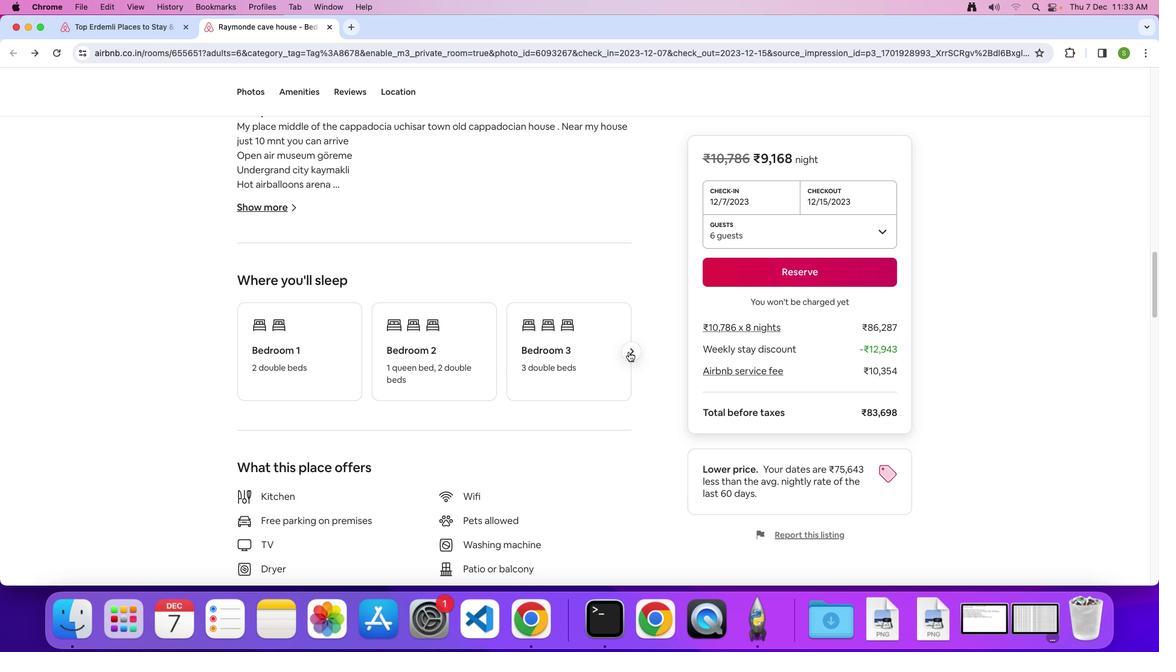 
Action: Mouse pressed left at (629, 351)
Screenshot: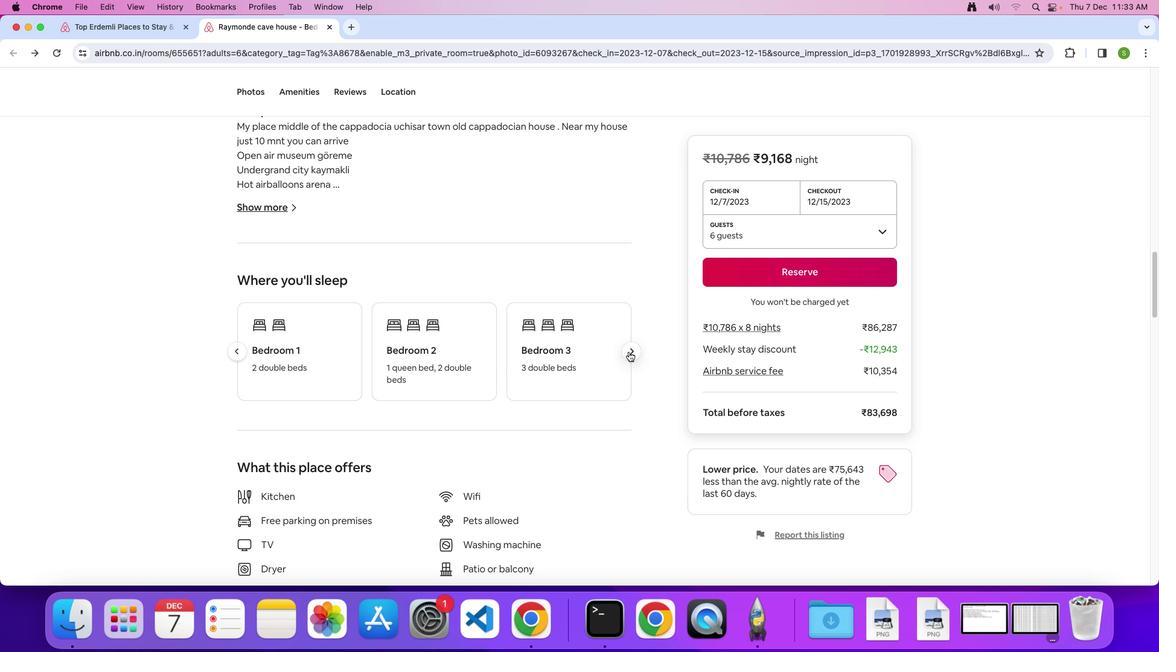 
Action: Mouse pressed left at (629, 351)
Screenshot: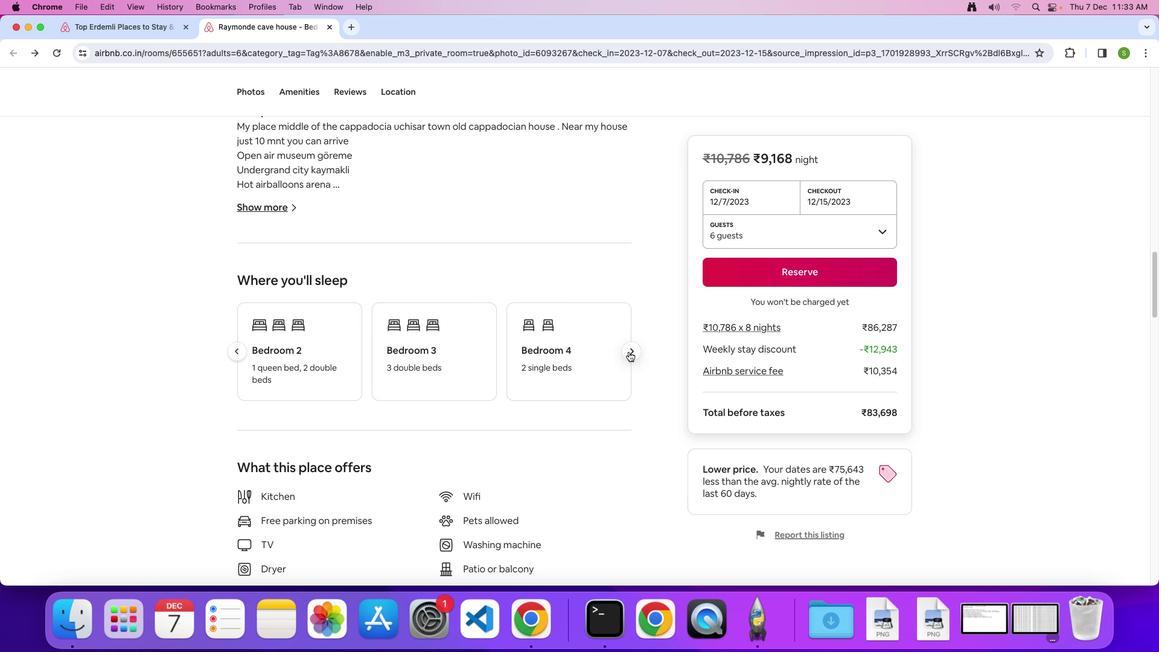 
Action: Mouse pressed left at (629, 351)
Screenshot: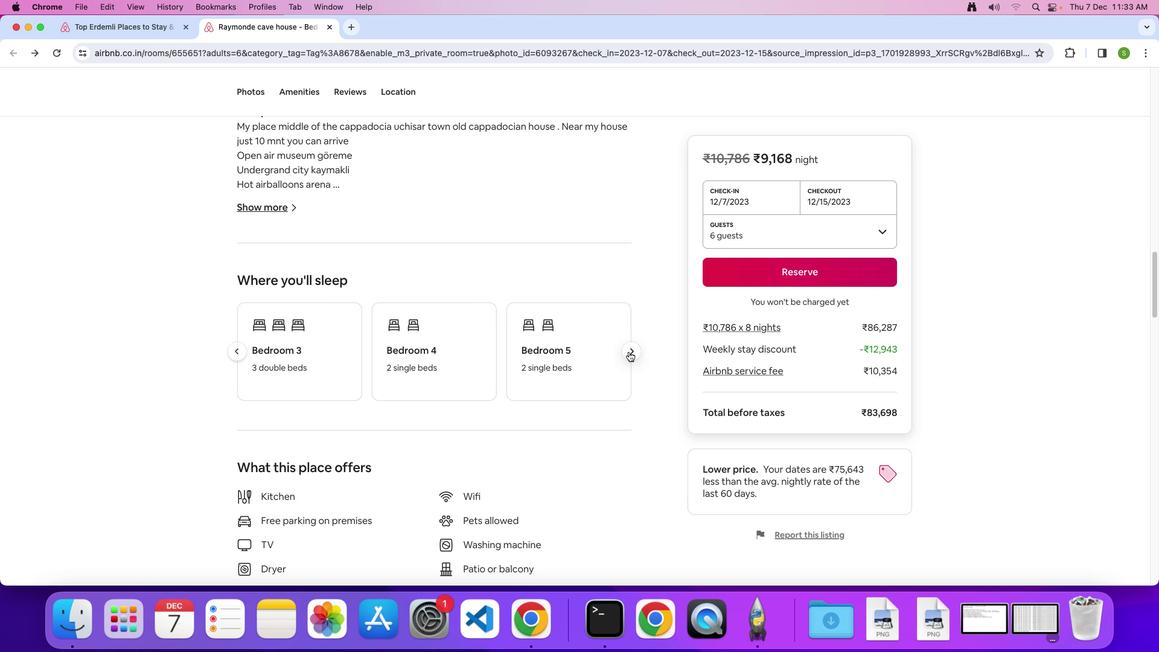 
Action: Mouse pressed left at (629, 351)
Screenshot: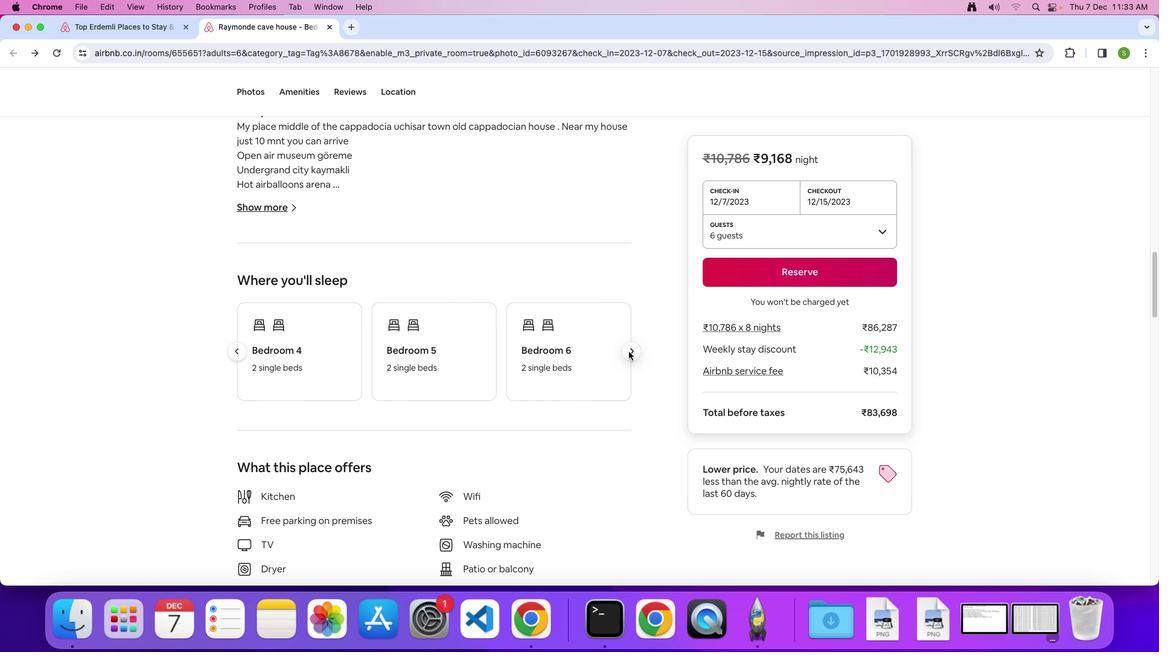 
Action: Mouse moved to (486, 410)
Screenshot: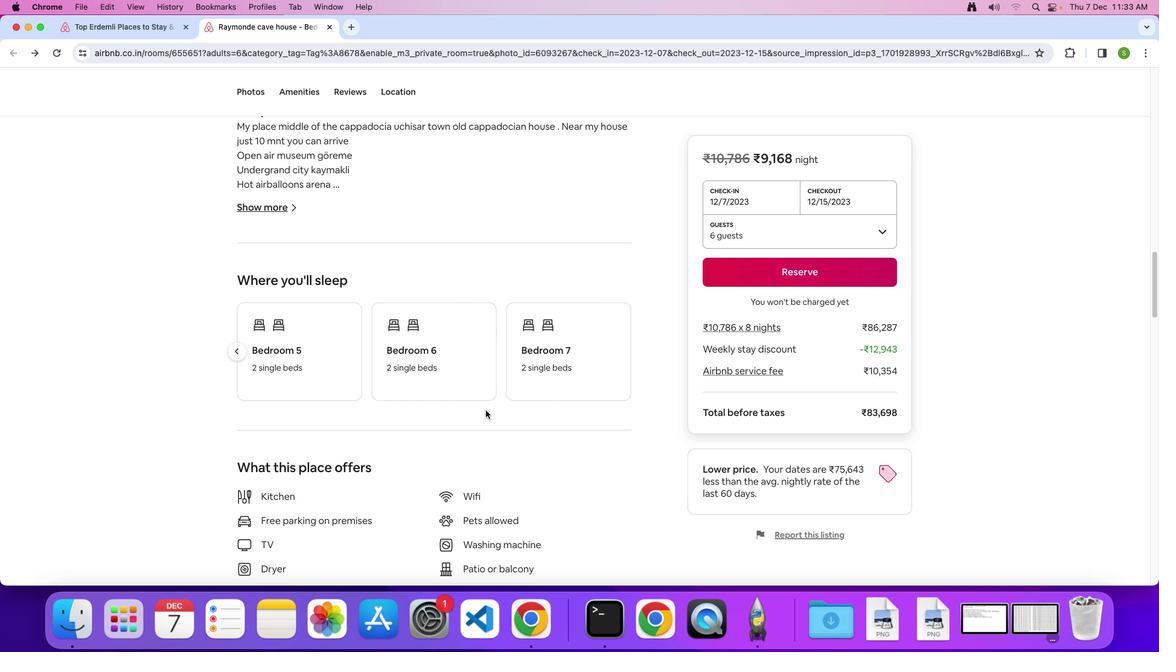 
Action: Mouse scrolled (486, 410) with delta (0, 0)
Screenshot: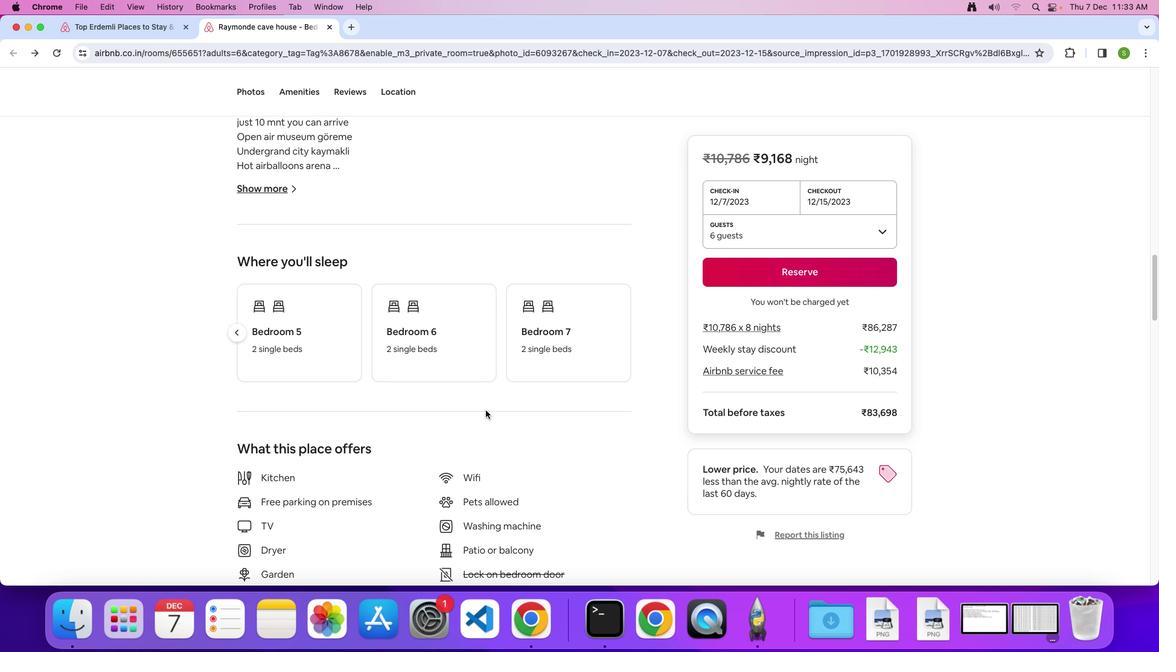
Action: Mouse scrolled (486, 410) with delta (0, 0)
Screenshot: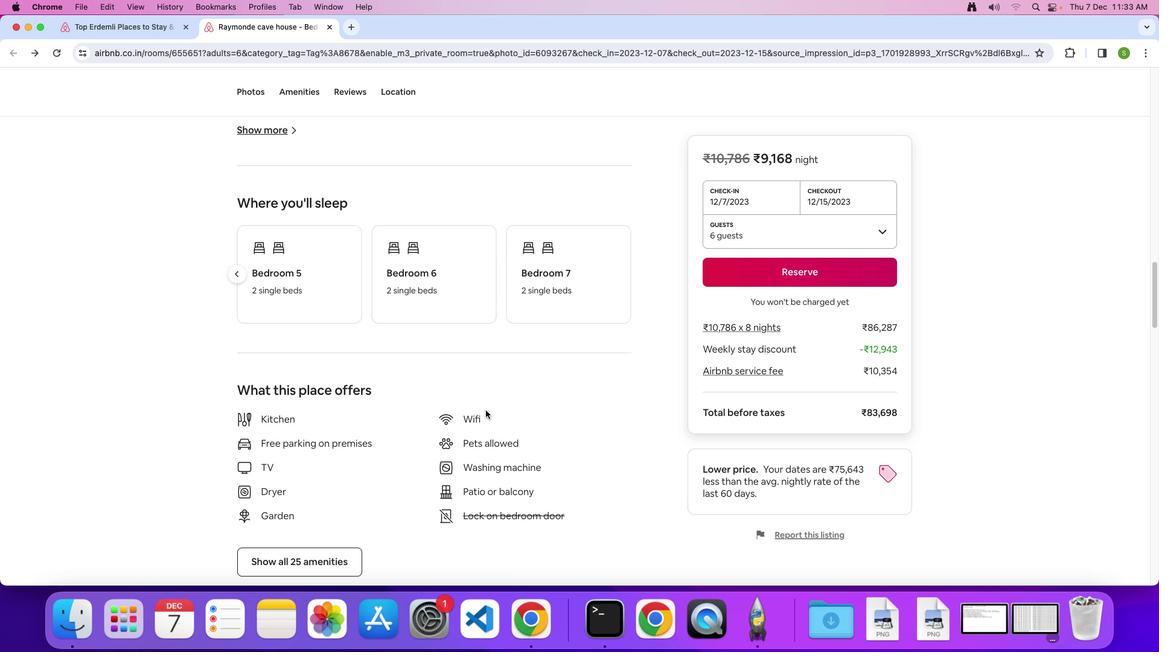 
Action: Mouse scrolled (486, 410) with delta (0, -1)
Screenshot: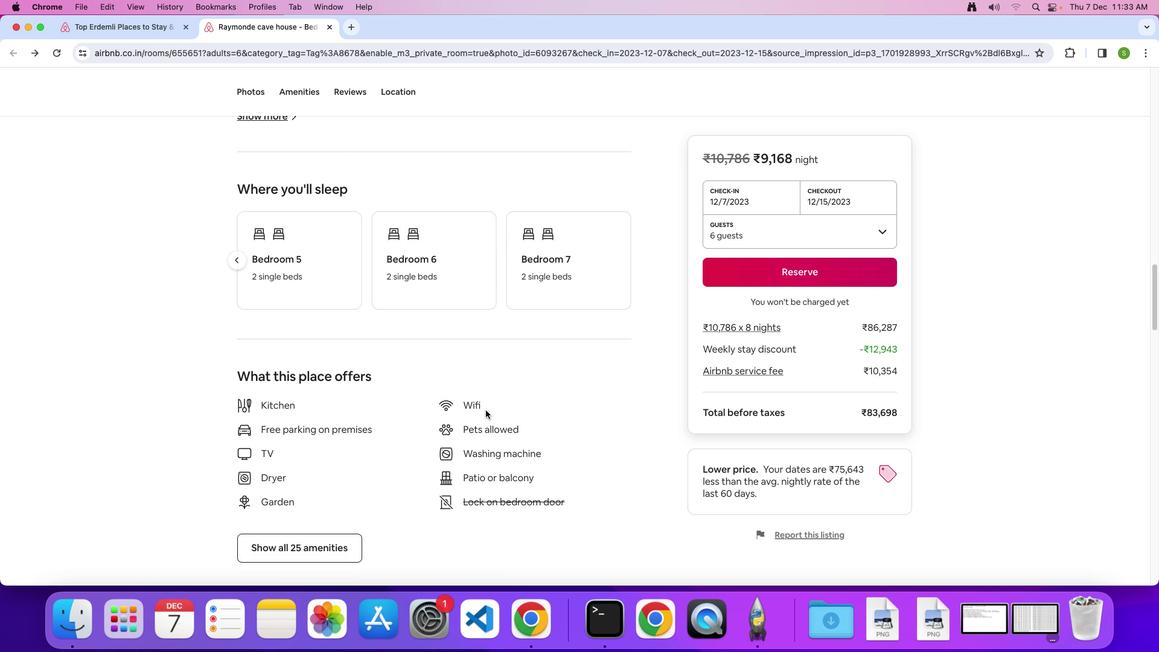 
Action: Mouse scrolled (486, 410) with delta (0, 0)
Screenshot: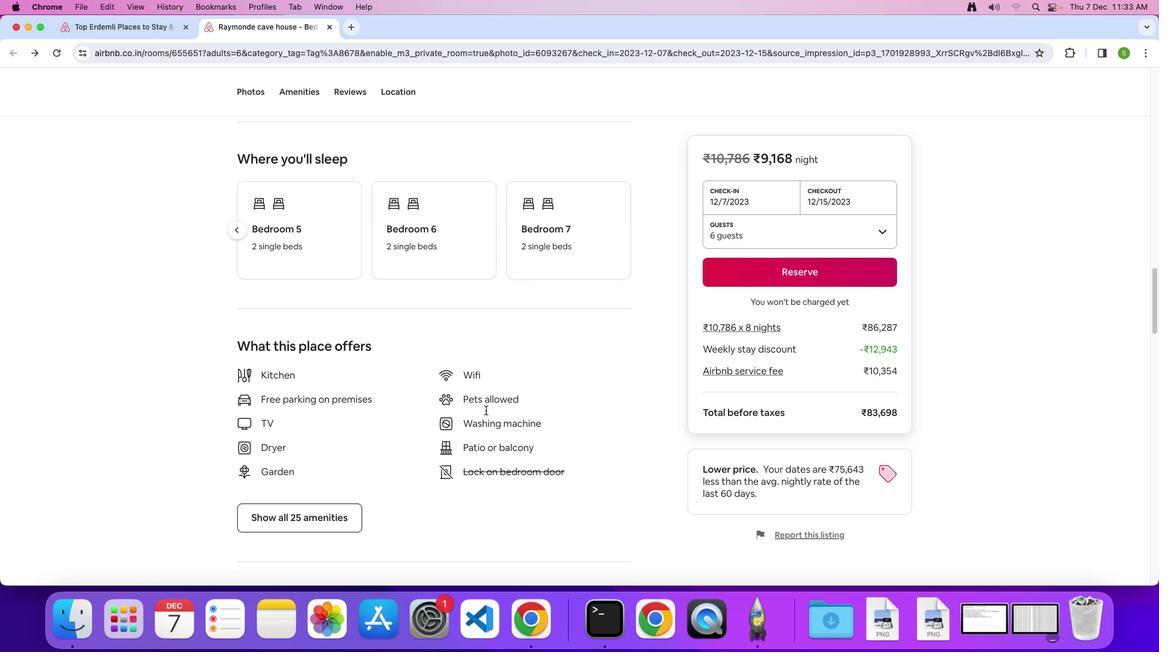 
Action: Mouse scrolled (486, 410) with delta (0, 0)
Screenshot: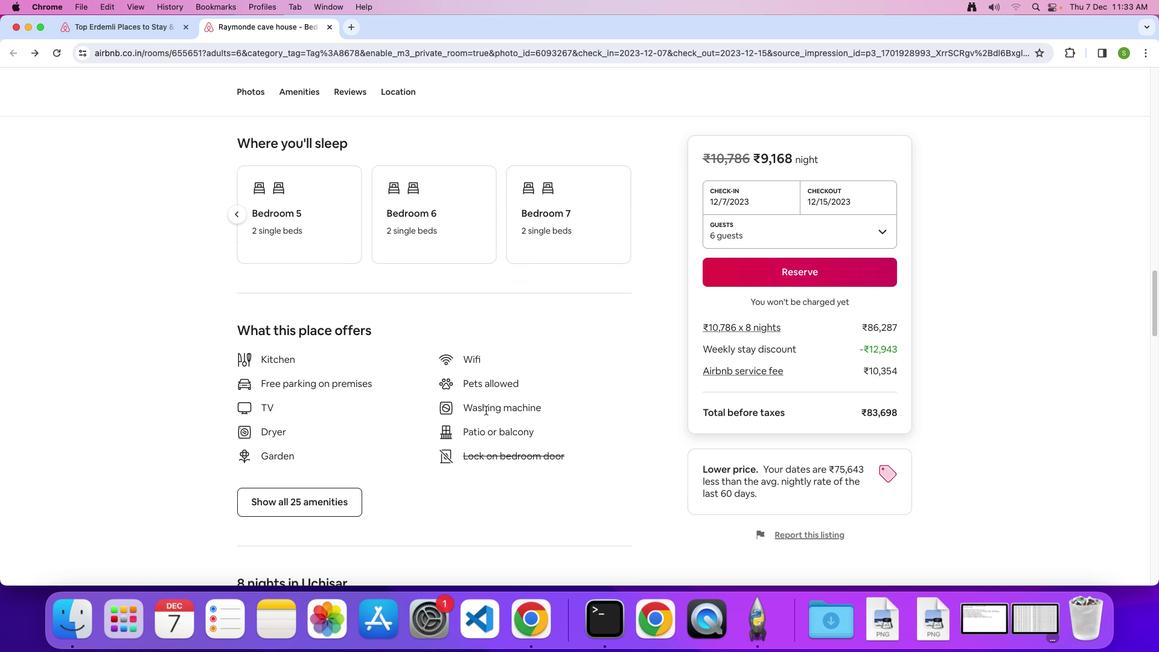 
Action: Mouse scrolled (486, 410) with delta (0, -1)
Screenshot: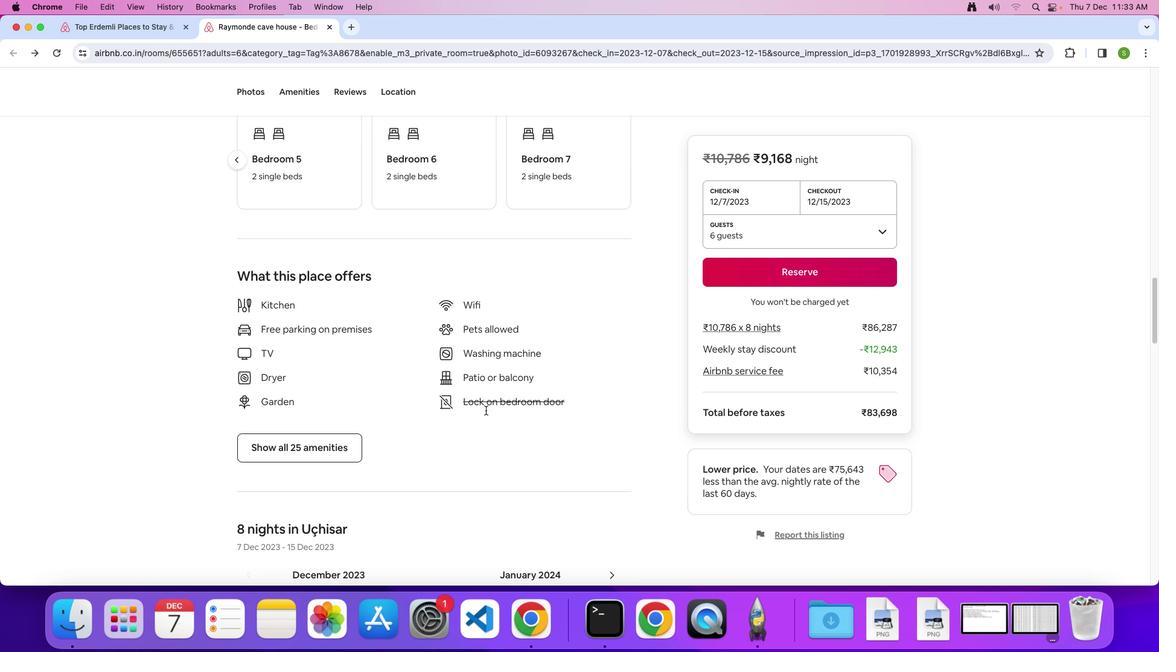 
Action: Mouse moved to (339, 422)
Screenshot: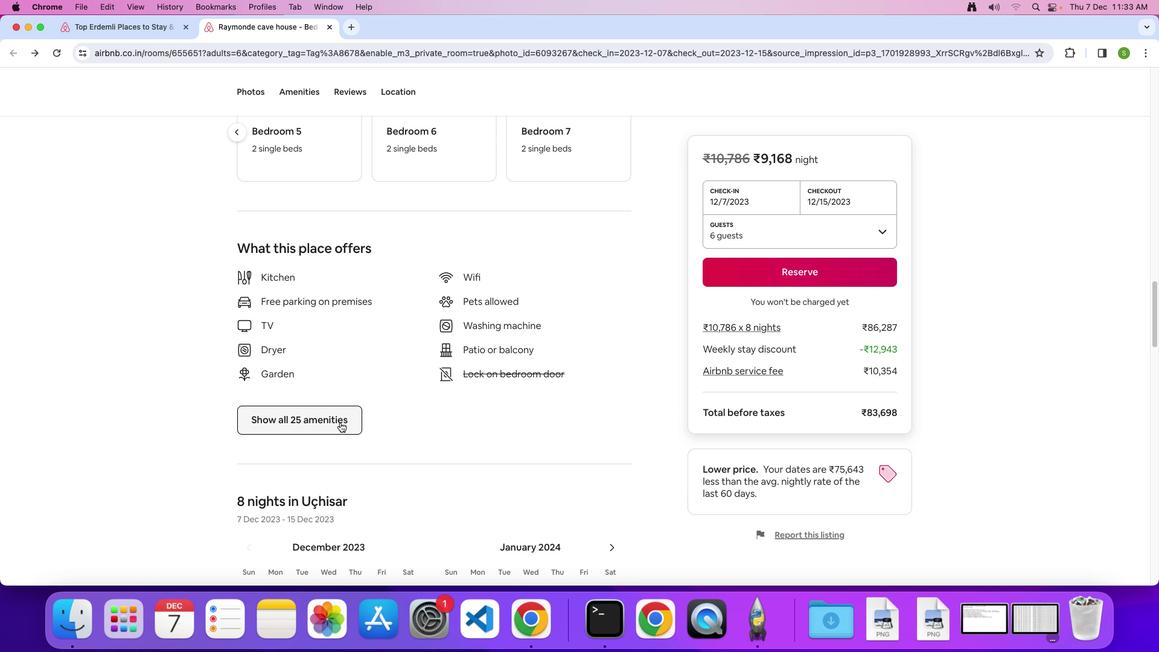 
Action: Mouse pressed left at (339, 422)
Screenshot: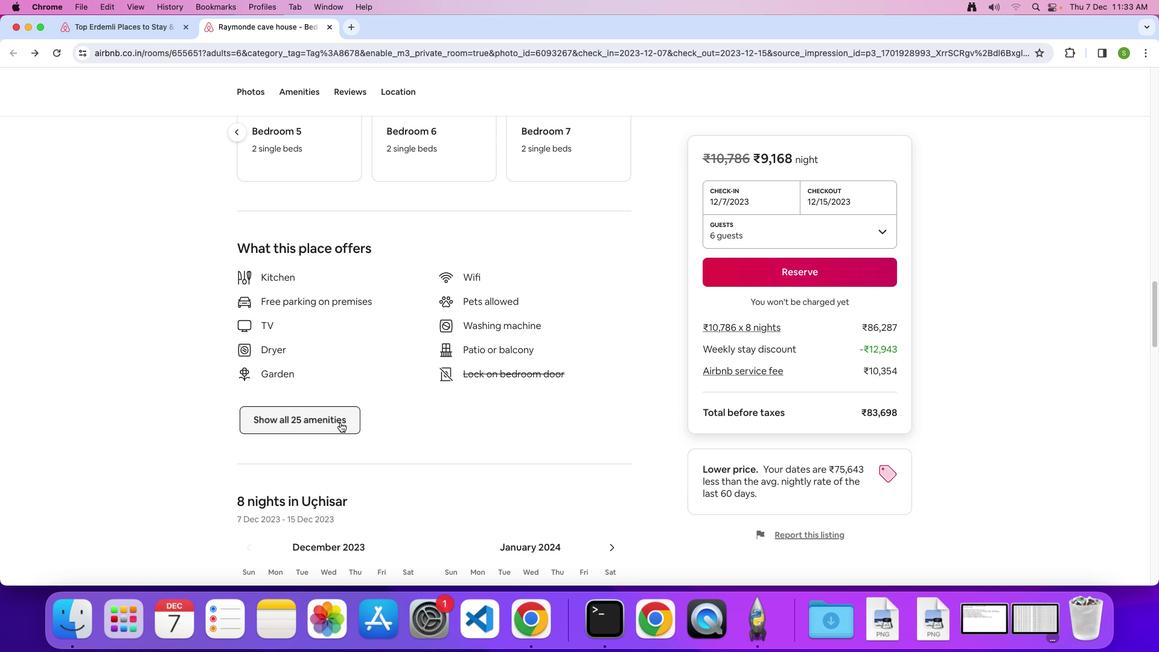 
Action: Mouse moved to (545, 359)
Screenshot: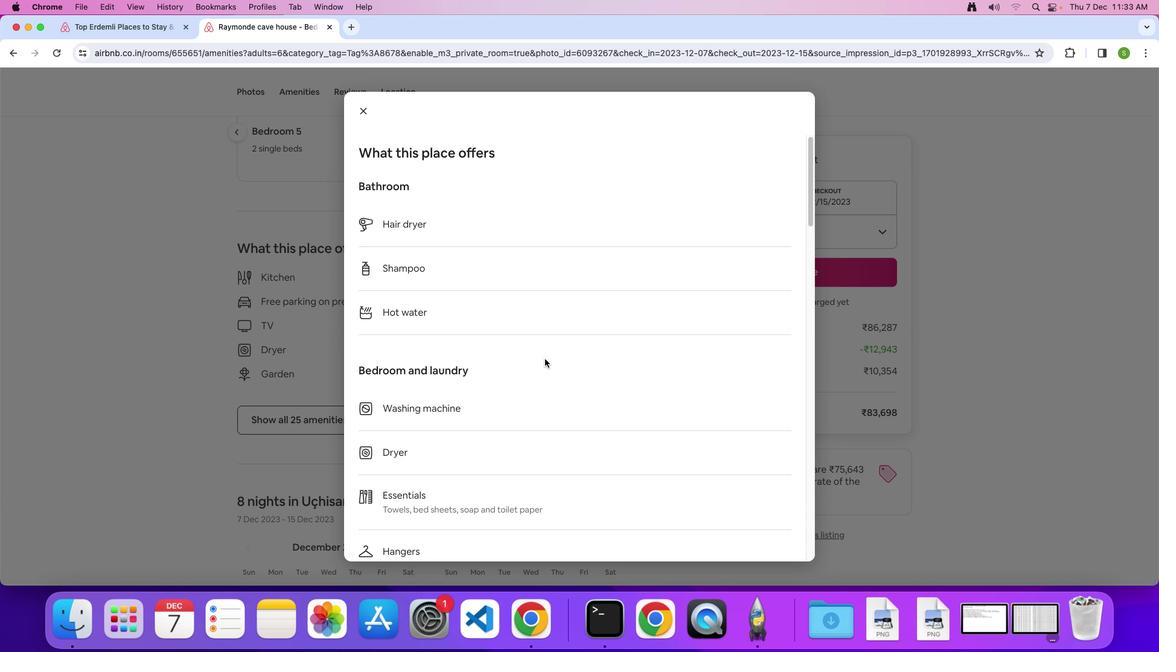 
Action: Mouse scrolled (545, 359) with delta (0, 0)
Screenshot: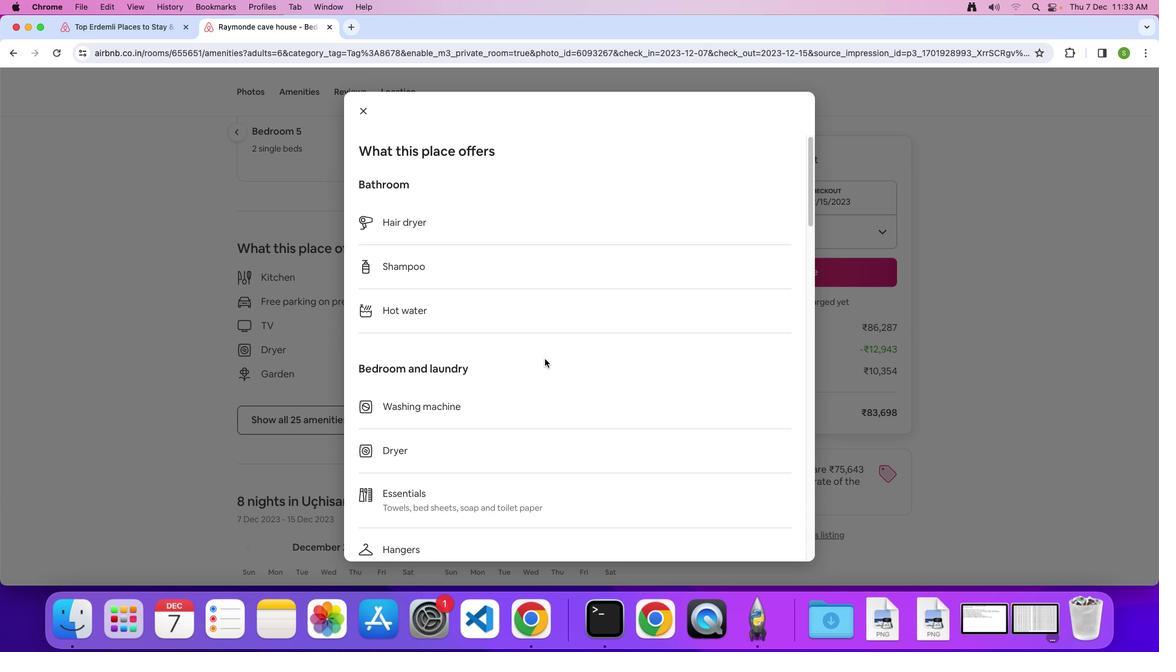 
Action: Mouse scrolled (545, 359) with delta (0, 0)
Screenshot: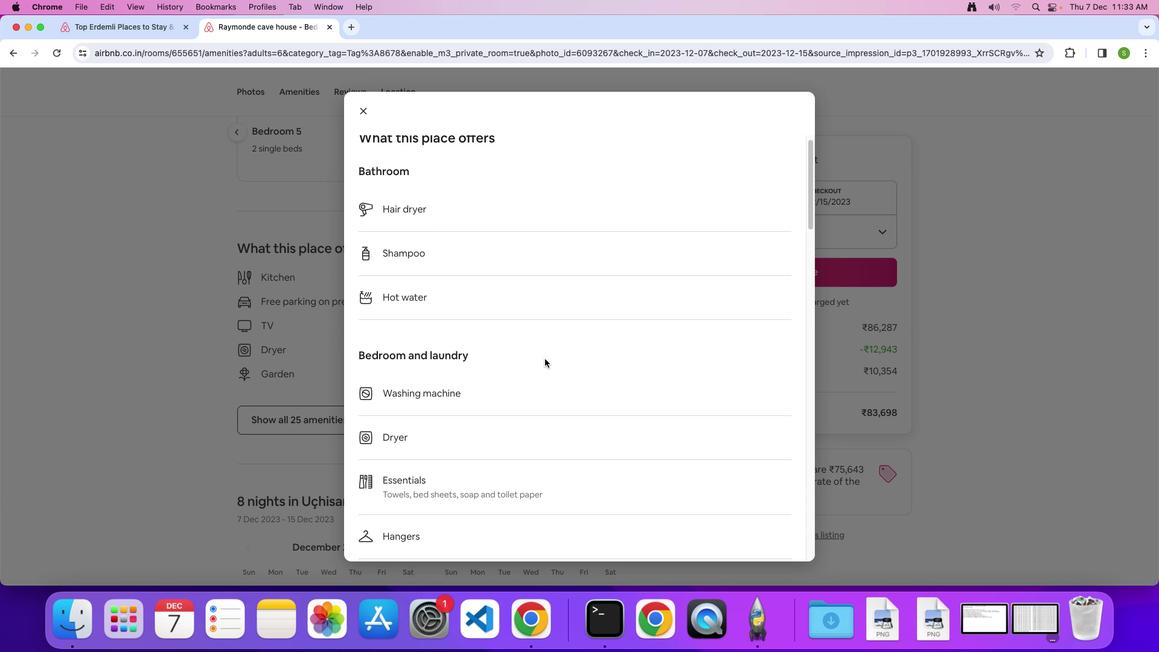 
Action: Mouse scrolled (545, 359) with delta (0, -1)
Screenshot: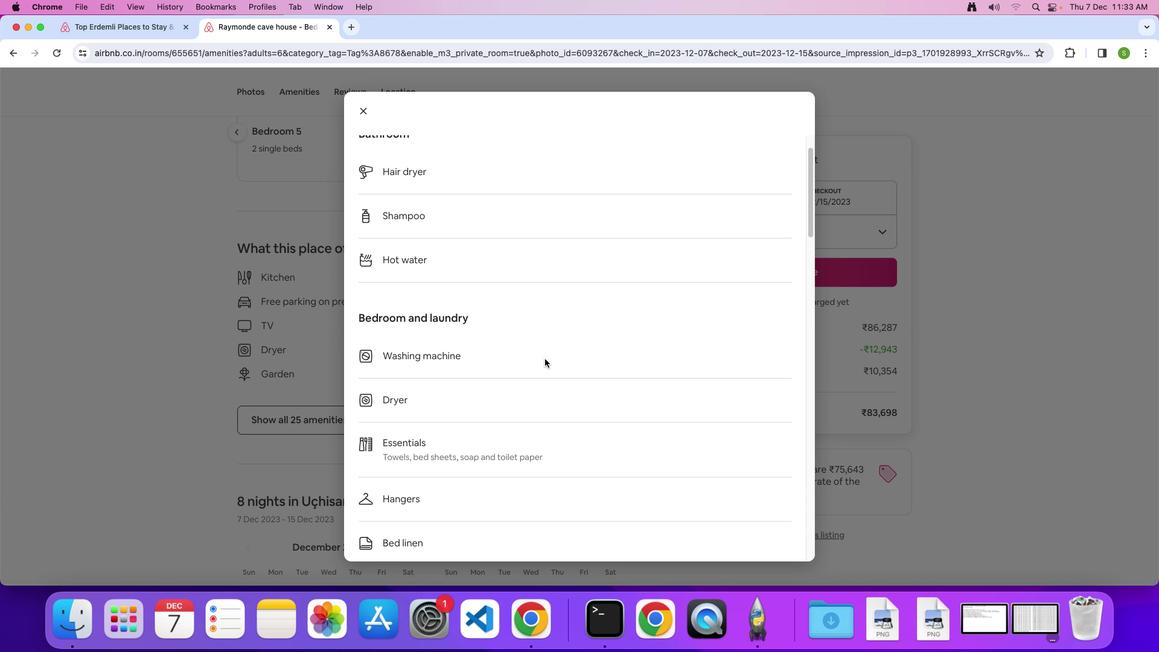 
Action: Mouse scrolled (545, 359) with delta (0, 0)
Screenshot: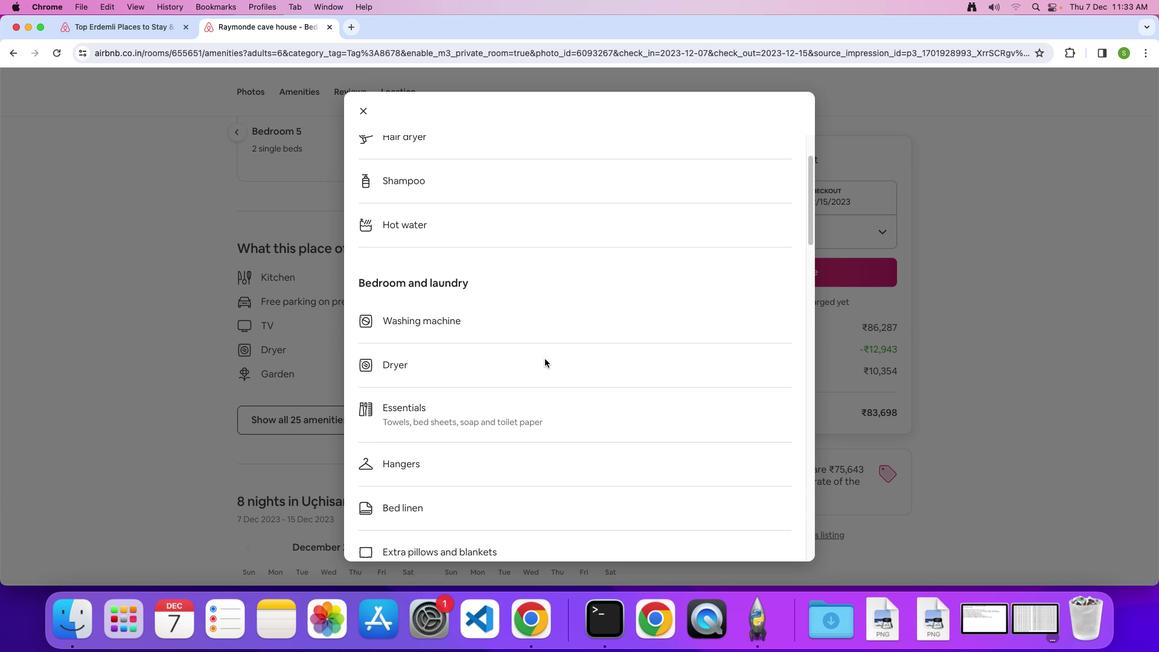 
Action: Mouse scrolled (545, 359) with delta (0, 0)
Screenshot: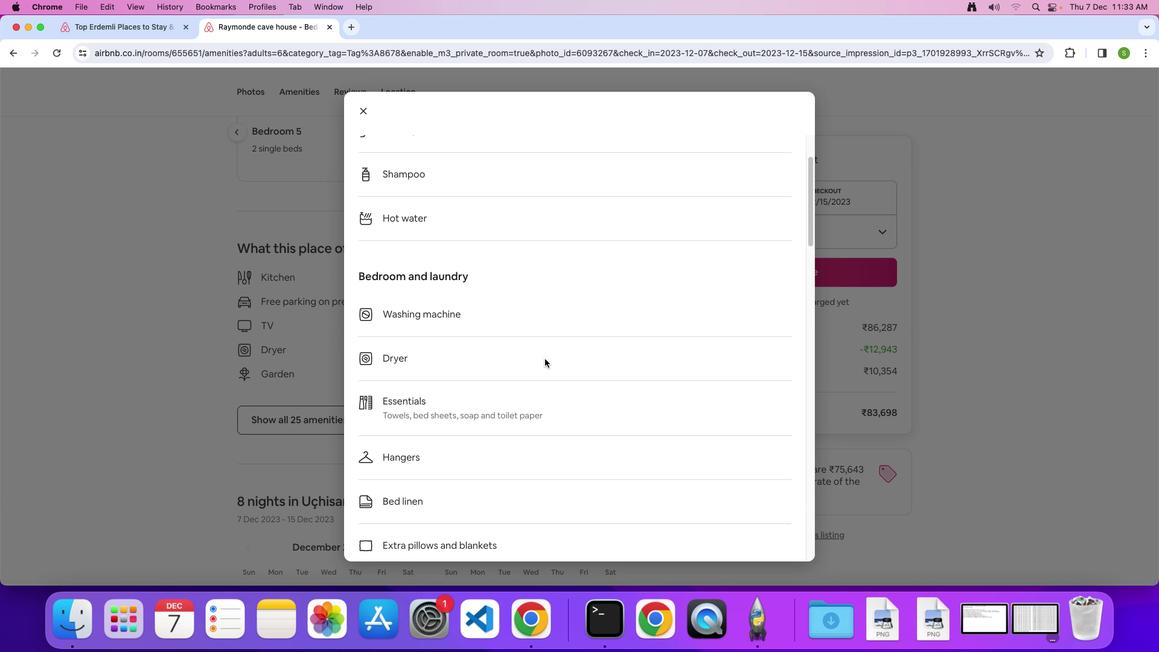 
Action: Mouse scrolled (545, 359) with delta (0, 0)
Screenshot: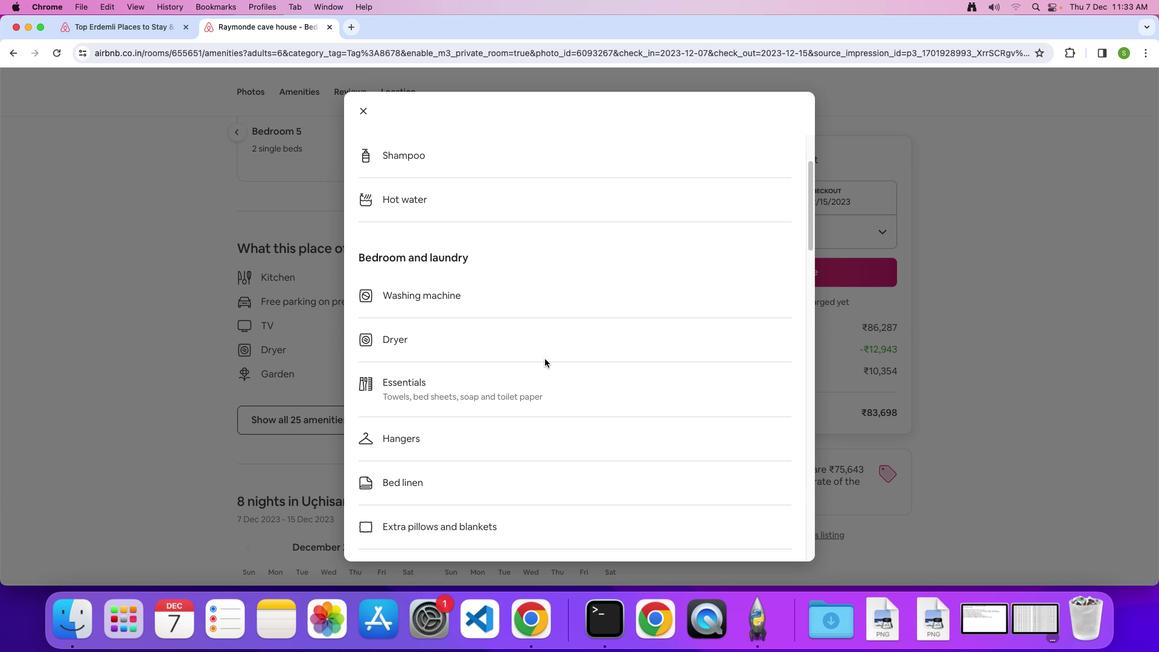 
Action: Mouse scrolled (545, 359) with delta (0, 0)
Screenshot: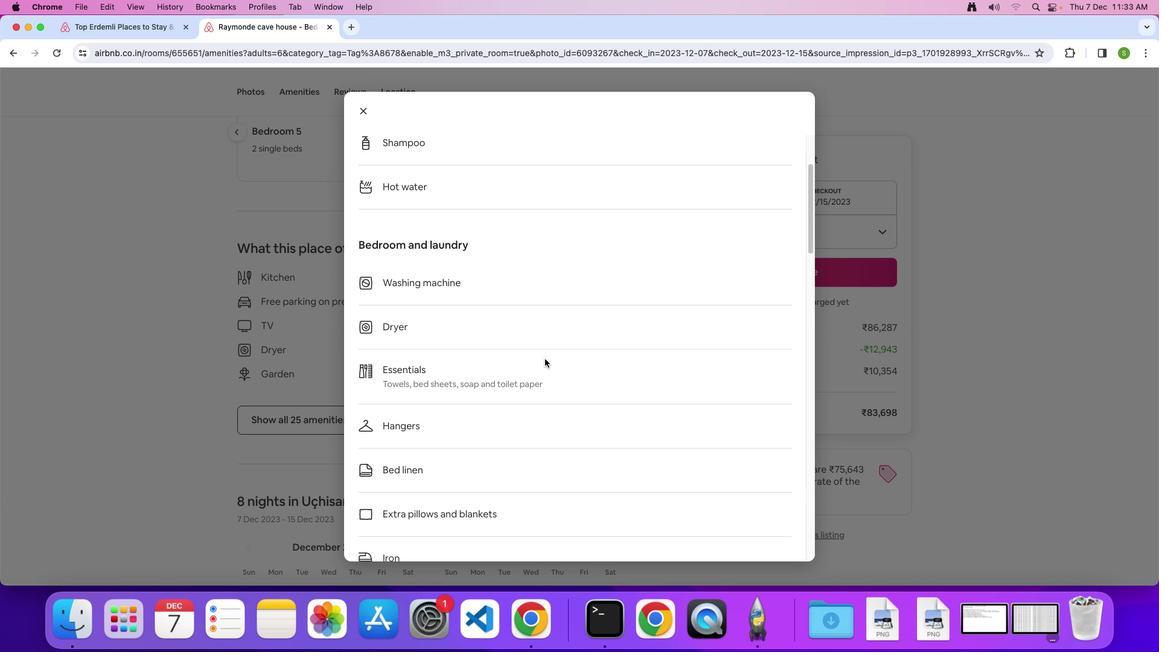 
Action: Mouse scrolled (545, 359) with delta (0, -1)
Screenshot: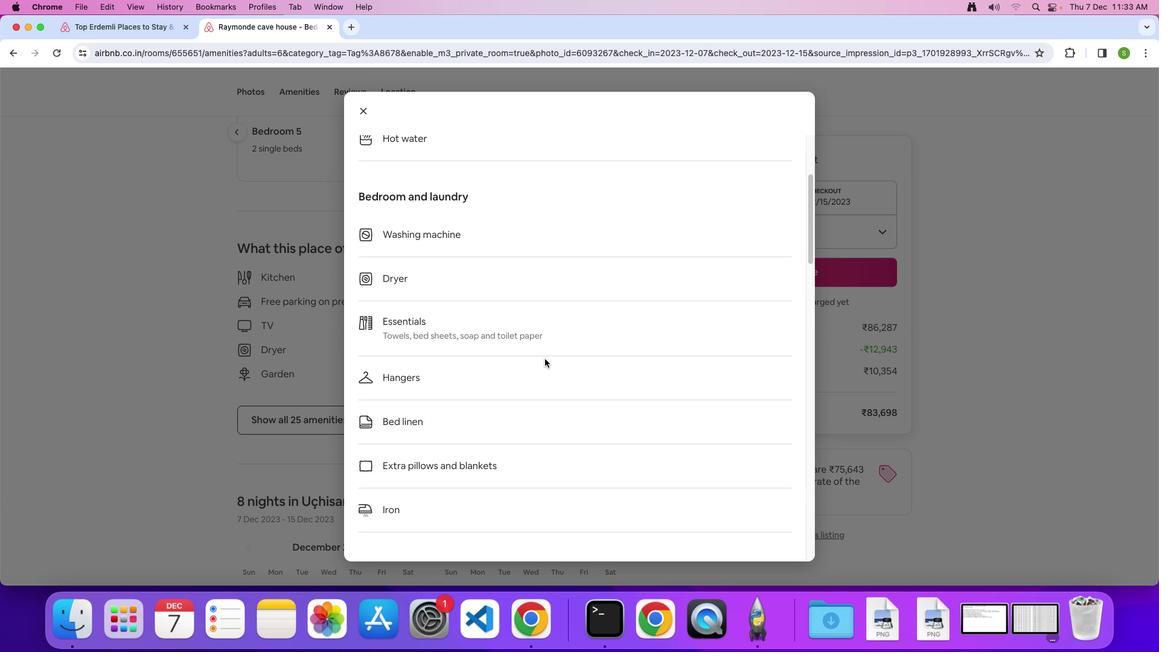 
Action: Mouse scrolled (545, 359) with delta (0, 0)
Screenshot: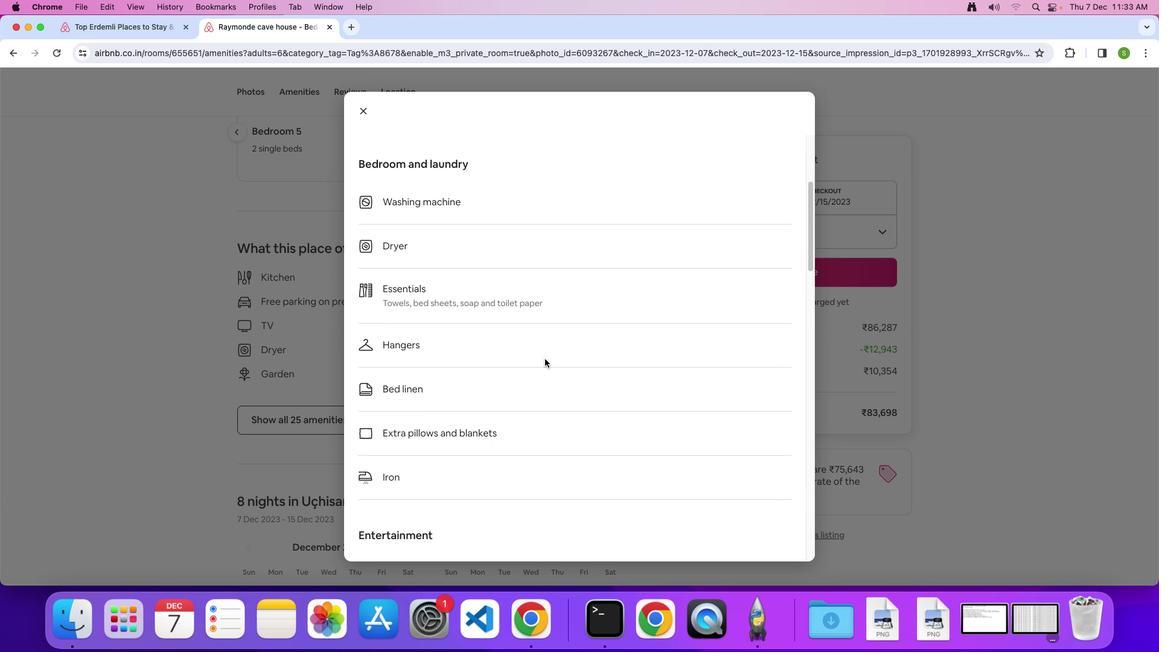 
Action: Mouse scrolled (545, 359) with delta (0, 0)
Screenshot: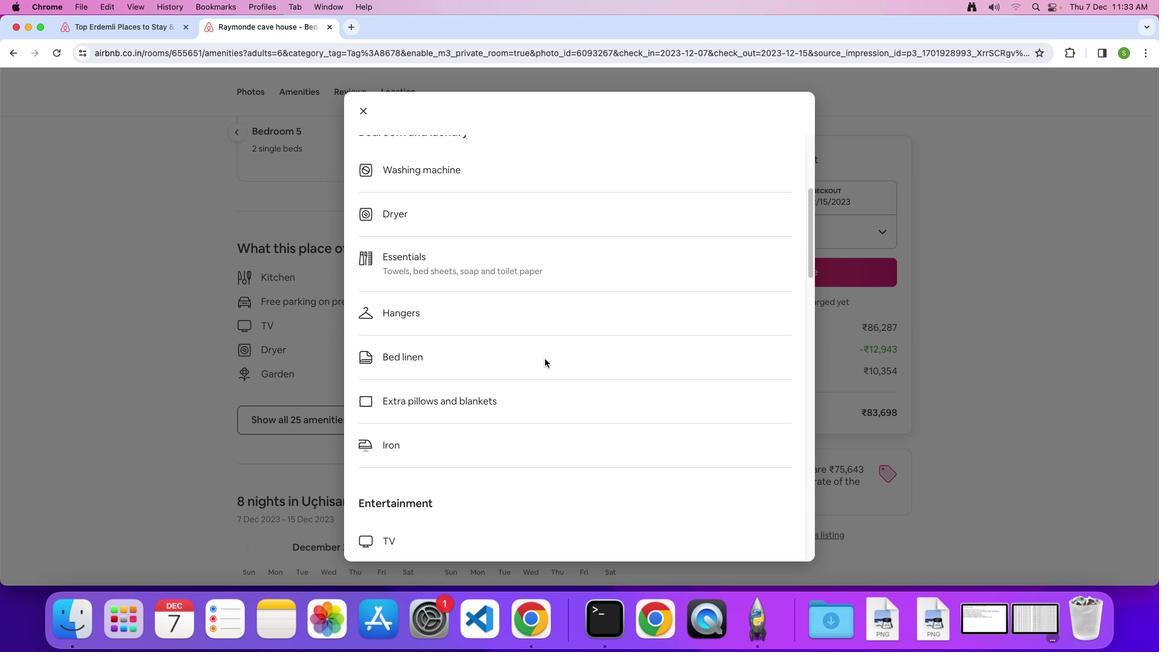 
Action: Mouse scrolled (545, 359) with delta (0, -1)
Screenshot: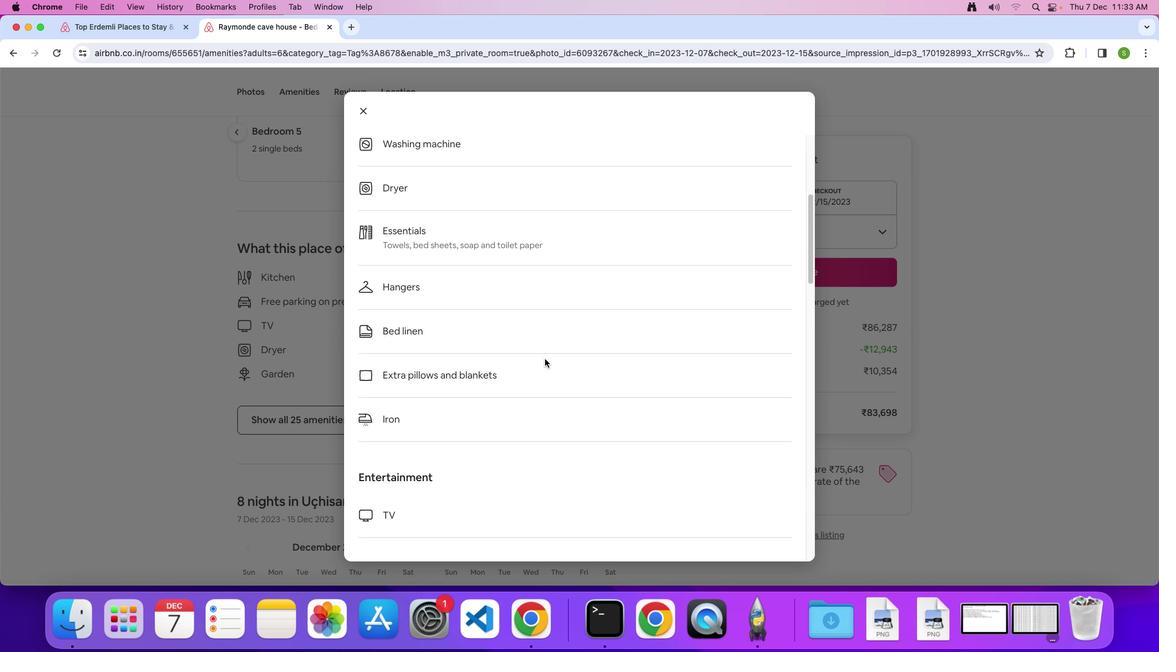 
Action: Mouse scrolled (545, 359) with delta (0, 0)
Screenshot: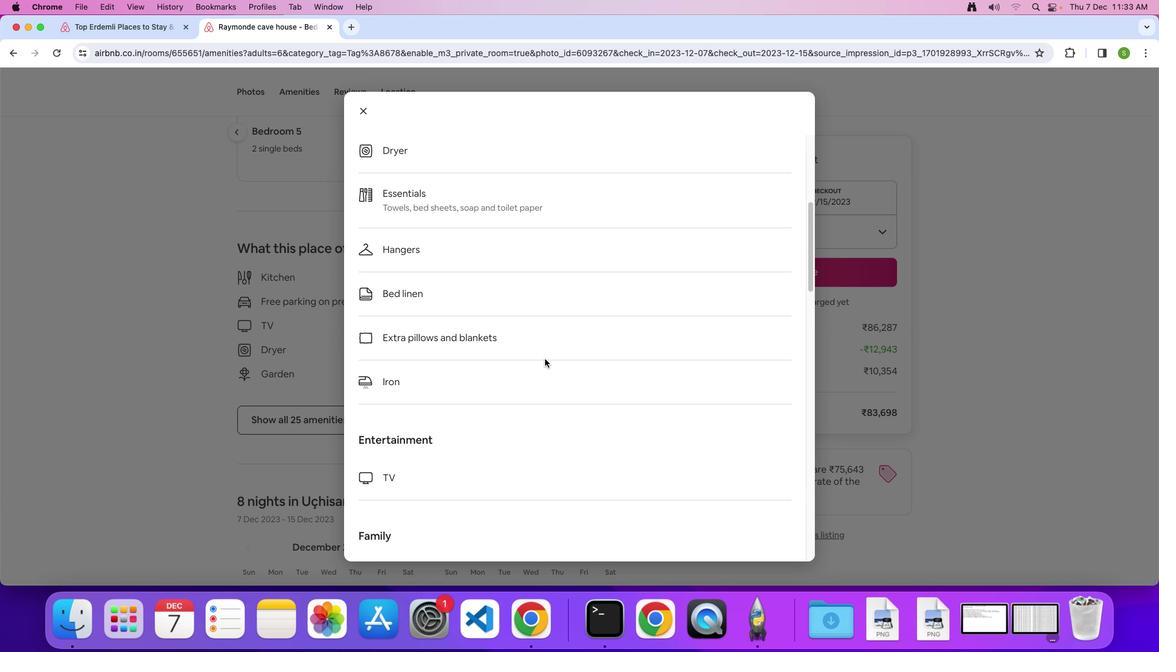
Action: Mouse scrolled (545, 359) with delta (0, 0)
Screenshot: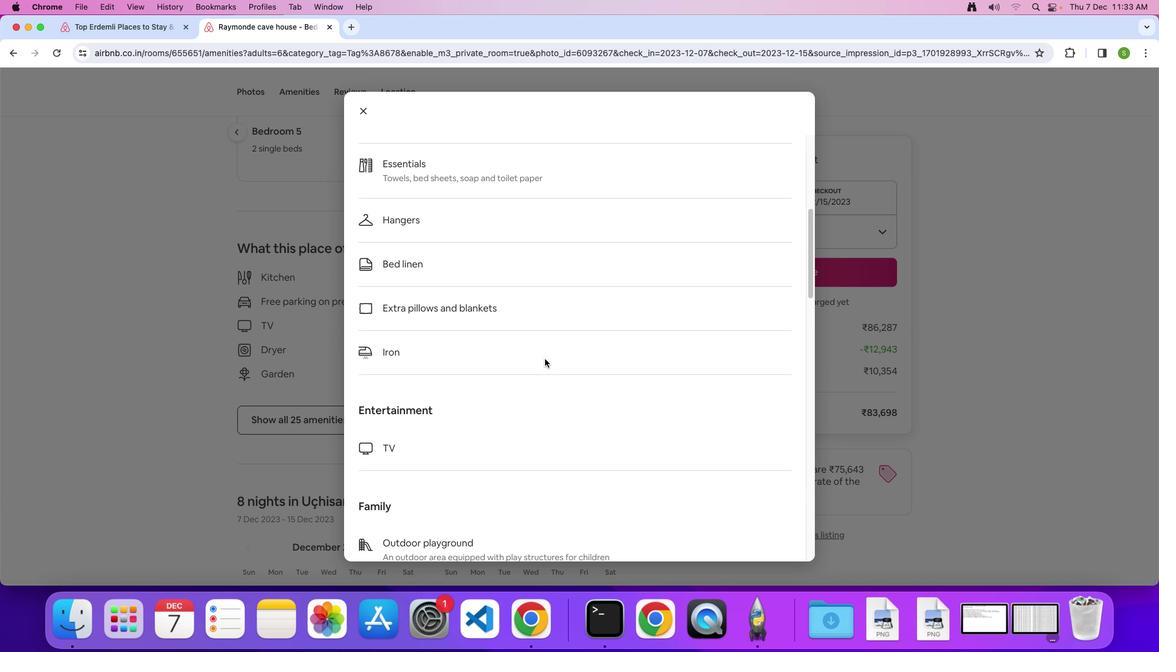 
Action: Mouse scrolled (545, 359) with delta (0, -1)
Screenshot: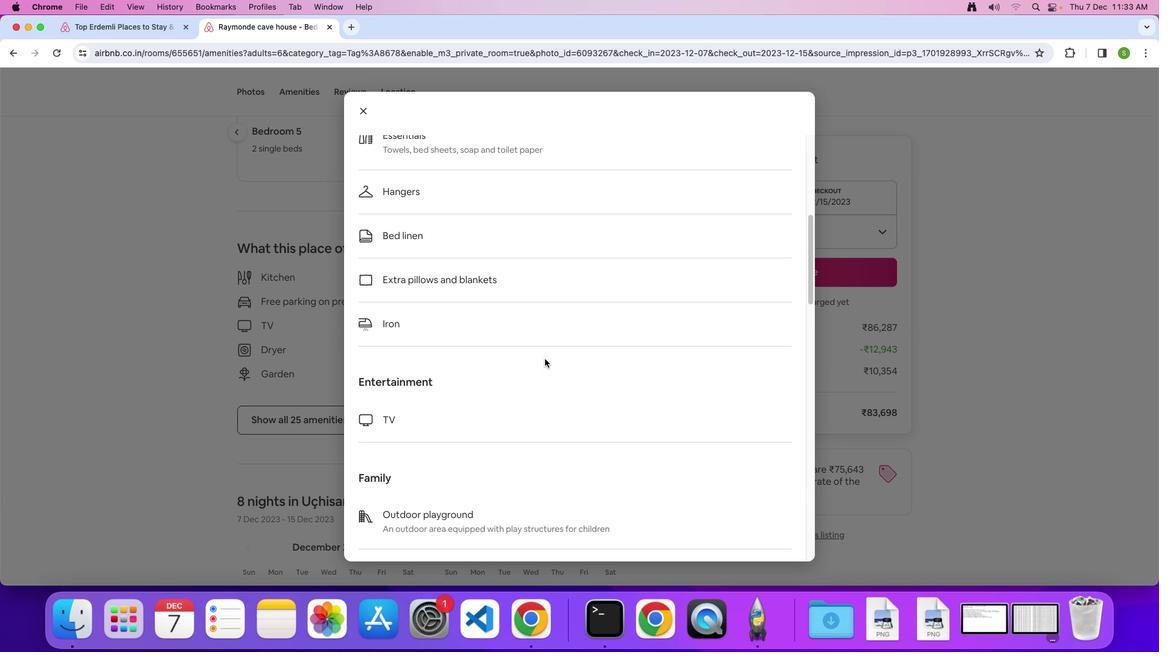 
Action: Mouse scrolled (545, 359) with delta (0, 0)
Screenshot: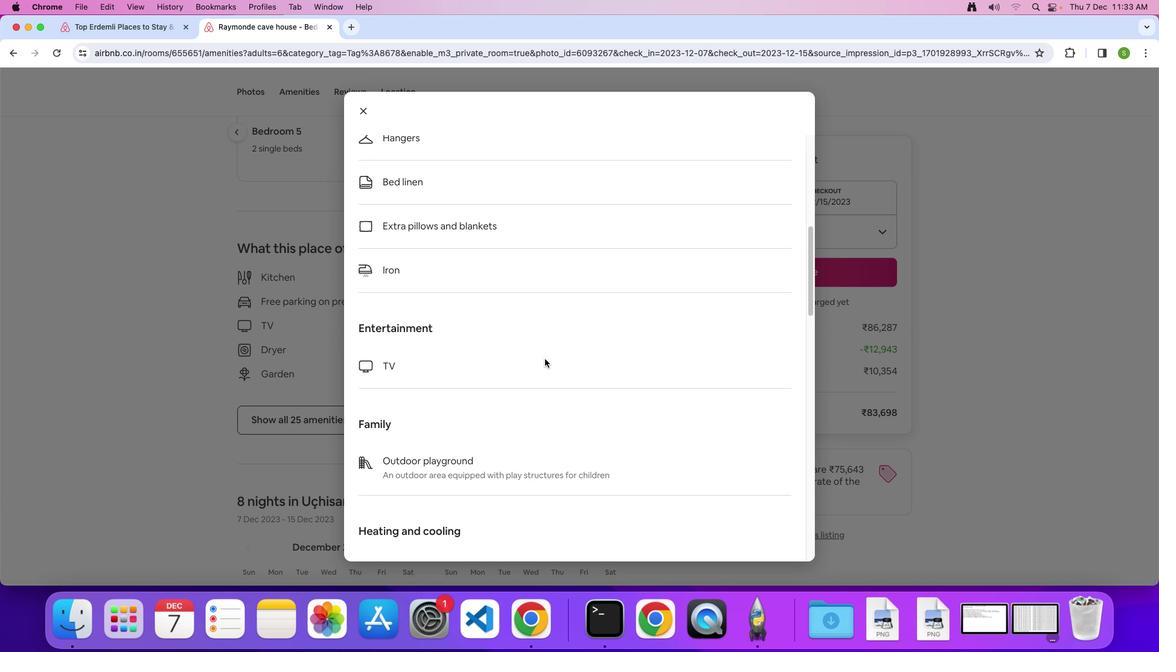 
Action: Mouse scrolled (545, 359) with delta (0, 0)
Screenshot: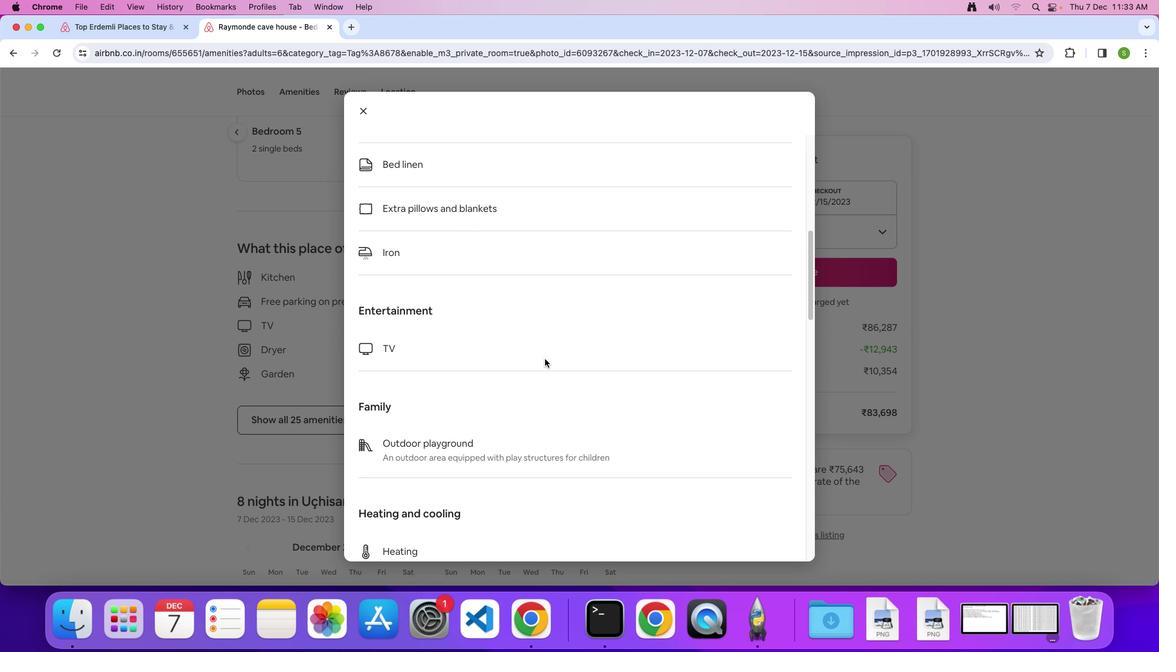 
Action: Mouse scrolled (545, 359) with delta (0, -1)
Screenshot: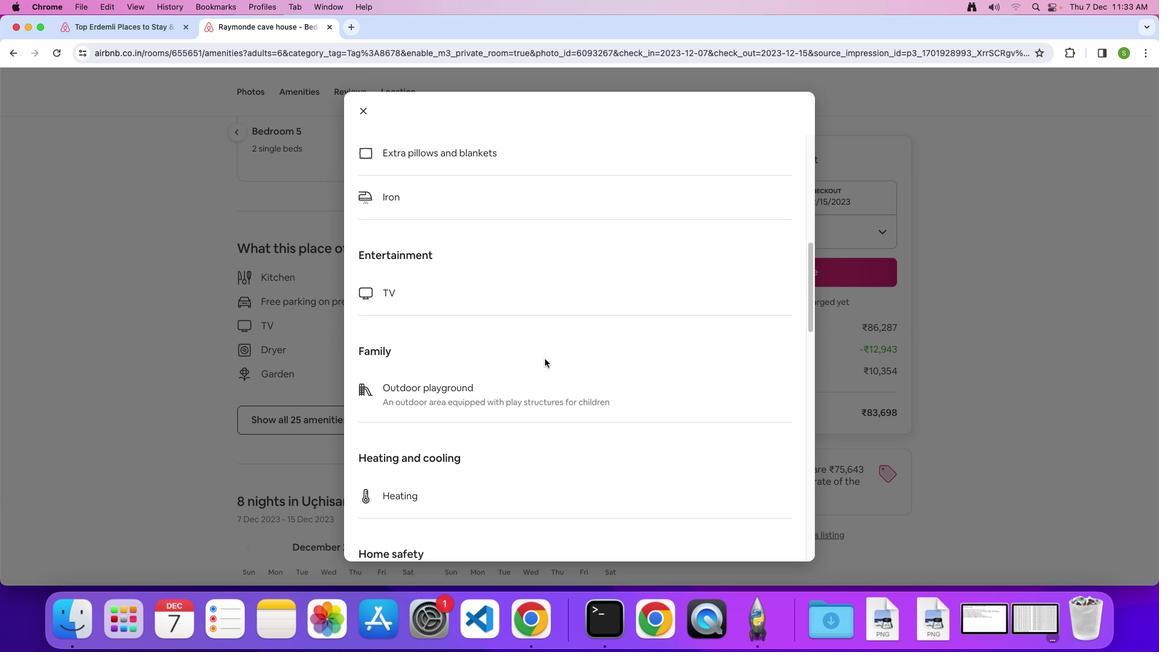 
Action: Mouse scrolled (545, 359) with delta (0, 0)
Screenshot: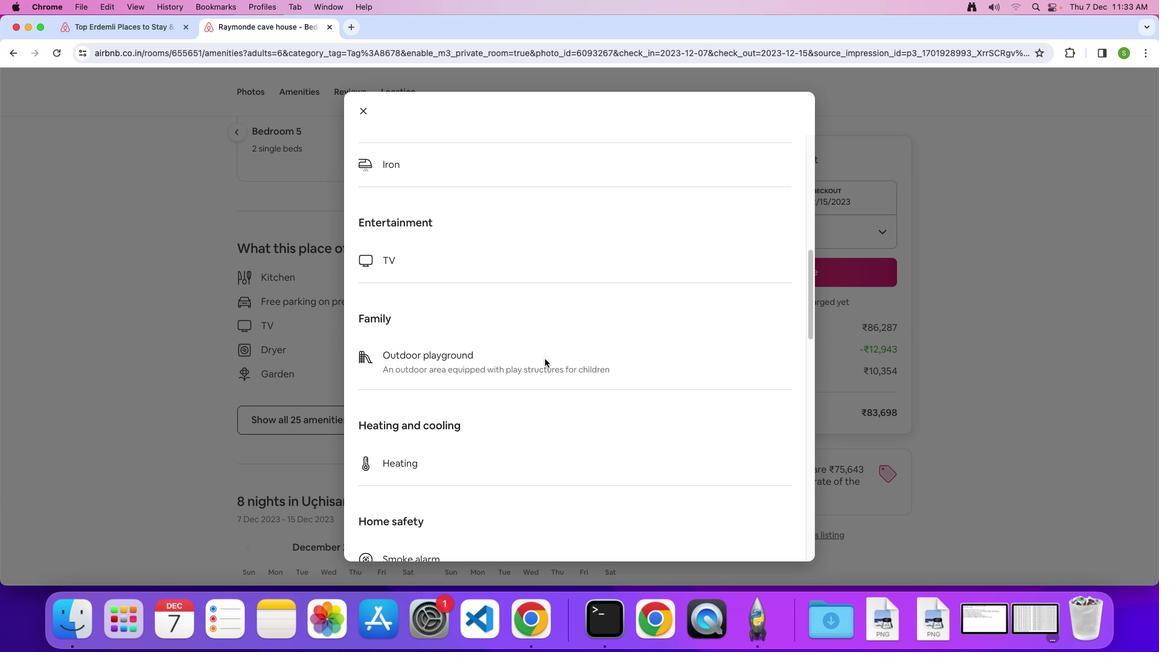 
Action: Mouse scrolled (545, 359) with delta (0, 0)
Screenshot: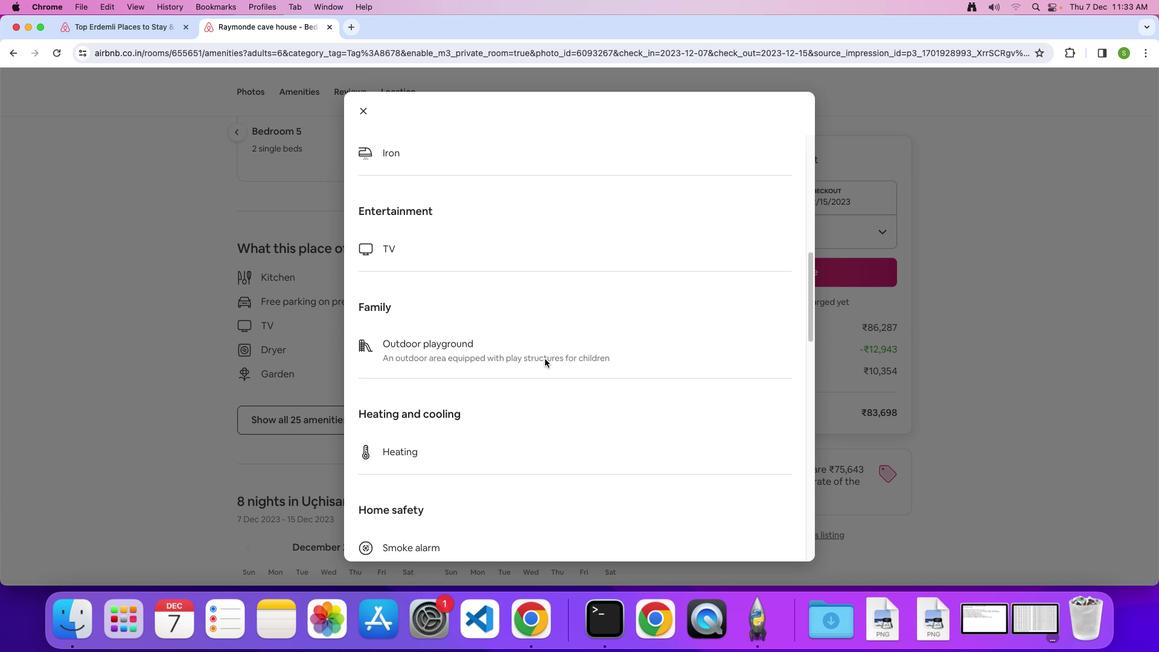 
Action: Mouse scrolled (545, 359) with delta (0, -1)
Screenshot: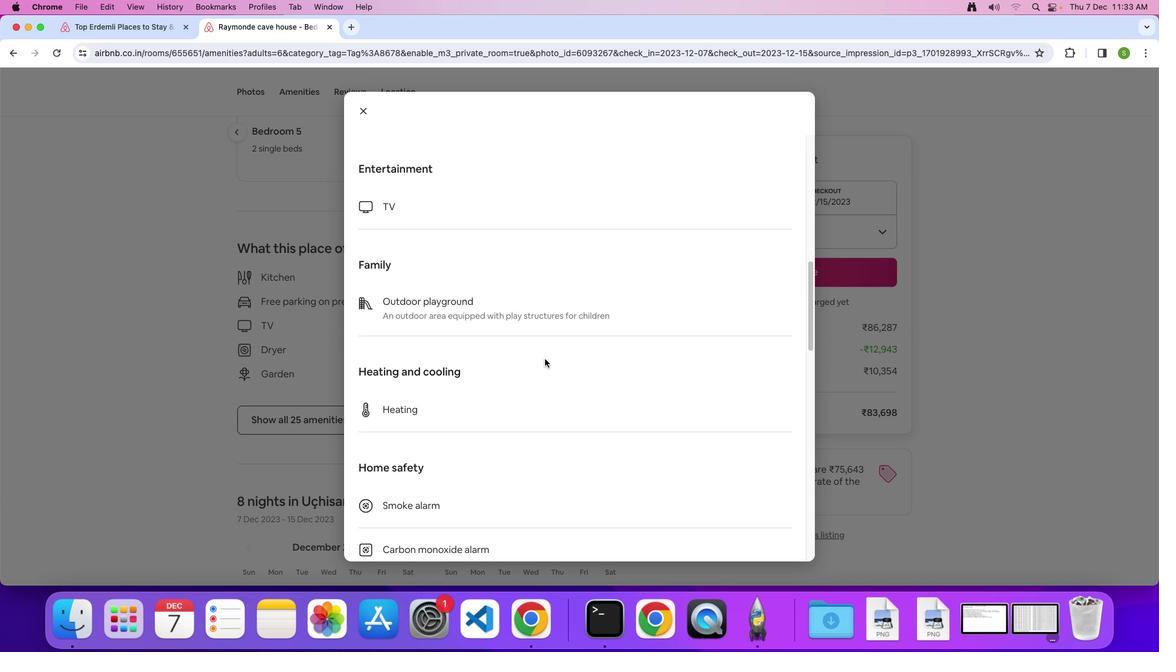 
Action: Mouse scrolled (545, 359) with delta (0, 0)
Screenshot: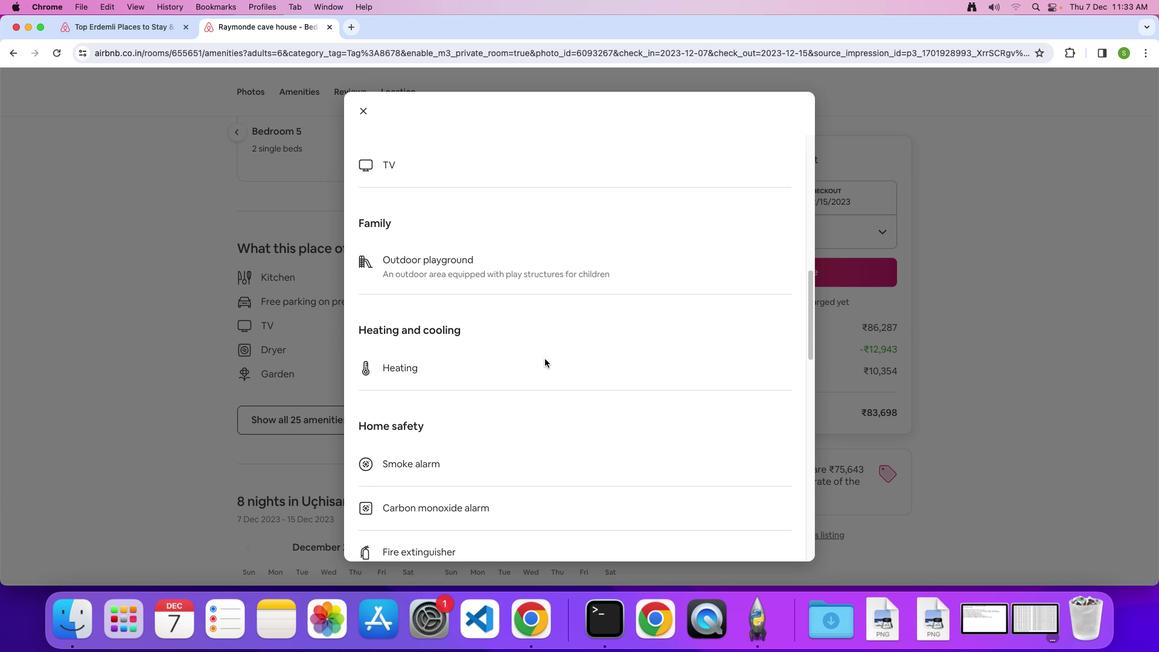 
Action: Mouse scrolled (545, 359) with delta (0, 0)
Screenshot: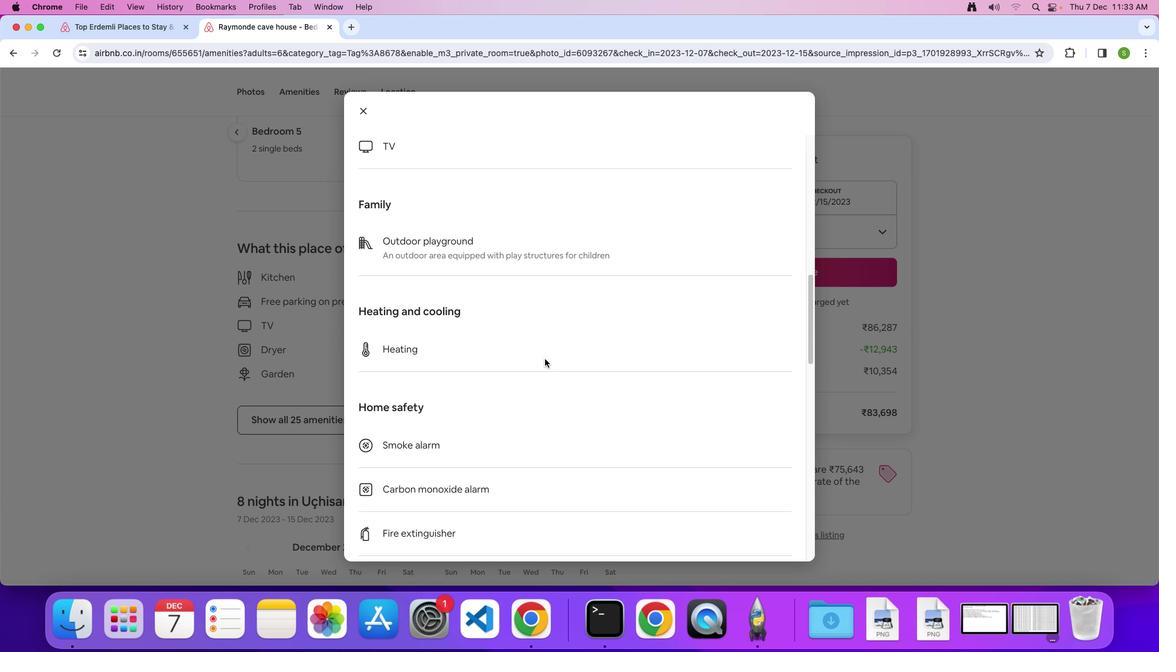 
Action: Mouse scrolled (545, 359) with delta (0, -1)
Screenshot: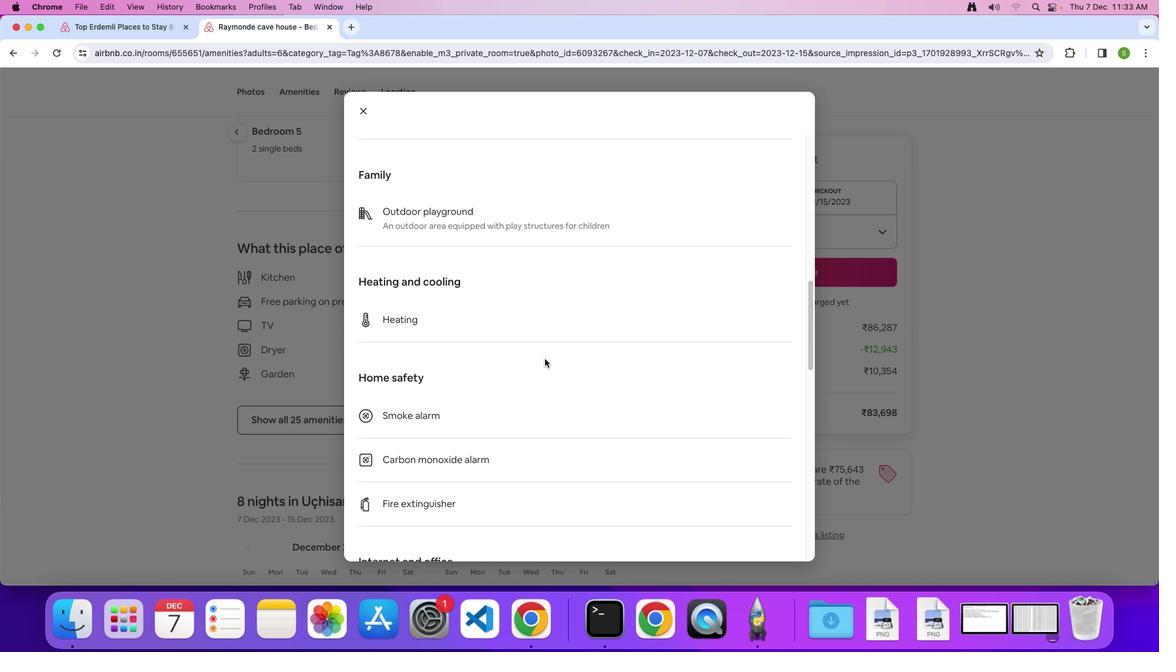 
Action: Mouse scrolled (545, 359) with delta (0, 0)
Screenshot: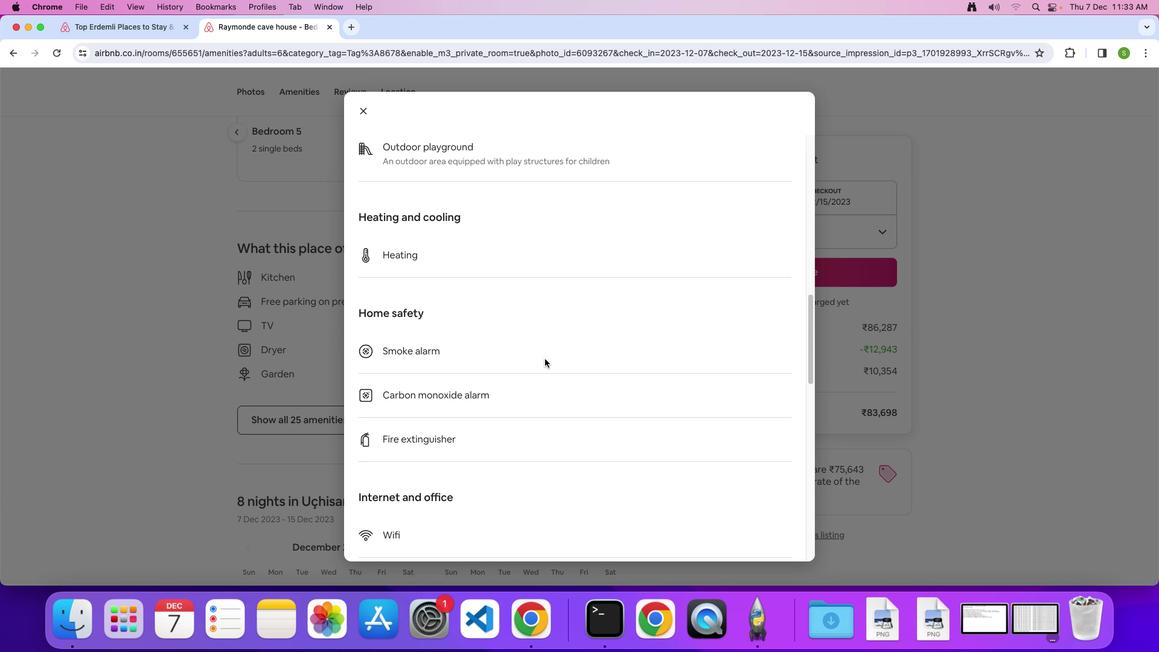 
Action: Mouse scrolled (545, 359) with delta (0, 0)
Screenshot: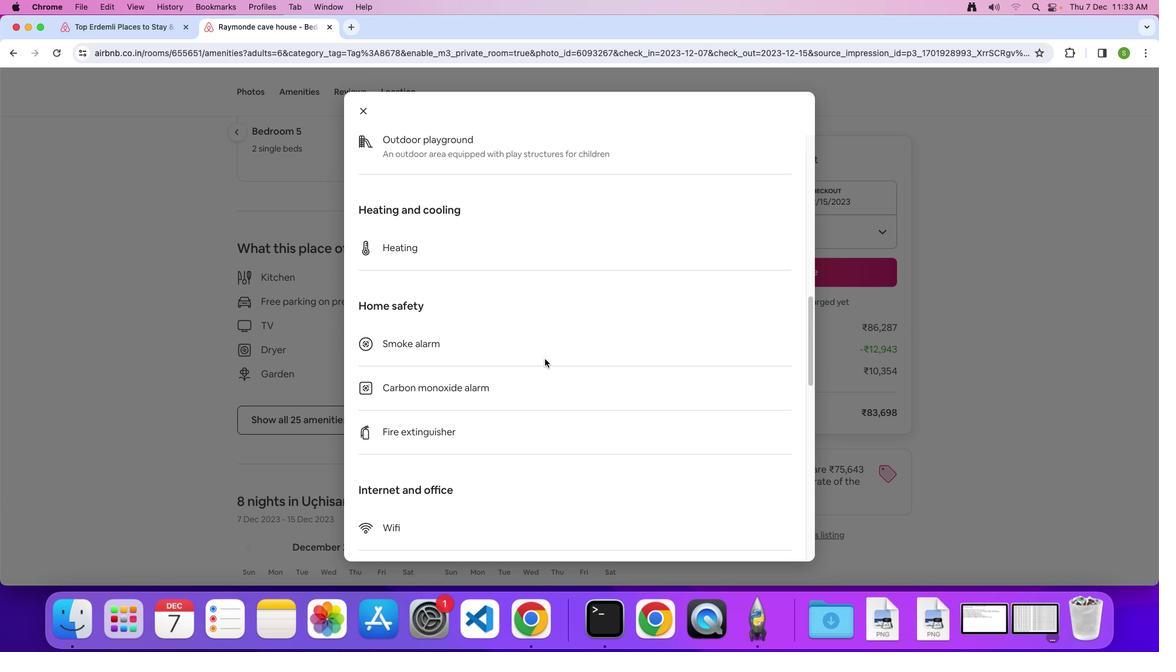 
Action: Mouse scrolled (545, 359) with delta (0, -1)
Screenshot: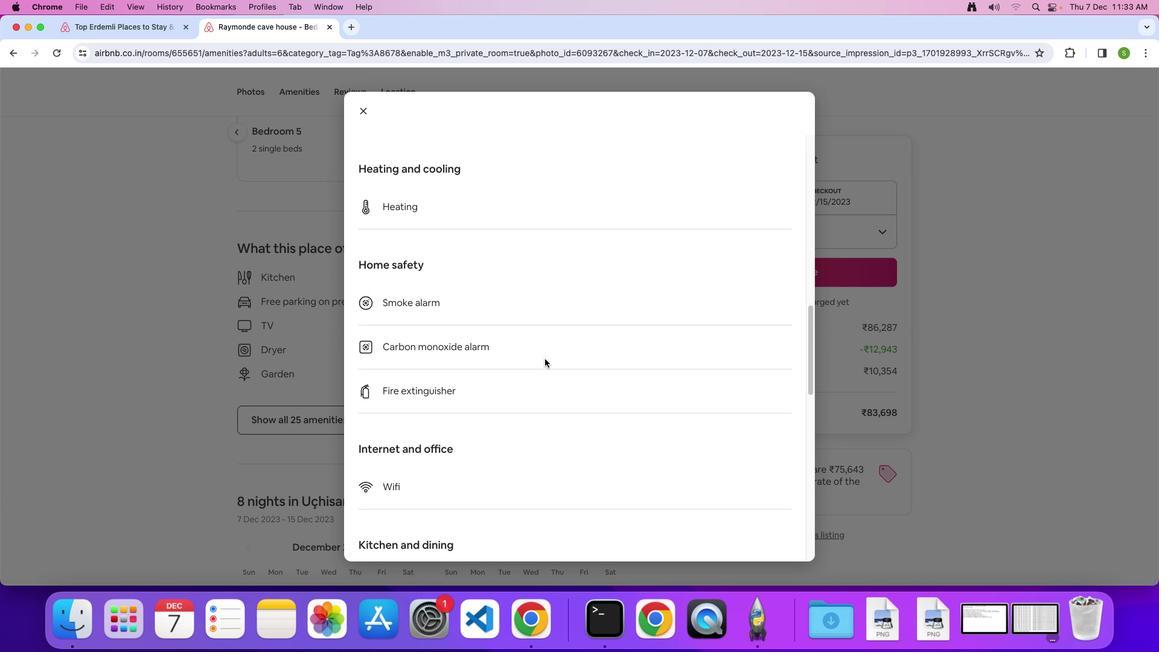 
Action: Mouse scrolled (545, 359) with delta (0, 0)
Screenshot: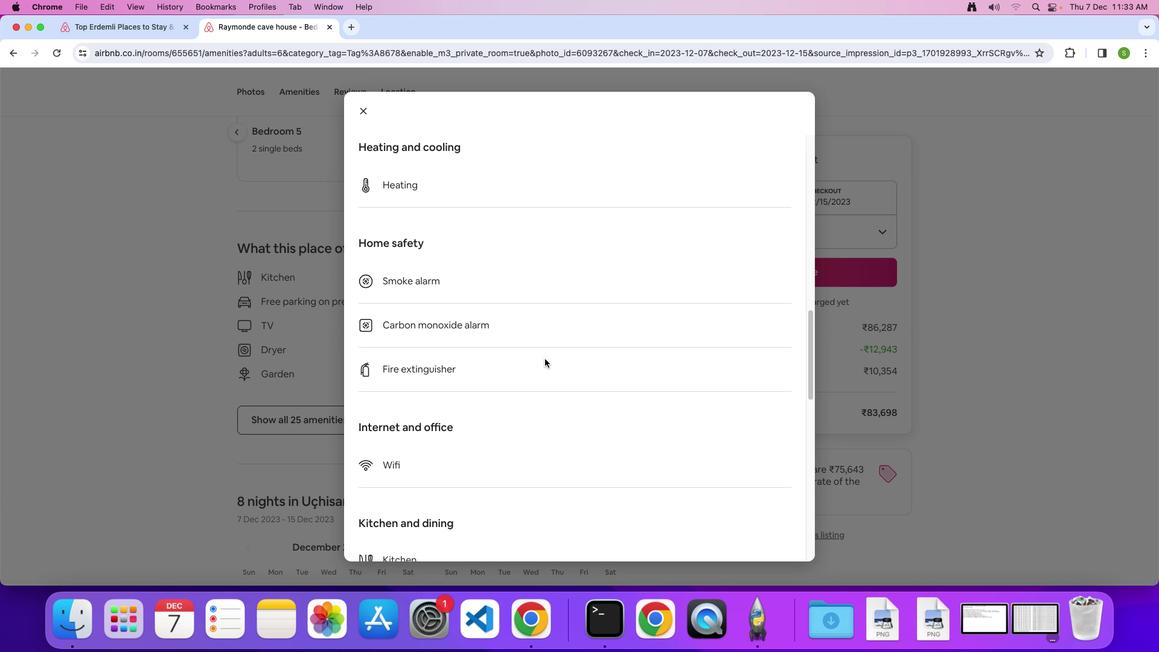 
Action: Mouse scrolled (545, 359) with delta (0, 0)
Screenshot: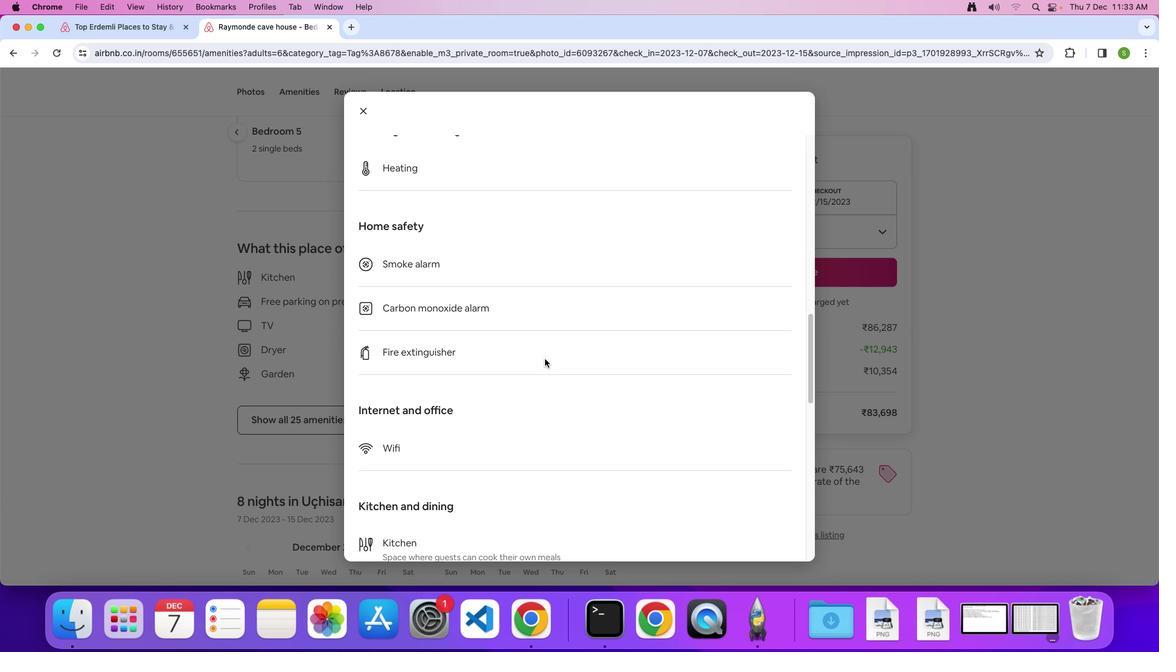 
Action: Mouse scrolled (545, 359) with delta (0, -1)
Screenshot: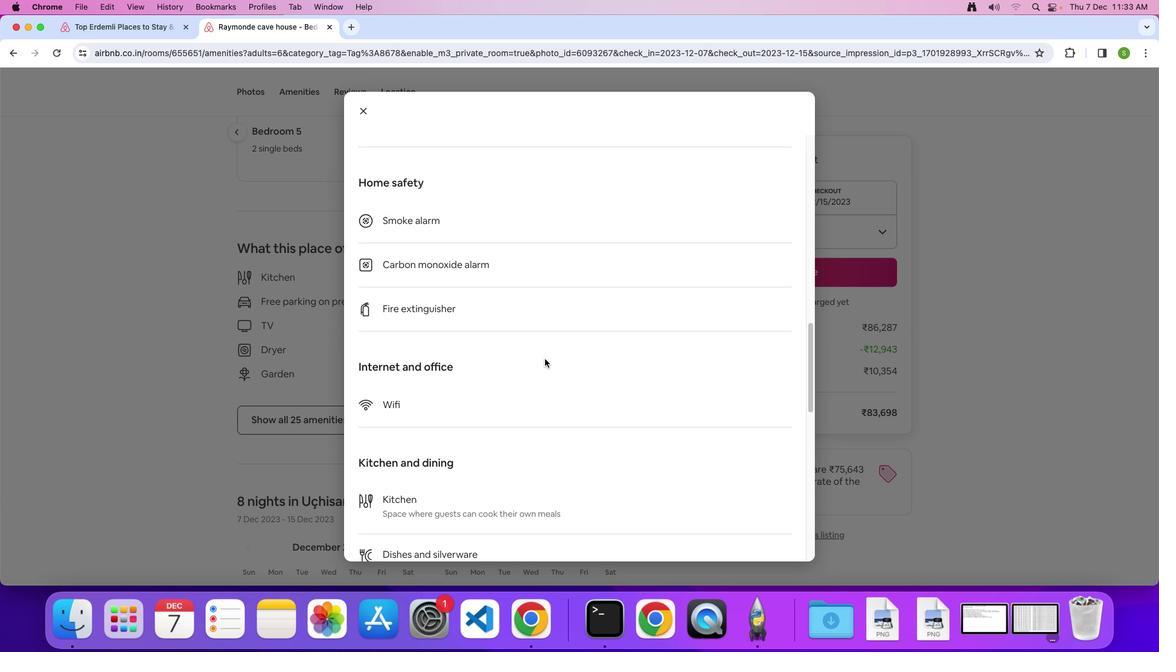 
Action: Mouse scrolled (545, 359) with delta (0, 0)
Screenshot: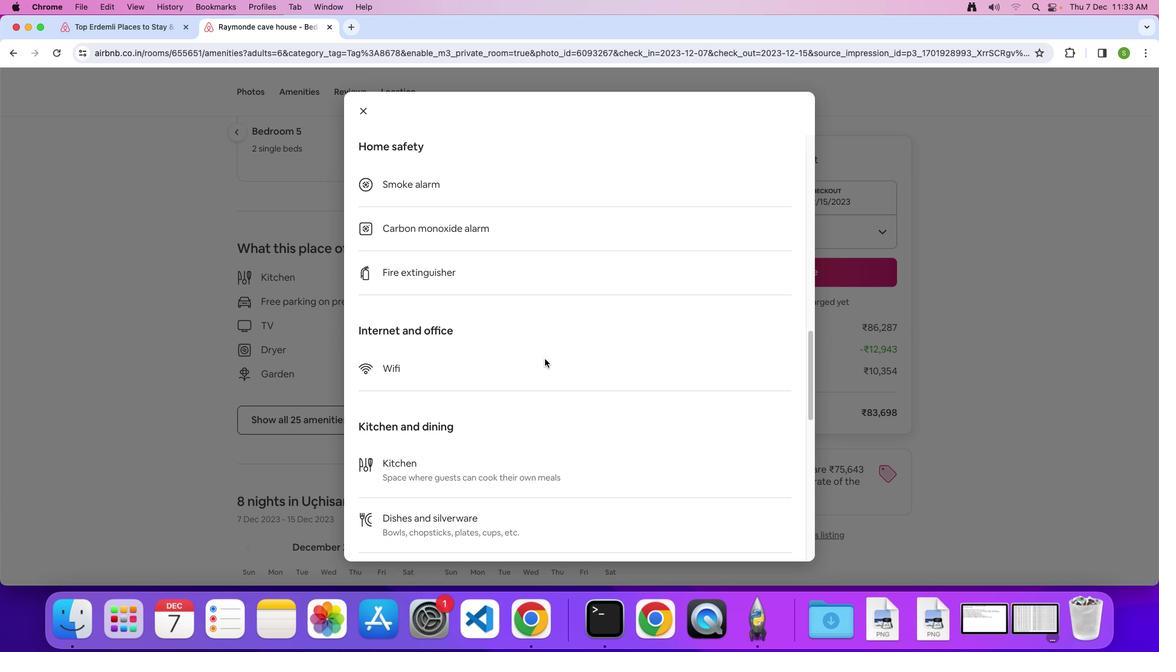 
Action: Mouse scrolled (545, 359) with delta (0, 0)
Screenshot: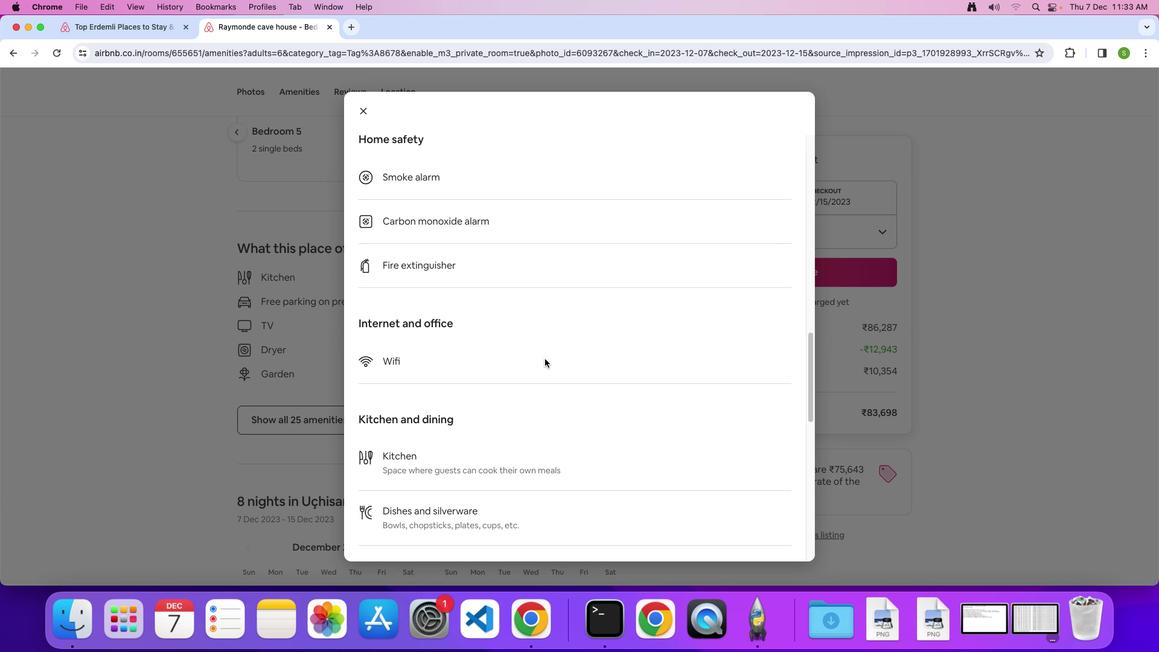 
Action: Mouse scrolled (545, 359) with delta (0, -1)
Screenshot: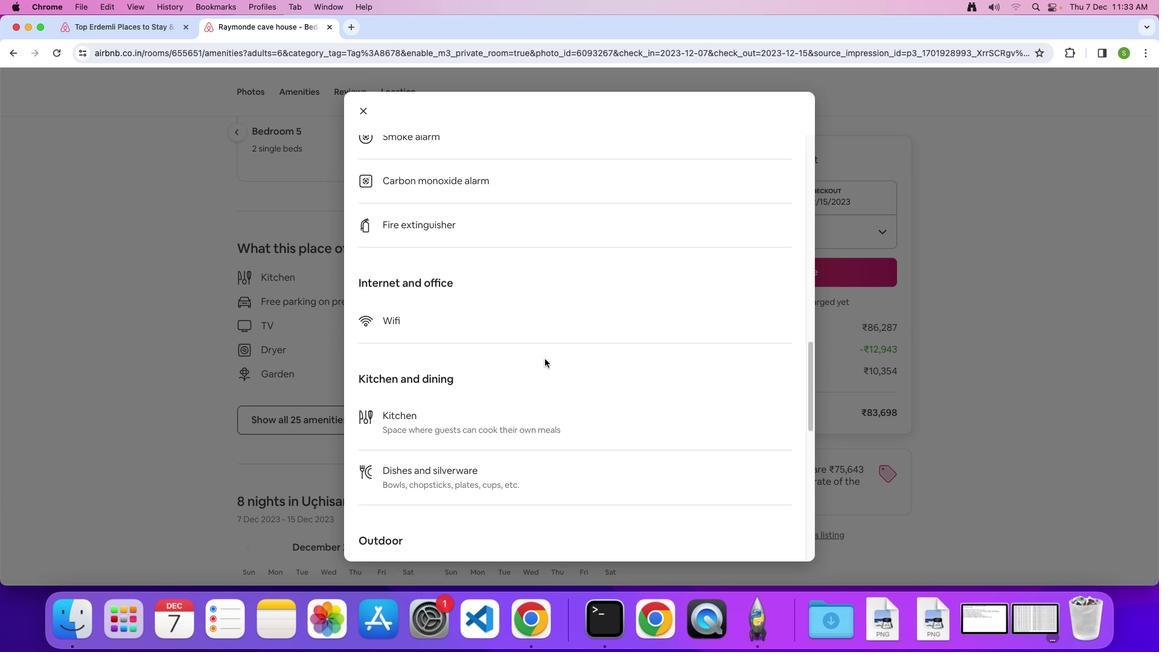 
Action: Mouse scrolled (545, 359) with delta (0, 0)
Screenshot: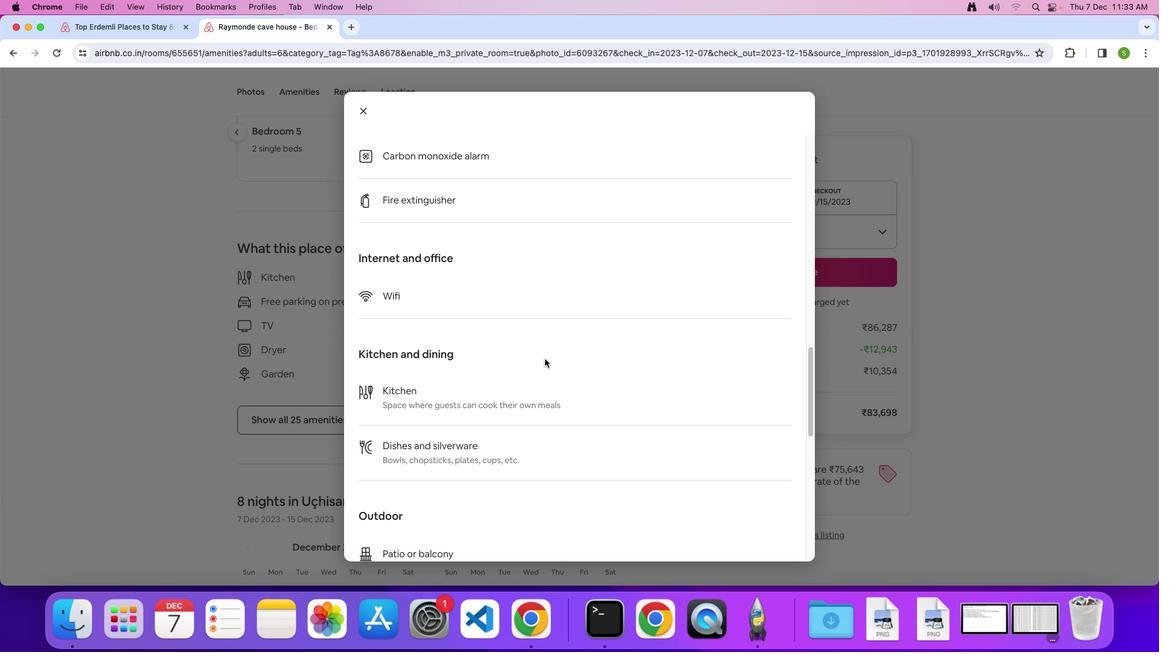 
Action: Mouse scrolled (545, 359) with delta (0, 0)
Screenshot: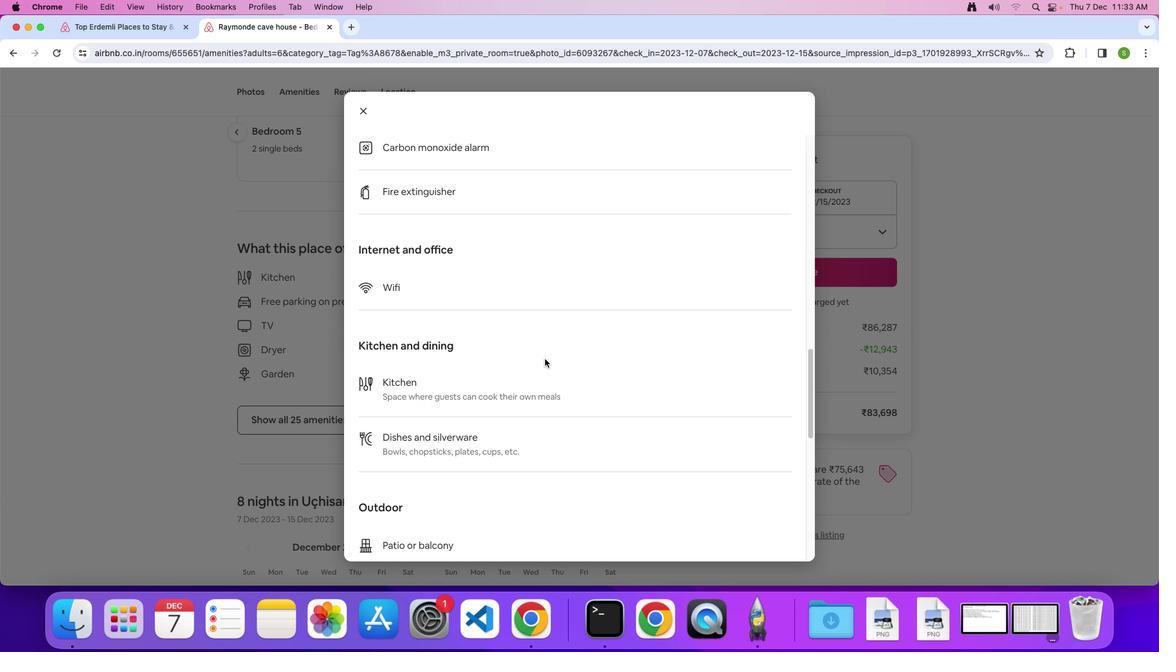 
Action: Mouse scrolled (545, 359) with delta (0, -1)
Screenshot: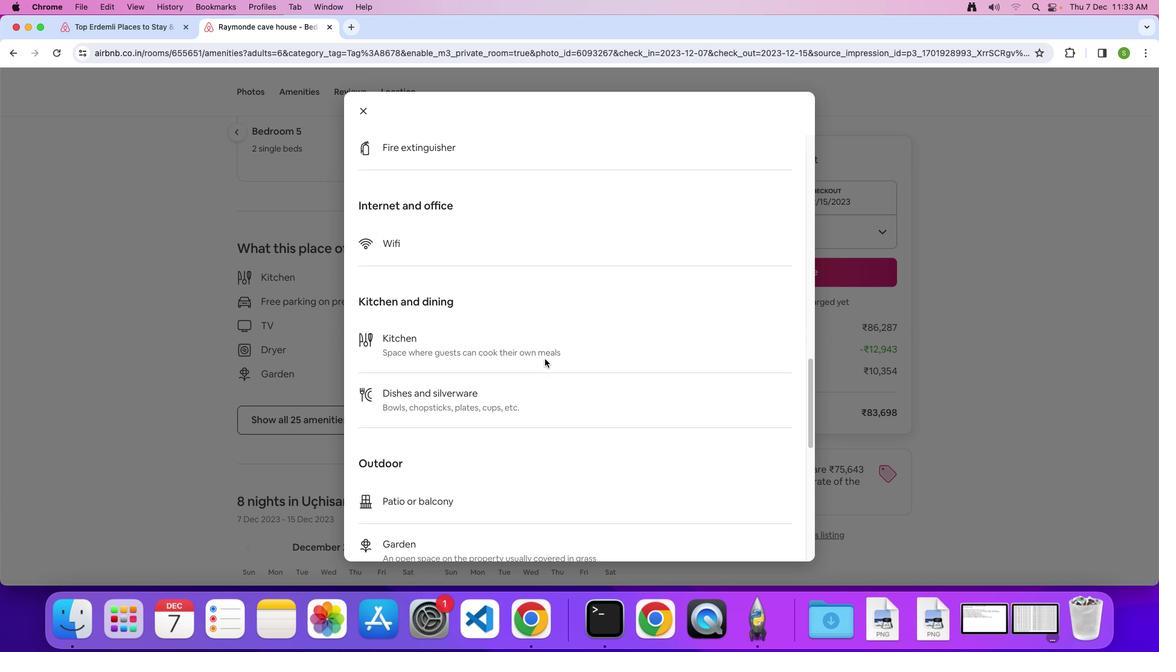 
Action: Mouse scrolled (545, 359) with delta (0, 0)
Screenshot: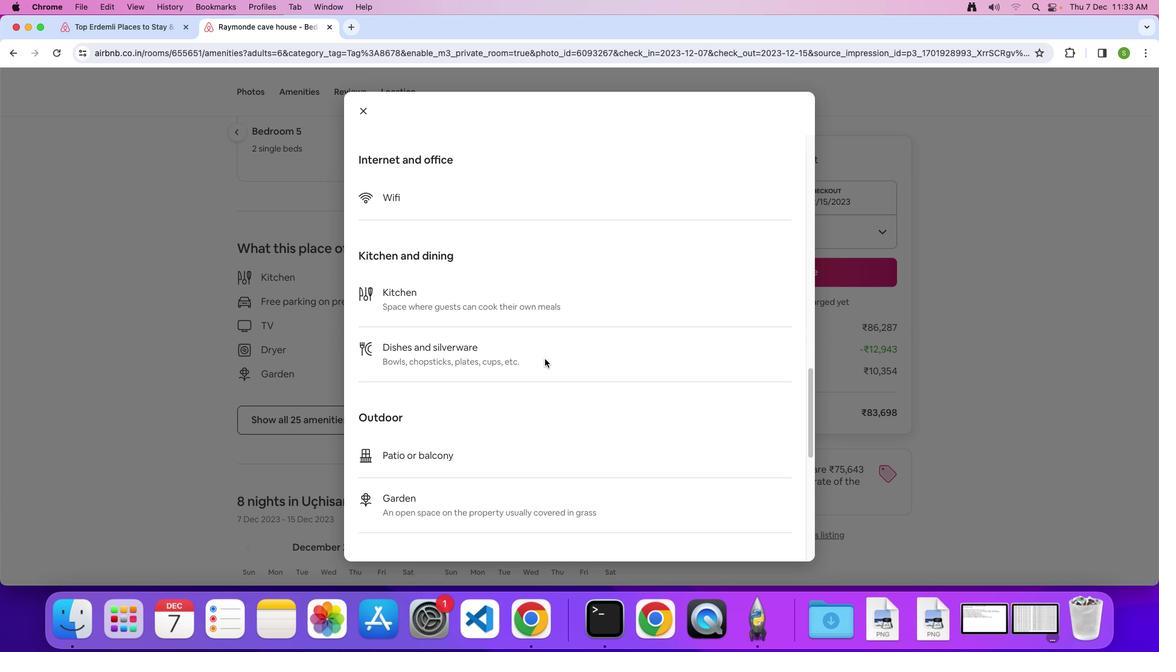 
Action: Mouse scrolled (545, 359) with delta (0, 0)
Screenshot: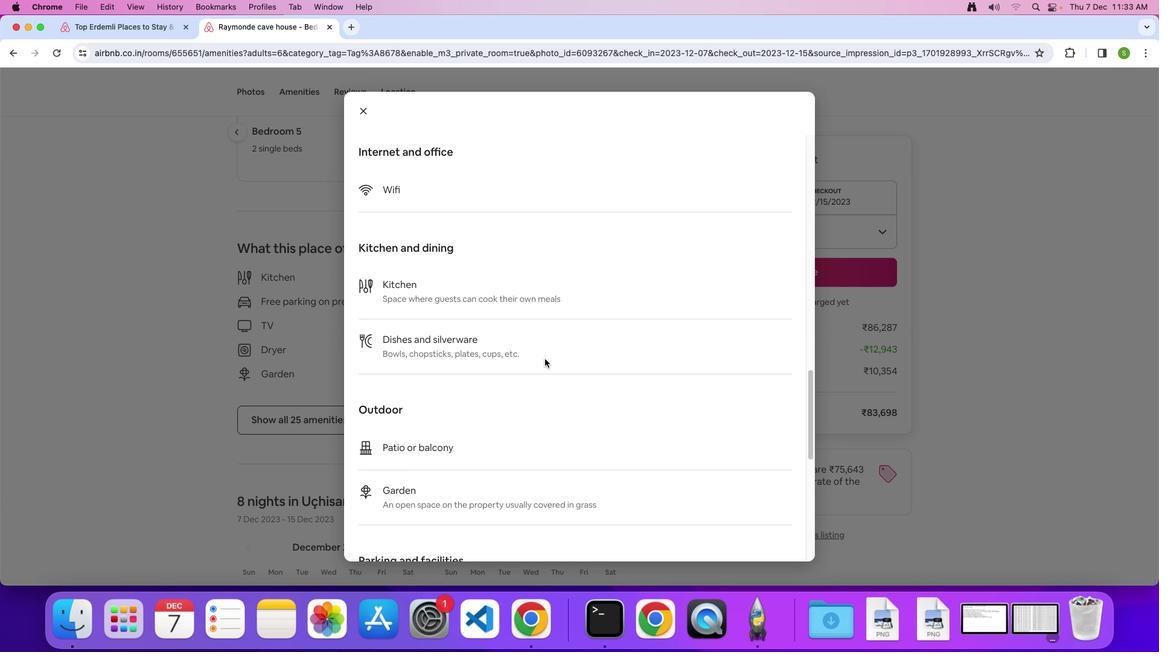 
Action: Mouse scrolled (545, 359) with delta (0, -1)
Screenshot: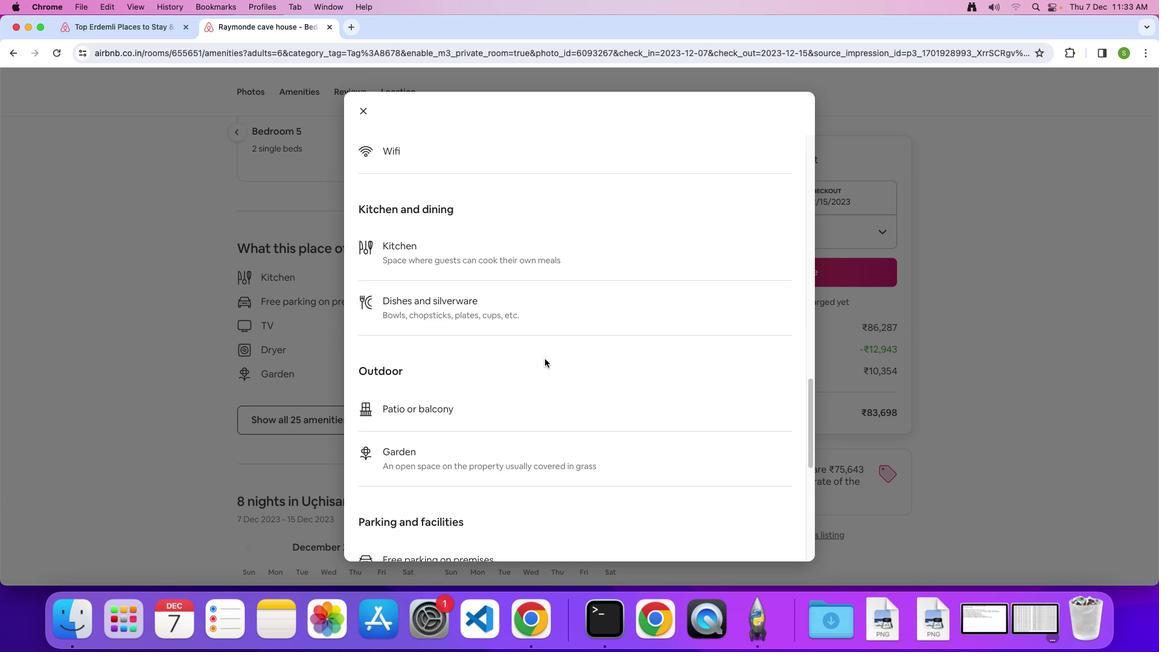 
Action: Mouse scrolled (545, 359) with delta (0, 0)
Screenshot: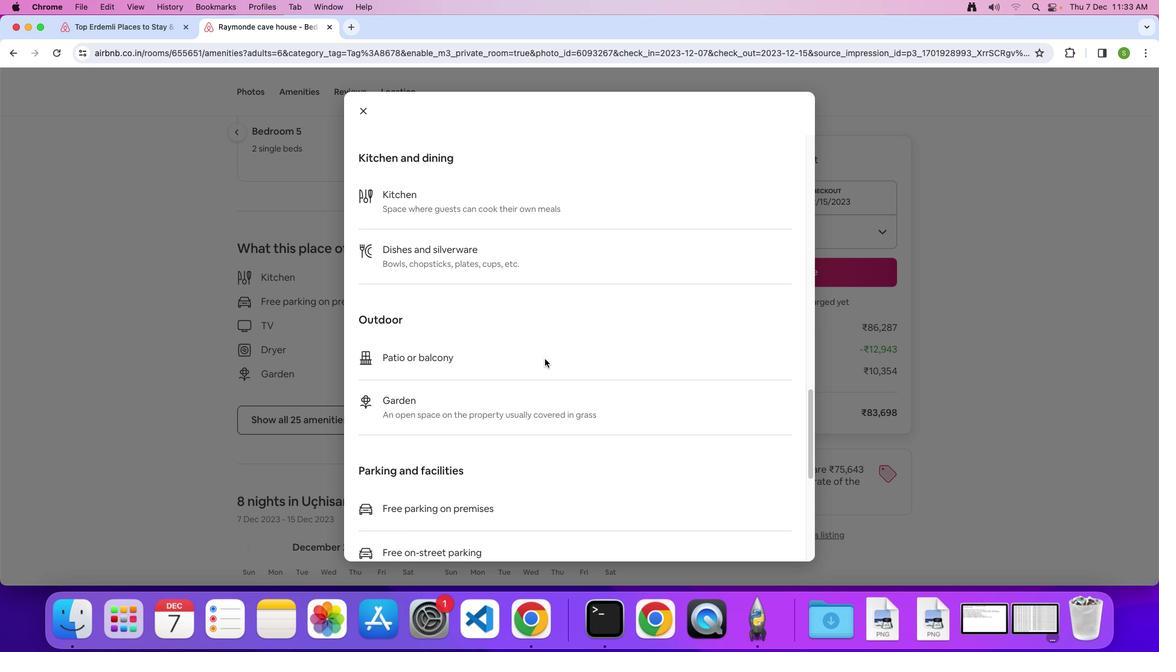 
Action: Mouse scrolled (545, 359) with delta (0, 0)
Screenshot: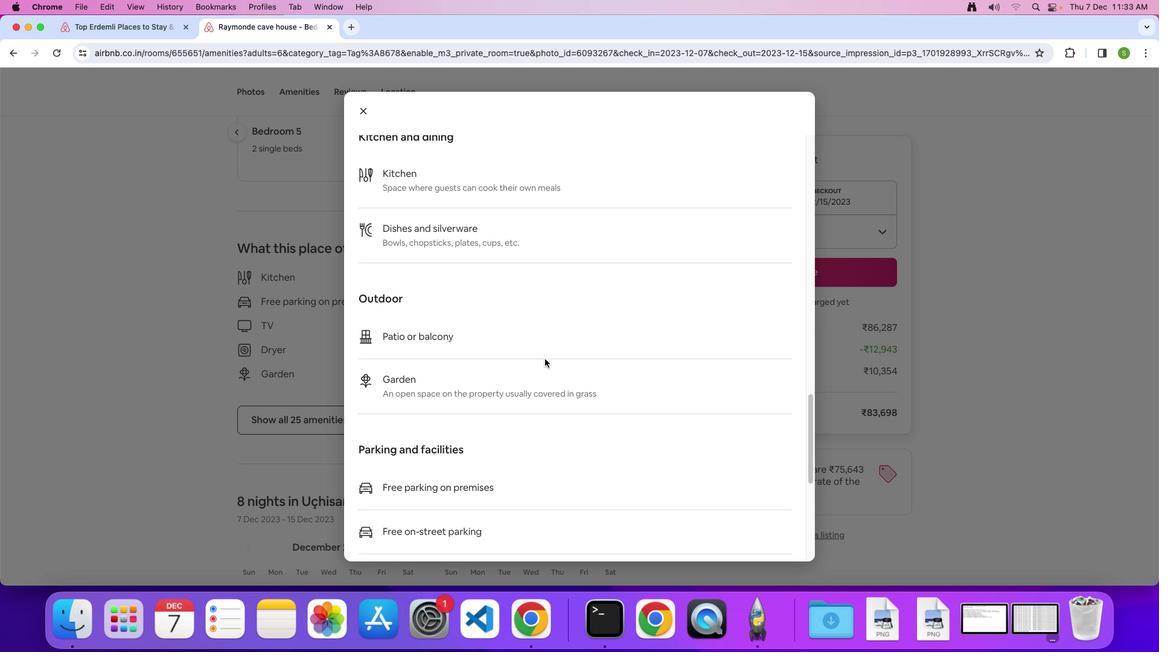 
Action: Mouse scrolled (545, 359) with delta (0, -1)
Screenshot: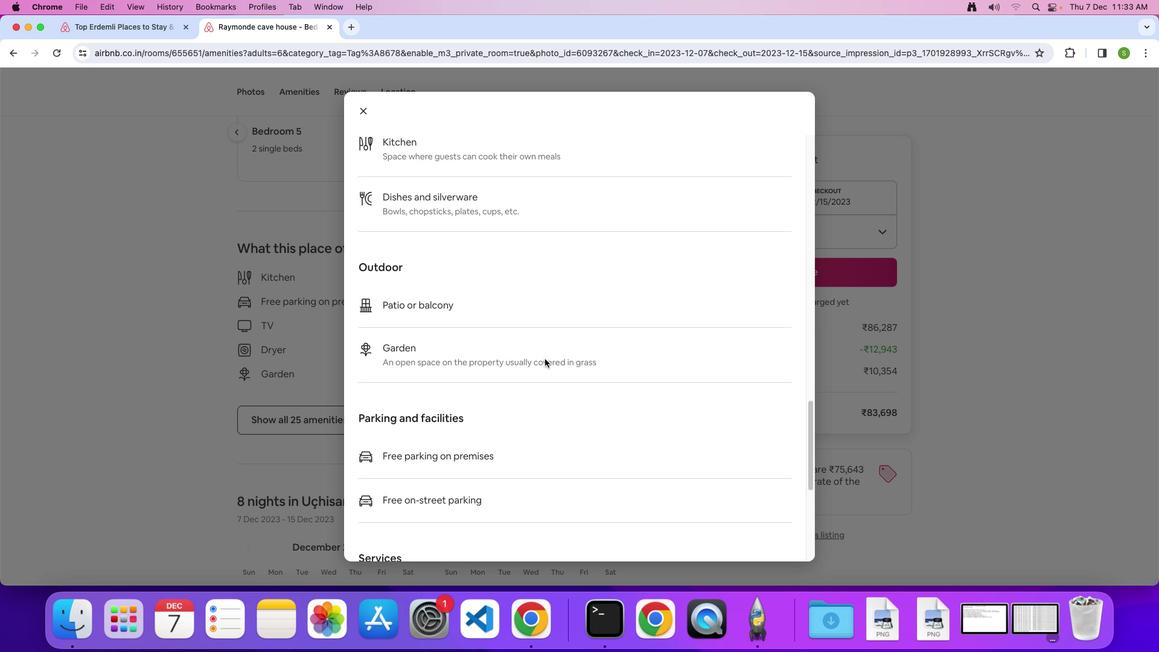 
Action: Mouse scrolled (545, 359) with delta (0, 0)
Screenshot: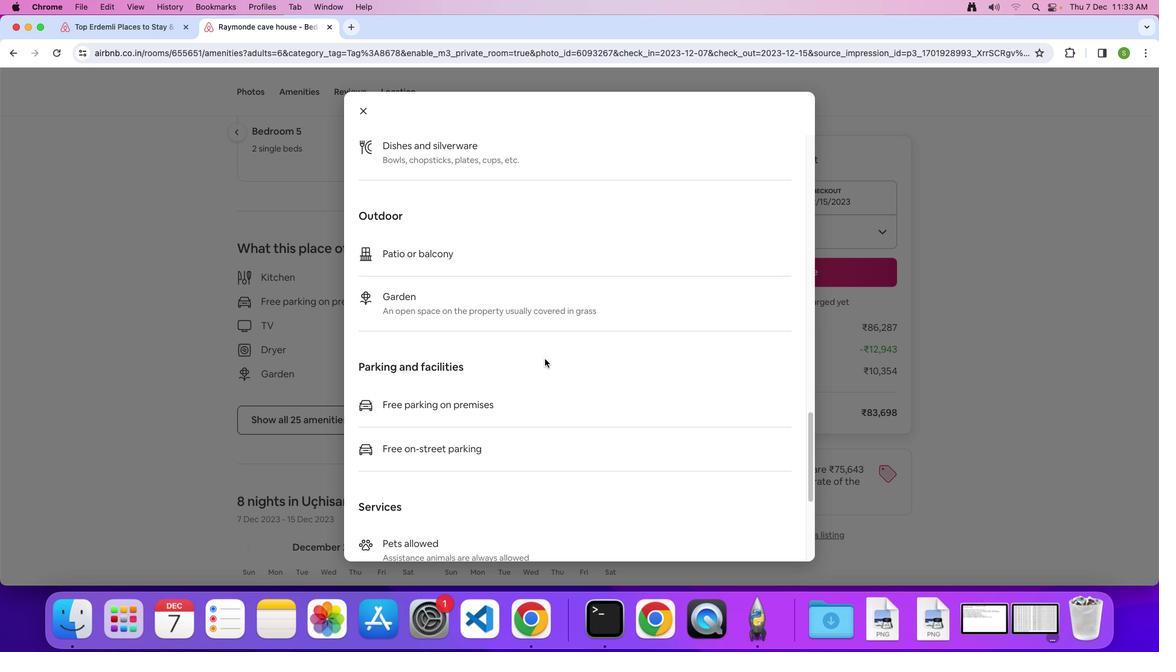 
Action: Mouse scrolled (545, 359) with delta (0, 0)
Screenshot: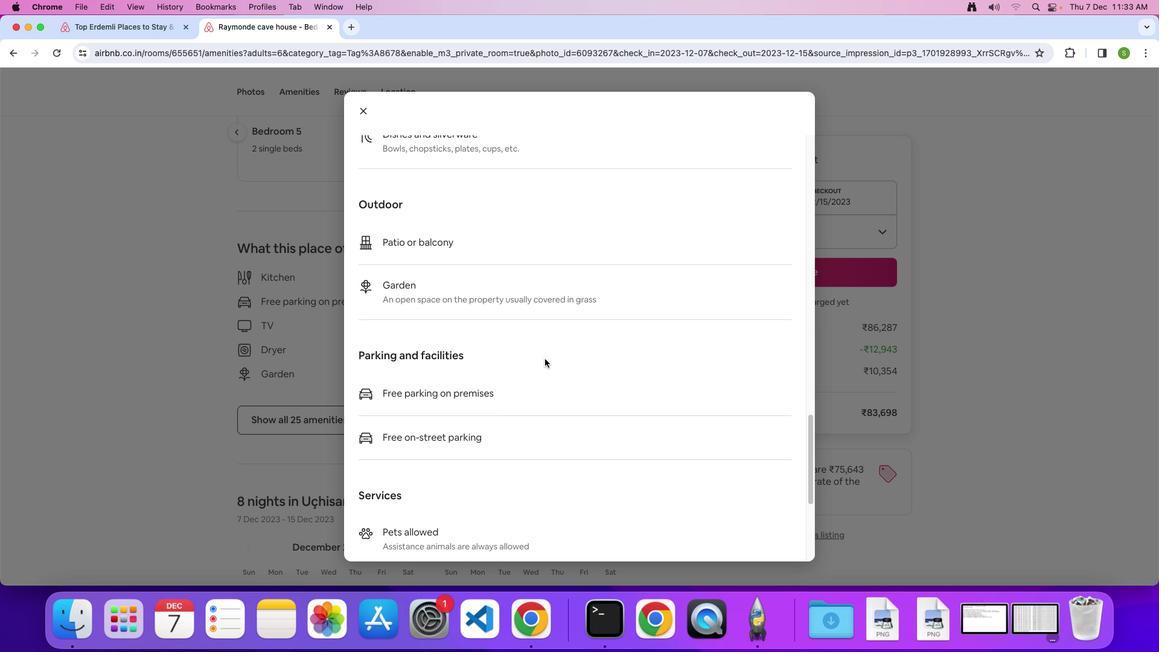 
Action: Mouse scrolled (545, 359) with delta (0, -1)
Screenshot: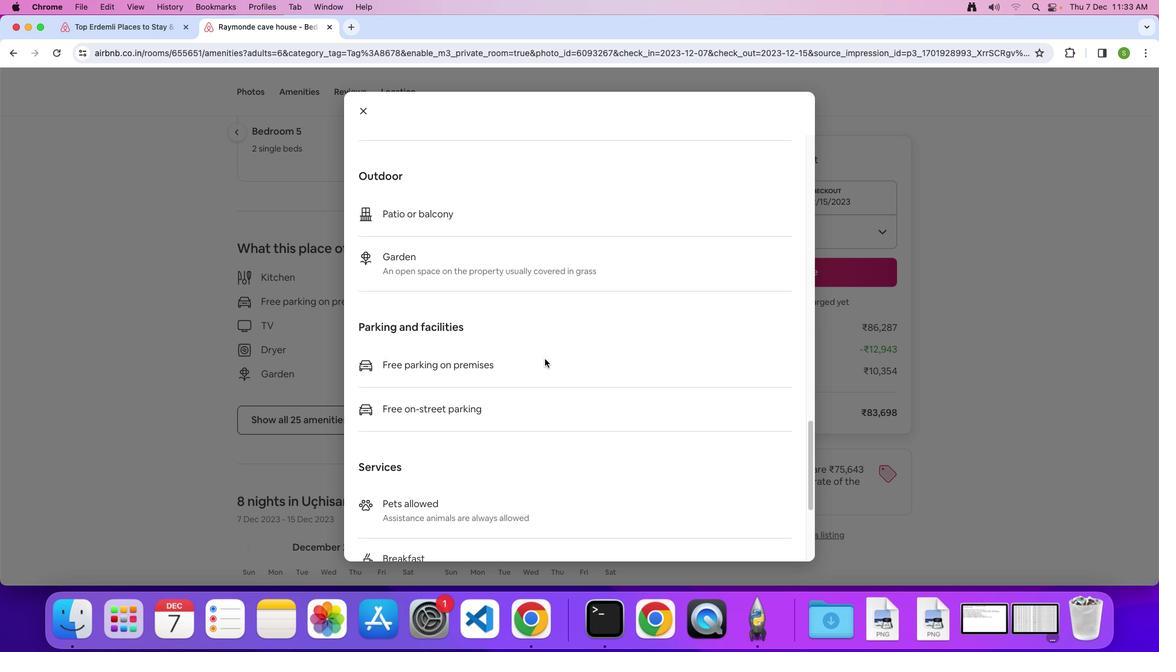 
Action: Mouse scrolled (545, 359) with delta (0, 0)
Screenshot: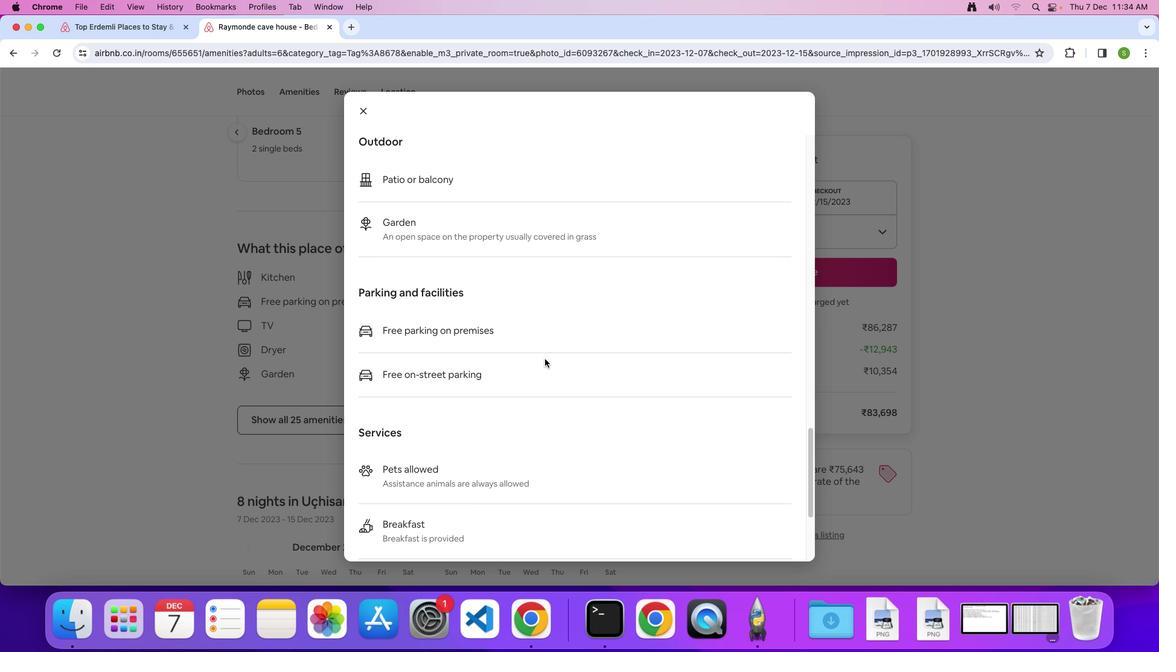 
Action: Mouse scrolled (545, 359) with delta (0, 0)
Screenshot: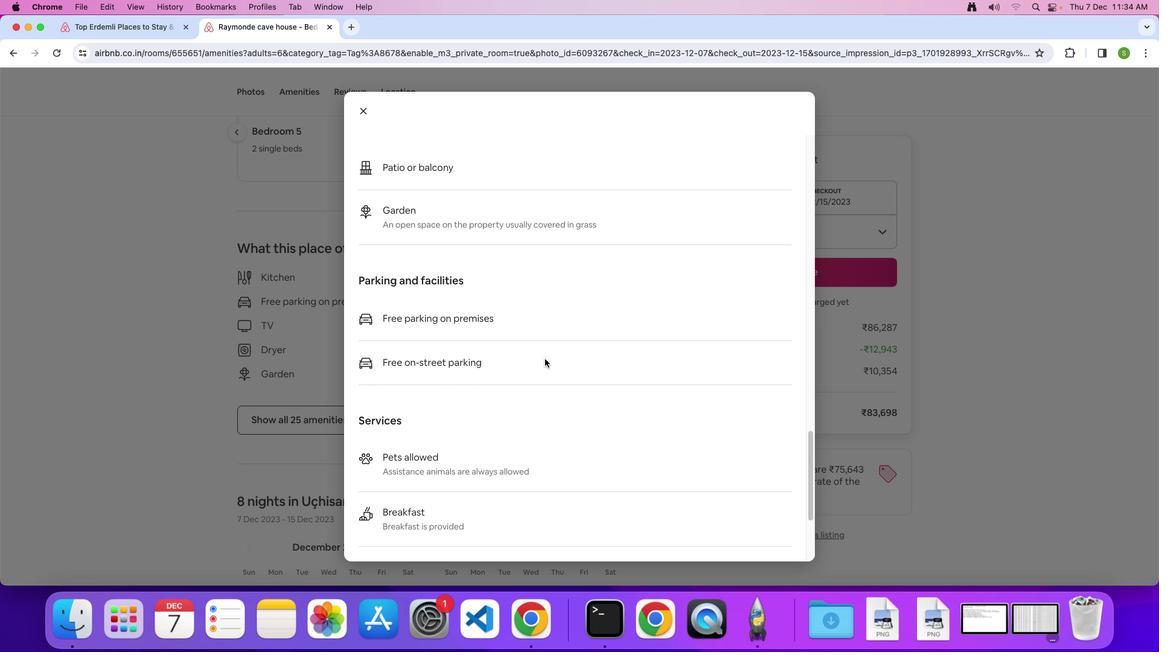 
Action: Mouse scrolled (545, 359) with delta (0, -1)
Screenshot: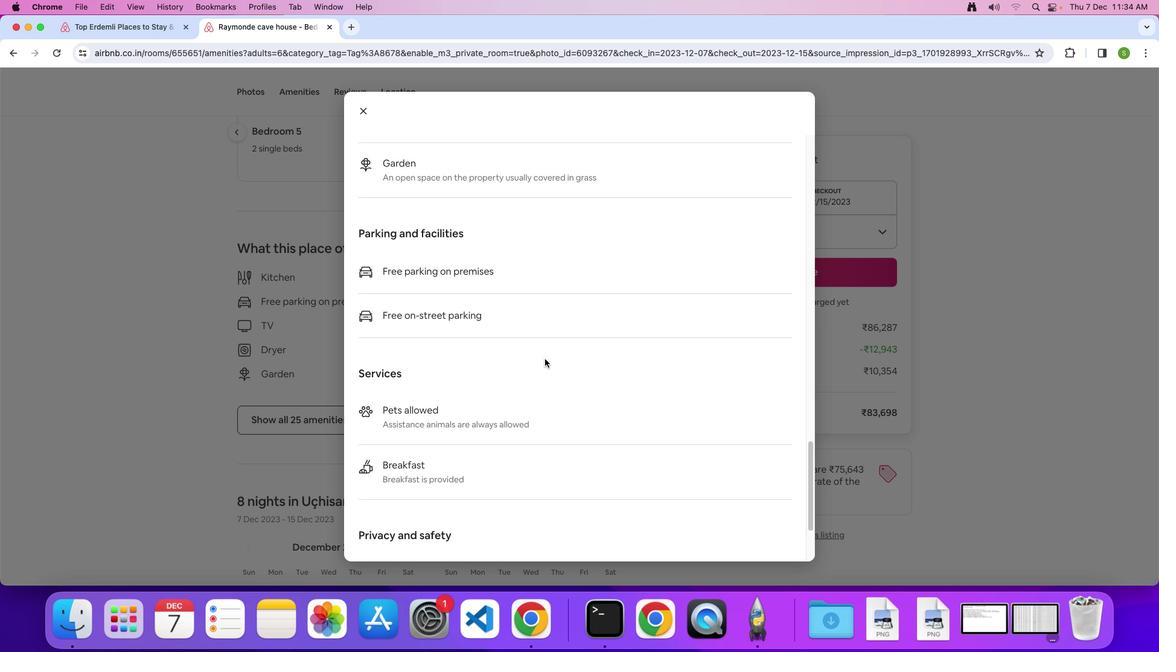 
Action: Mouse scrolled (545, 359) with delta (0, 0)
Screenshot: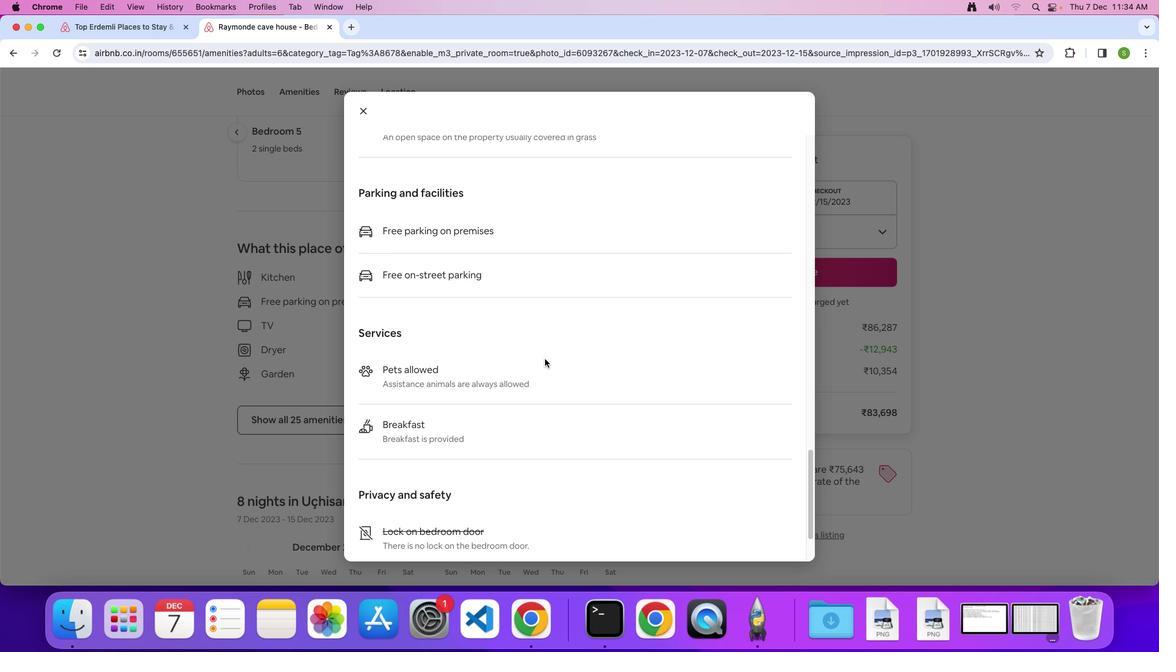
Action: Mouse scrolled (545, 359) with delta (0, 0)
Screenshot: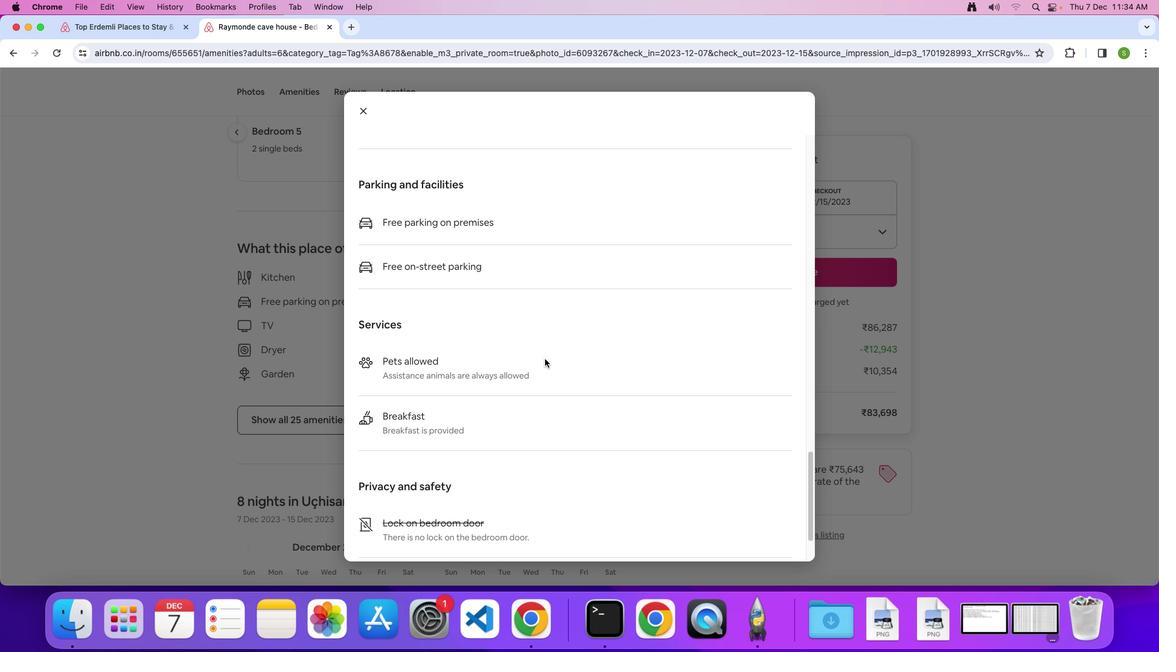 
Action: Mouse scrolled (545, 359) with delta (0, -1)
Screenshot: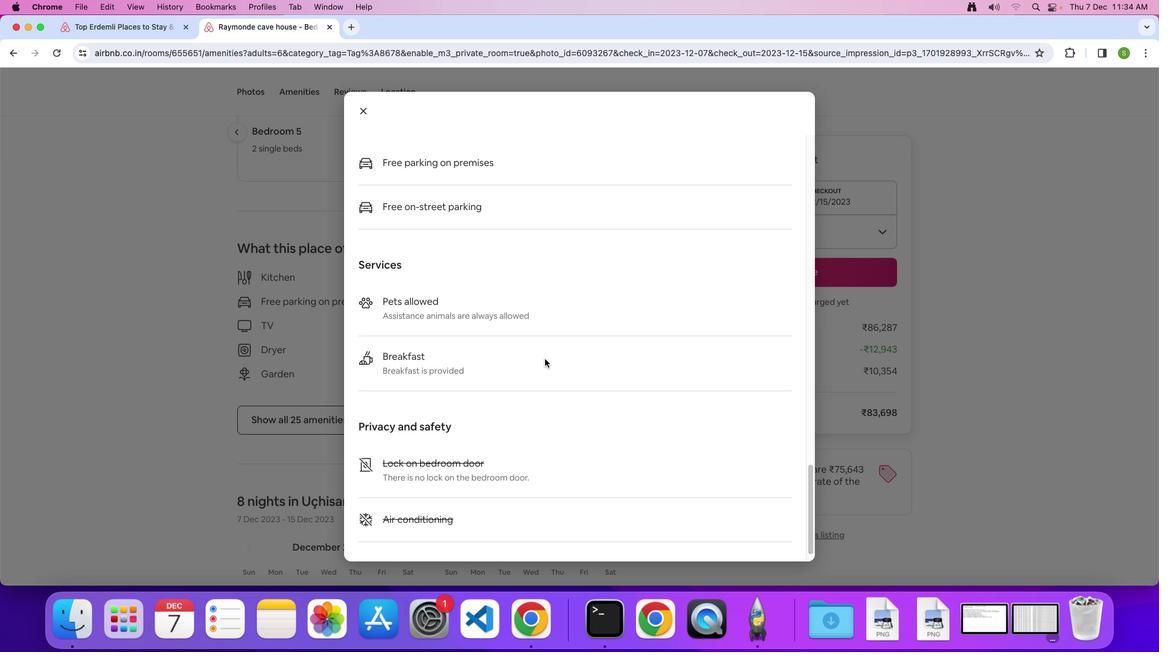 
Action: Mouse scrolled (545, 359) with delta (0, 0)
Screenshot: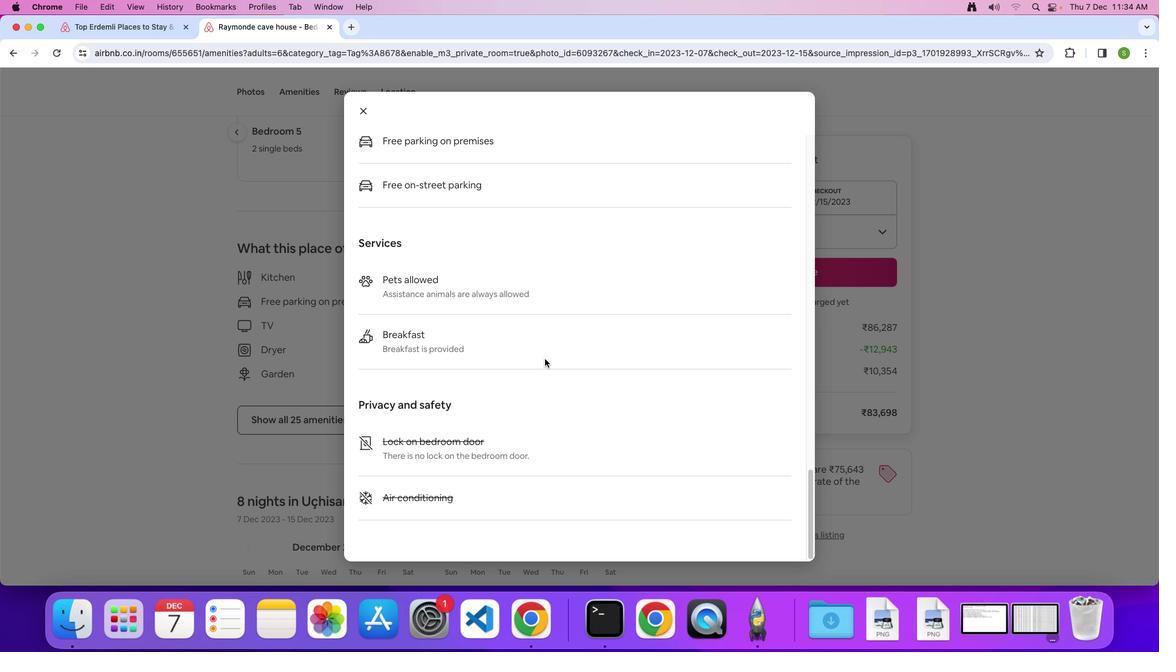 
Action: Mouse scrolled (545, 359) with delta (0, 0)
Screenshot: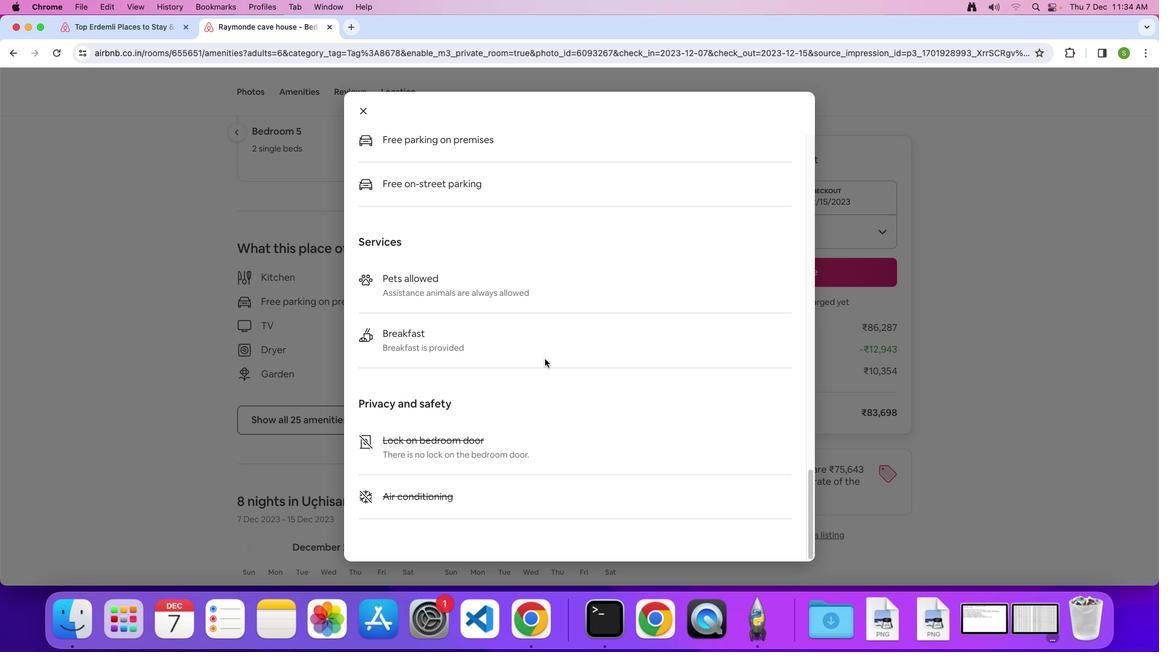 
Action: Mouse scrolled (545, 359) with delta (0, -1)
Screenshot: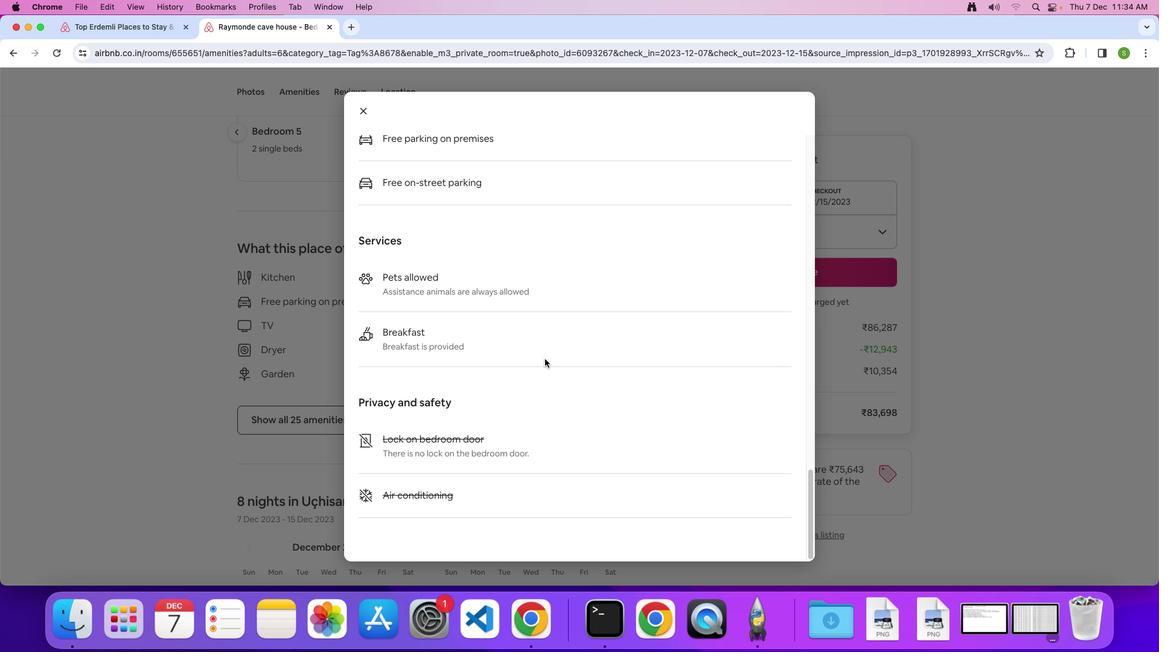 
Action: Mouse moved to (368, 113)
Screenshot: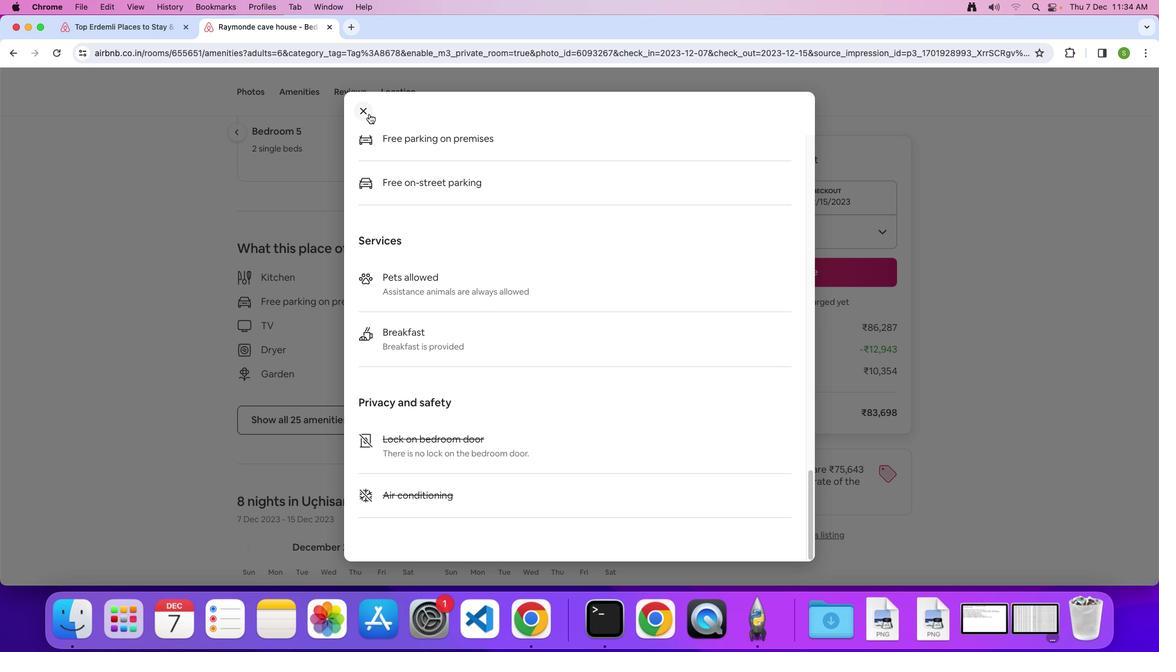 
Action: Mouse pressed left at (368, 113)
Screenshot: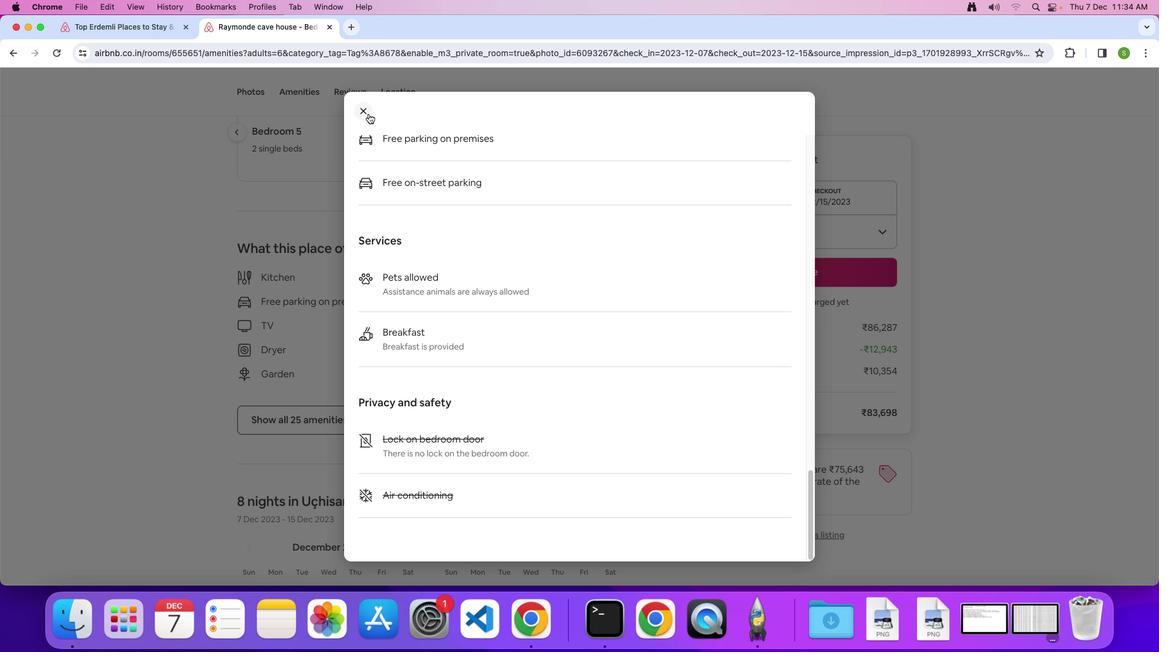 
Action: Mouse moved to (527, 383)
Screenshot: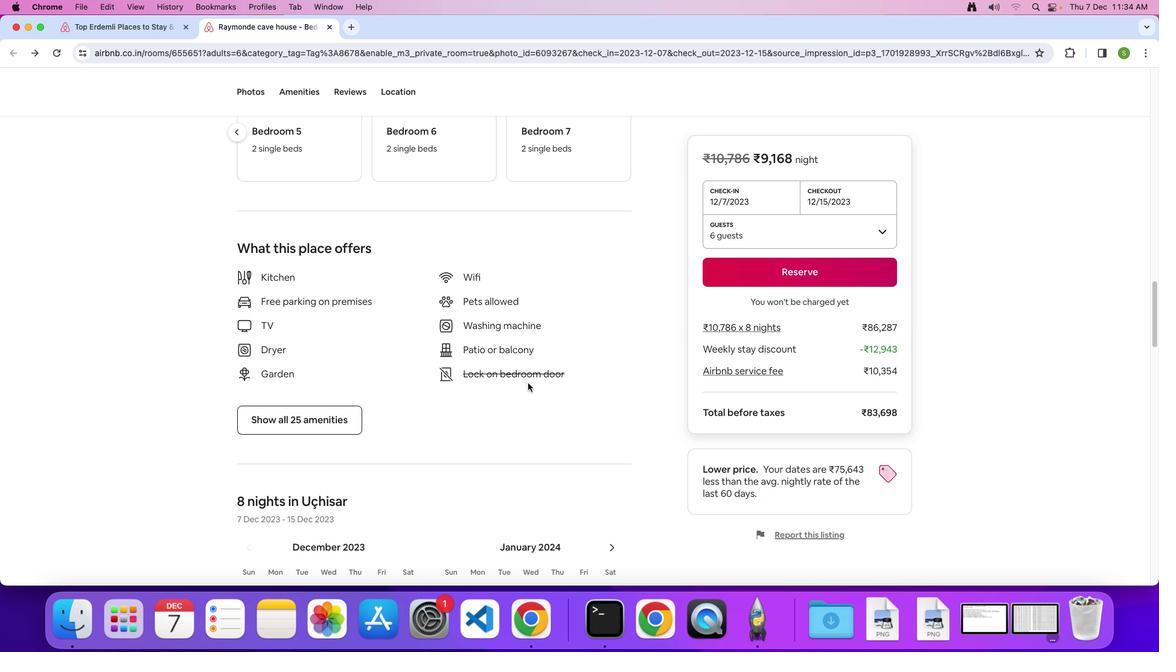 
Action: Mouse scrolled (527, 383) with delta (0, 0)
Screenshot: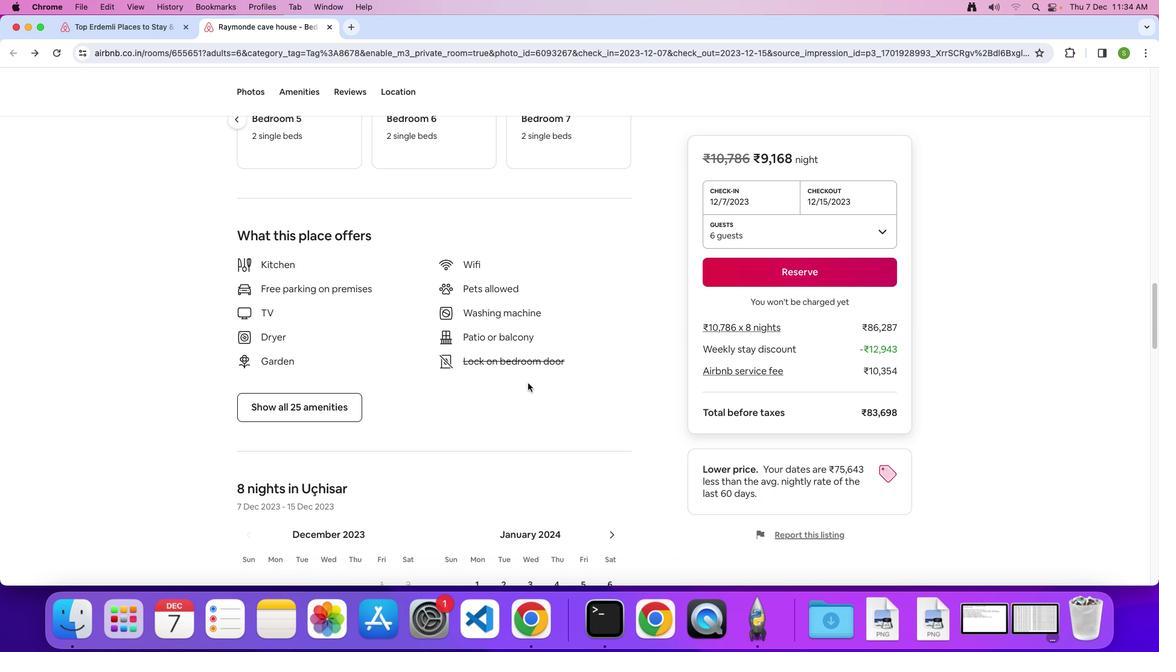 
Action: Mouse scrolled (527, 383) with delta (0, 0)
Screenshot: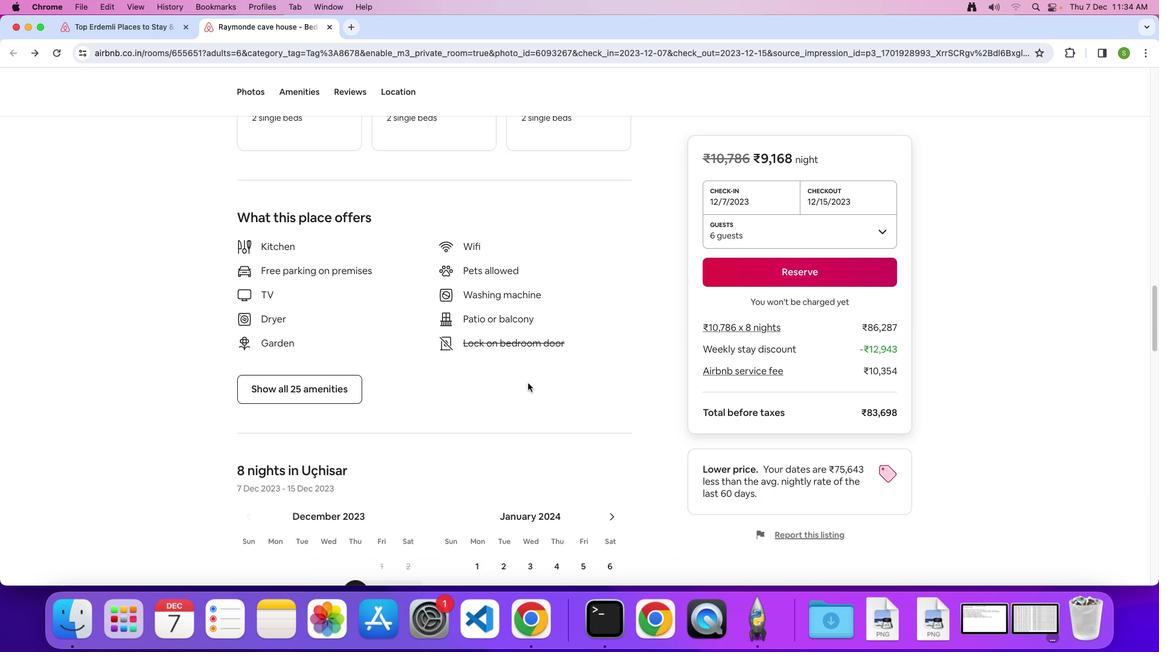 
Action: Mouse scrolled (527, 383) with delta (0, -1)
Screenshot: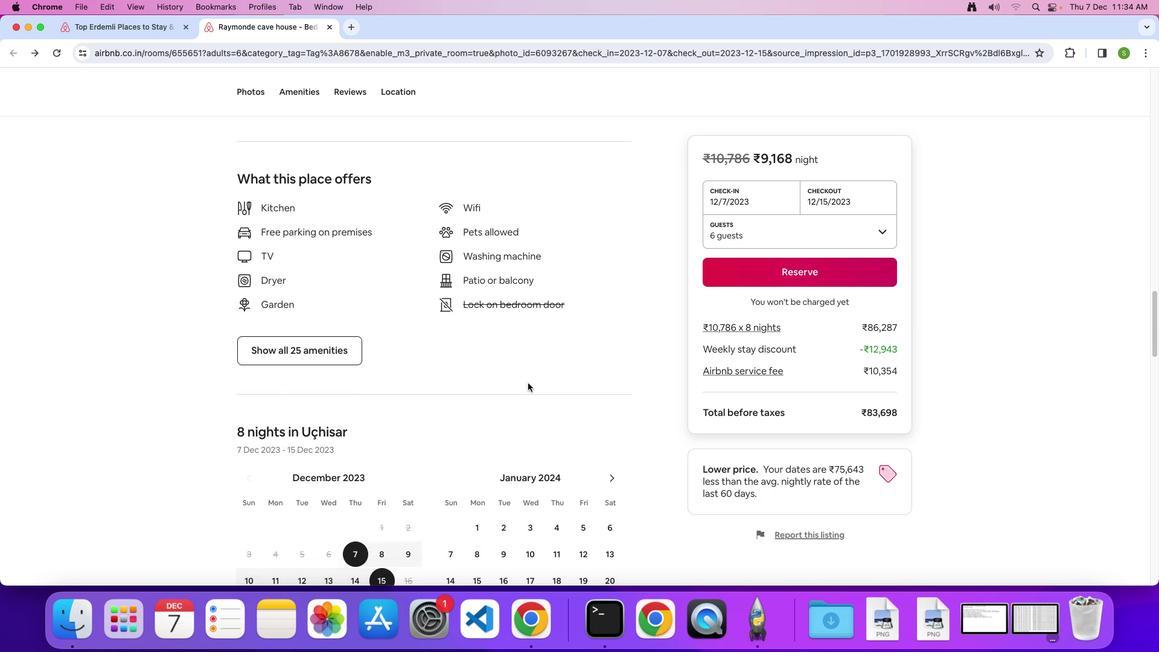 
Action: Mouse moved to (527, 383)
Screenshot: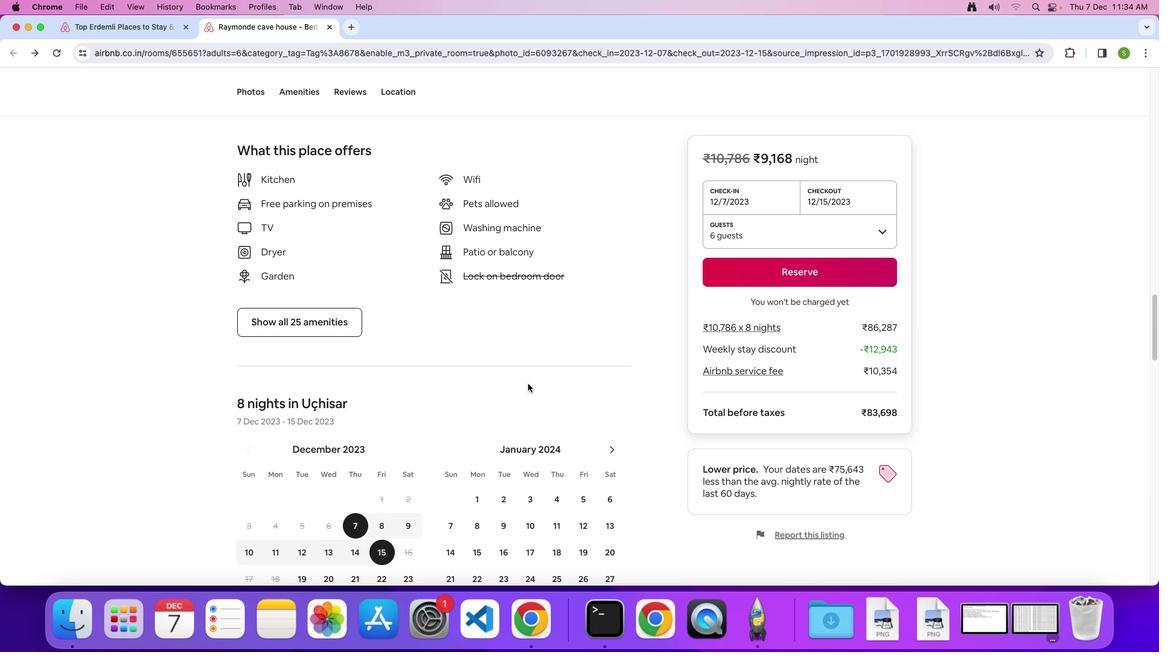 
Action: Mouse scrolled (527, 383) with delta (0, 0)
Screenshot: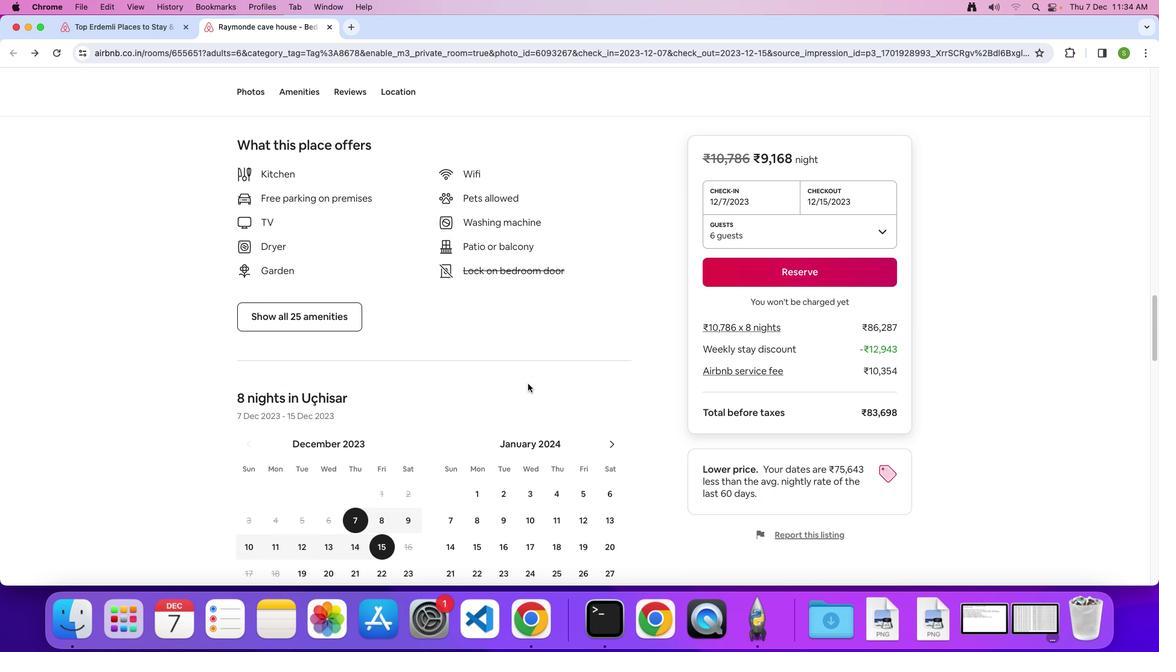 
Action: Mouse scrolled (527, 383) with delta (0, 0)
